 Task: Slide 17 - And These Are Three Columns.
Action: Mouse moved to (37, 97)
Screenshot: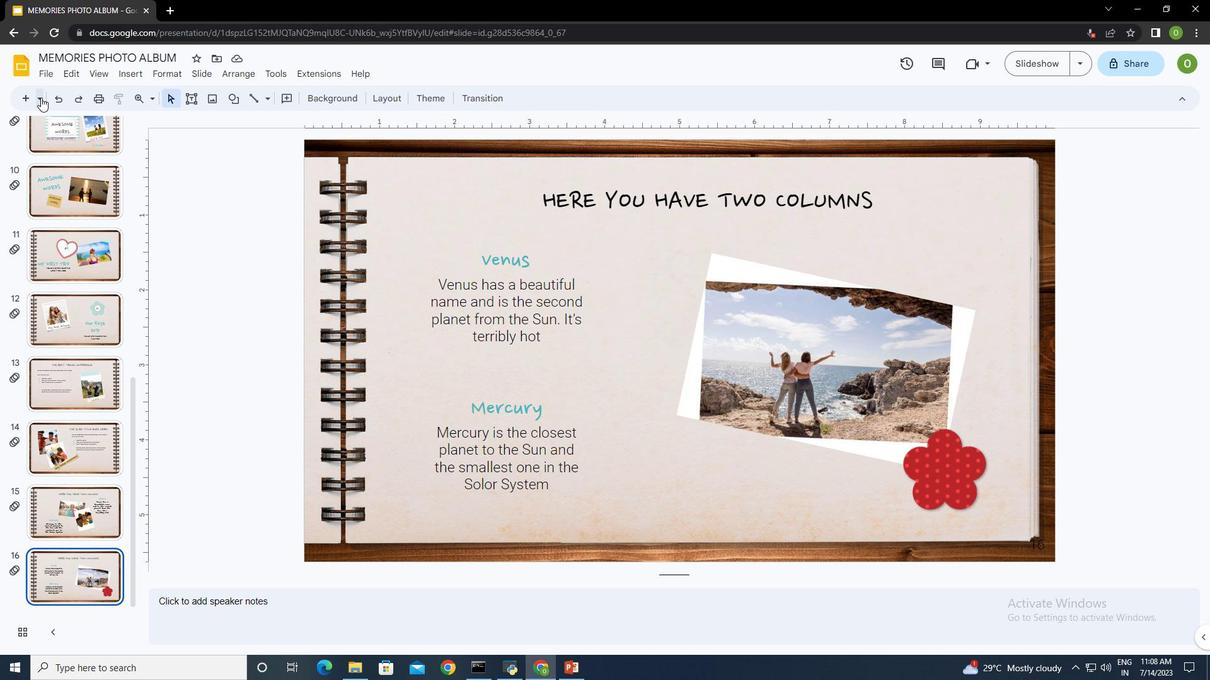 
Action: Mouse pressed left at (37, 97)
Screenshot: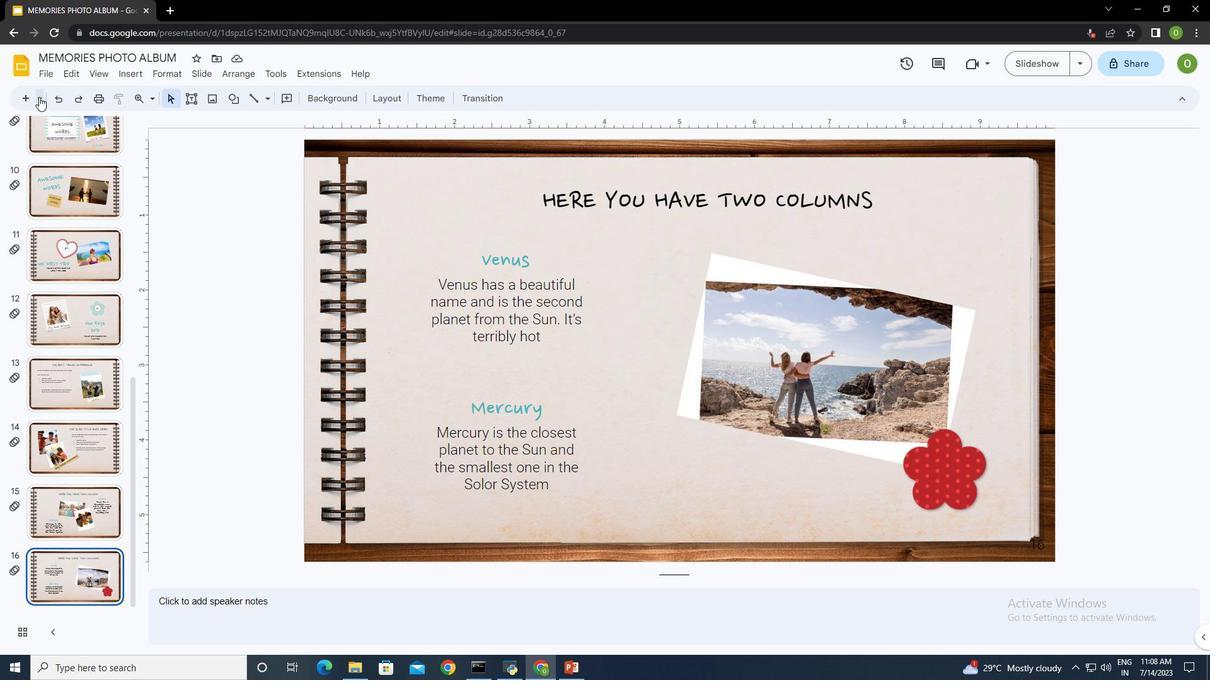 
Action: Mouse moved to (112, 376)
Screenshot: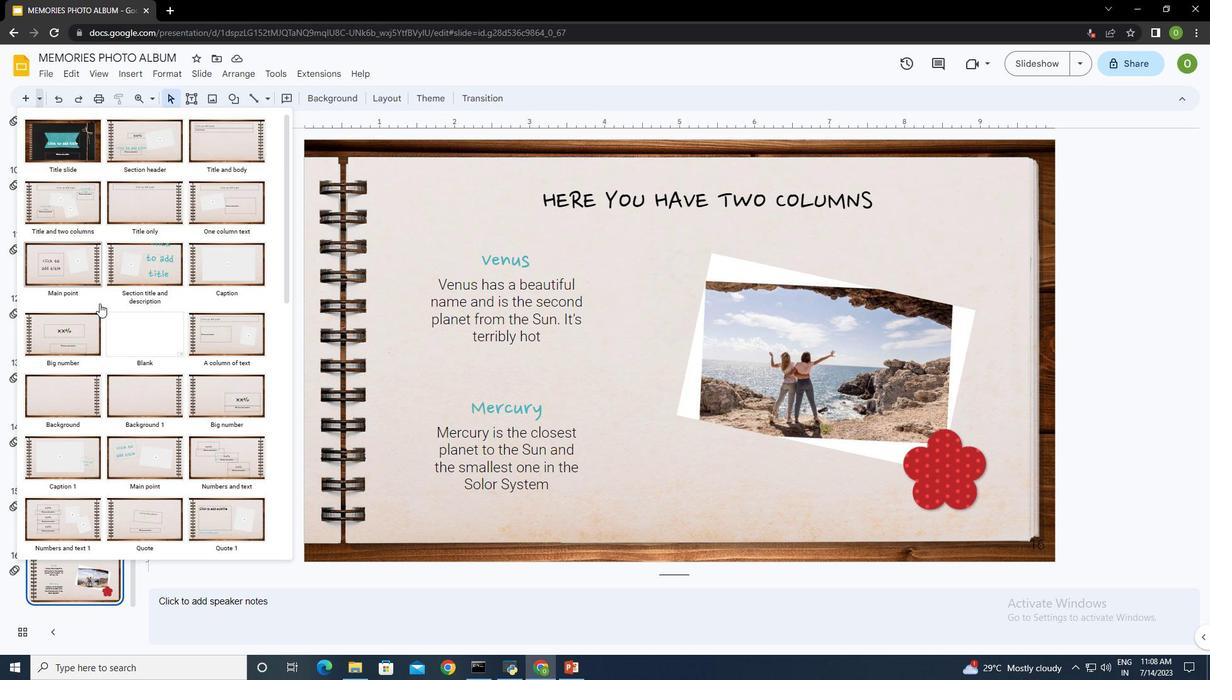 
Action: Mouse scrolled (112, 375) with delta (0, 0)
Screenshot: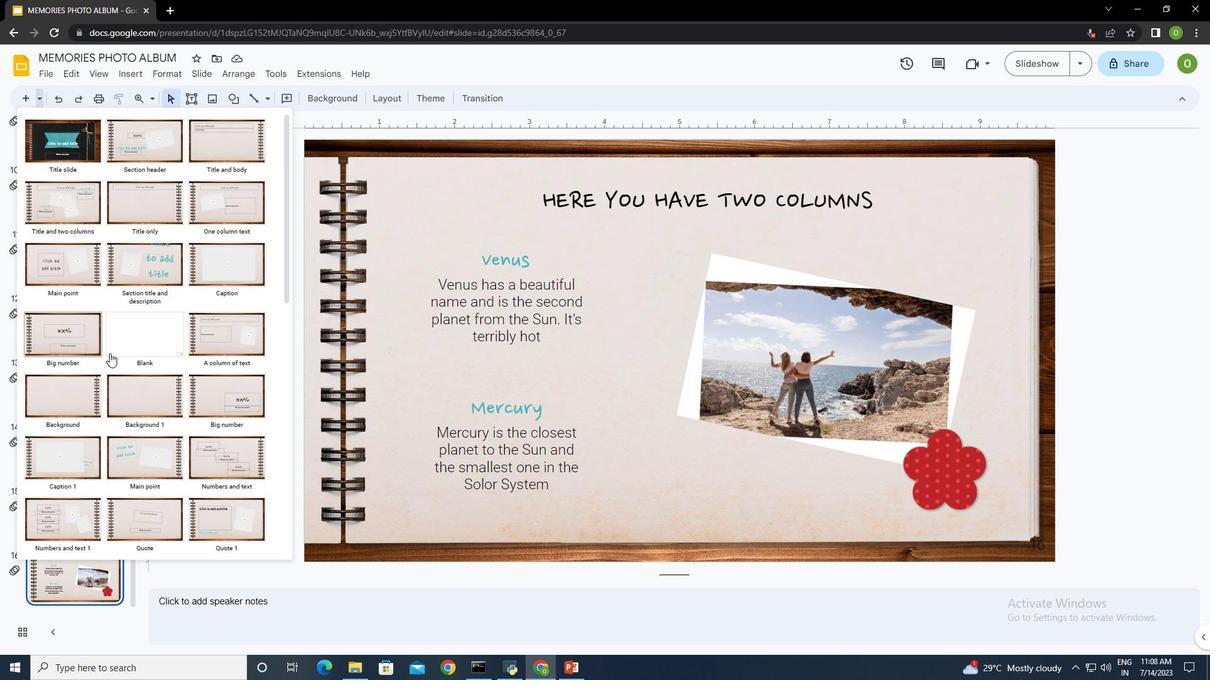 
Action: Mouse moved to (112, 376)
Screenshot: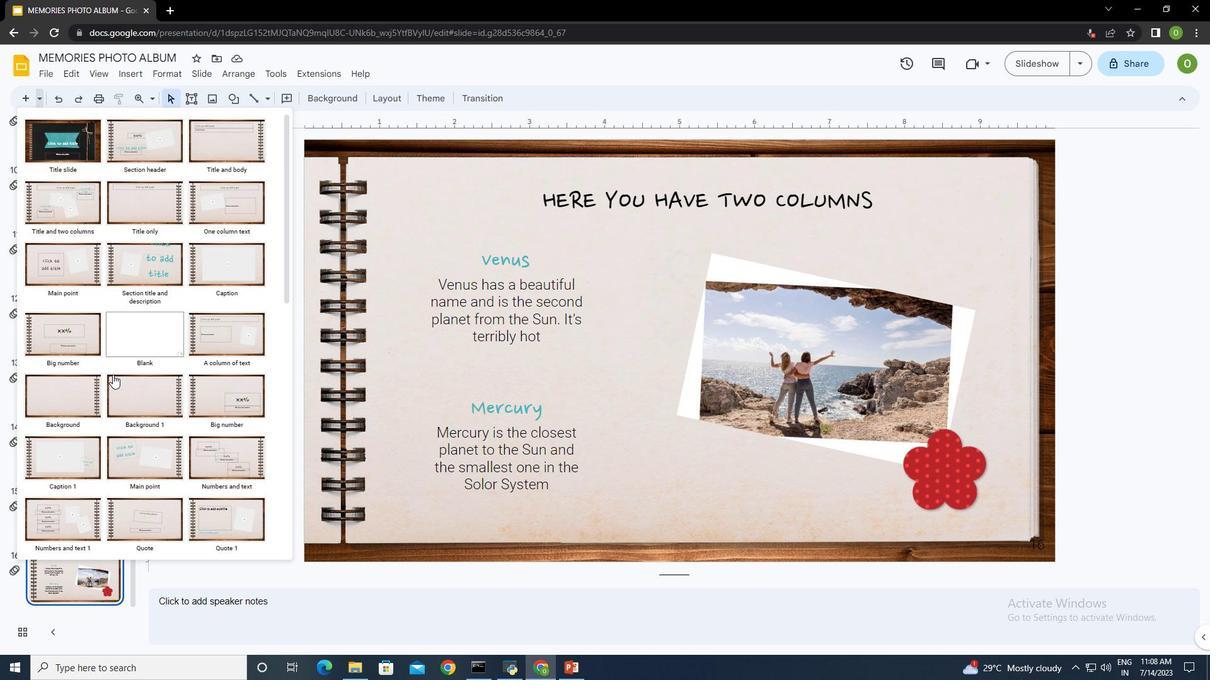 
Action: Mouse scrolled (112, 375) with delta (0, 0)
Screenshot: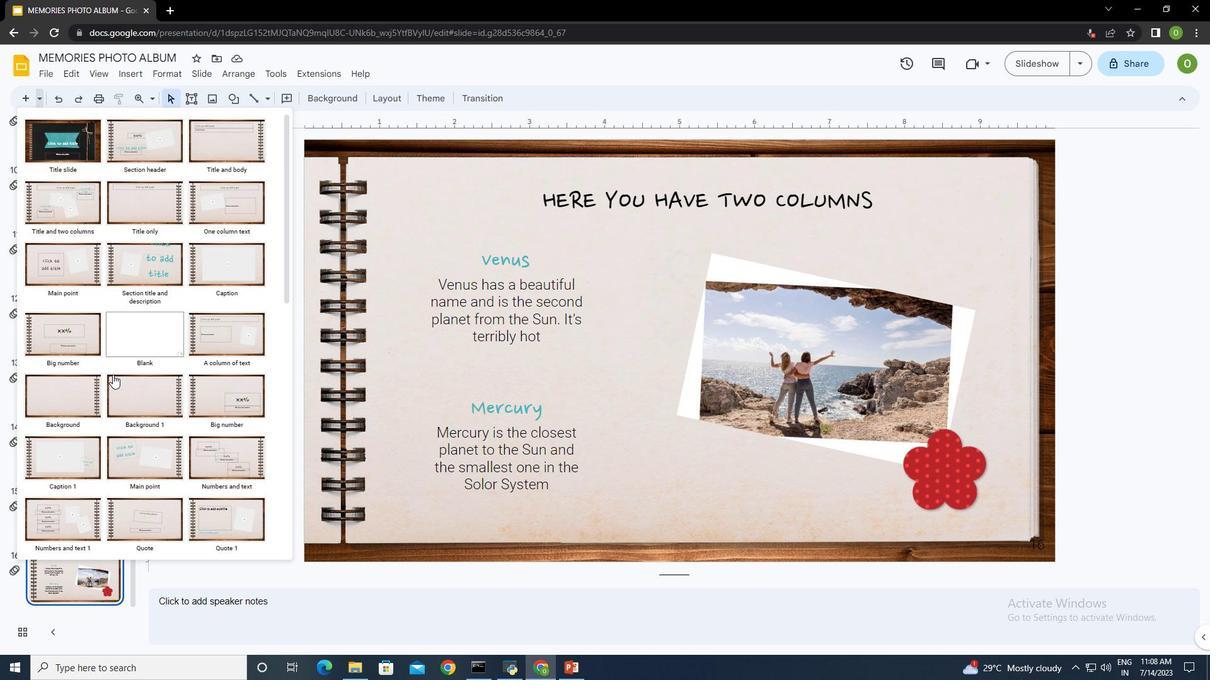 
Action: Mouse moved to (112, 378)
Screenshot: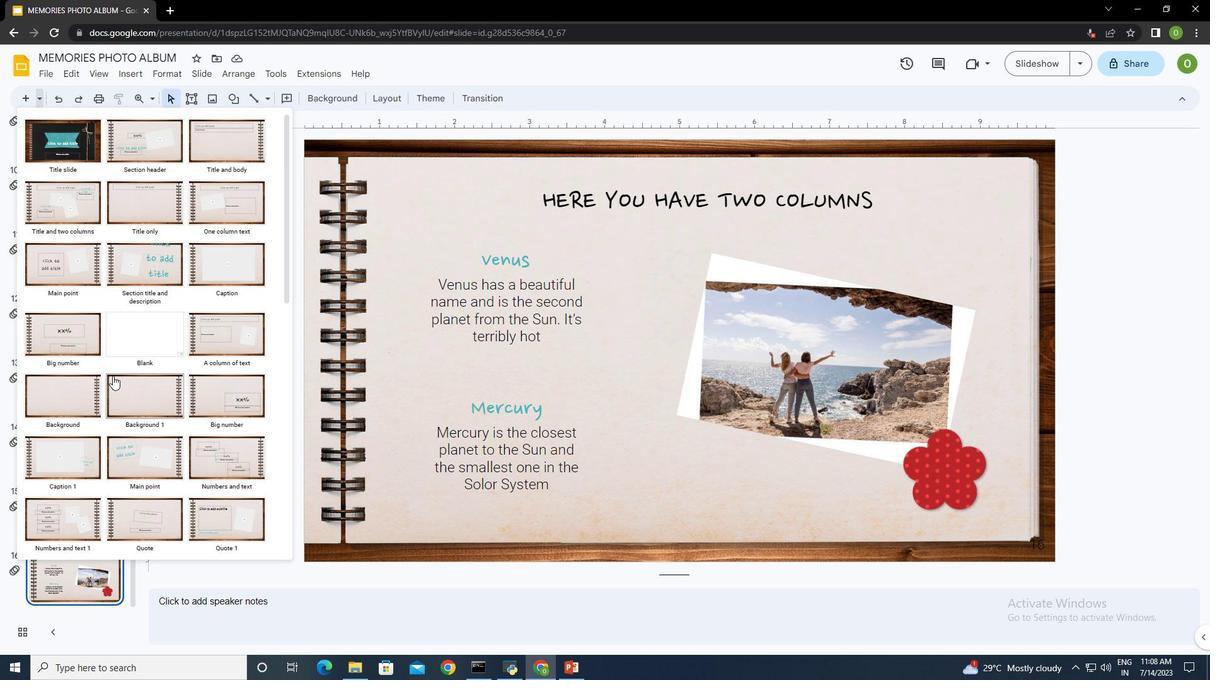 
Action: Mouse scrolled (112, 376) with delta (0, 0)
Screenshot: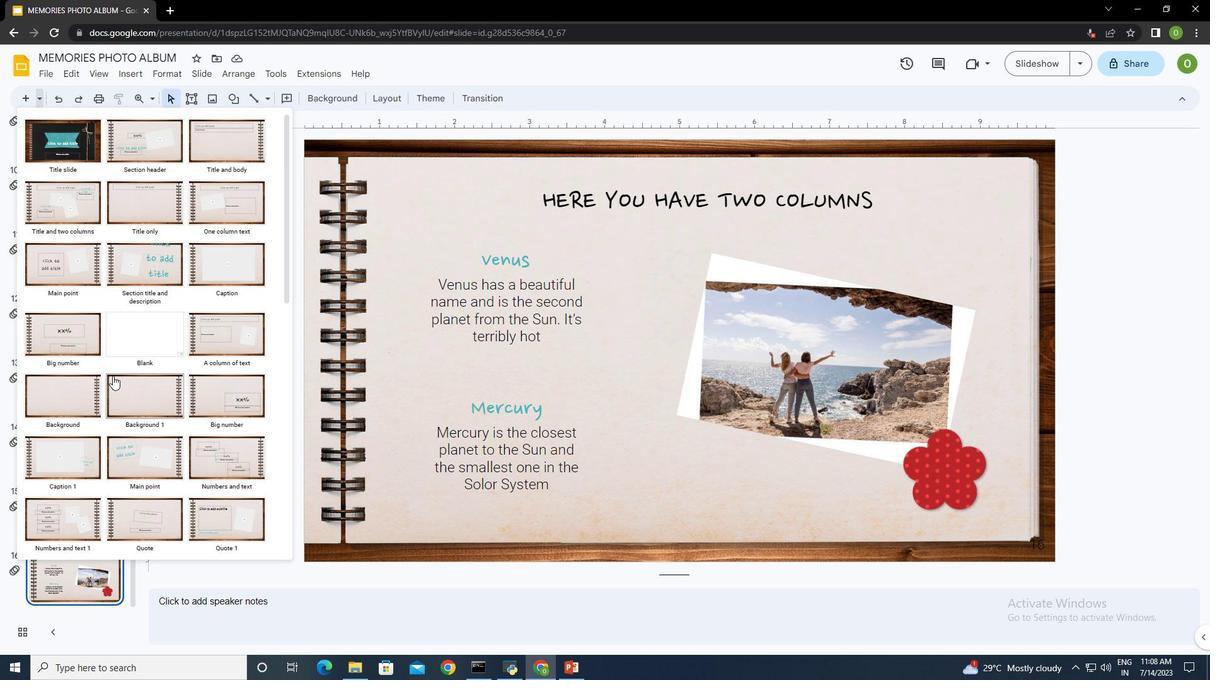 
Action: Mouse moved to (112, 378)
Screenshot: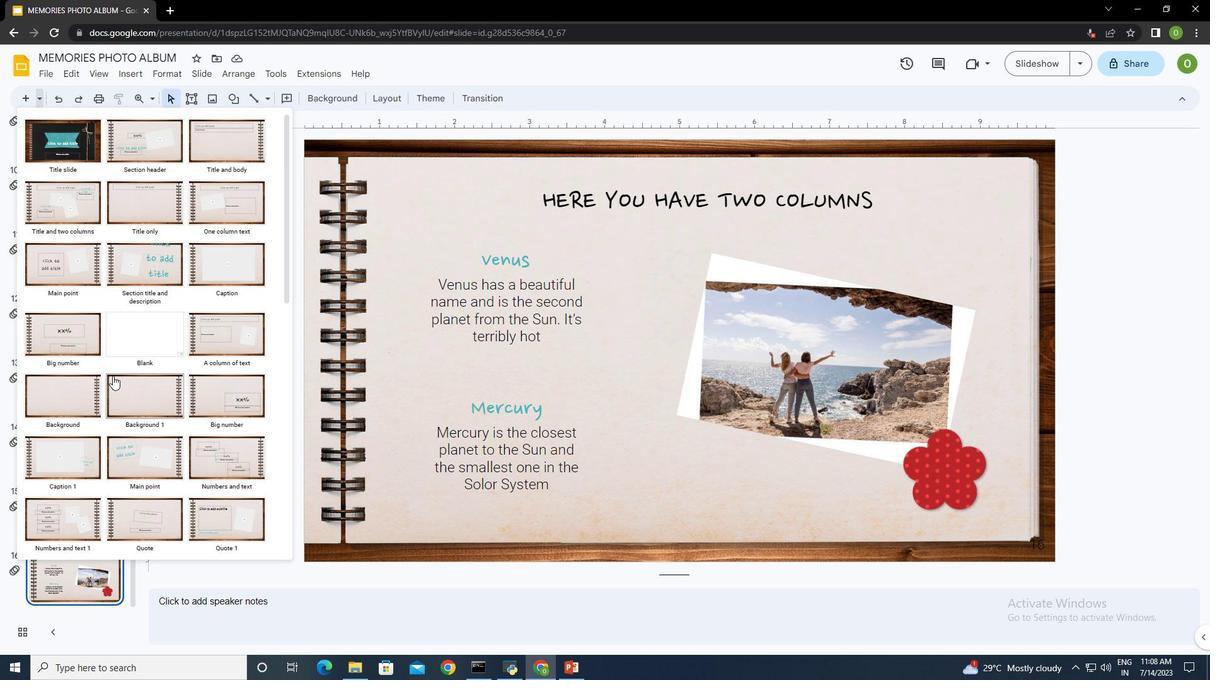 
Action: Mouse scrolled (112, 378) with delta (0, 0)
Screenshot: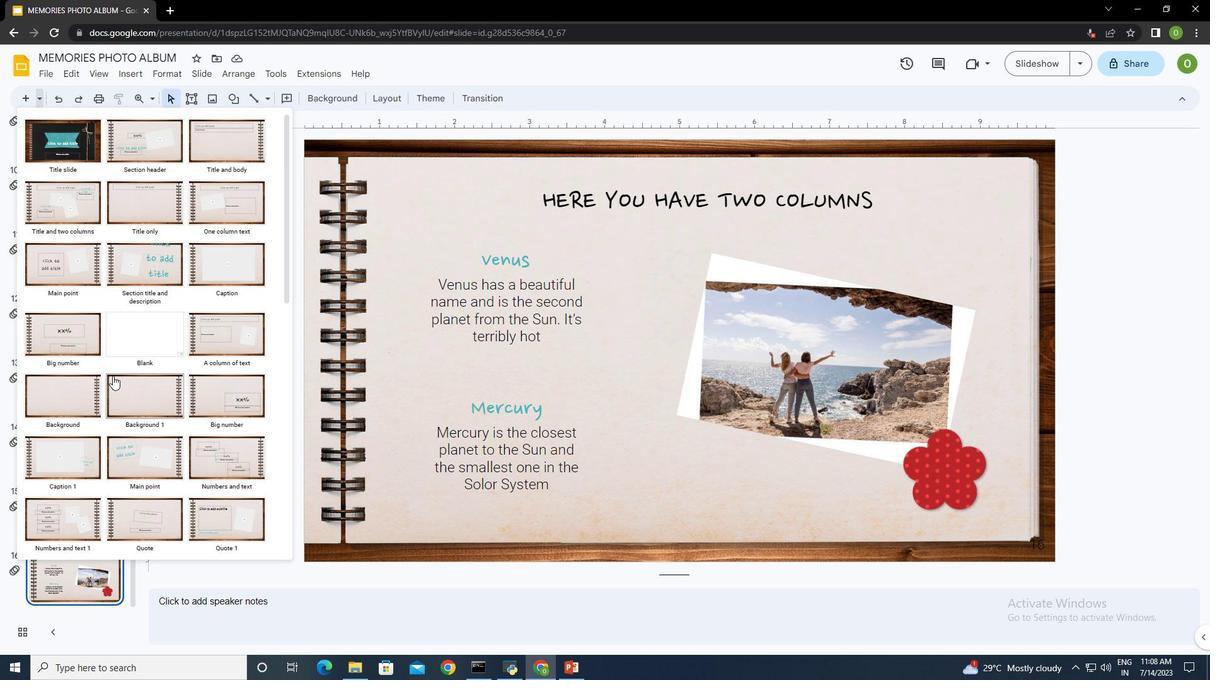 
Action: Mouse moved to (112, 379)
Screenshot: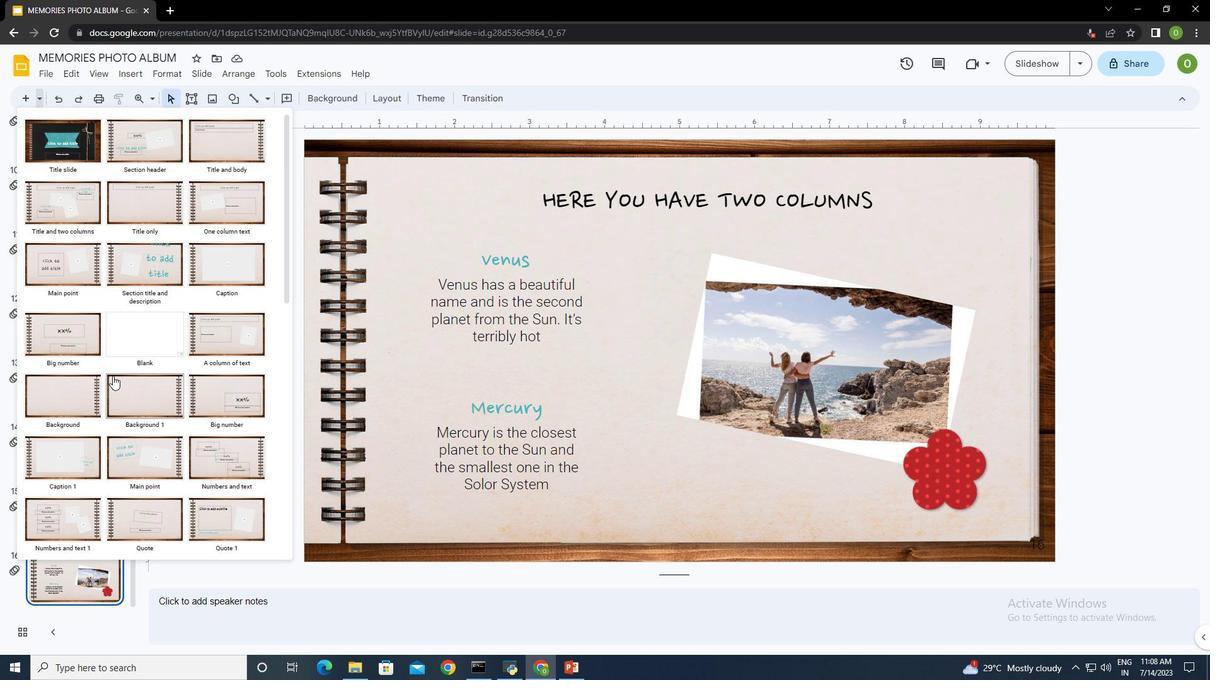 
Action: Mouse scrolled (112, 378) with delta (0, 0)
Screenshot: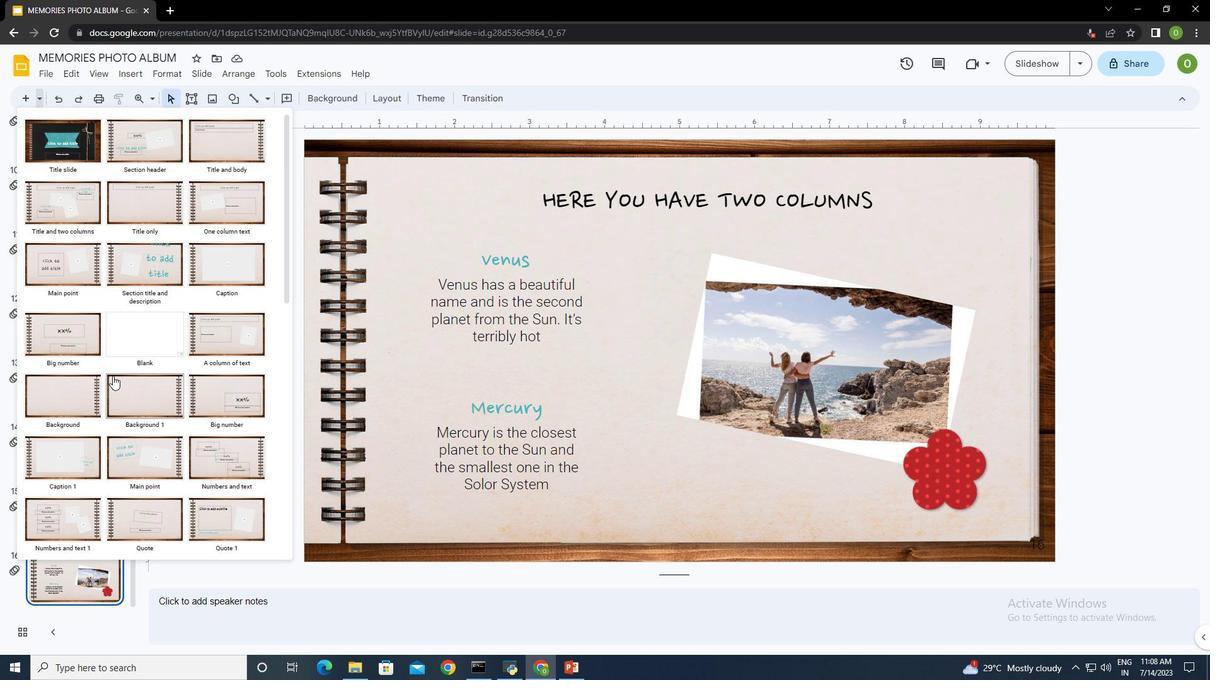 
Action: Mouse moved to (112, 380)
Screenshot: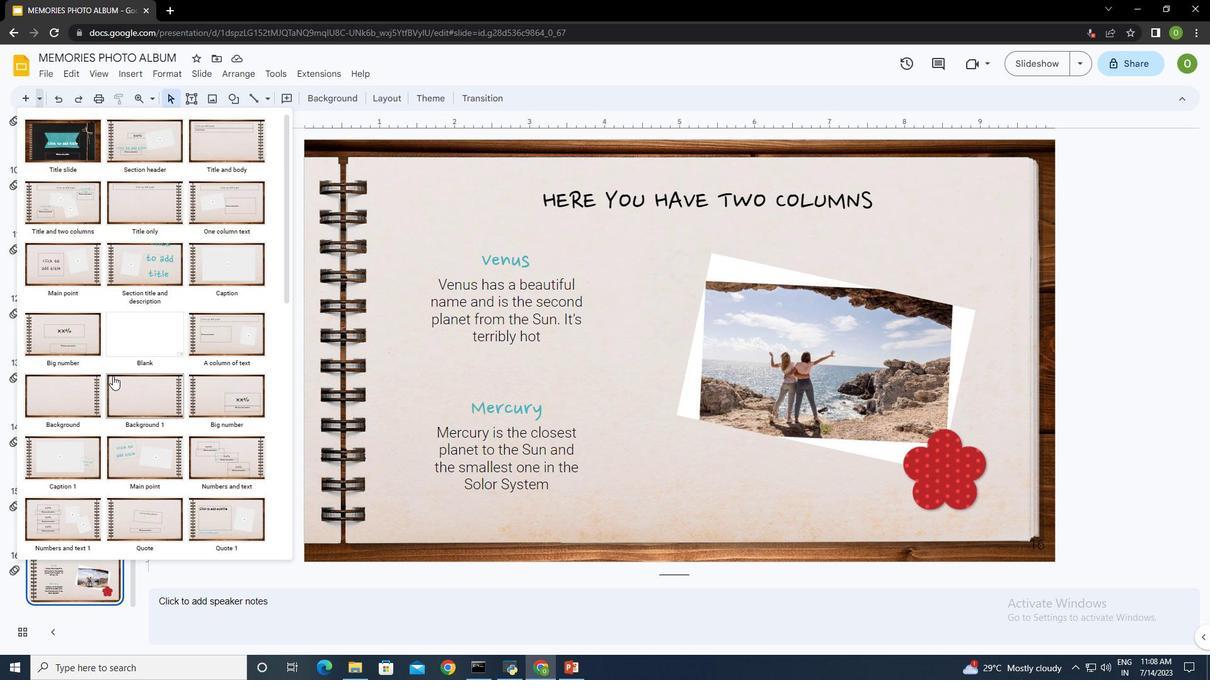 
Action: Mouse scrolled (112, 380) with delta (0, 0)
Screenshot: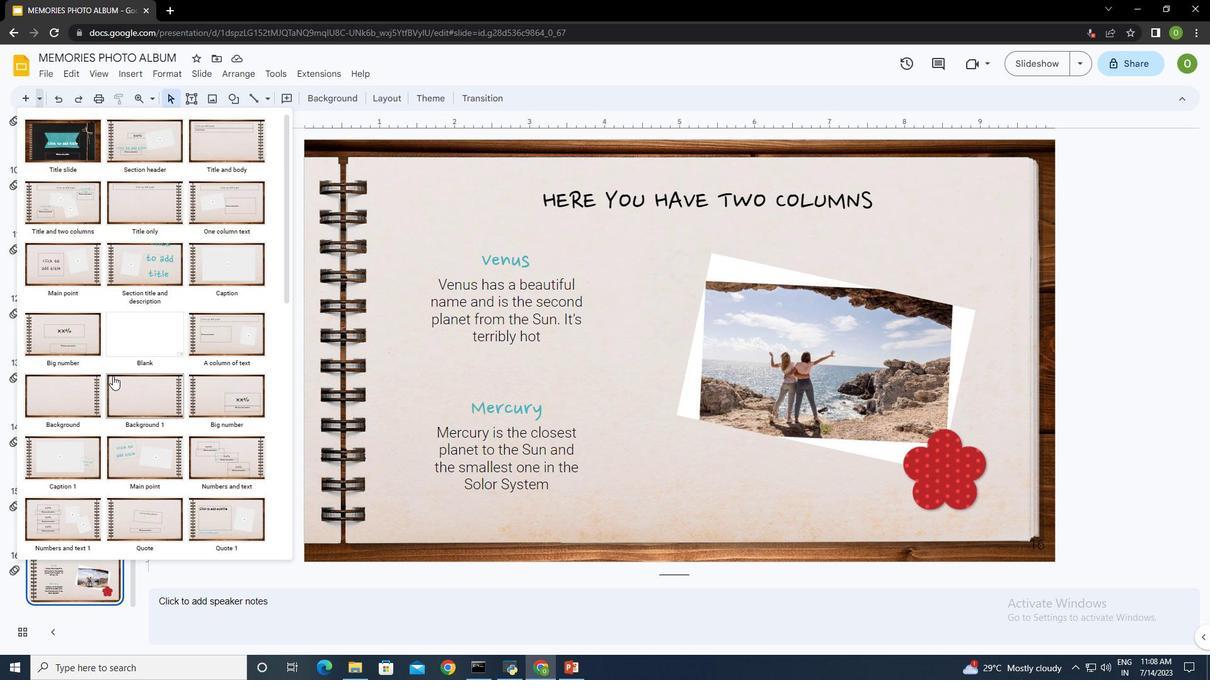 
Action: Mouse moved to (112, 382)
Screenshot: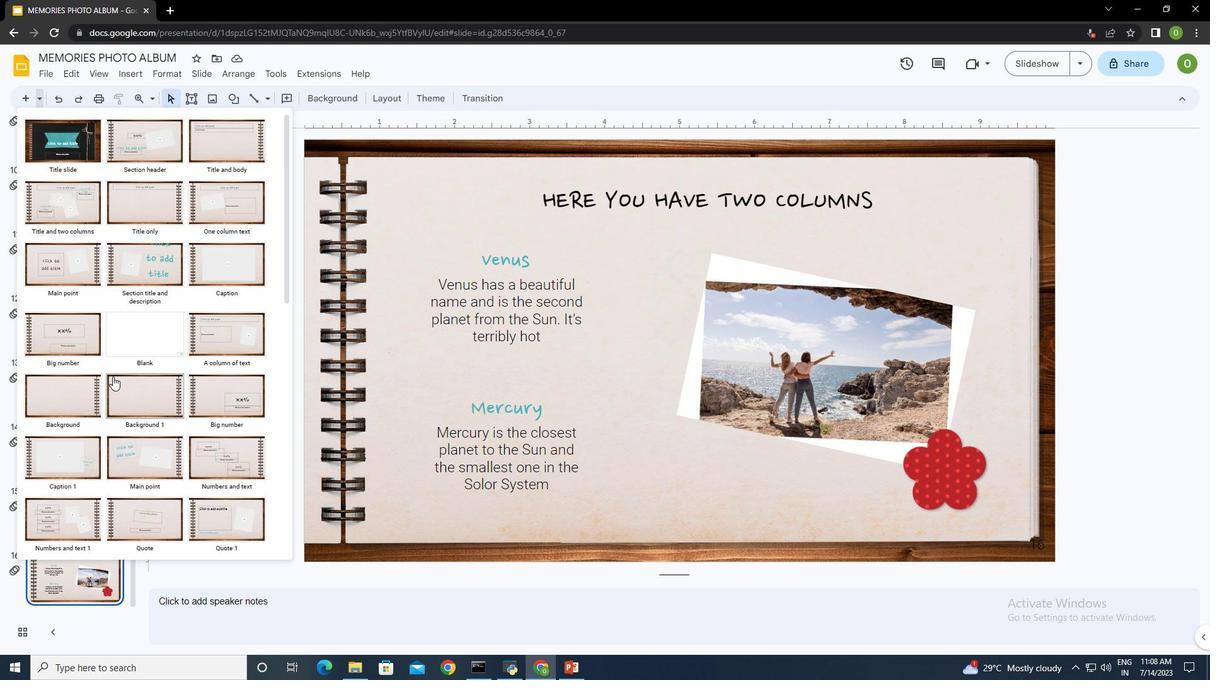 
Action: Mouse scrolled (112, 381) with delta (0, 0)
Screenshot: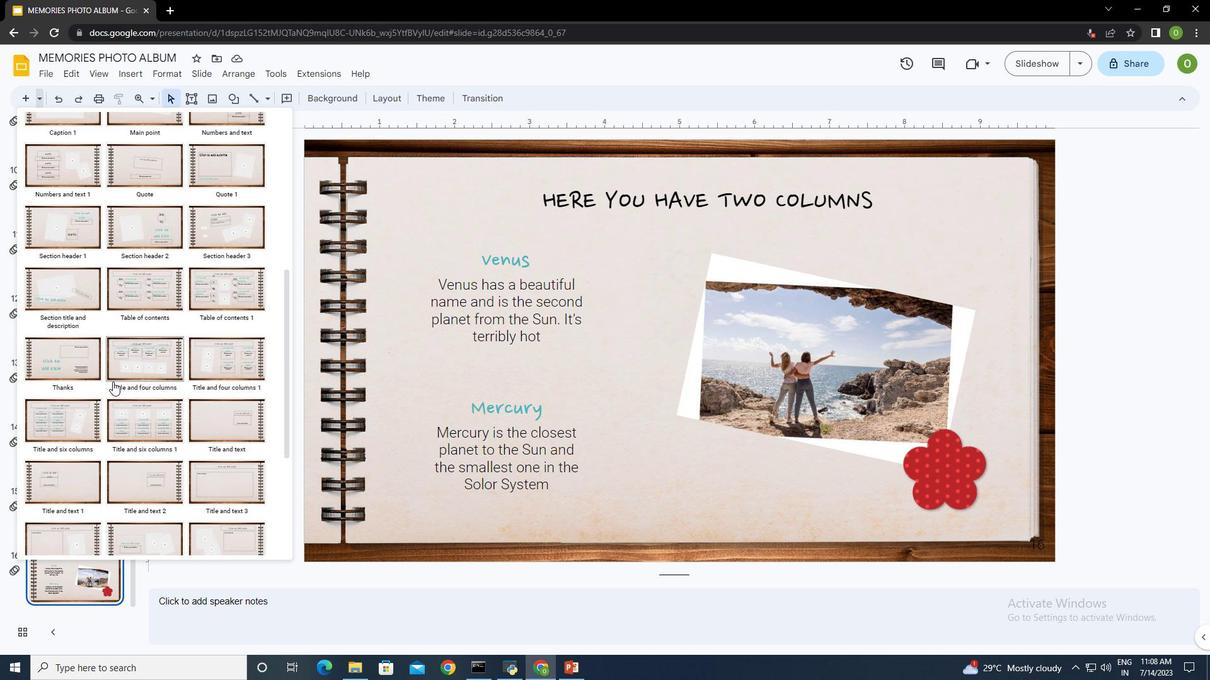 
Action: Mouse scrolled (112, 381) with delta (0, 0)
Screenshot: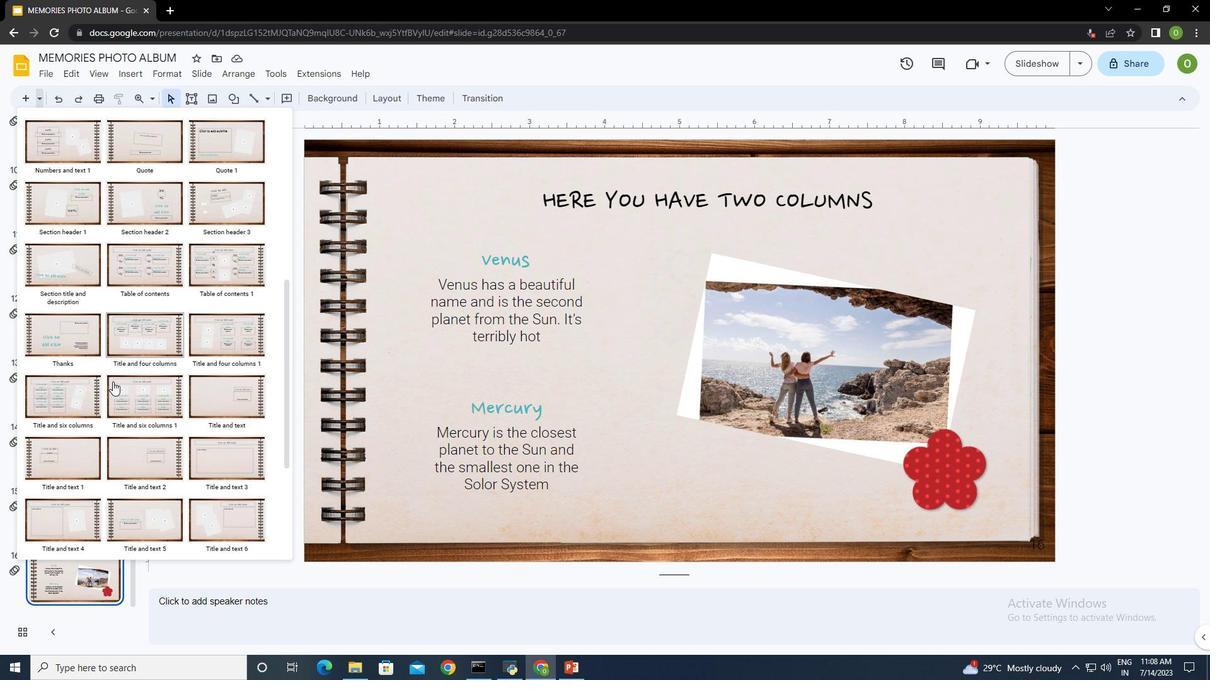 
Action: Mouse scrolled (112, 381) with delta (0, 0)
Screenshot: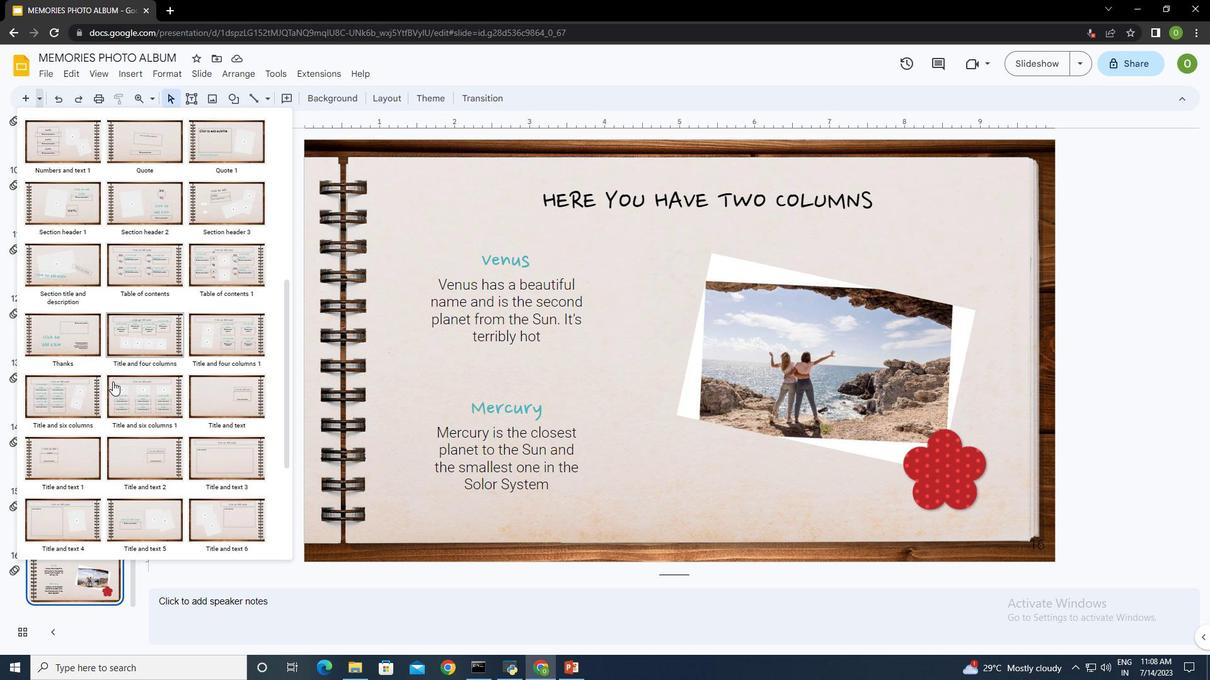 
Action: Mouse scrolled (112, 381) with delta (0, 0)
Screenshot: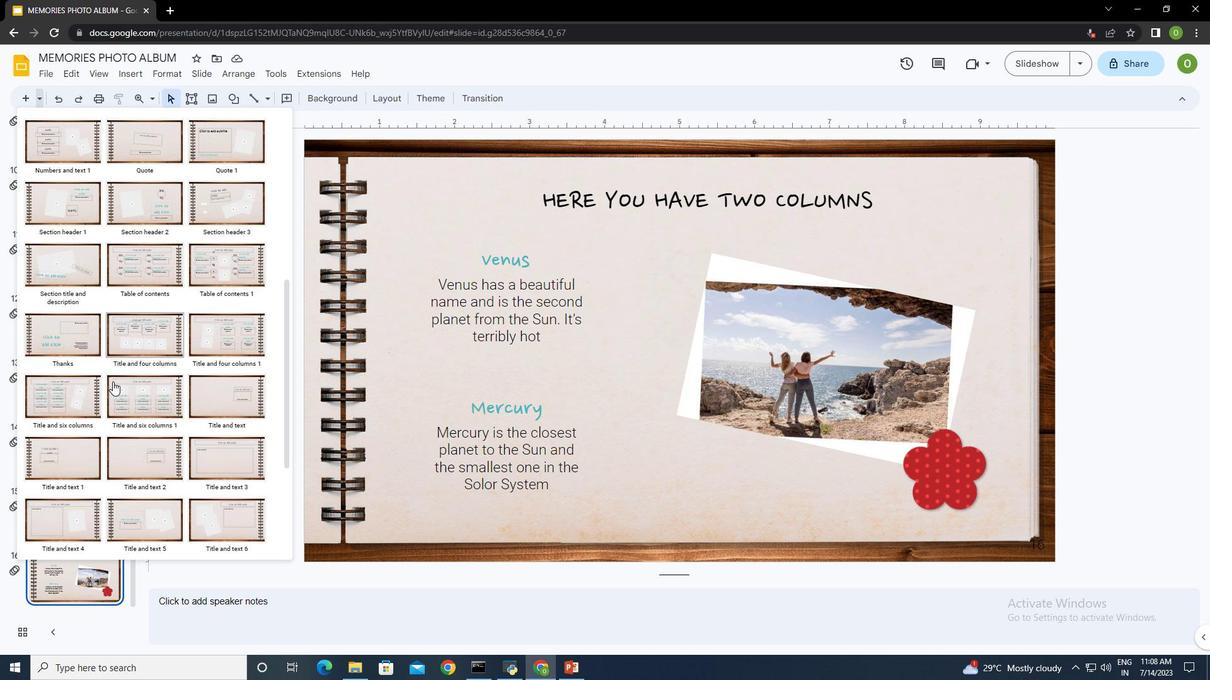
Action: Mouse scrolled (112, 381) with delta (0, 0)
Screenshot: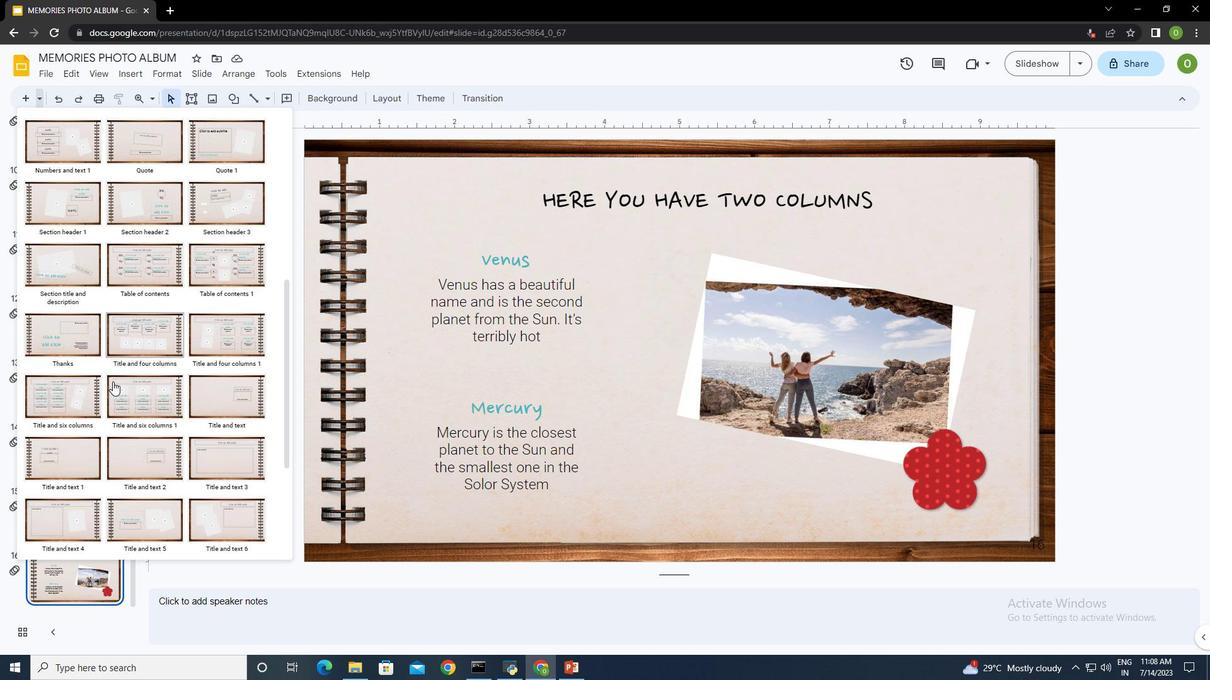 
Action: Mouse scrolled (112, 381) with delta (0, 0)
Screenshot: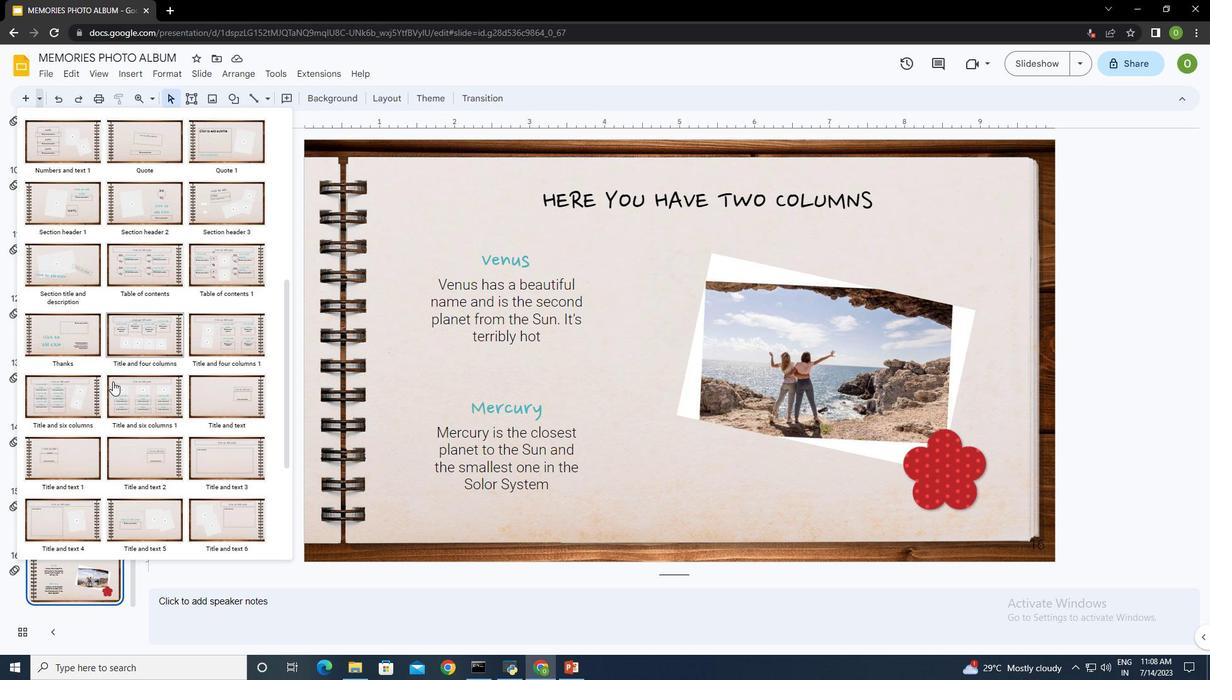 
Action: Mouse scrolled (112, 381) with delta (0, 0)
Screenshot: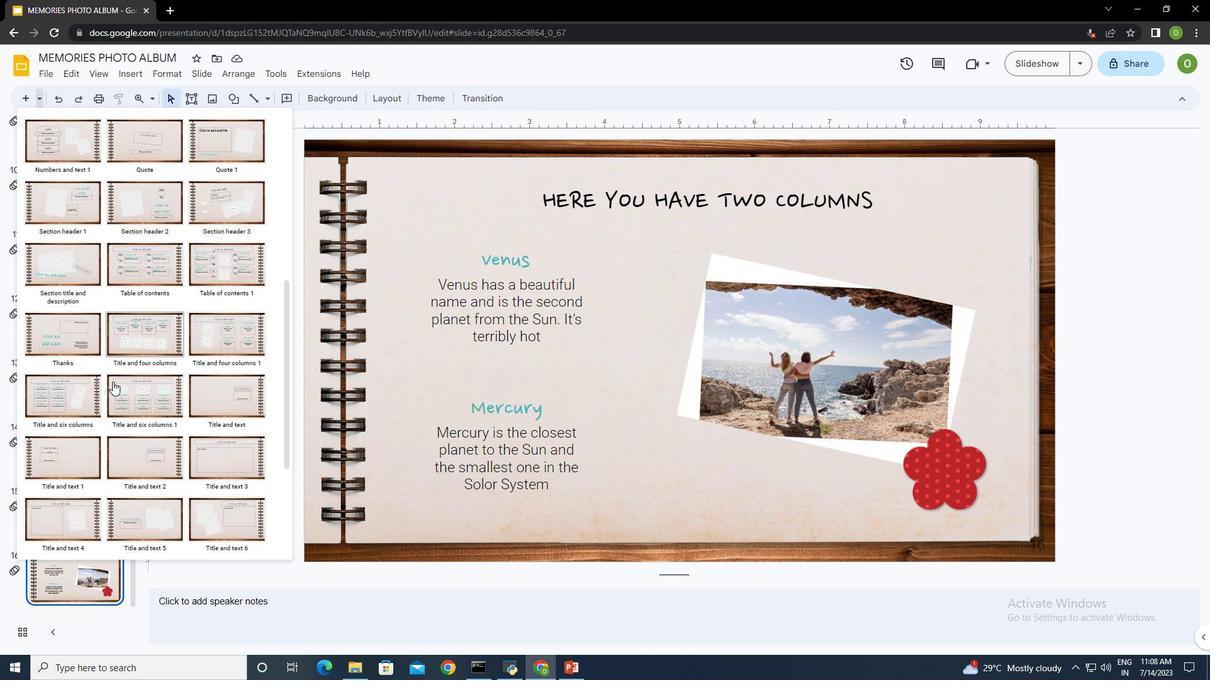 
Action: Mouse moved to (112, 382)
Screenshot: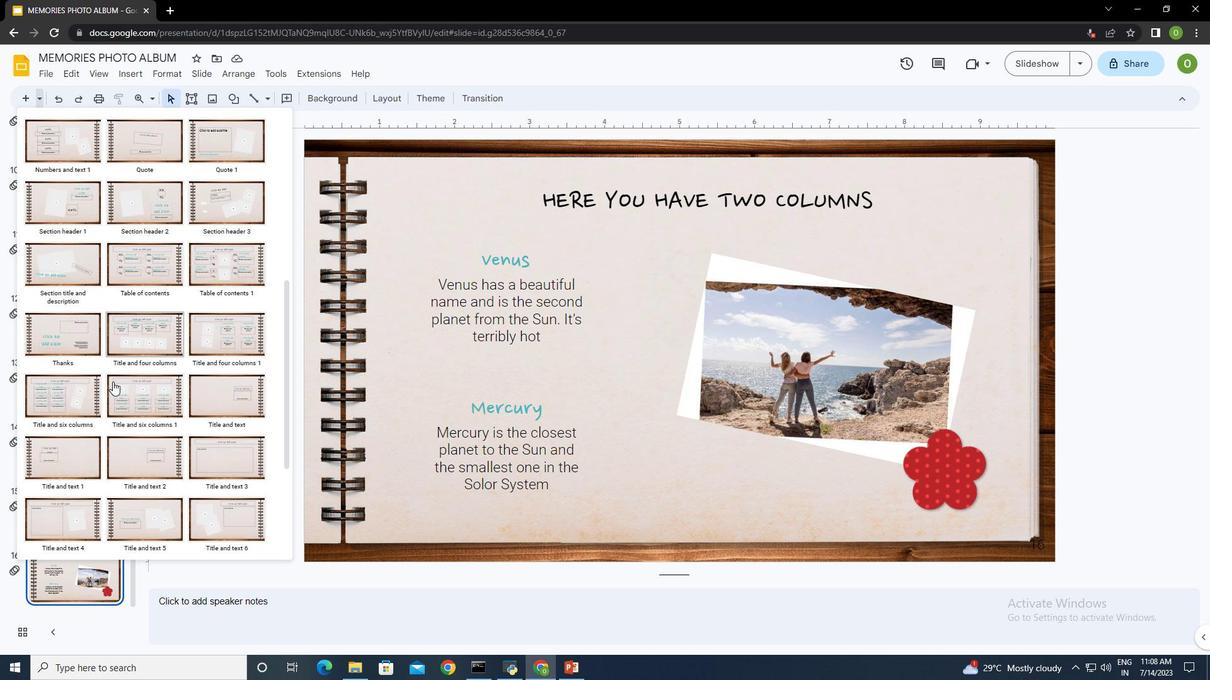 
Action: Mouse scrolled (112, 382) with delta (0, 0)
Screenshot: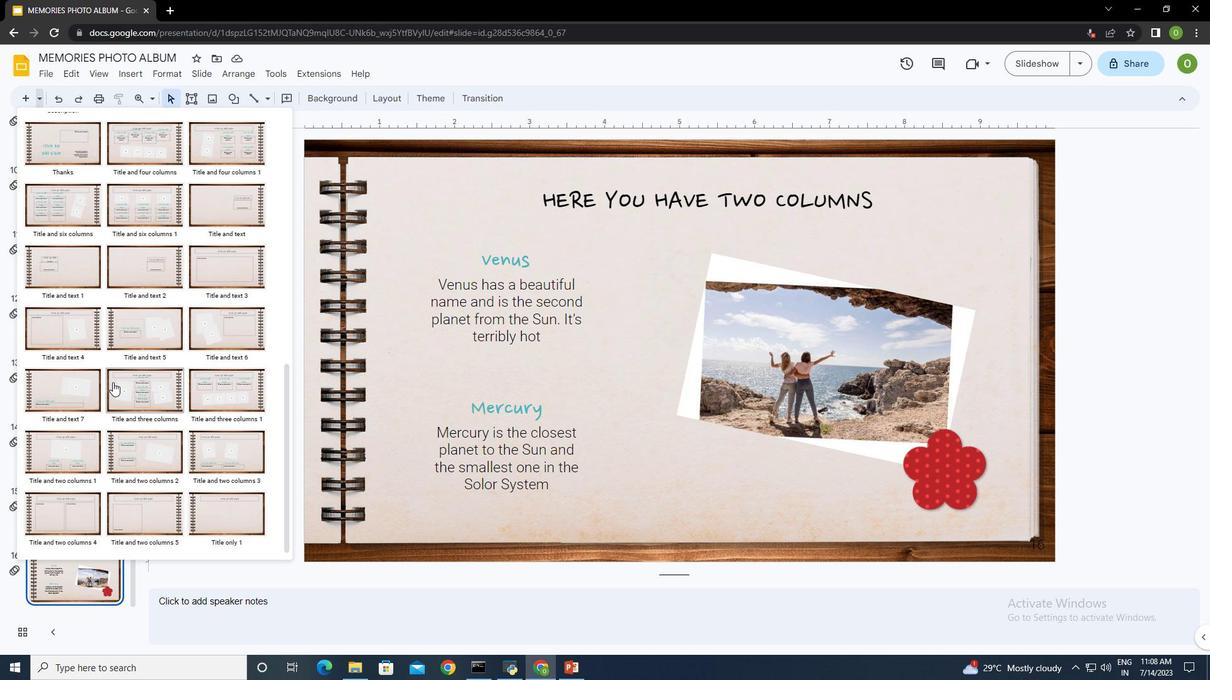 
Action: Mouse scrolled (112, 382) with delta (0, 0)
Screenshot: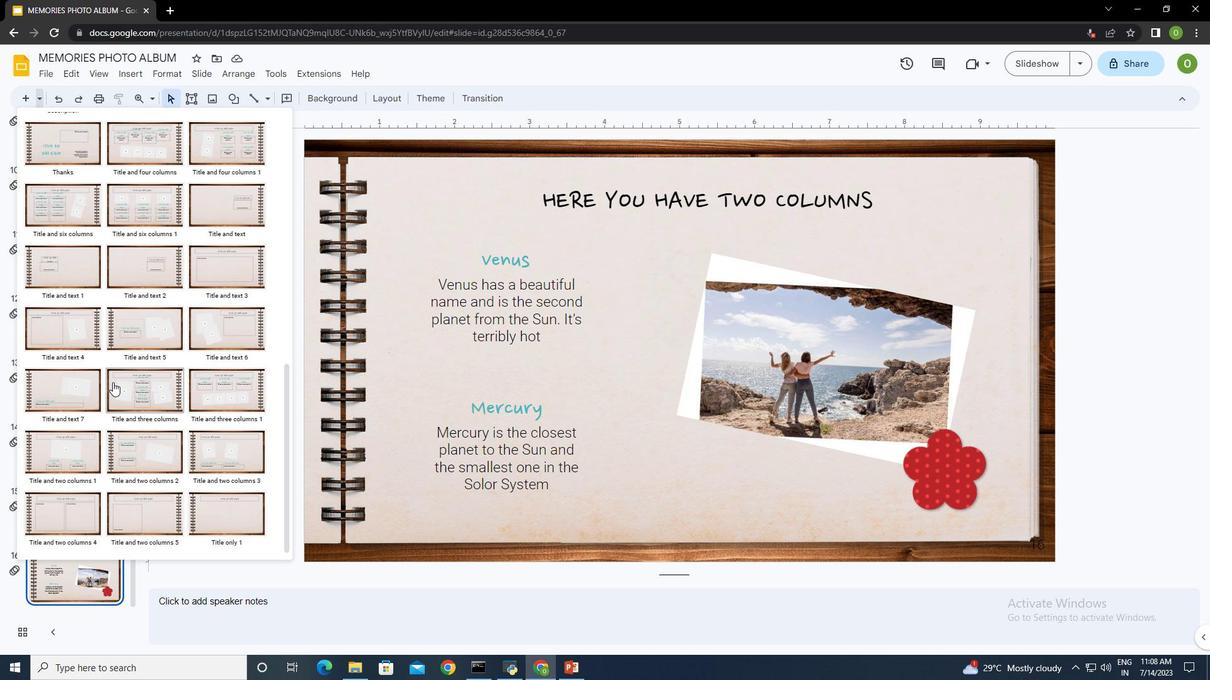 
Action: Mouse scrolled (112, 382) with delta (0, 0)
Screenshot: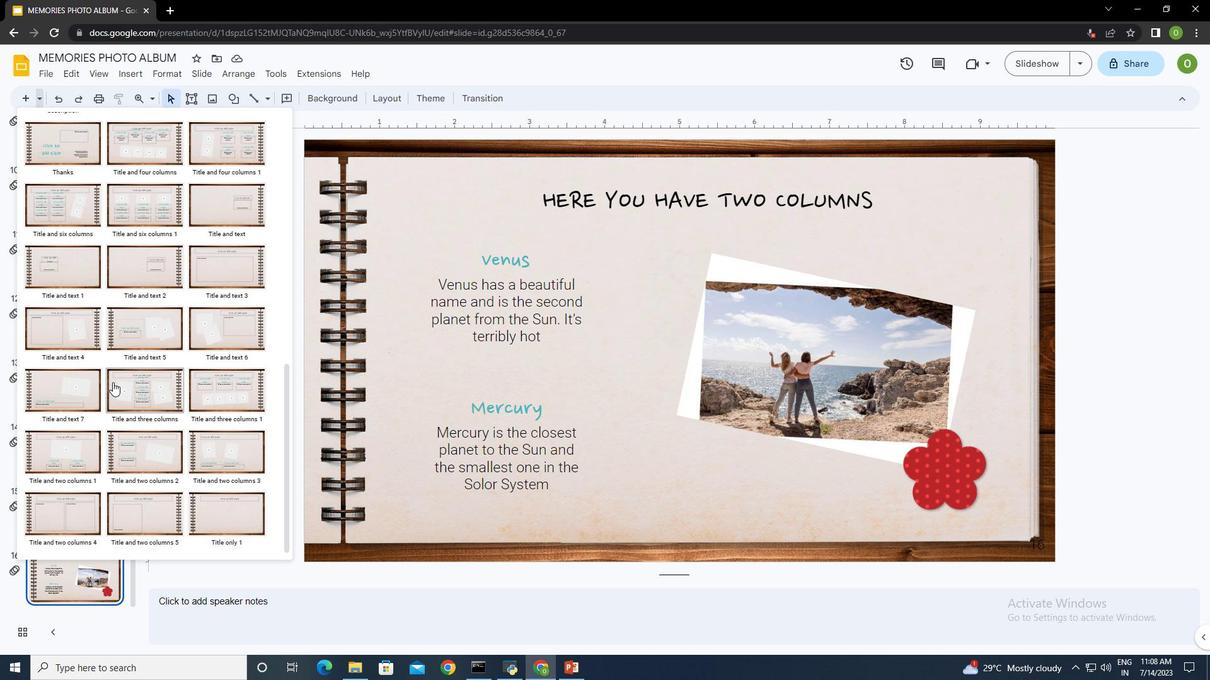 
Action: Mouse scrolled (112, 382) with delta (0, 0)
Screenshot: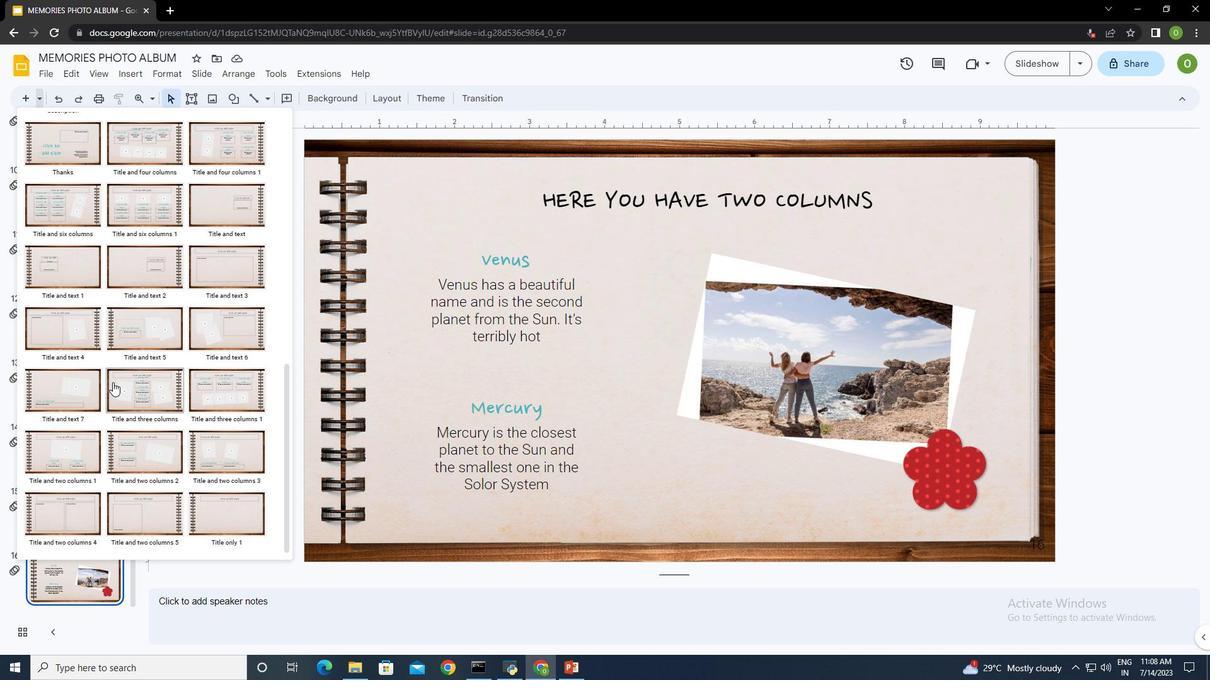 
Action: Mouse scrolled (112, 382) with delta (0, 0)
Screenshot: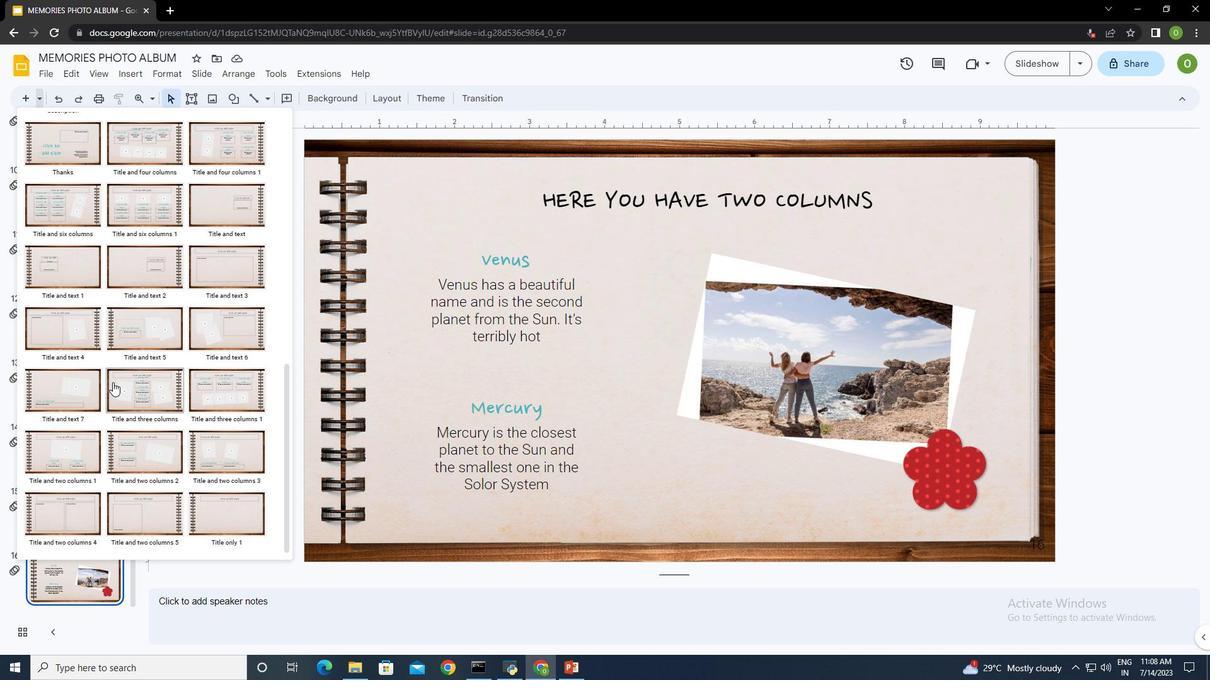 
Action: Mouse moved to (153, 390)
Screenshot: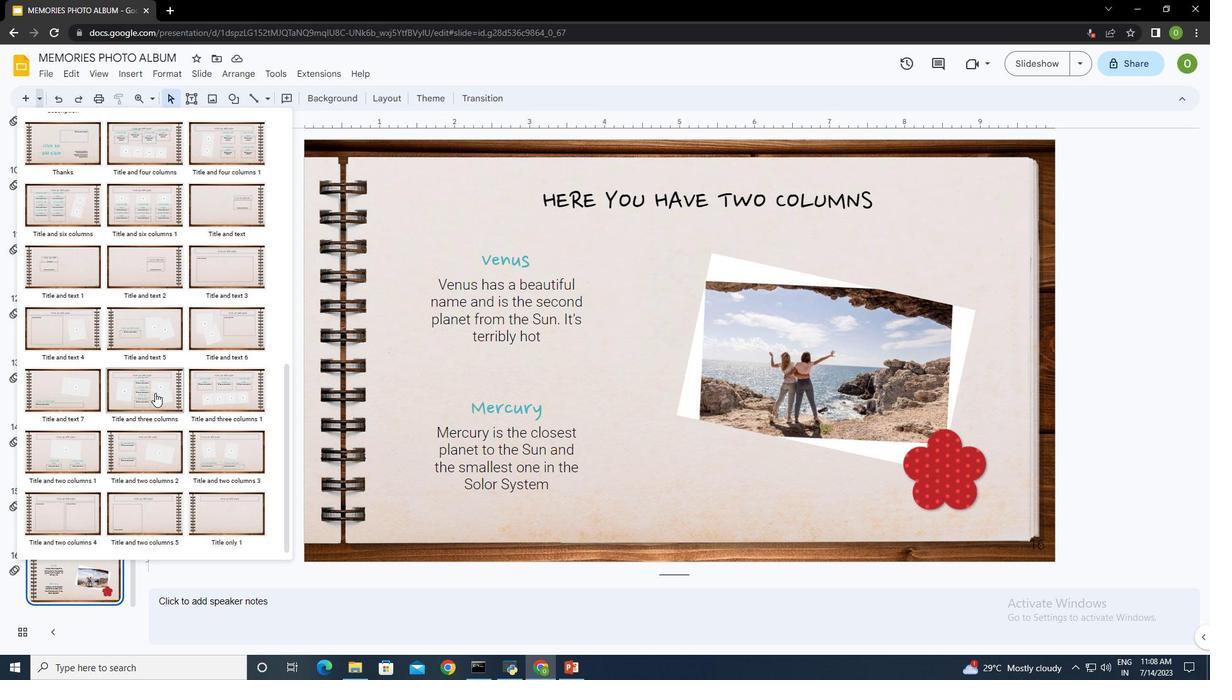 
Action: Mouse pressed left at (153, 390)
Screenshot: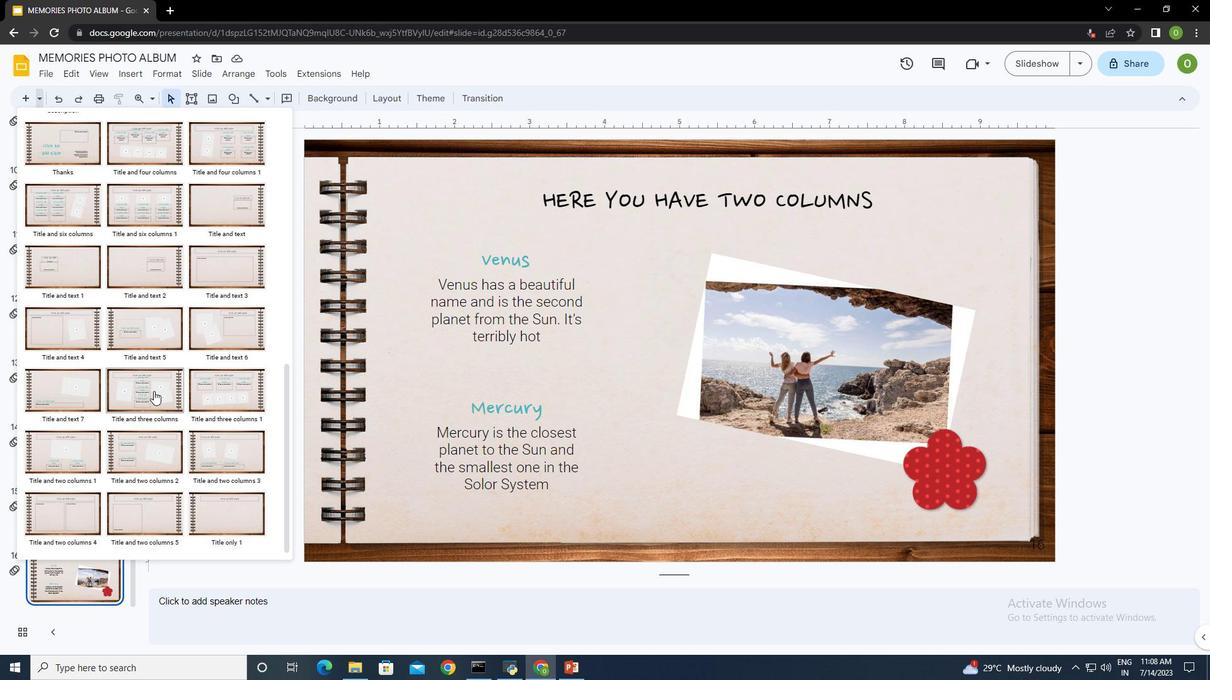 
Action: Mouse moved to (614, 200)
Screenshot: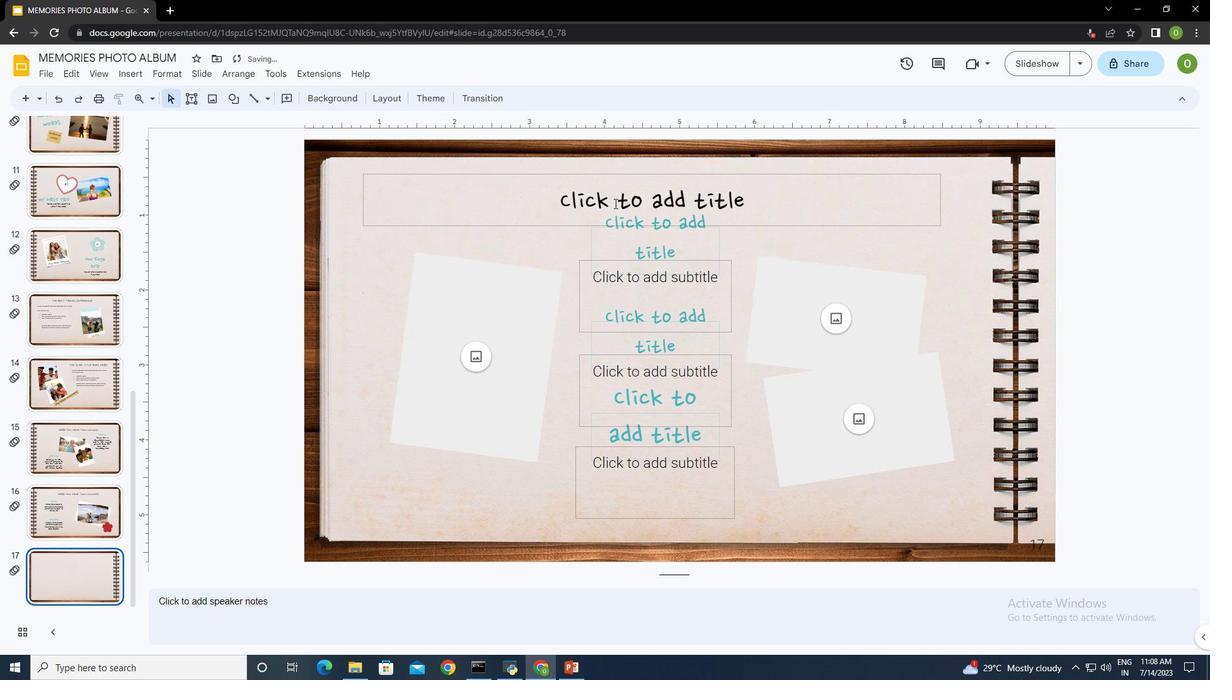 
Action: Mouse pressed left at (614, 200)
Screenshot: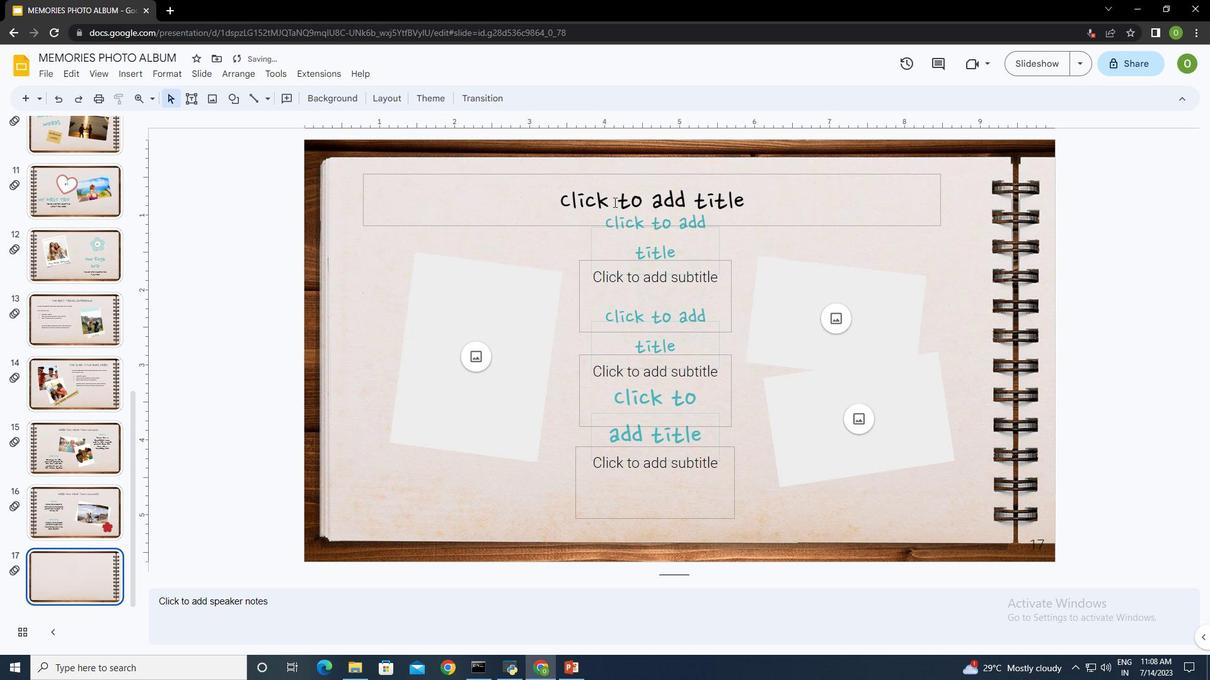 
Action: Mouse moved to (614, 201)
Screenshot: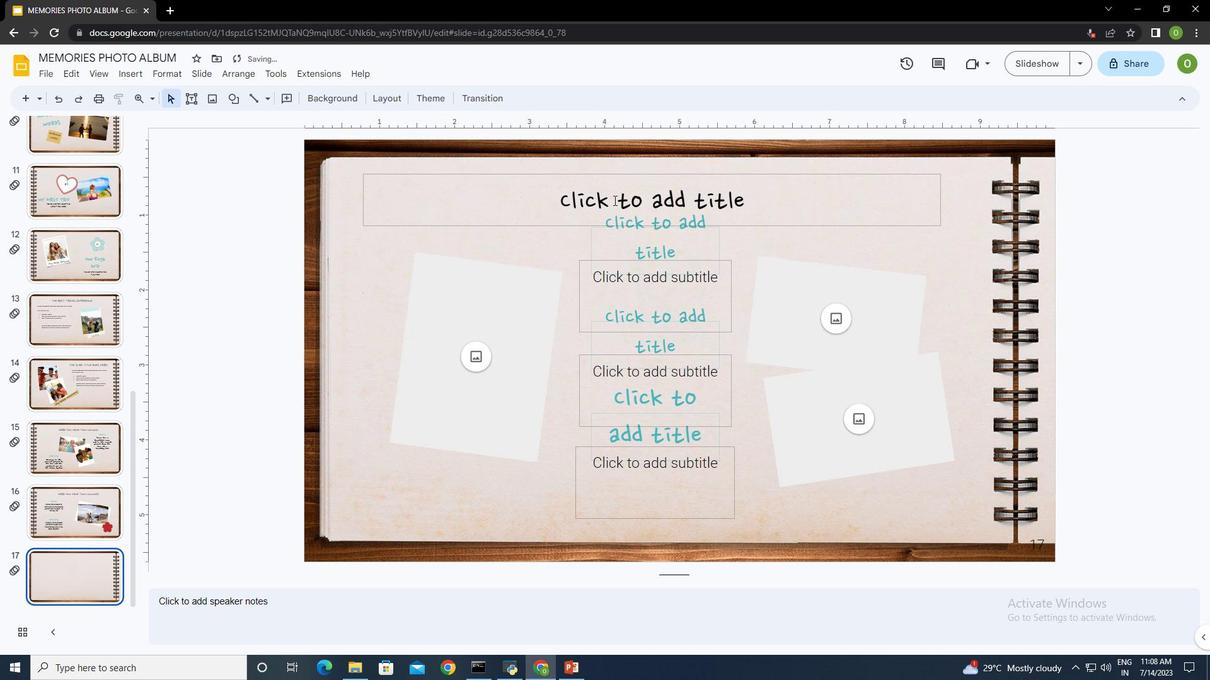 
Action: Key pressed <Key.caps_lock>AND<Key.space>THESE<Key.space>ARE<Key.space>THREE<Key.space>COLUMN
Screenshot: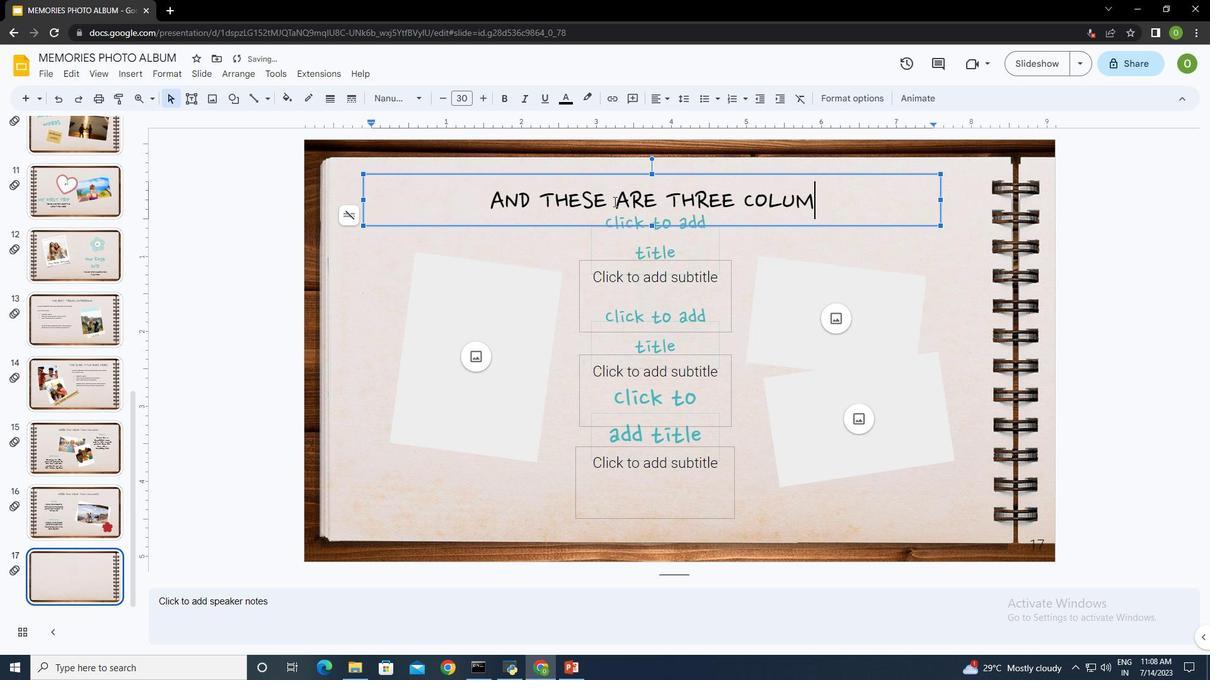 
Action: Mouse moved to (624, 238)
Screenshot: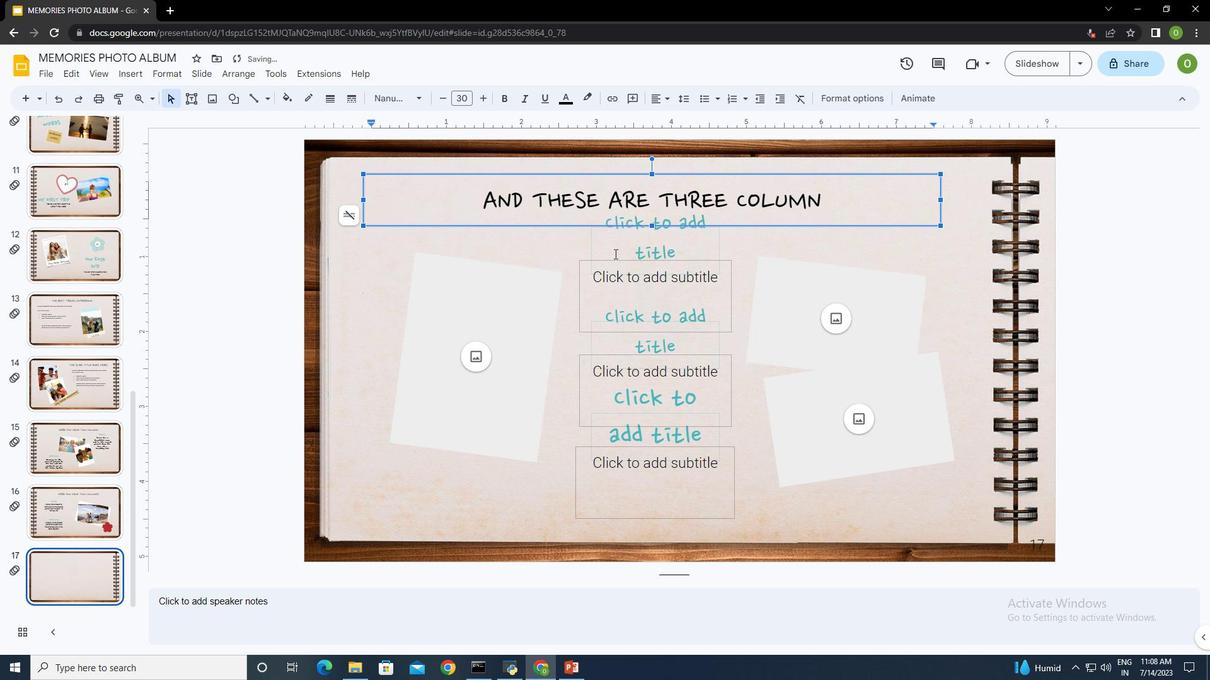 
Action: Mouse pressed left at (624, 238)
Screenshot: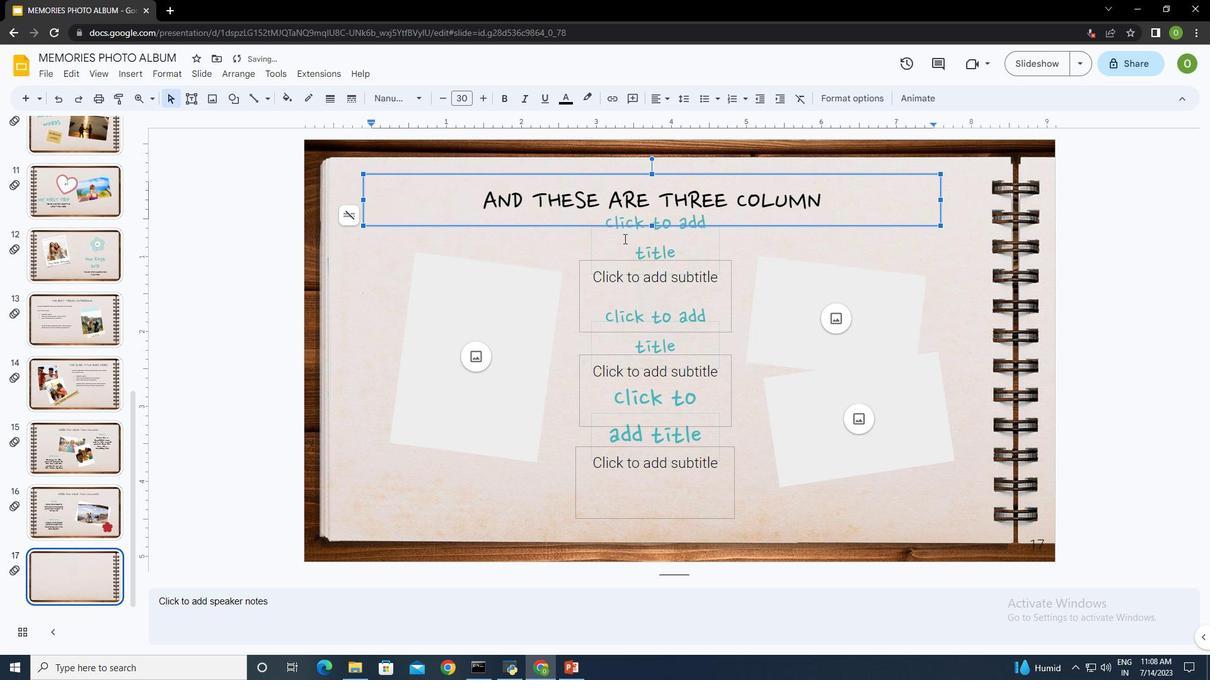 
Action: Key pressed <Key.caps_lock><Key.shift>Satur<Key.backspace>rn<Key.tab><Key.backspace>
Screenshot: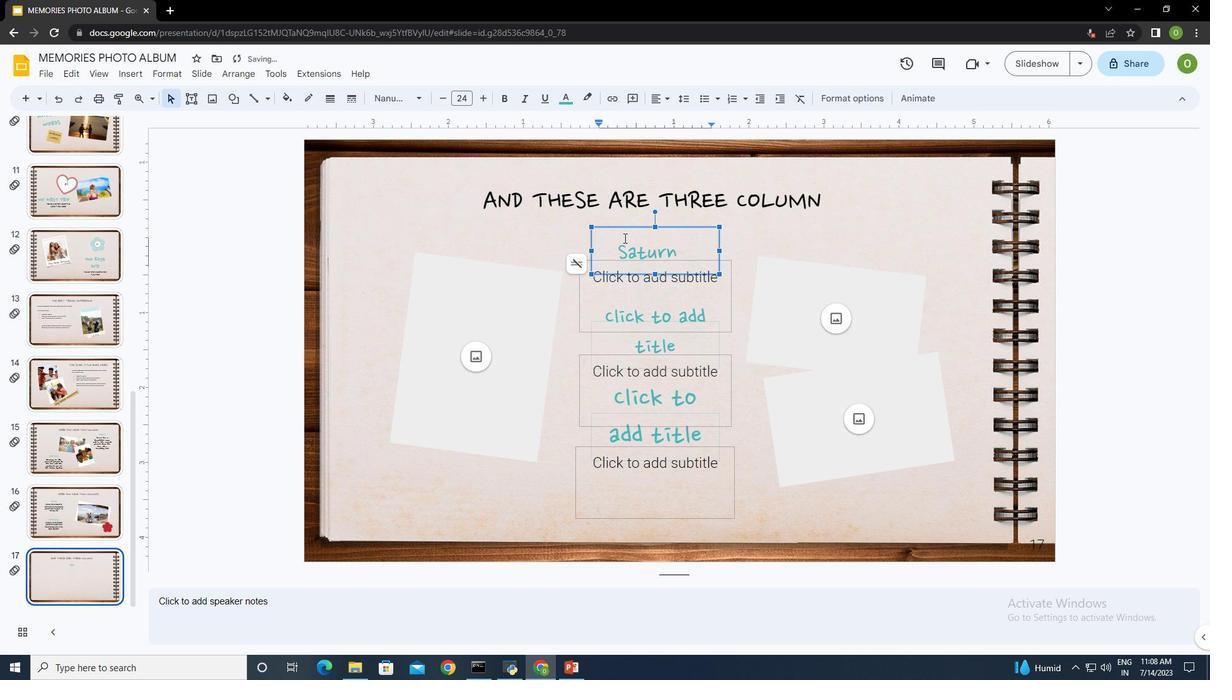 
Action: Mouse moved to (649, 295)
Screenshot: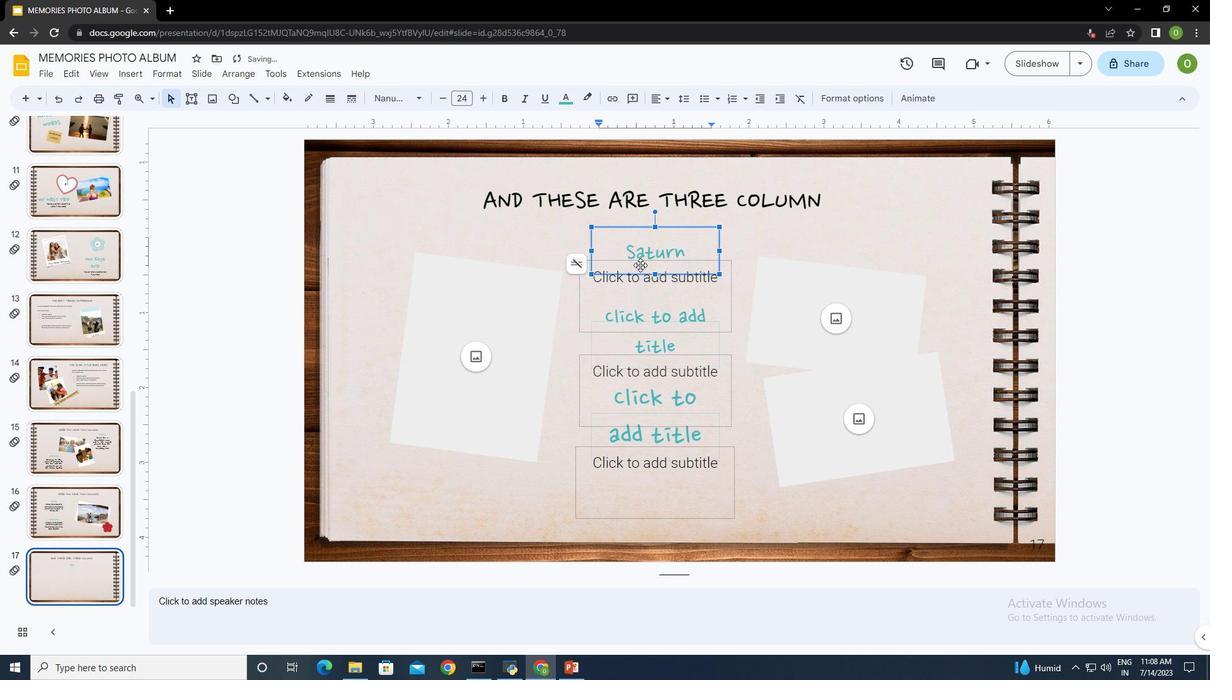 
Action: Mouse pressed left at (649, 295)
Screenshot: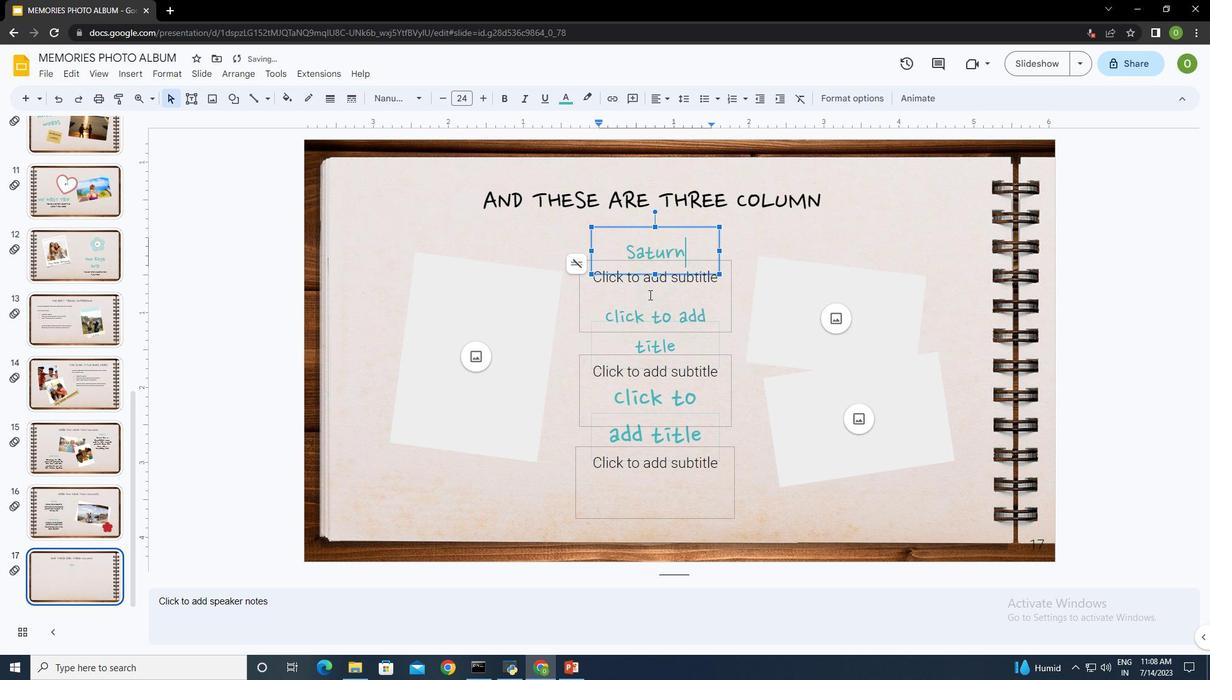
Action: Mouse moved to (648, 286)
Screenshot: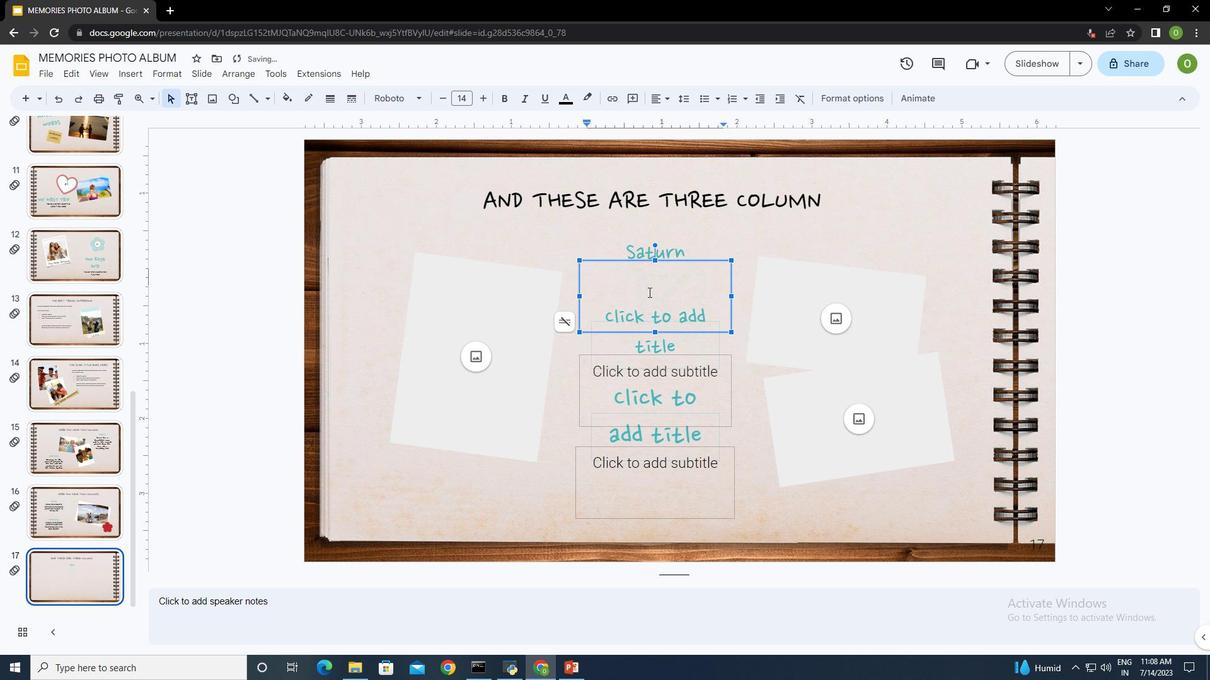 
Action: Key pressed <Key.shift>Saturn<Key.space>is<Key.space>a<Key.space>gas<Key.space>giant<Key.space>with<Key.space>several<Key.space>rings
Screenshot: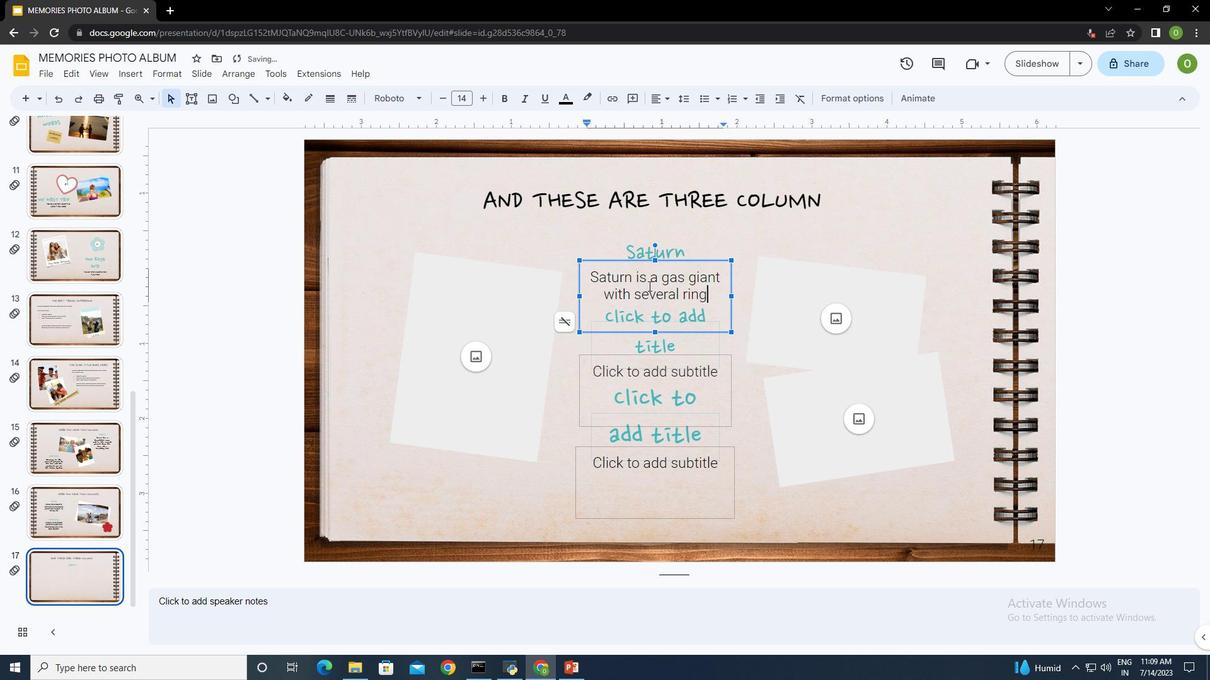 
Action: Mouse moved to (683, 348)
Screenshot: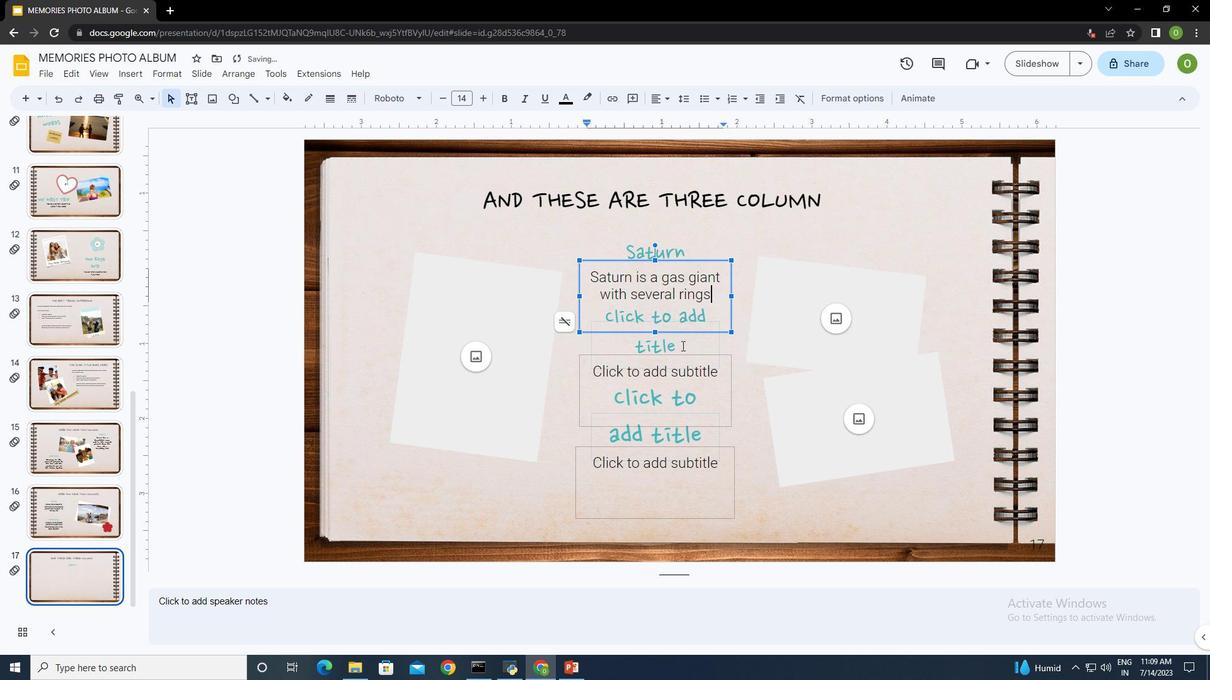 
Action: Mouse pressed left at (683, 348)
Screenshot: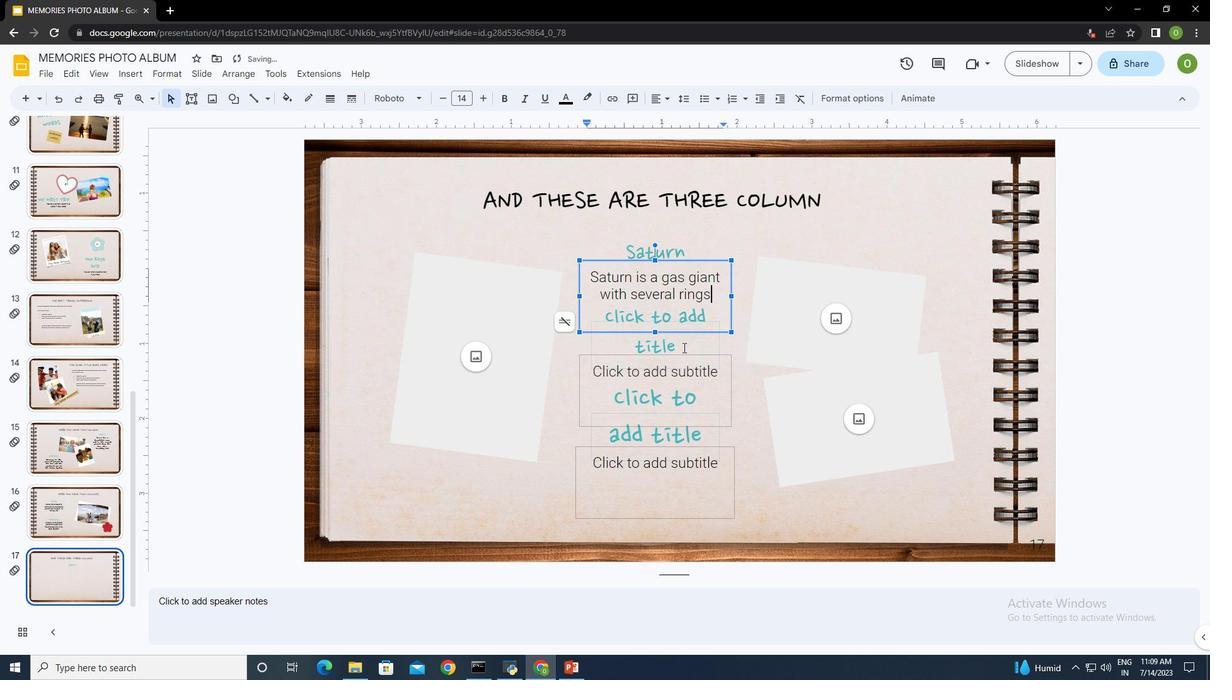 
Action: Mouse moved to (682, 341)
Screenshot: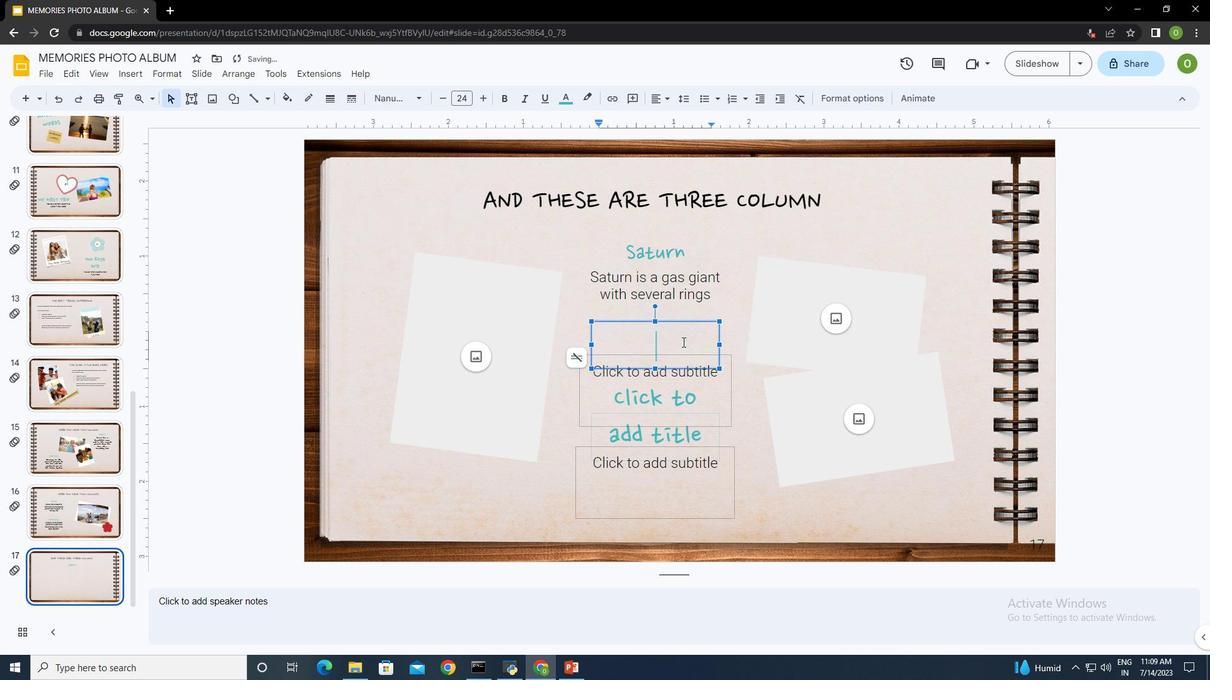 
Action: Key pressed <Key.shift>Mars
Screenshot: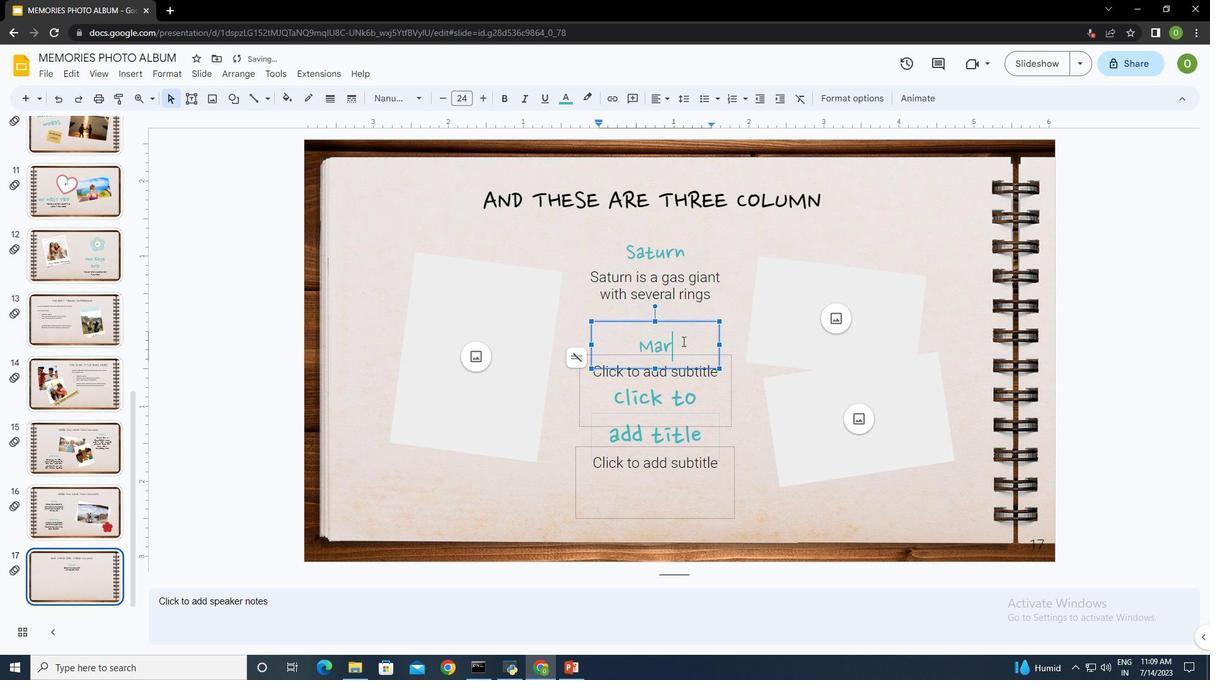 
Action: Mouse moved to (689, 380)
Screenshot: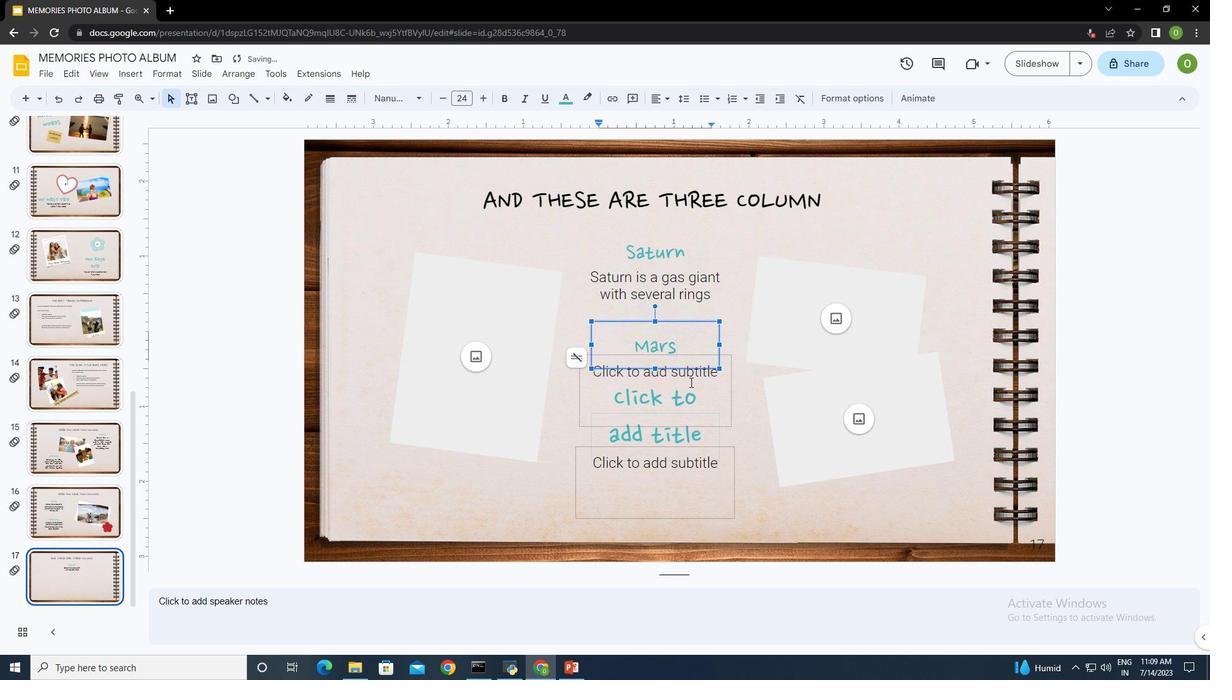
Action: Mouse pressed left at (689, 380)
Screenshot: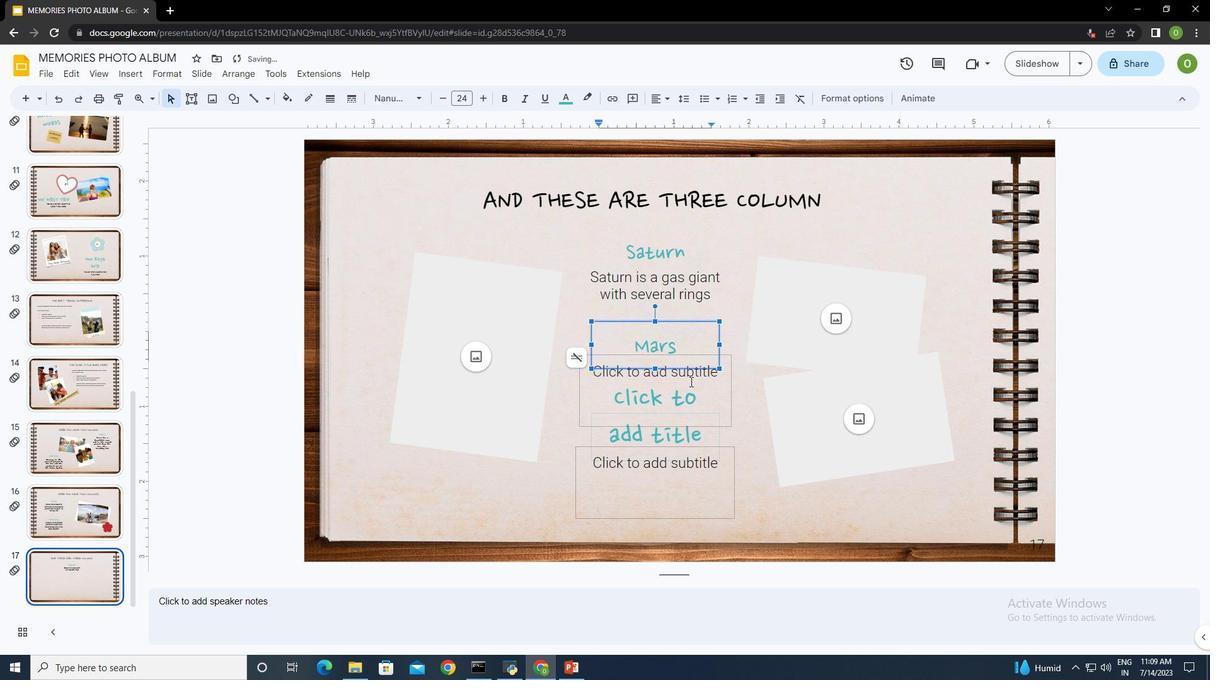 
Action: Key pressed <Key.shift><Key.shift>Despite<Key.space>begin<Key.backspace><Key.backspace><Key.backspace>ing<Key.space>red,<Key.space><Key.shift>Mars<Key.space>is<Key.space>a<Key.space>cold<Key.space>place
Screenshot: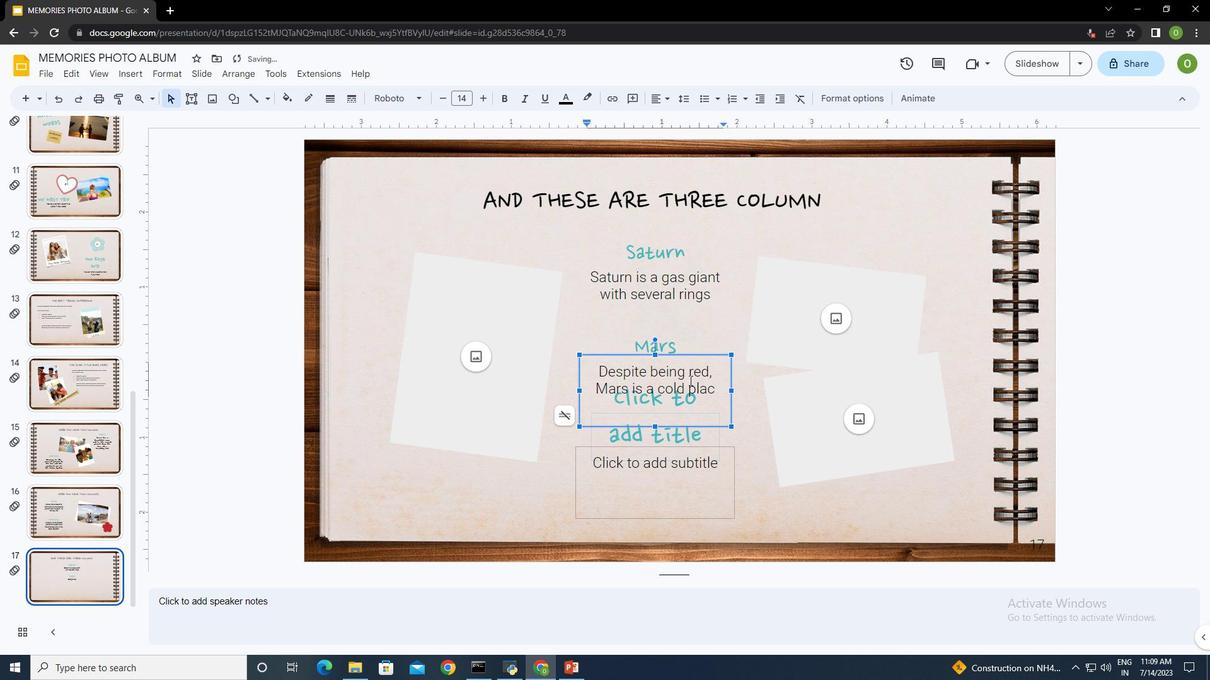 
Action: Mouse moved to (618, 440)
Screenshot: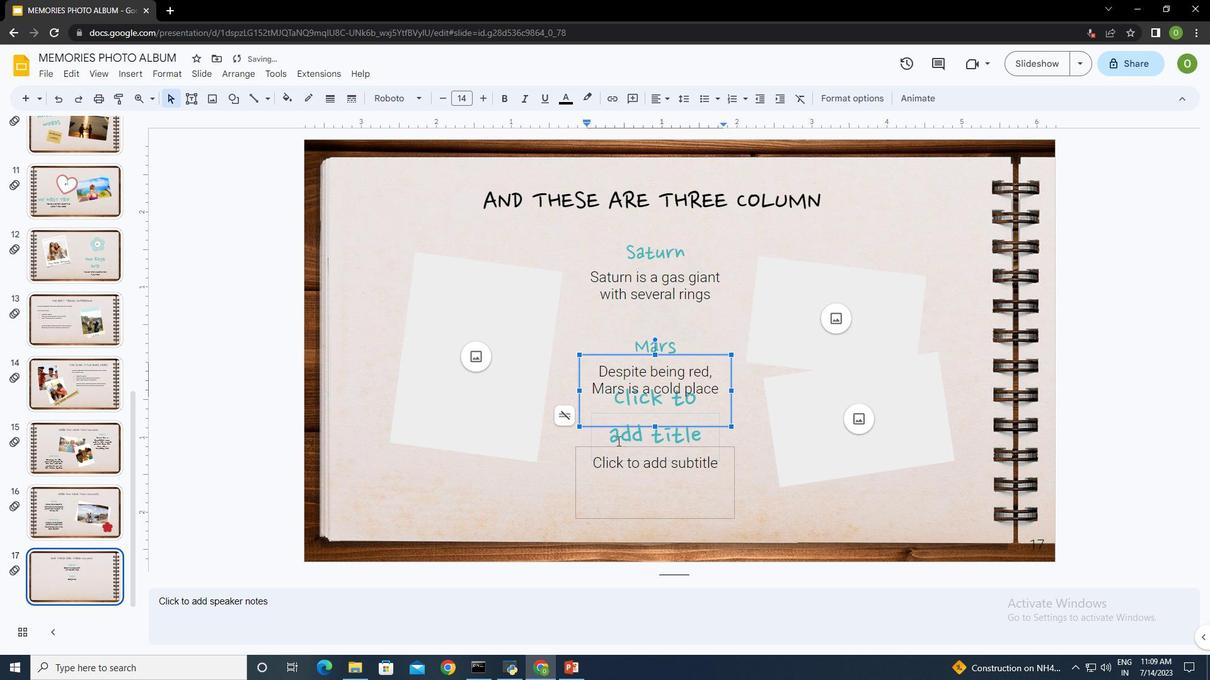
Action: Mouse pressed left at (618, 440)
Screenshot: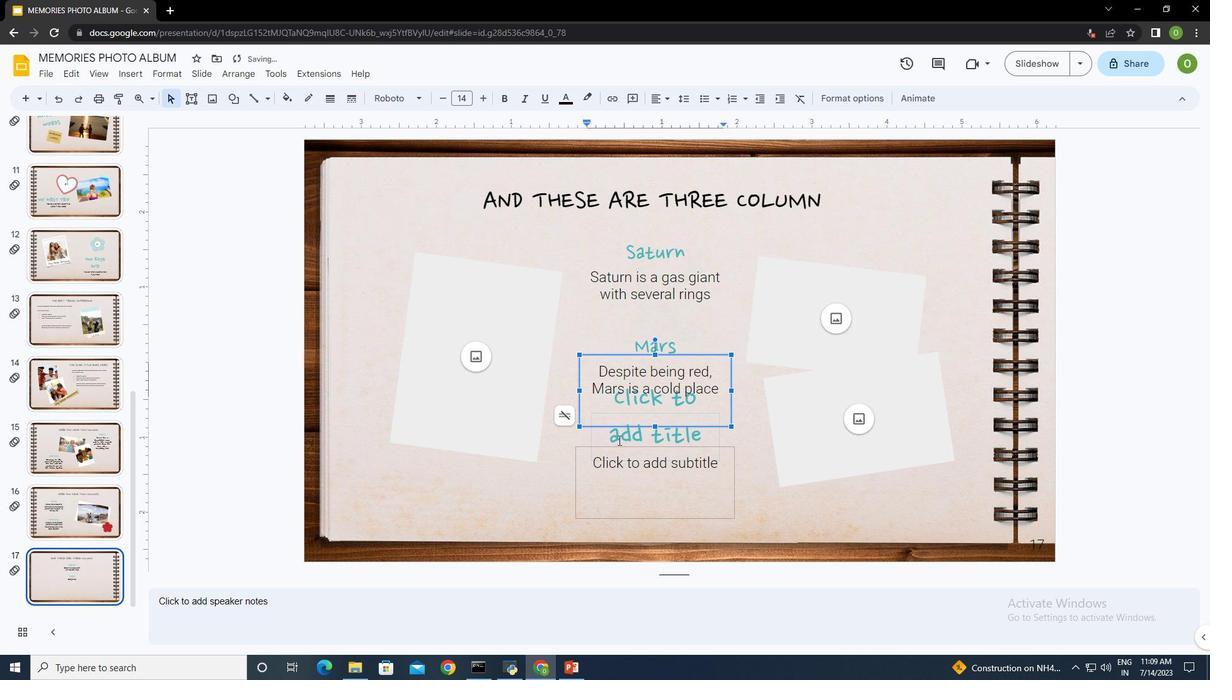 
Action: Mouse moved to (635, 436)
Screenshot: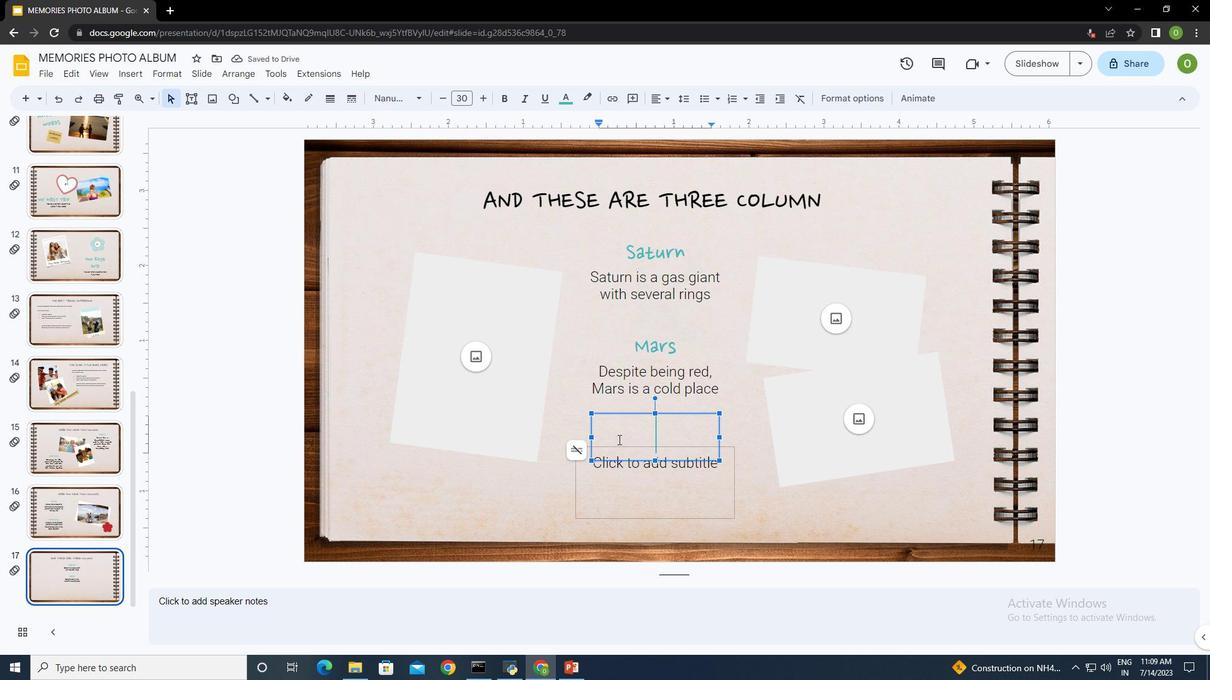 
Action: Key pressed <Key.shift>Jupiter
Screenshot: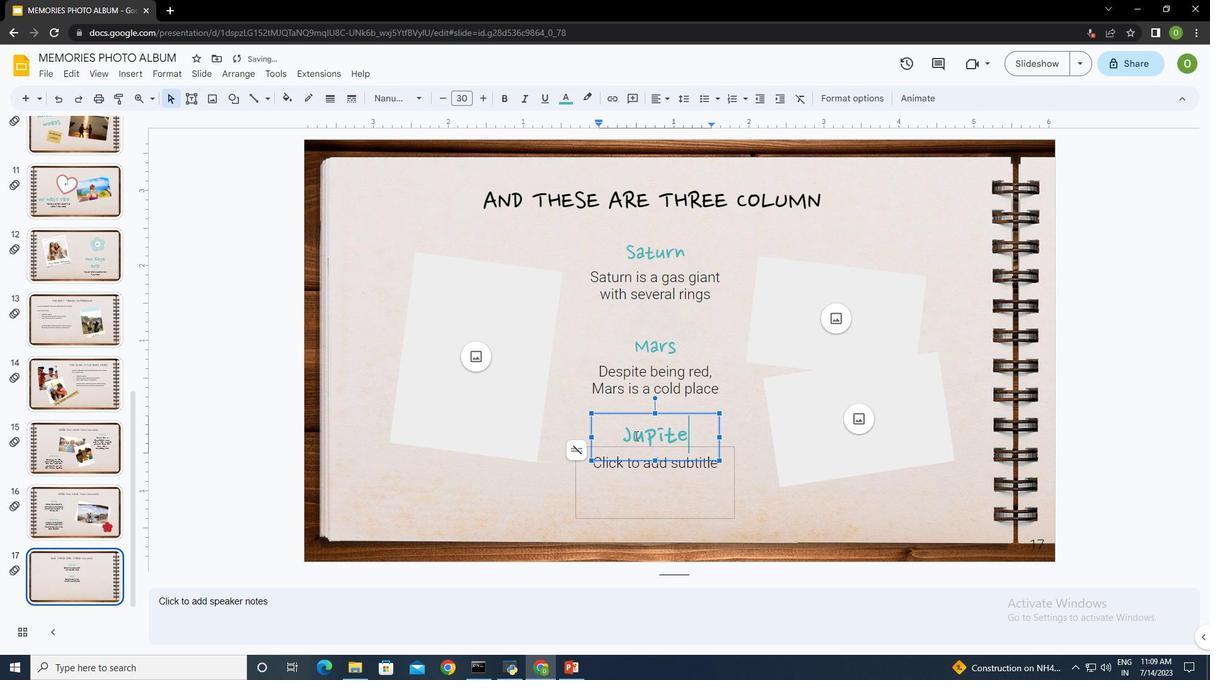 
Action: Mouse moved to (644, 480)
Screenshot: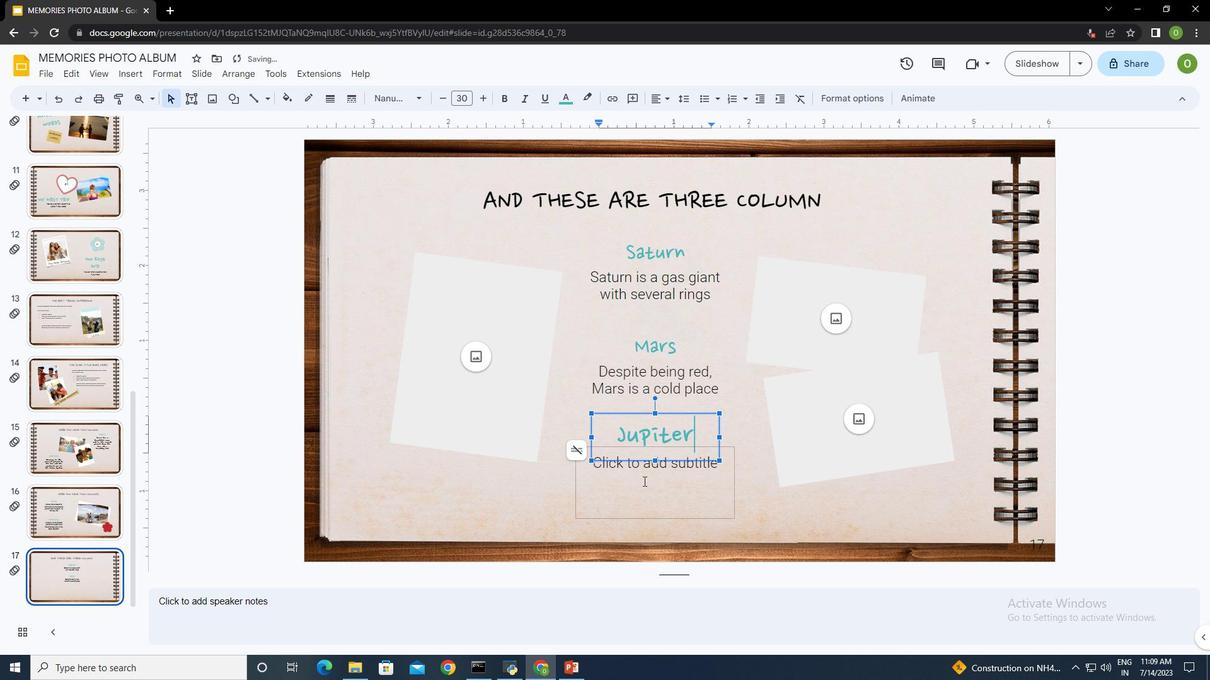 
Action: Mouse pressed left at (644, 480)
Screenshot: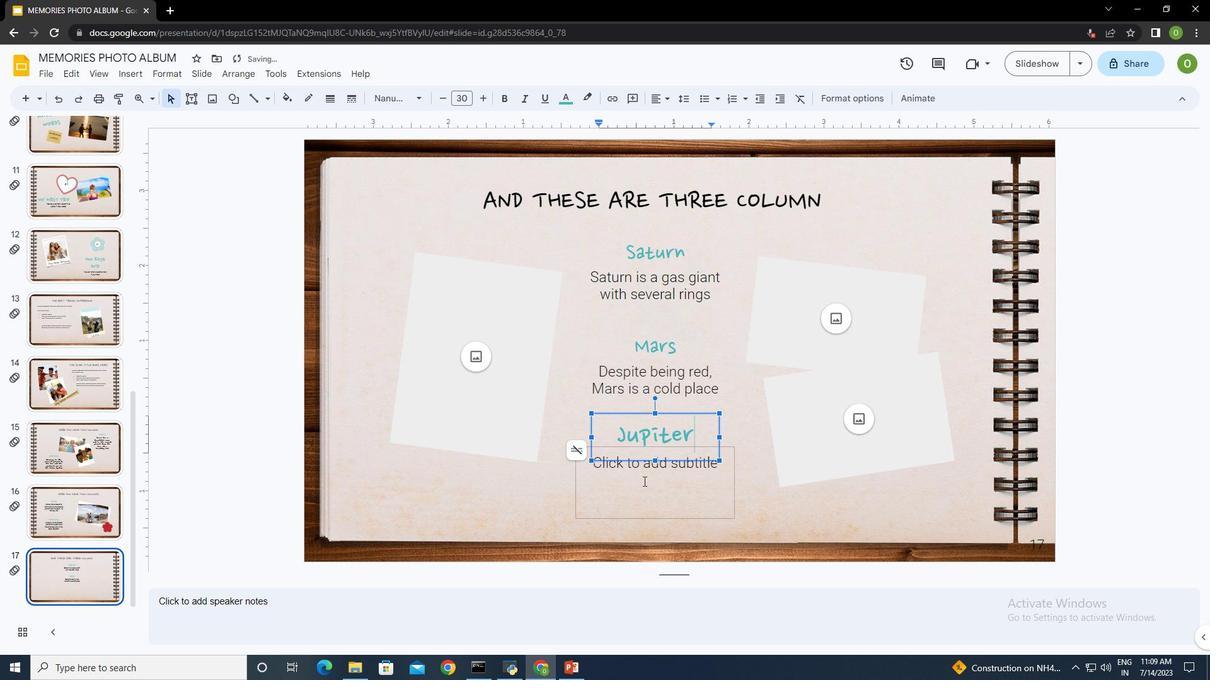 
Action: Key pressed it;<Key.backspace>'s<Key.space>the<Key.space>biggest<Key.space>planet<Key.space>in<Key.space>the<Key.space><Key.shift>Solar<Key.space><Key.shift>System
Screenshot: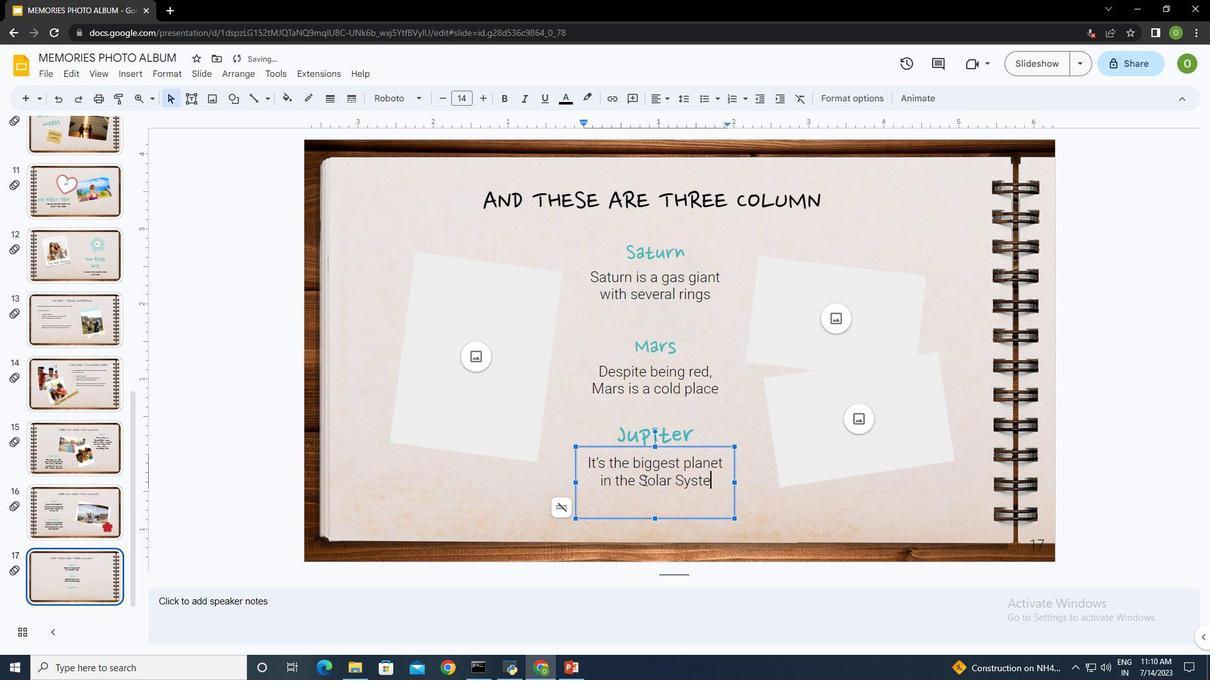 
Action: Mouse moved to (791, 509)
Screenshot: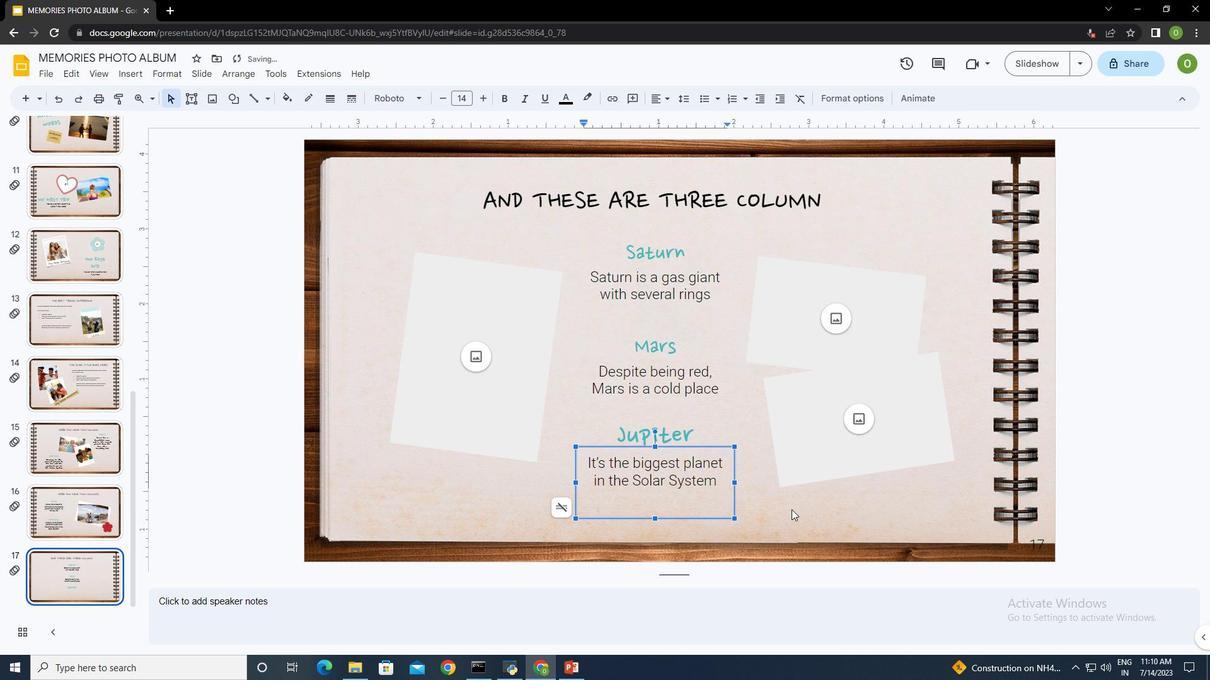 
Action: Mouse pressed left at (791, 509)
Screenshot: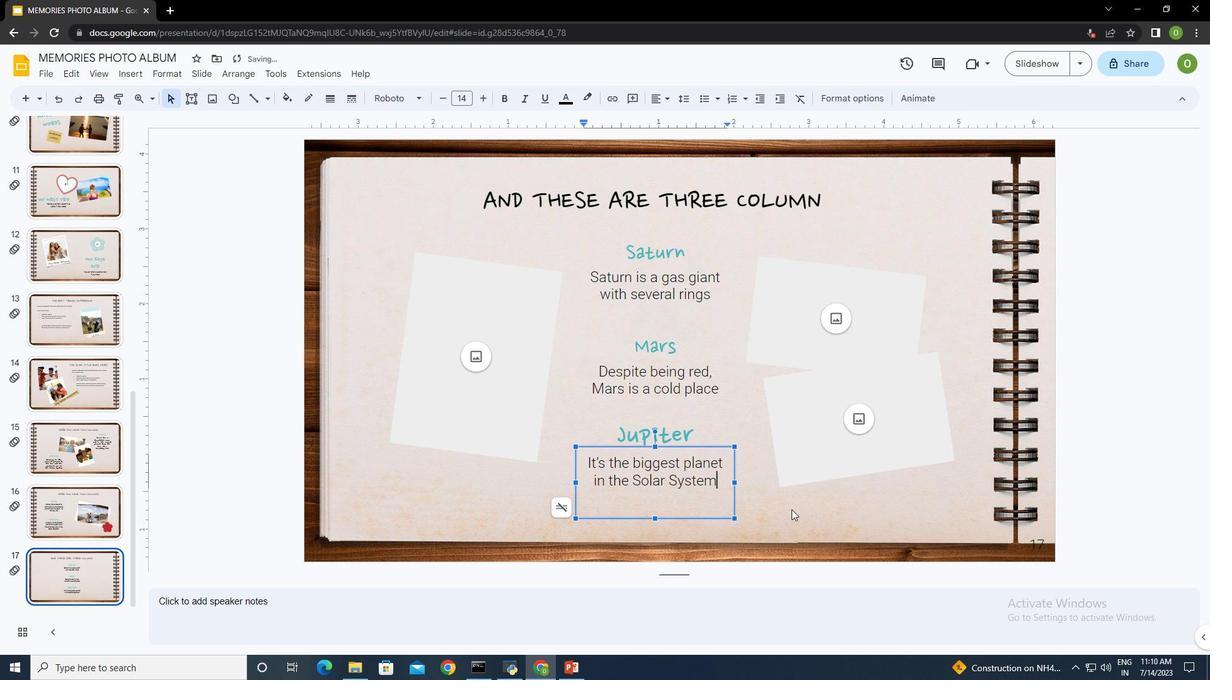 
Action: Mouse moved to (857, 424)
Screenshot: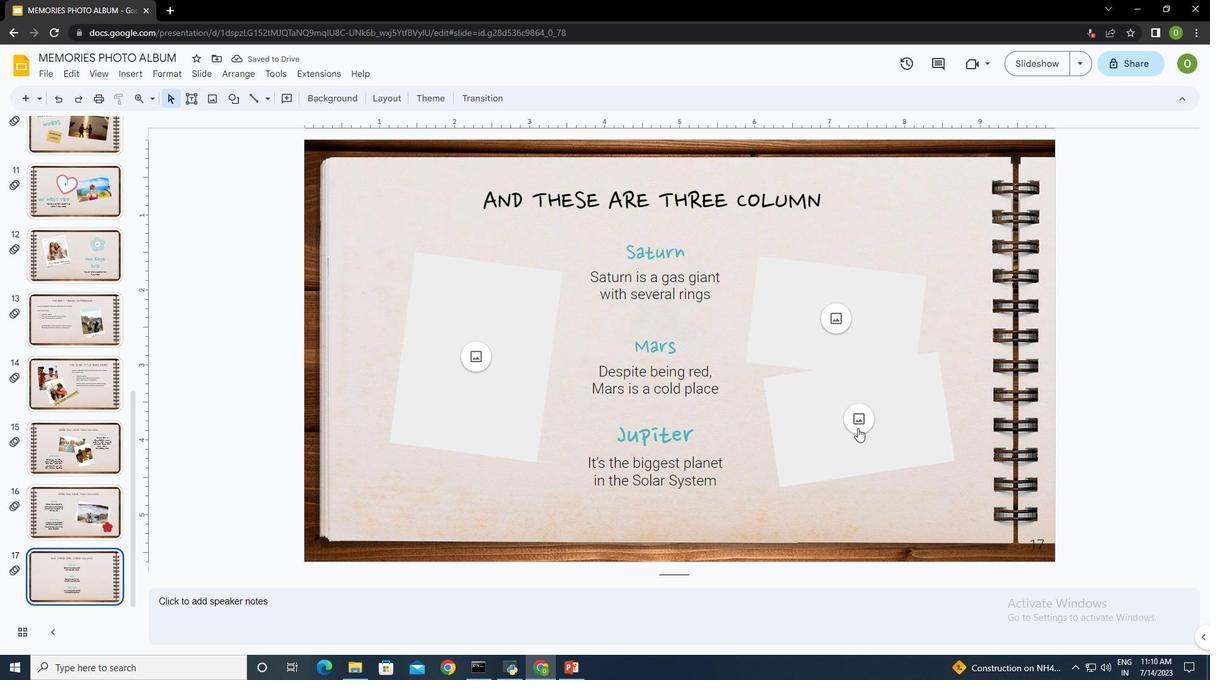 
Action: Mouse pressed left at (857, 424)
Screenshot: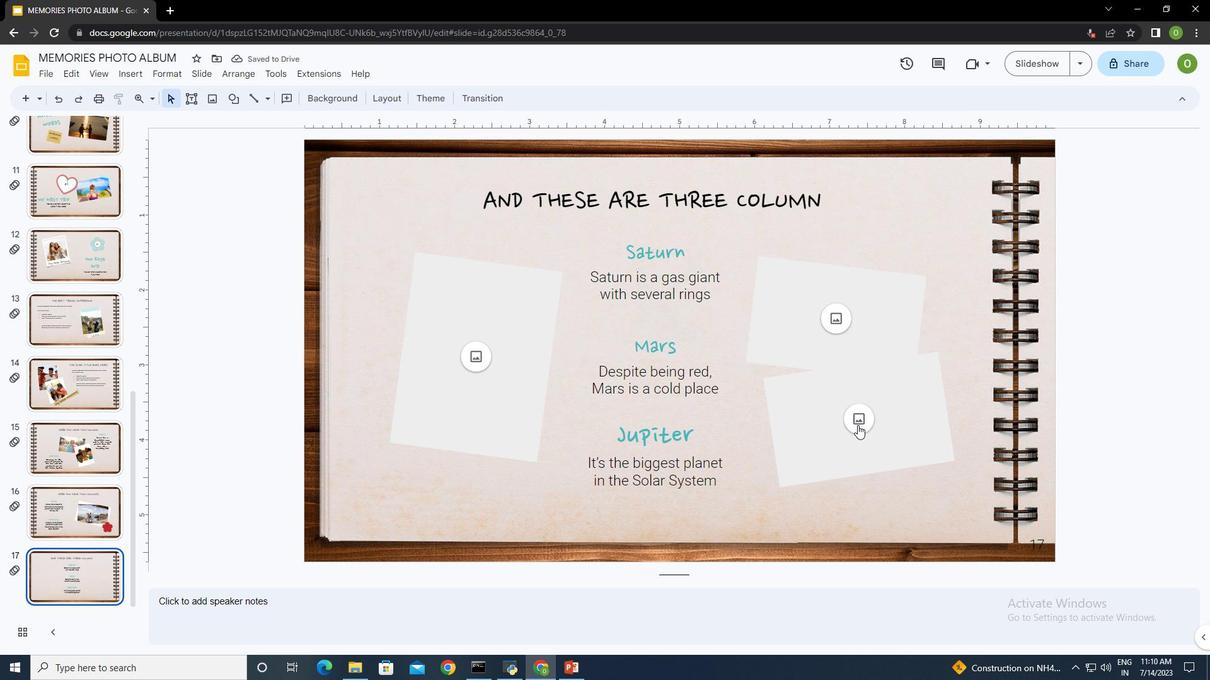 
Action: Mouse moved to (910, 438)
Screenshot: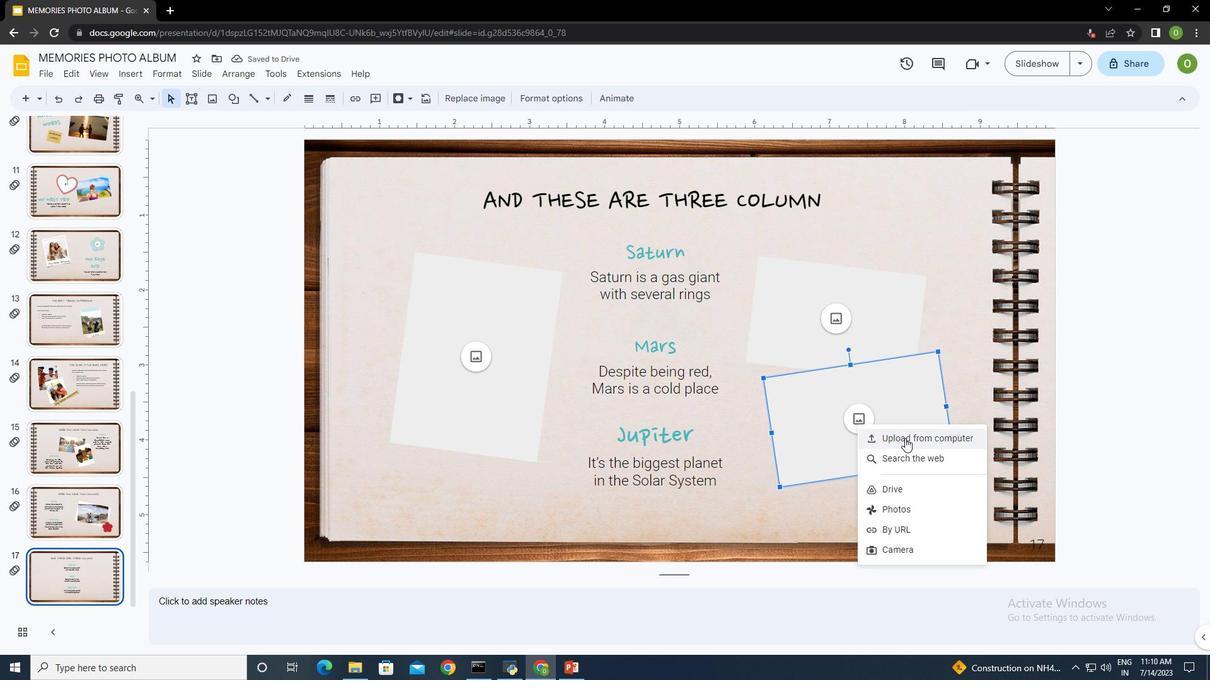 
Action: Mouse pressed left at (910, 438)
Screenshot: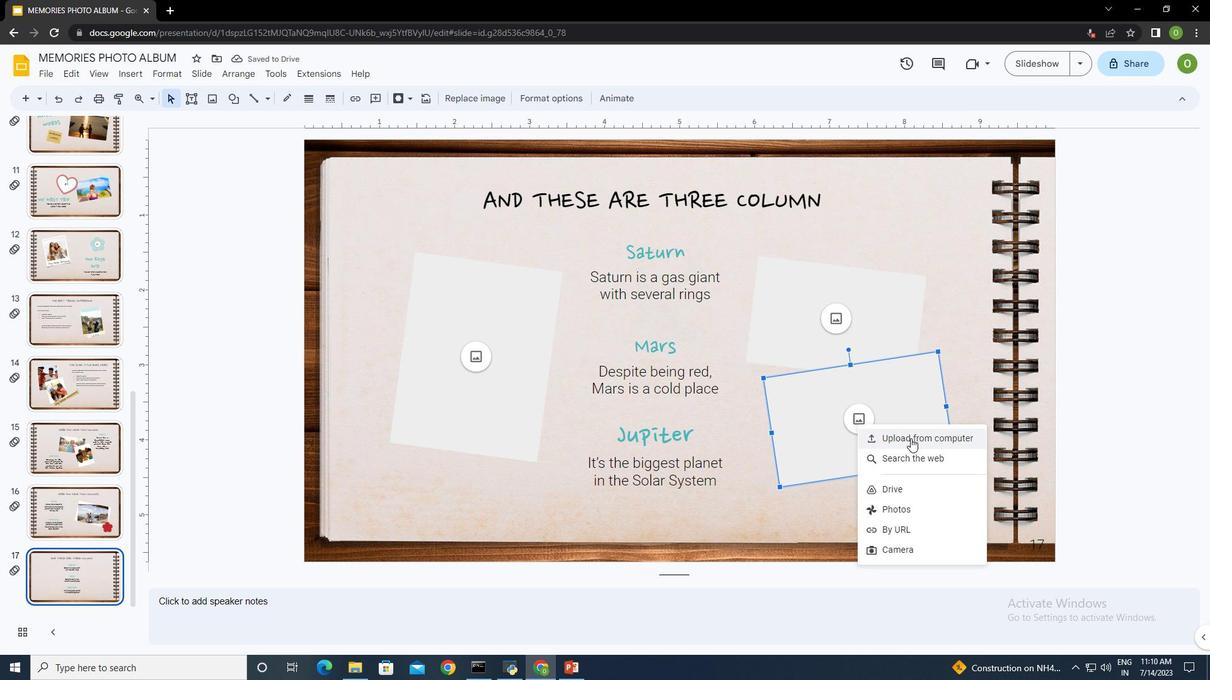
Action: Mouse moved to (273, 186)
Screenshot: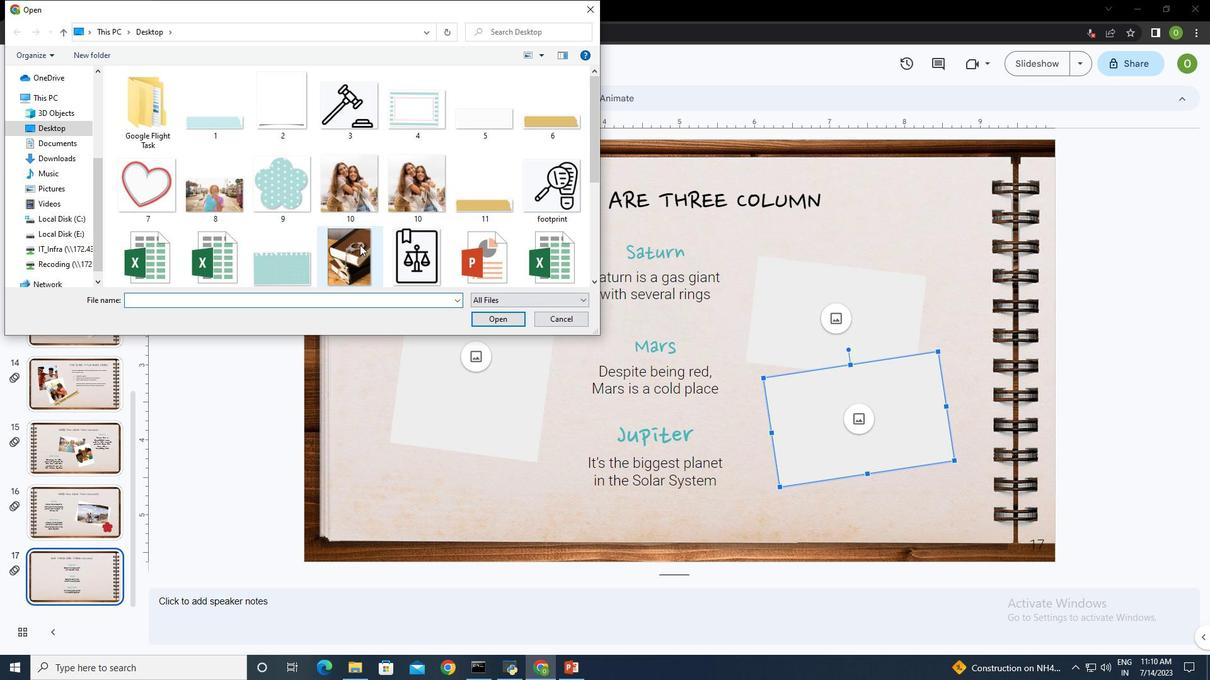 
Action: Mouse scrolled (273, 185) with delta (0, 0)
Screenshot: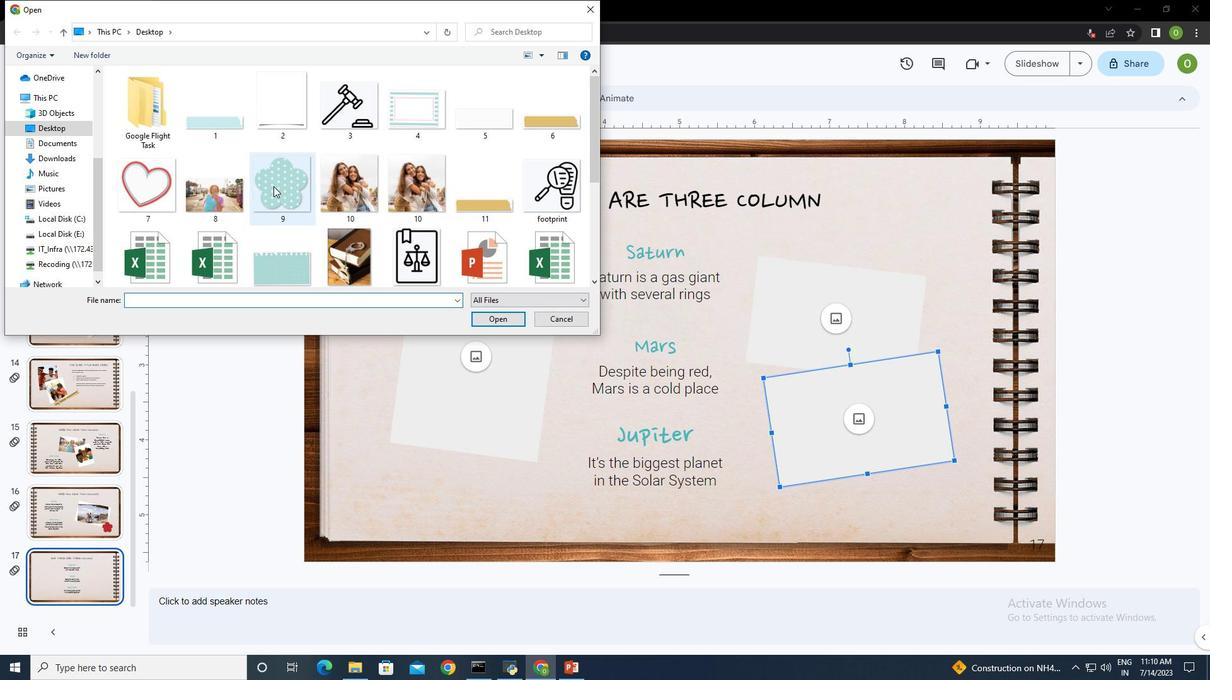 
Action: Mouse scrolled (273, 185) with delta (0, 0)
Screenshot: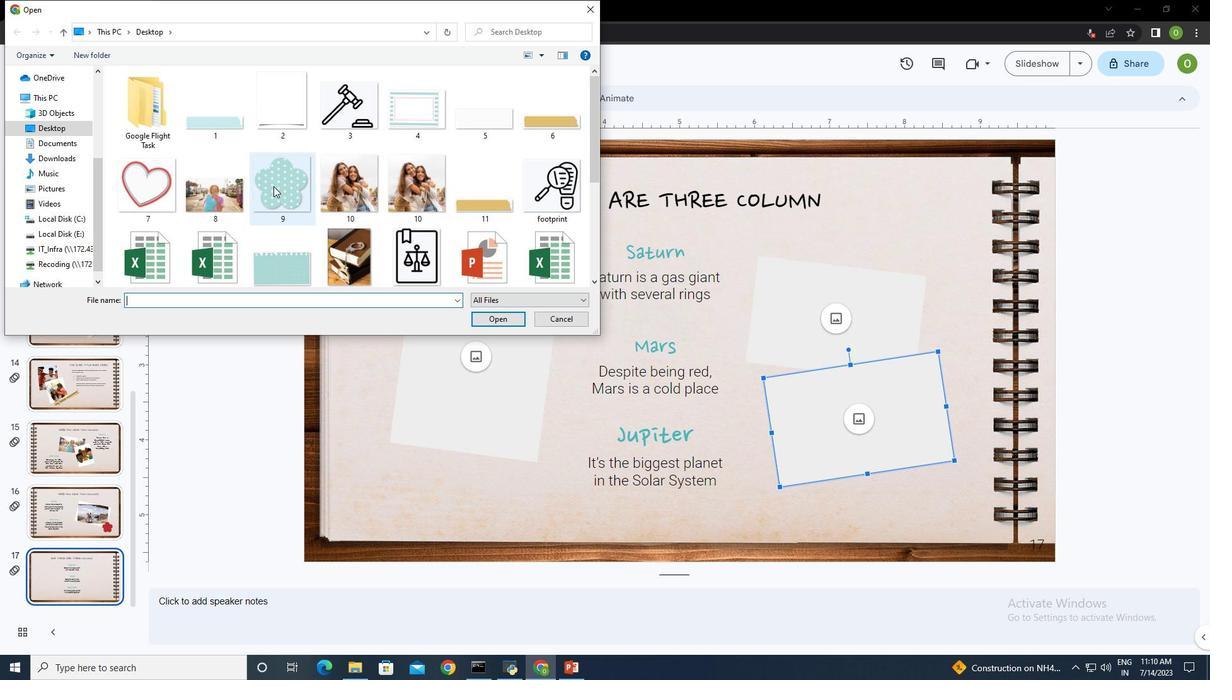 
Action: Mouse scrolled (273, 185) with delta (0, 0)
Screenshot: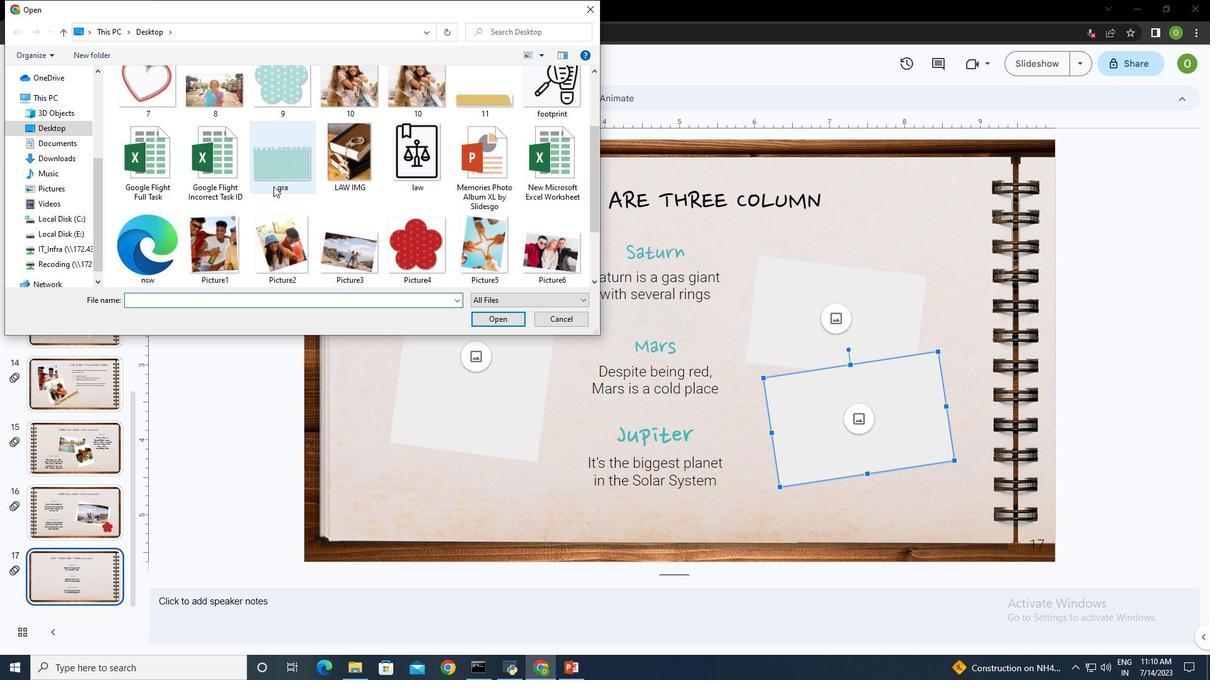 
Action: Mouse scrolled (273, 185) with delta (0, 0)
Screenshot: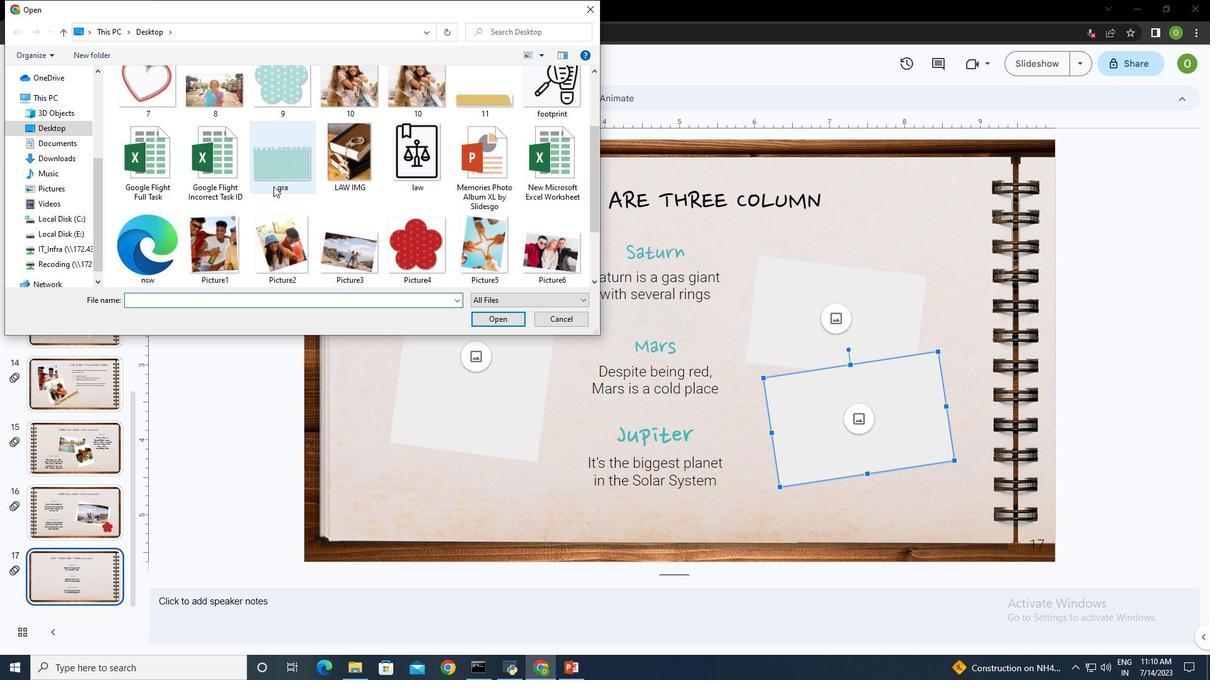 
Action: Mouse moved to (273, 186)
Screenshot: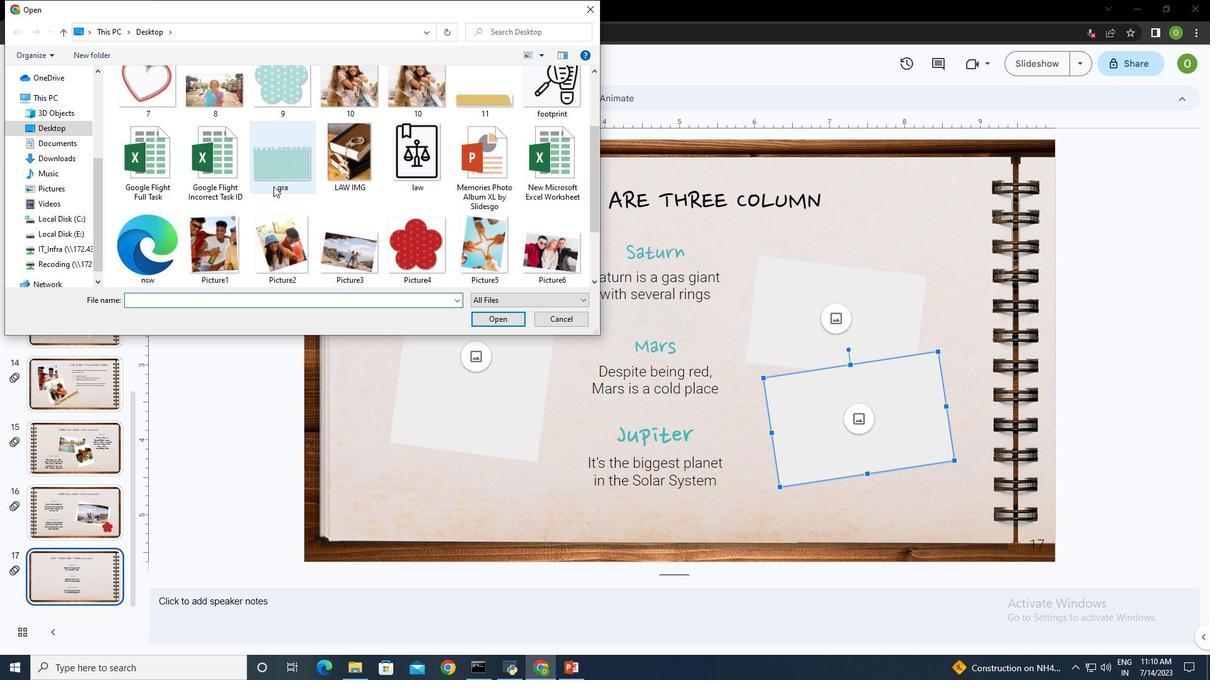 
Action: Mouse scrolled (273, 185) with delta (0, 0)
Screenshot: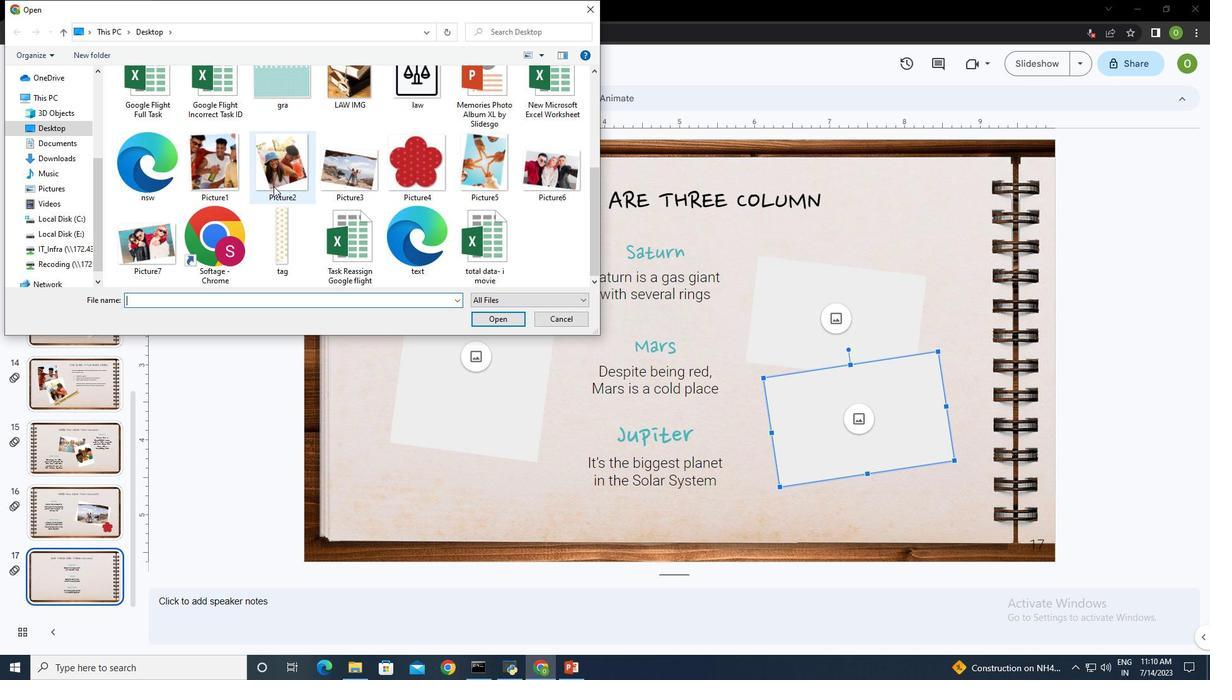 
Action: Mouse scrolled (273, 185) with delta (0, 0)
Screenshot: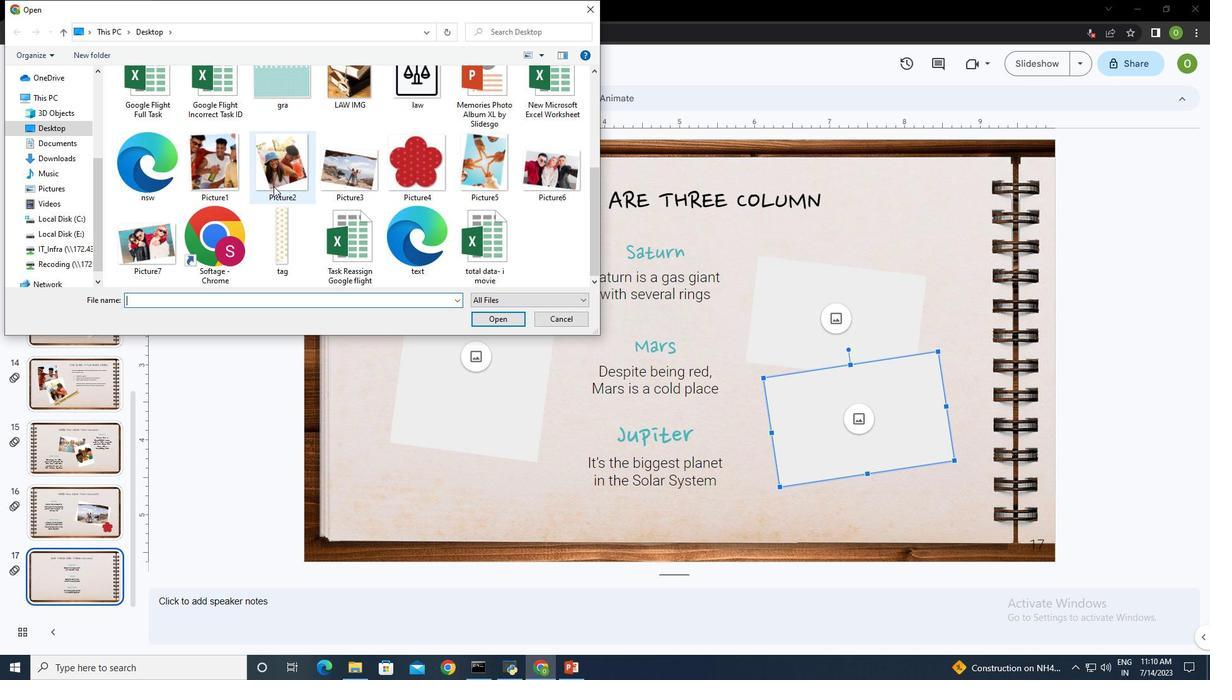 
Action: Mouse scrolled (273, 185) with delta (0, 0)
Screenshot: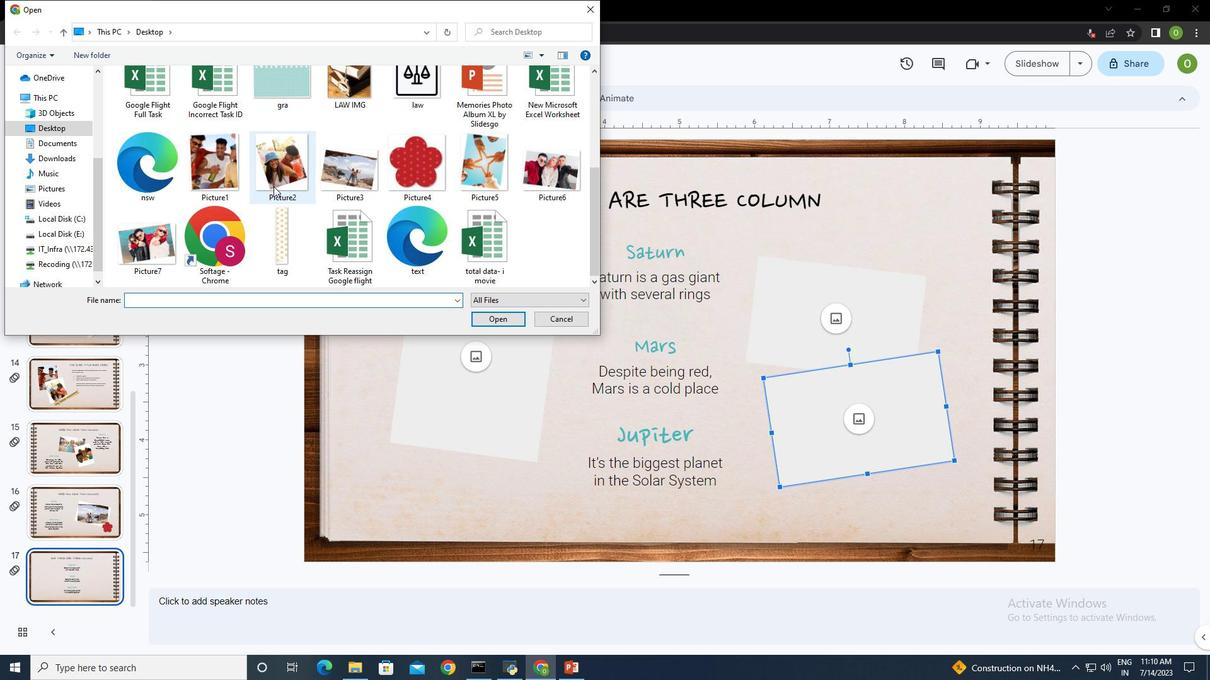 
Action: Mouse moved to (165, 240)
Screenshot: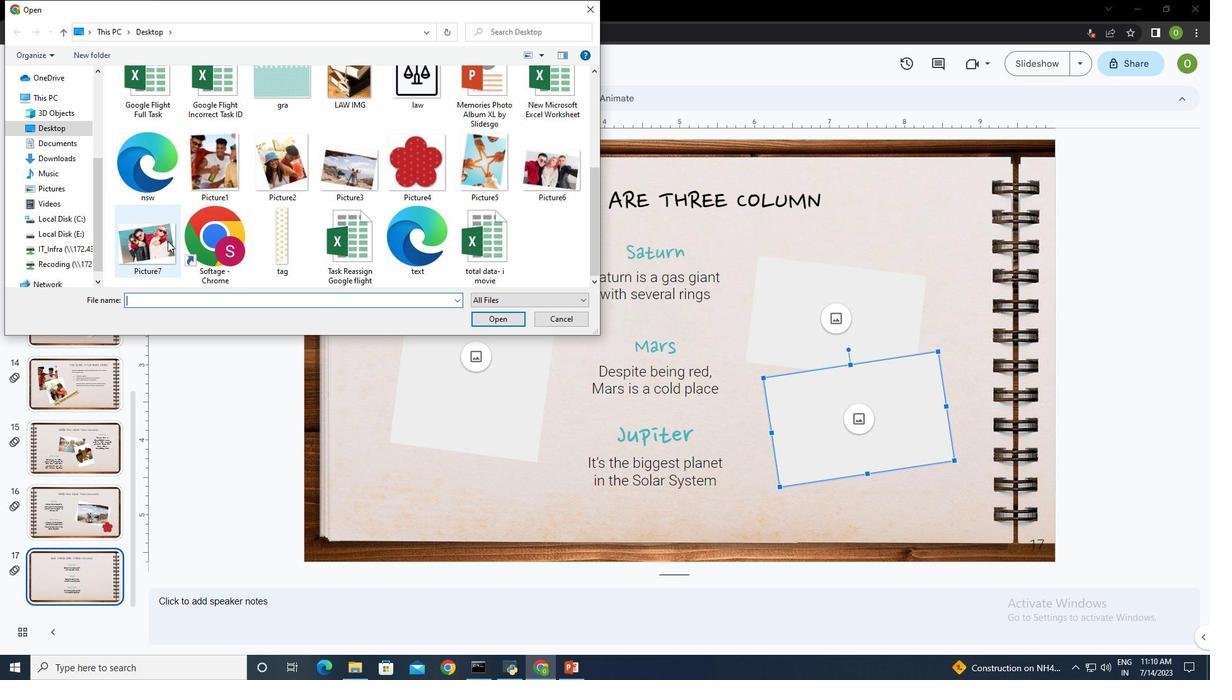 
Action: Mouse pressed left at (165, 240)
Screenshot: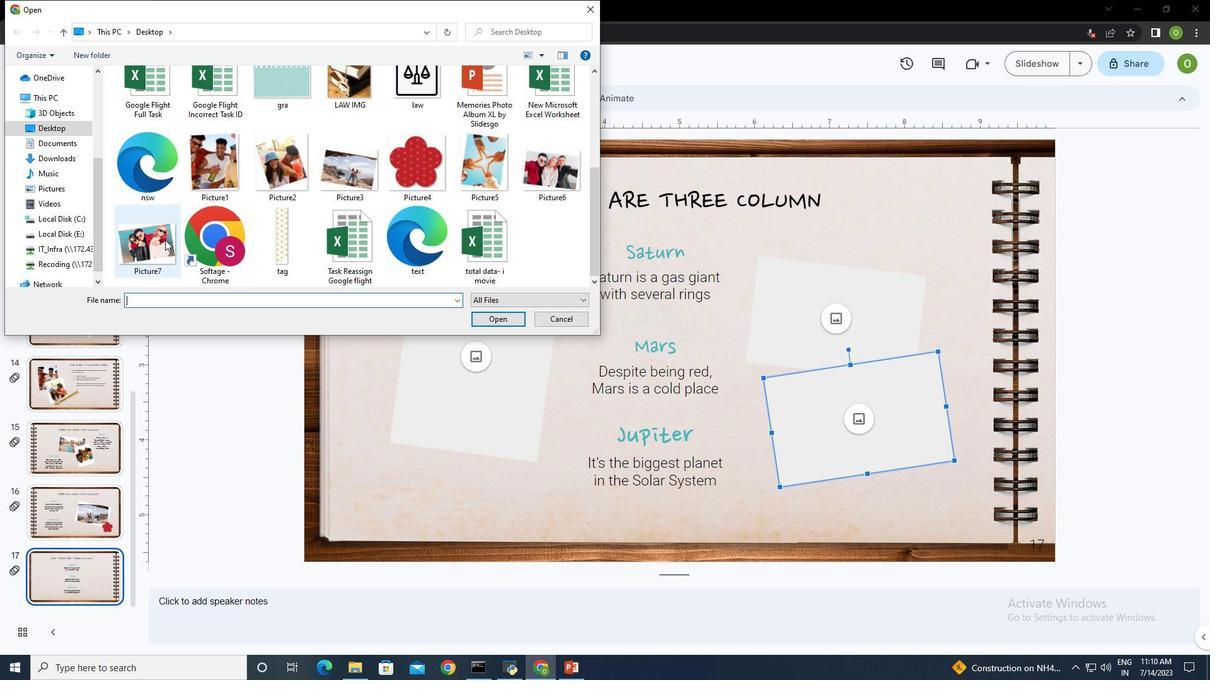 
Action: Mouse moved to (504, 312)
Screenshot: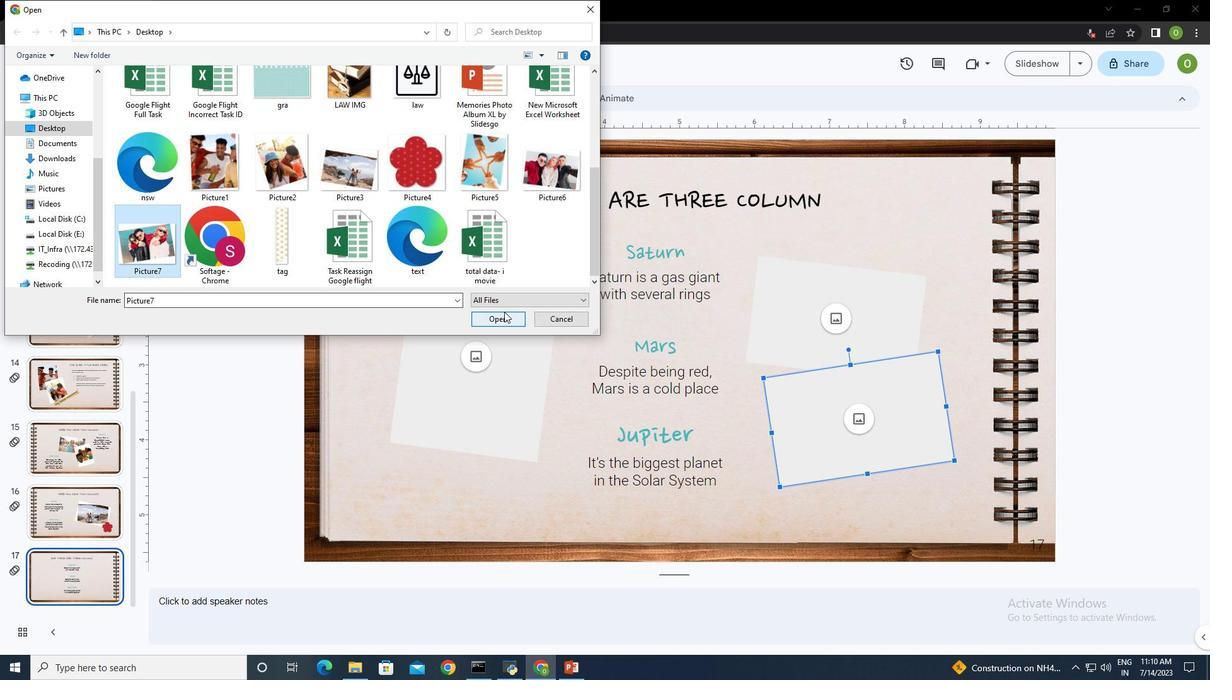 
Action: Mouse pressed left at (504, 312)
Screenshot: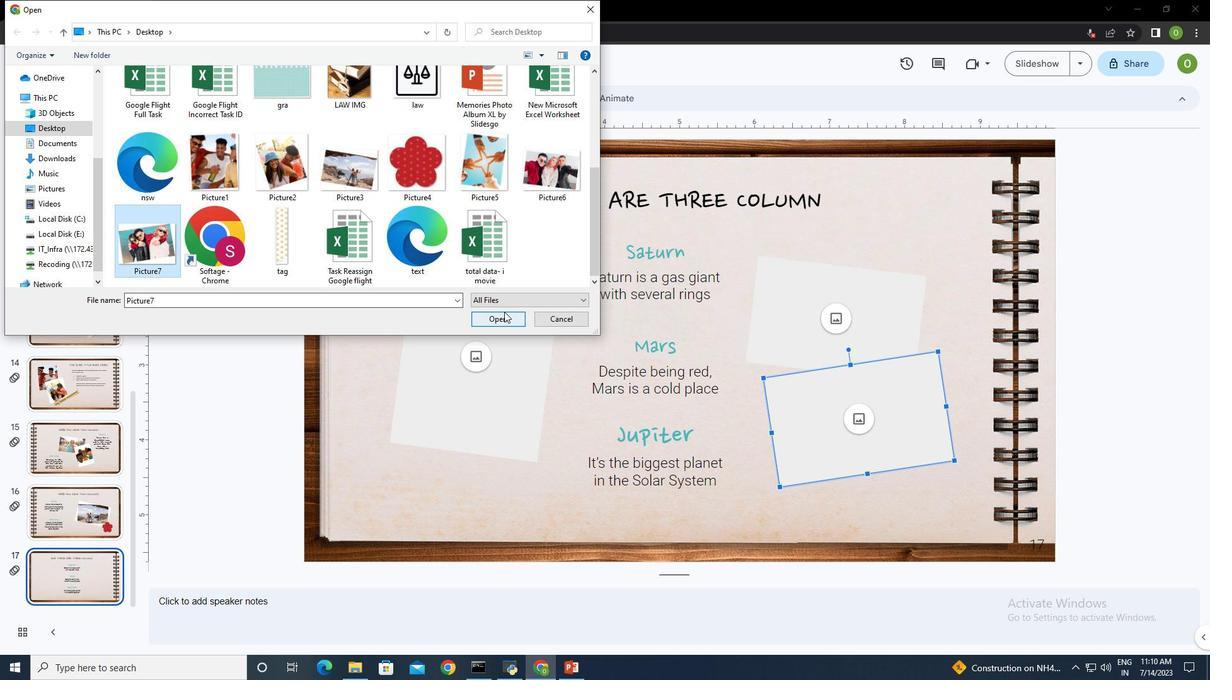 
Action: Mouse moved to (830, 325)
Screenshot: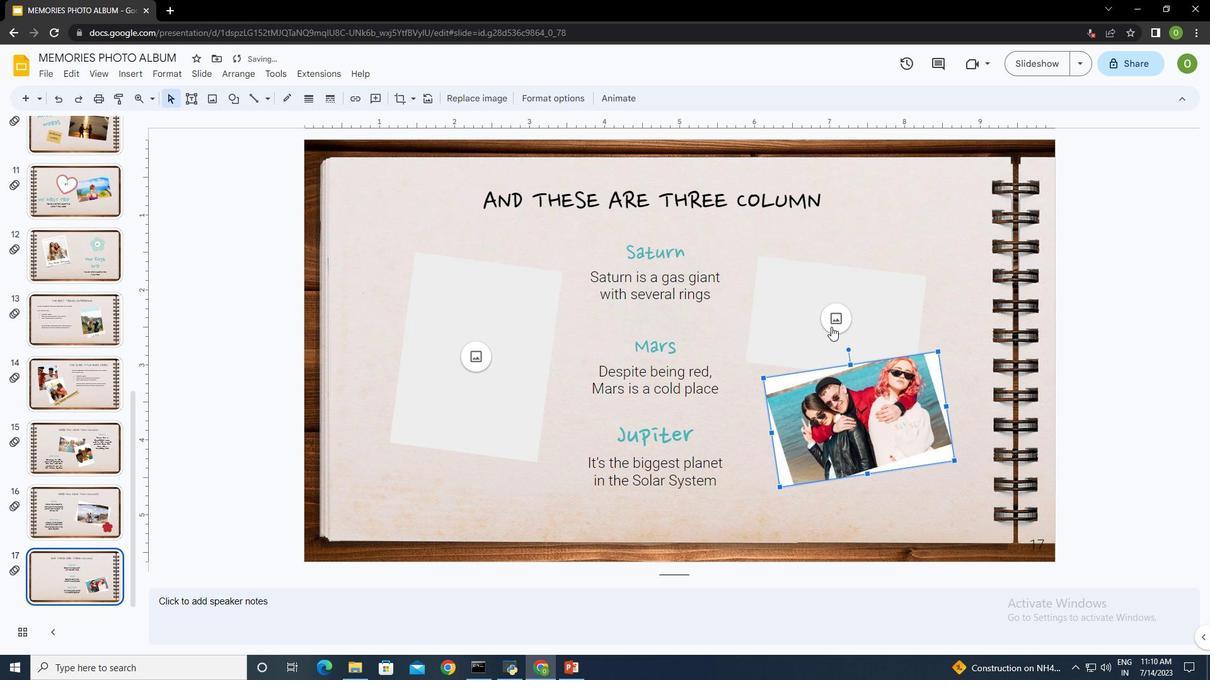 
Action: Mouse pressed left at (830, 325)
Screenshot: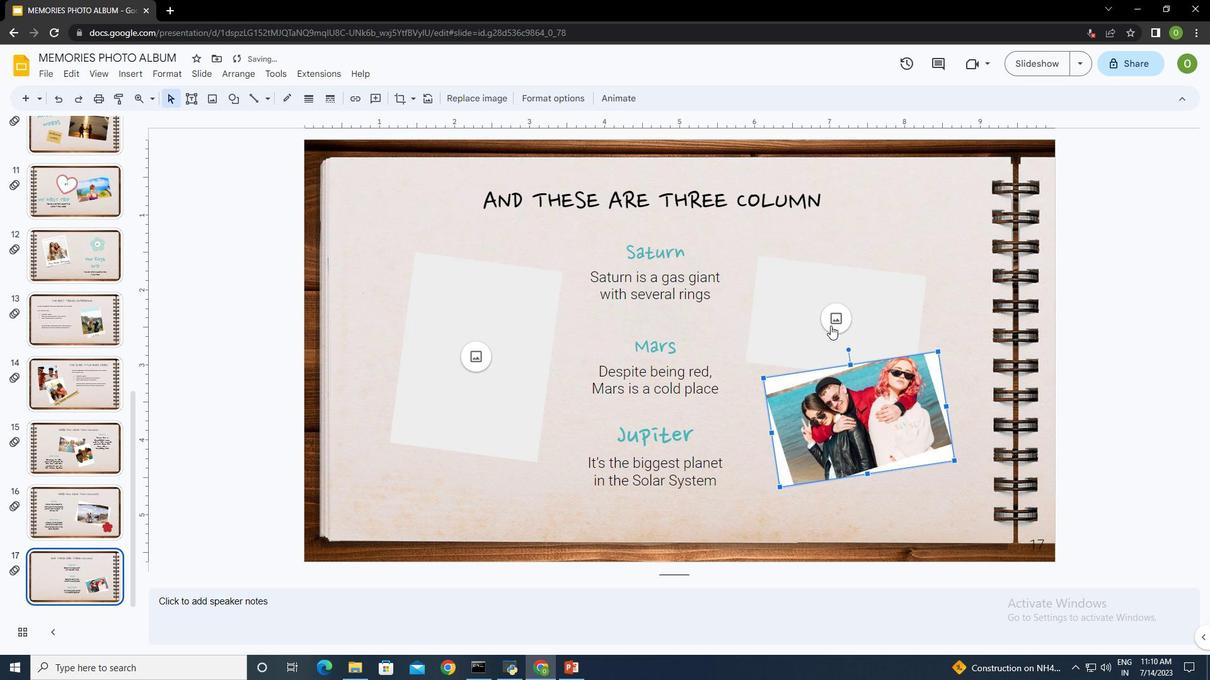 
Action: Mouse moved to (879, 332)
Screenshot: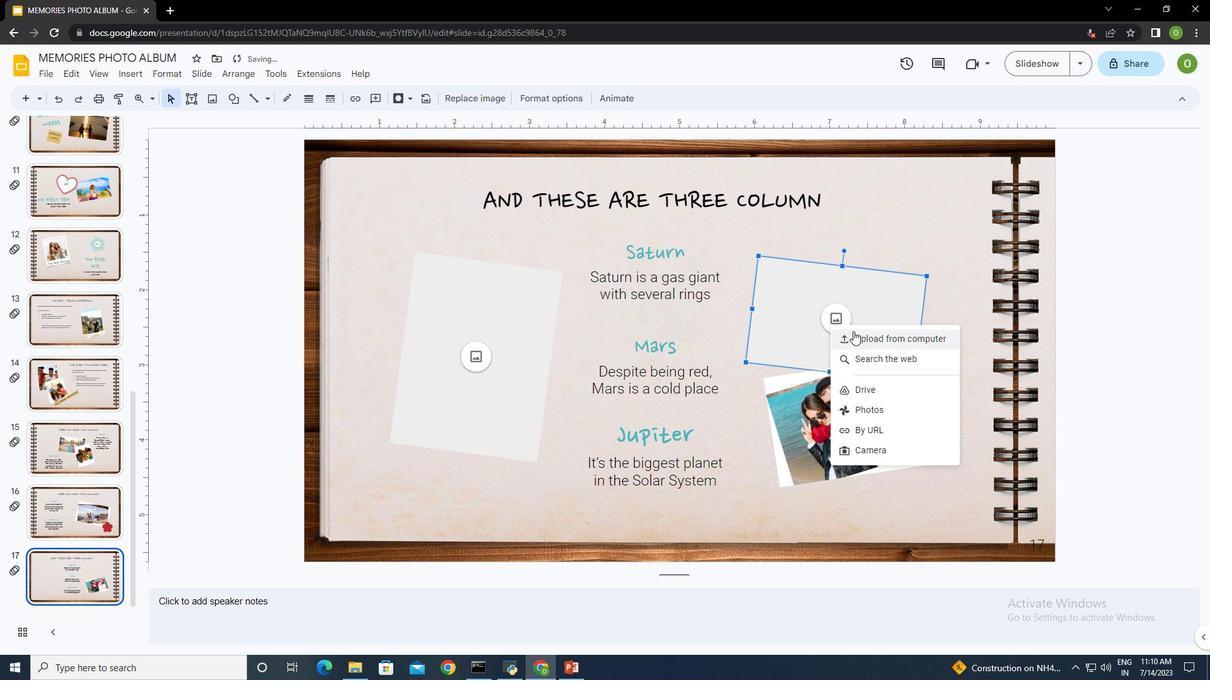 
Action: Mouse pressed left at (879, 332)
Screenshot: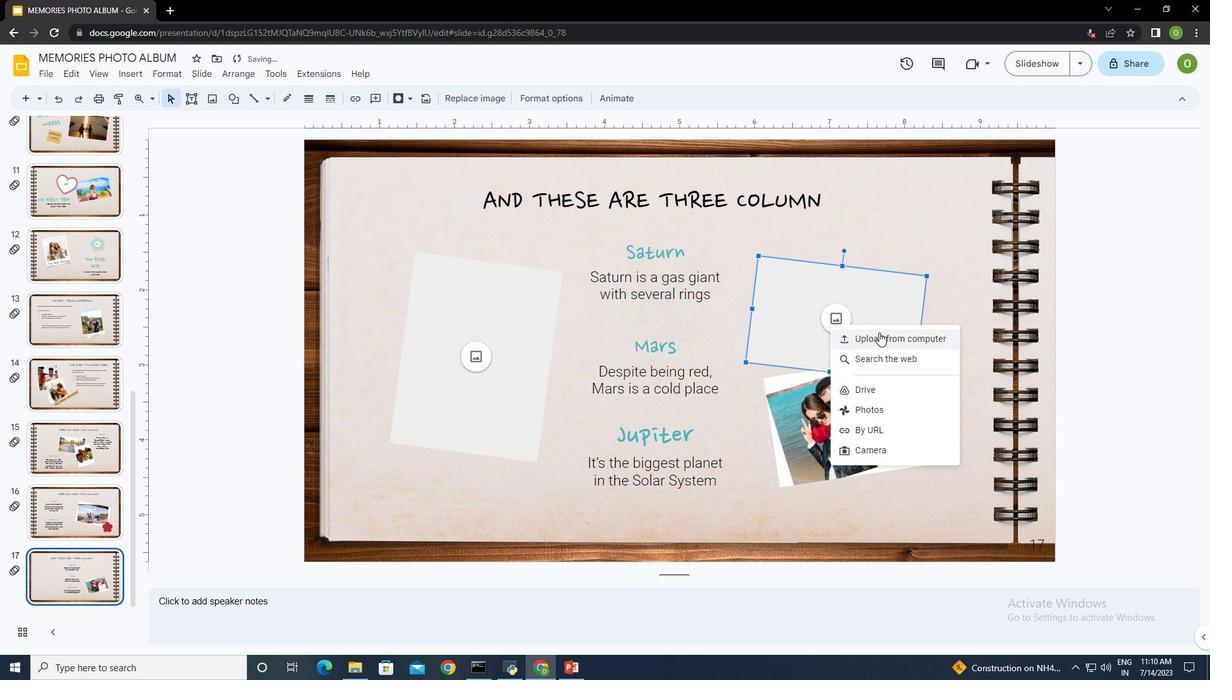 
Action: Mouse moved to (378, 184)
Screenshot: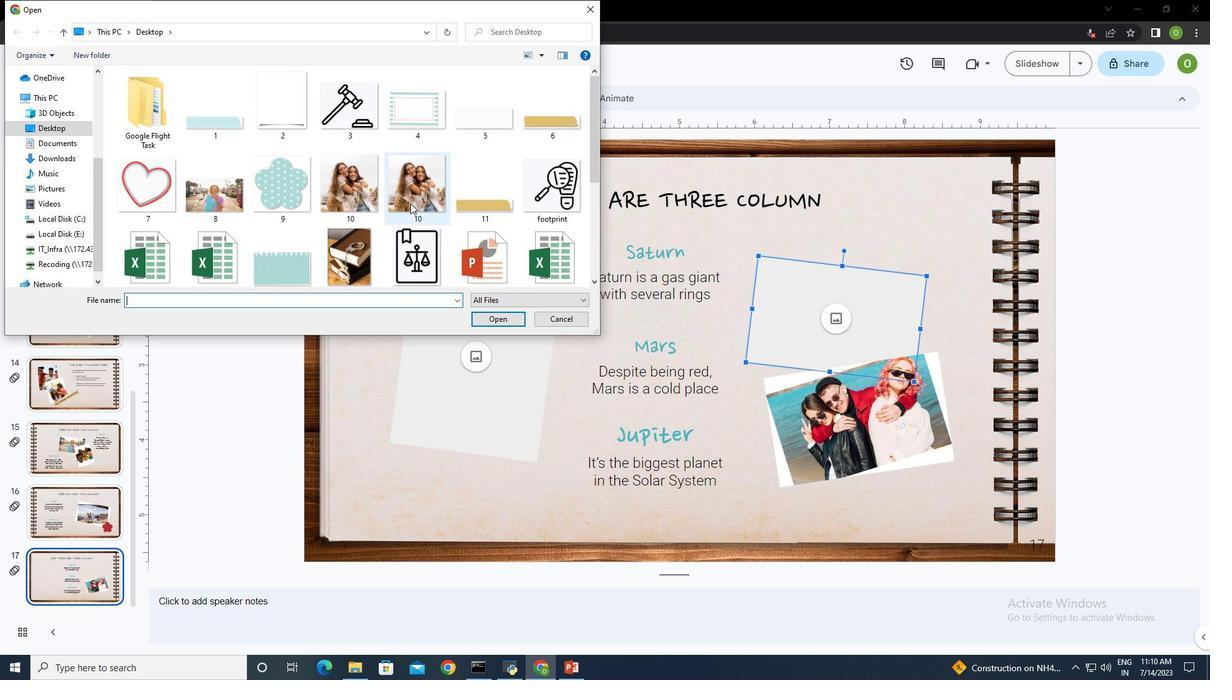 
Action: Mouse scrolled (378, 183) with delta (0, 0)
Screenshot: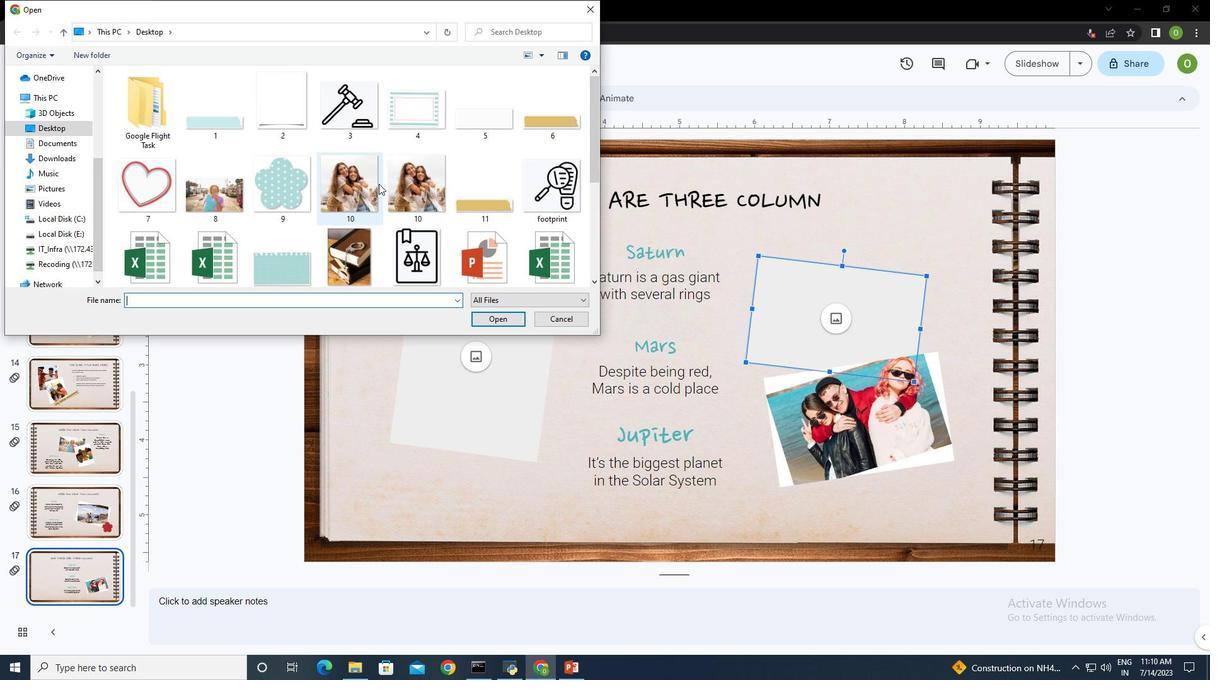 
Action: Mouse scrolled (378, 183) with delta (0, 0)
Screenshot: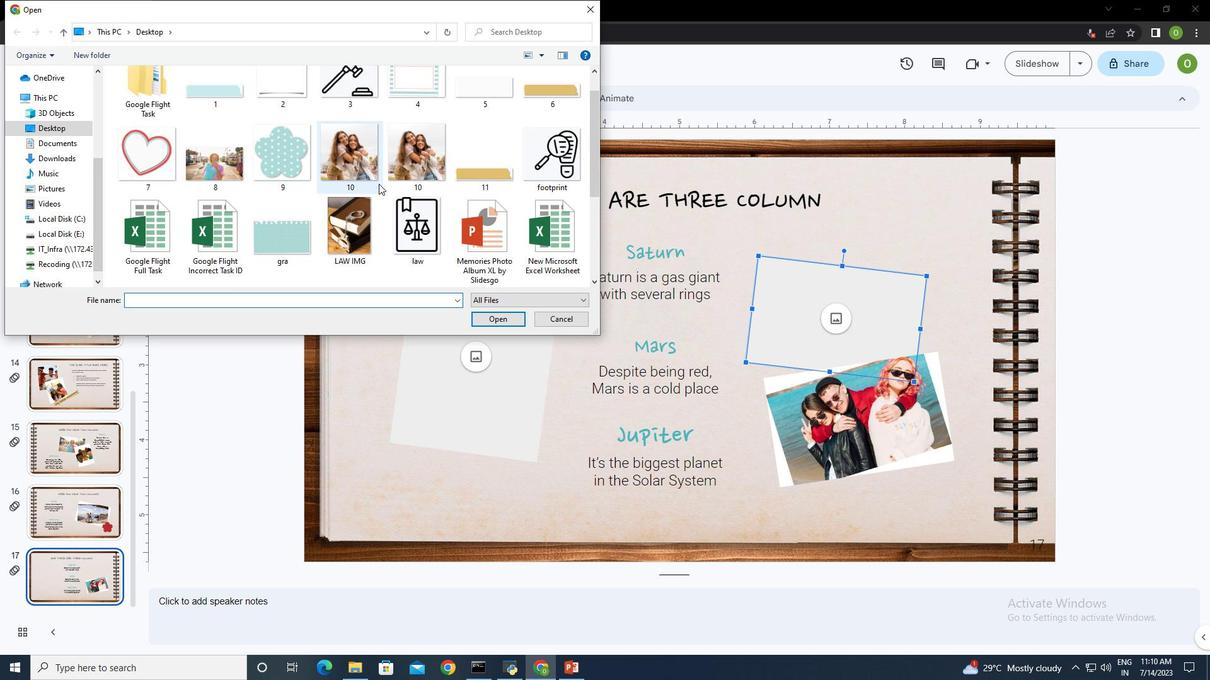 
Action: Mouse scrolled (378, 183) with delta (0, 0)
Screenshot: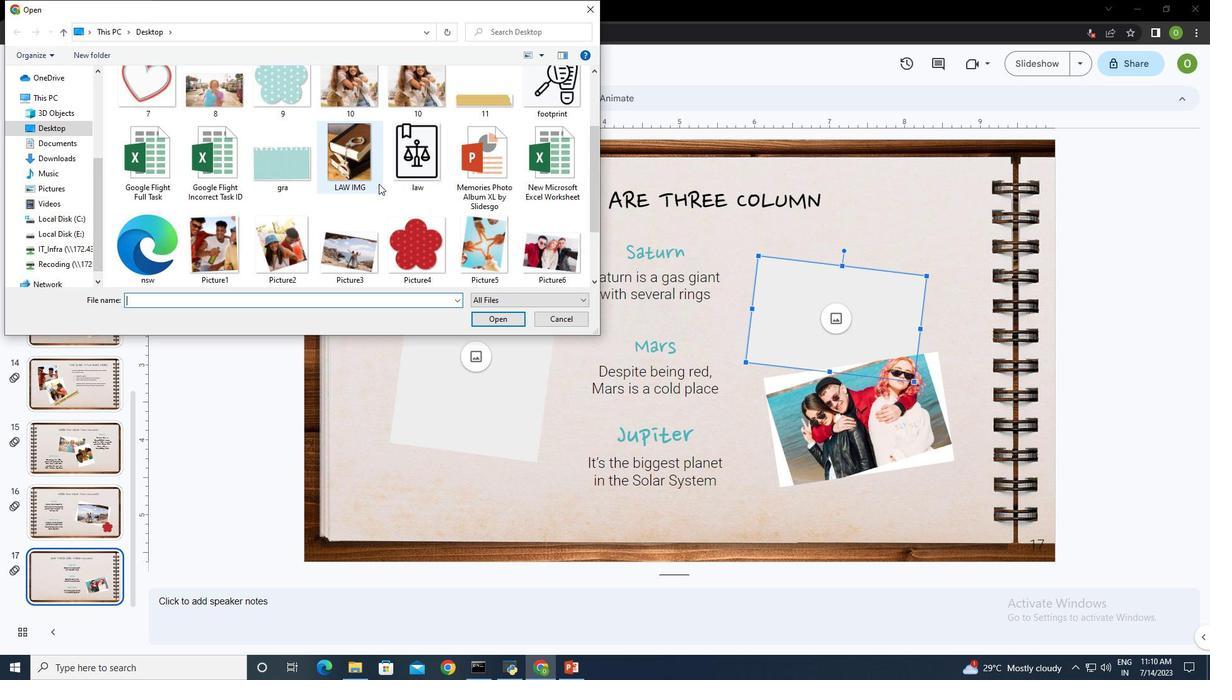 
Action: Mouse scrolled (378, 183) with delta (0, 0)
Screenshot: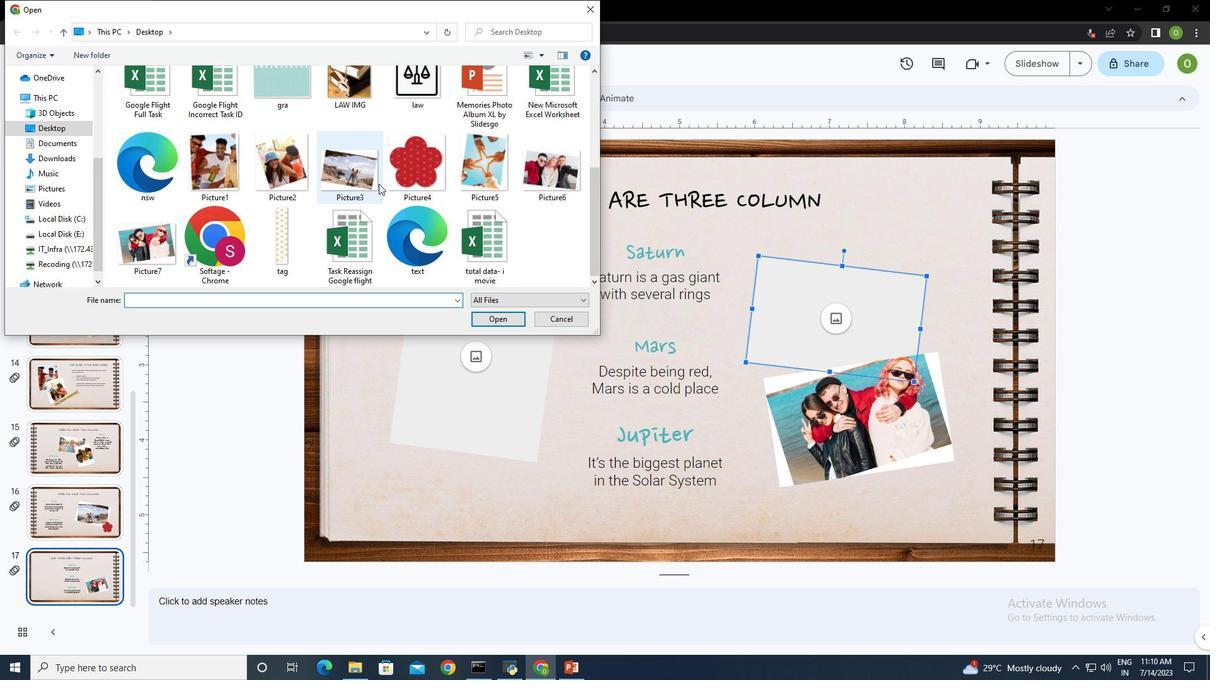 
Action: Mouse scrolled (378, 183) with delta (0, 0)
Screenshot: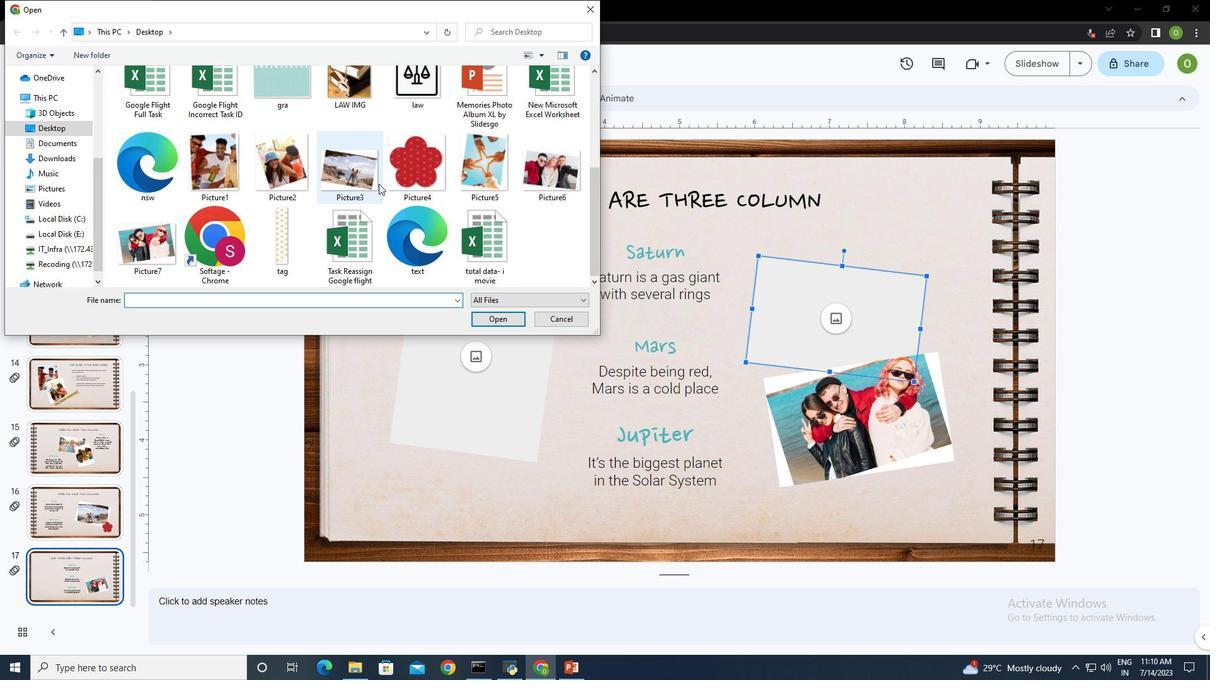 
Action: Mouse moved to (552, 165)
Screenshot: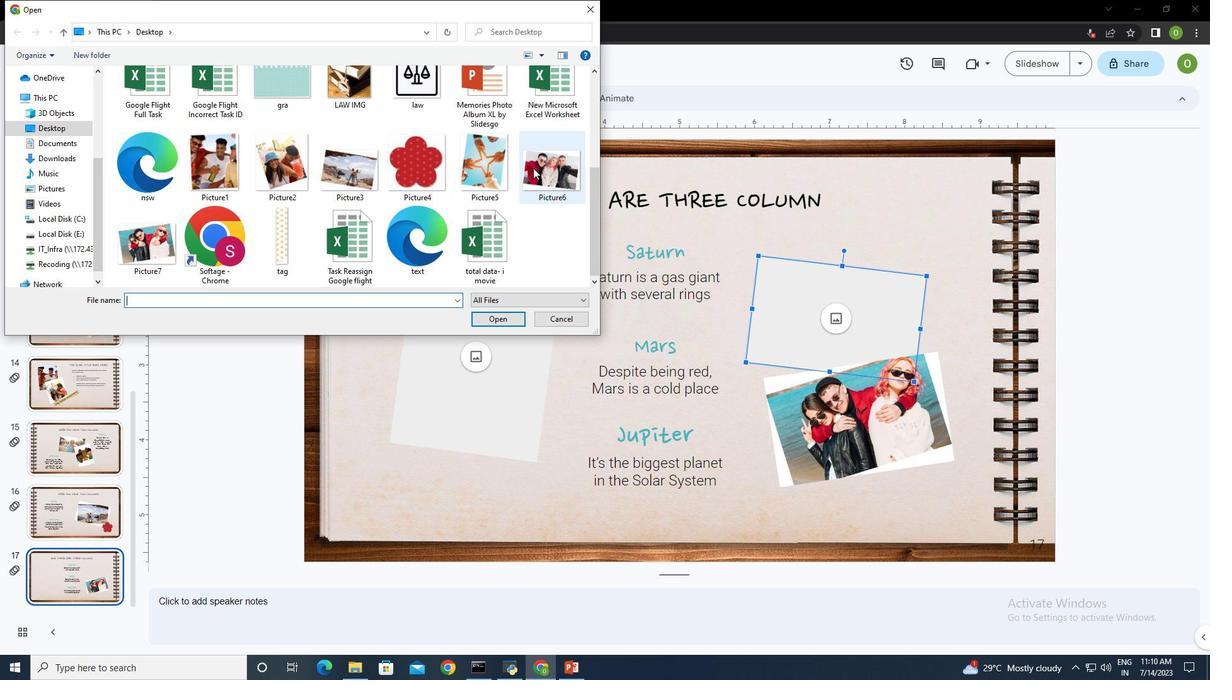 
Action: Mouse pressed left at (552, 165)
Screenshot: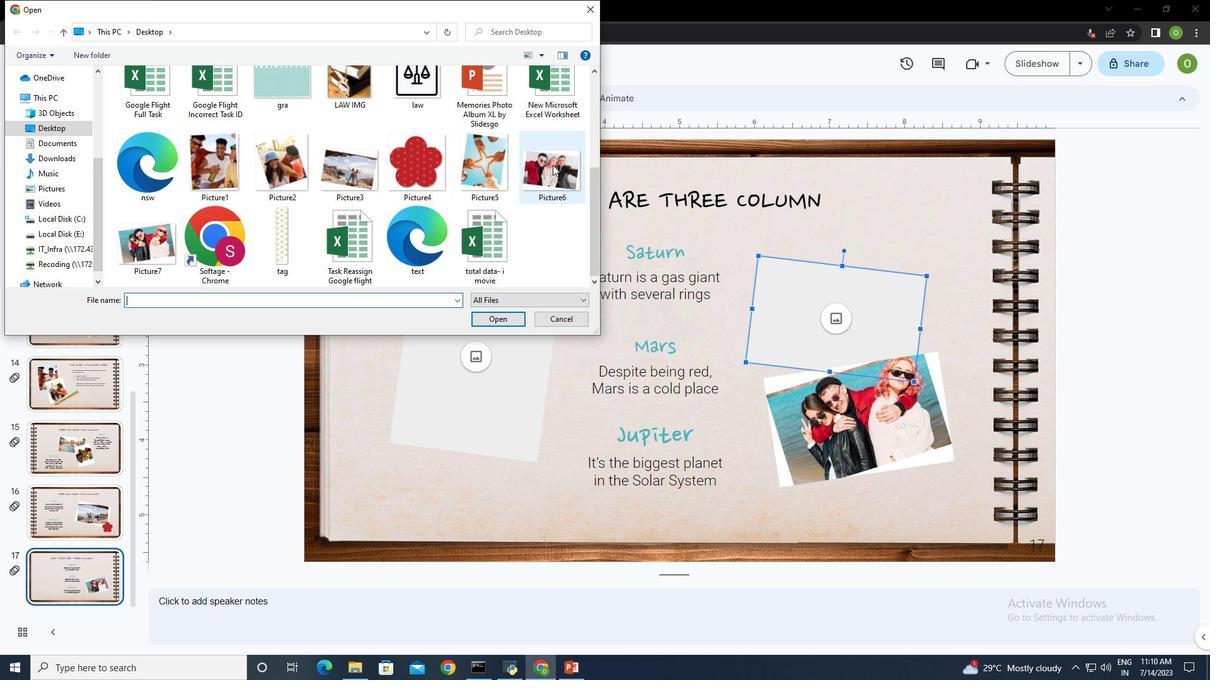 
Action: Mouse moved to (485, 321)
Screenshot: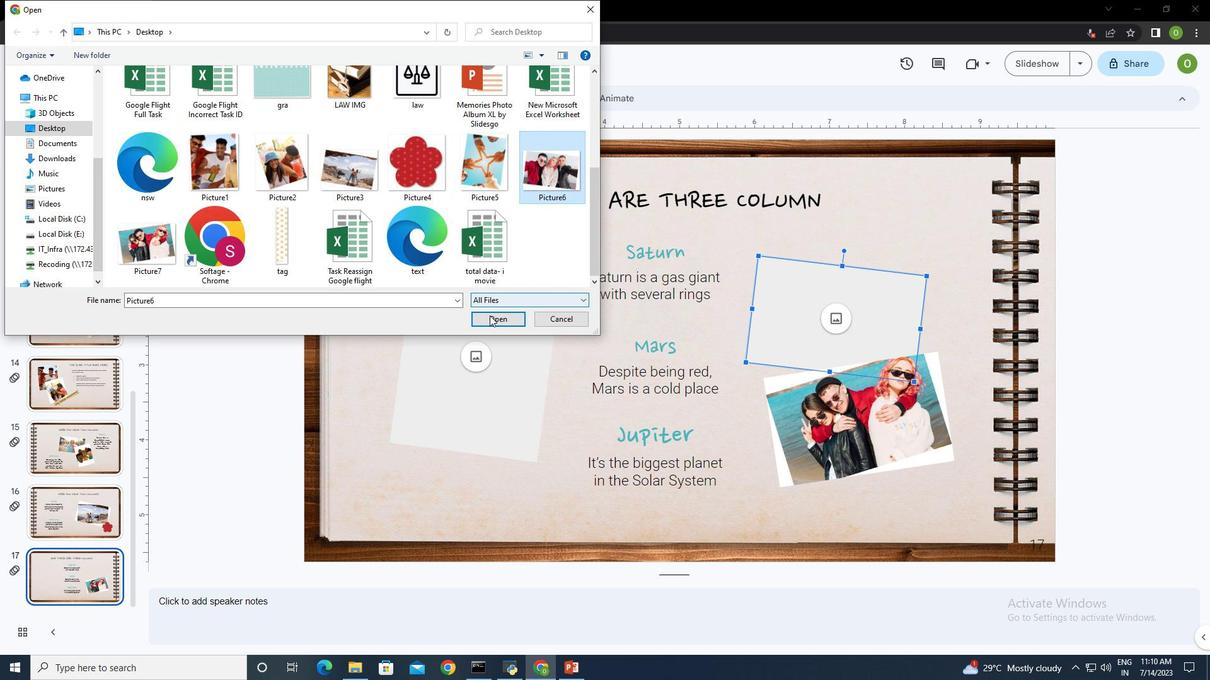 
Action: Mouse pressed left at (485, 321)
Screenshot: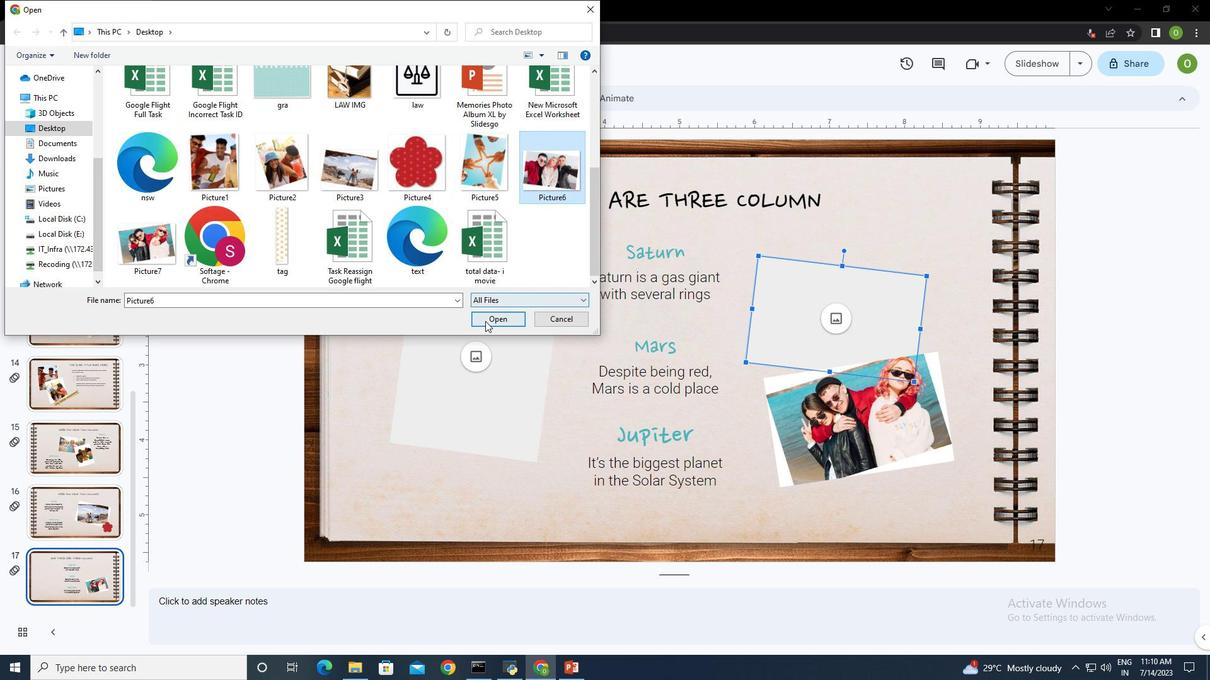 
Action: Mouse moved to (832, 288)
Screenshot: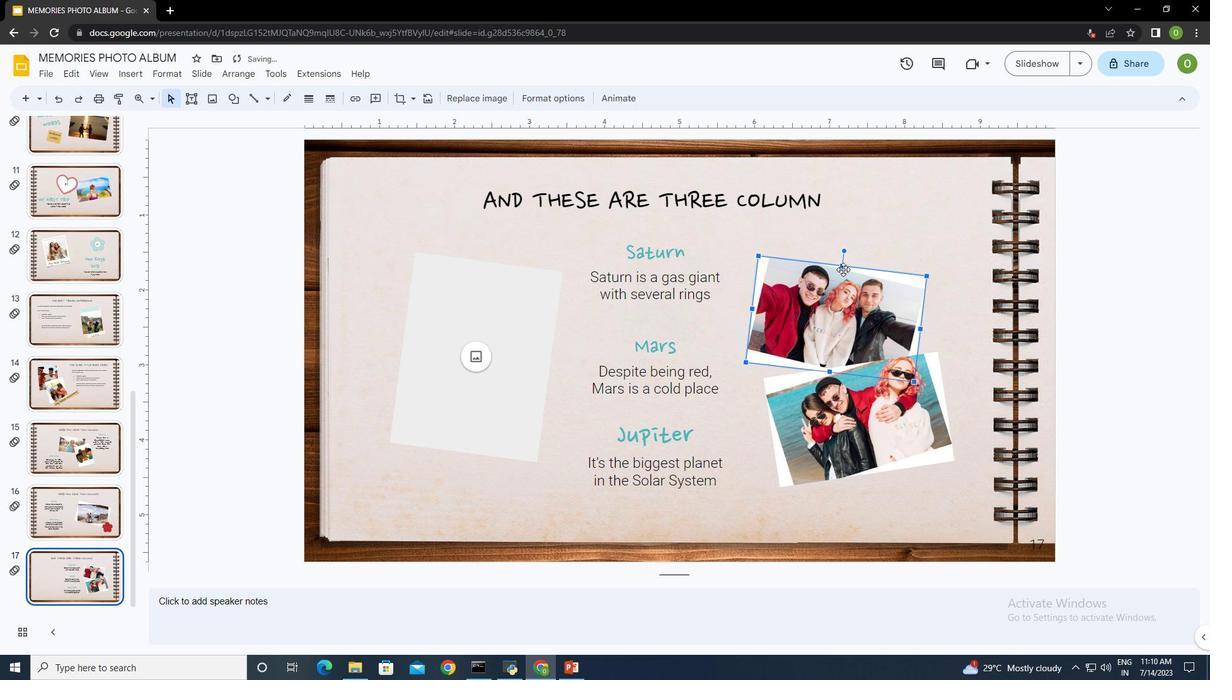 
Action: Mouse pressed left at (832, 288)
Screenshot: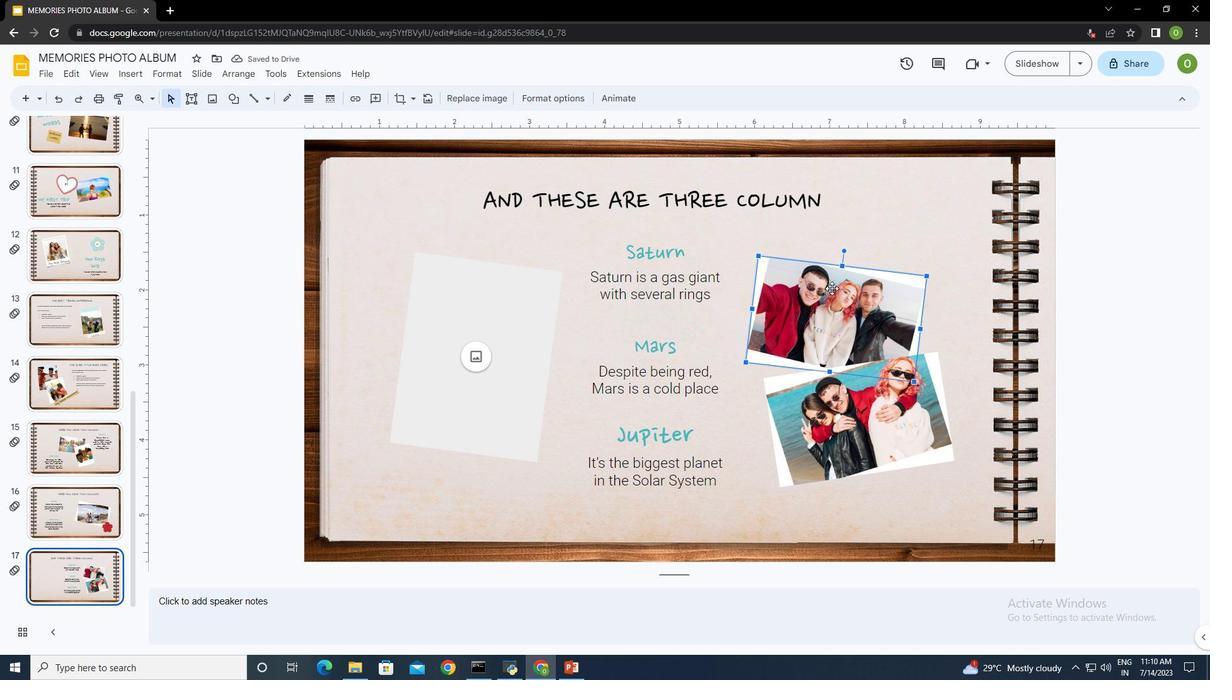 
Action: Mouse moved to (824, 300)
Screenshot: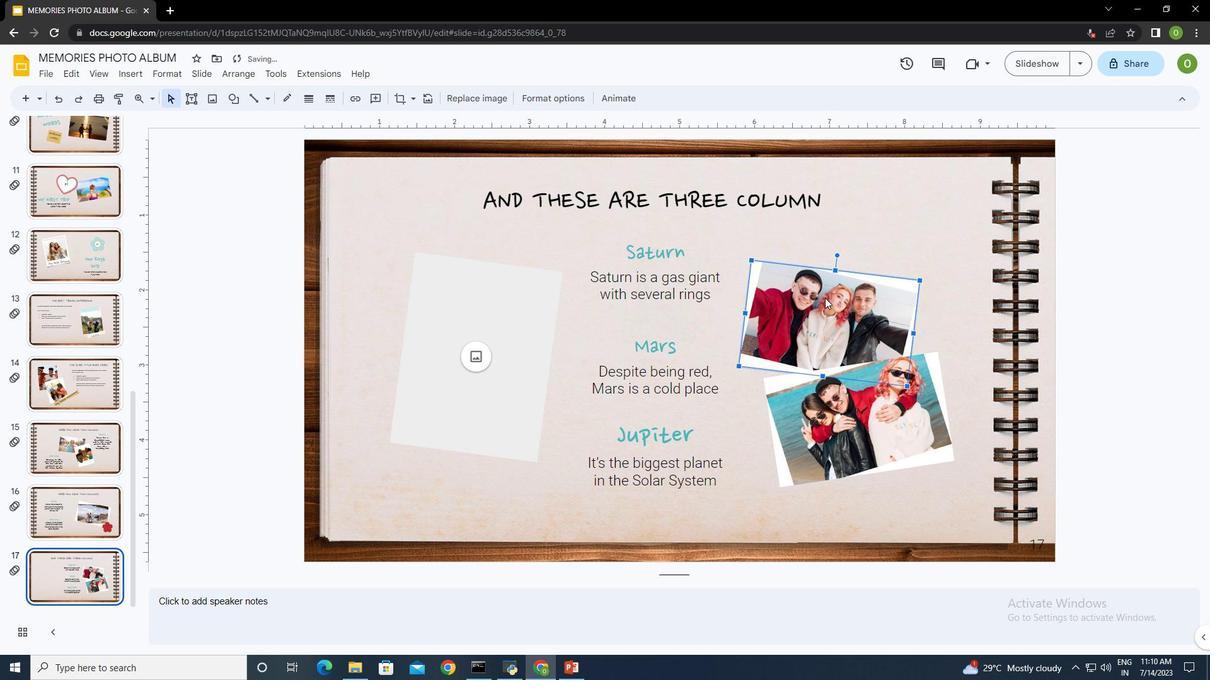 
Action: Mouse pressed left at (824, 300)
Screenshot: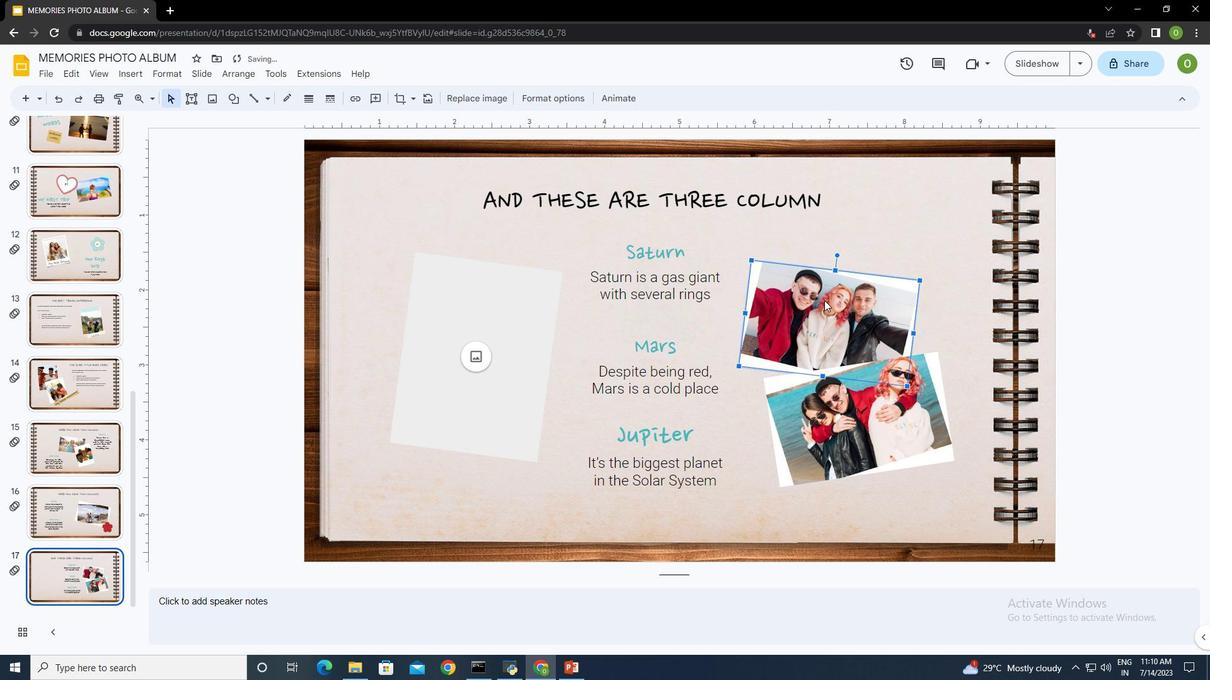 
Action: Mouse moved to (900, 219)
Screenshot: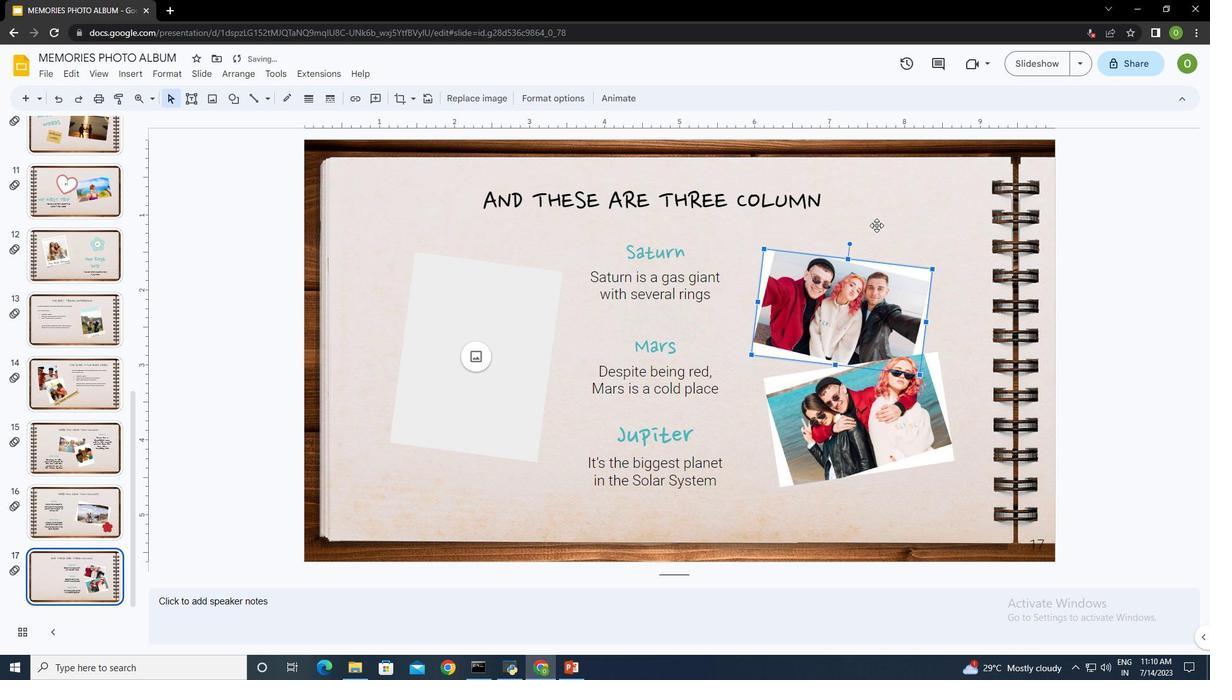 
Action: Mouse pressed left at (900, 219)
Screenshot: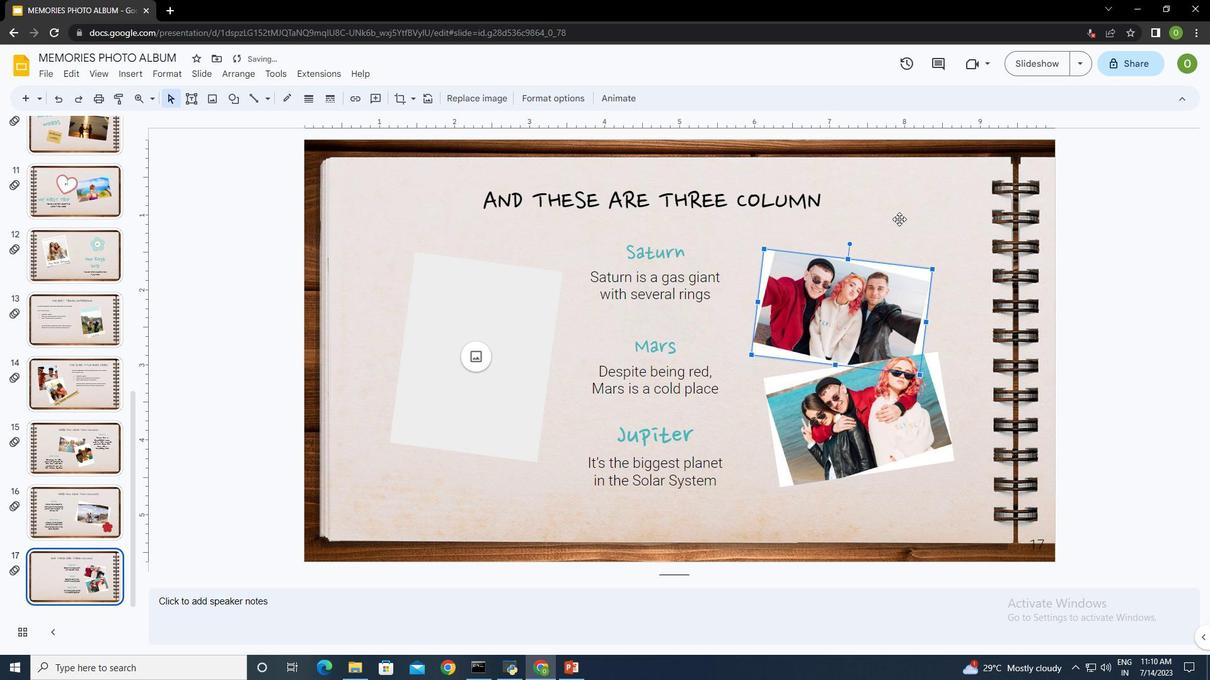 
Action: Mouse moved to (489, 349)
Screenshot: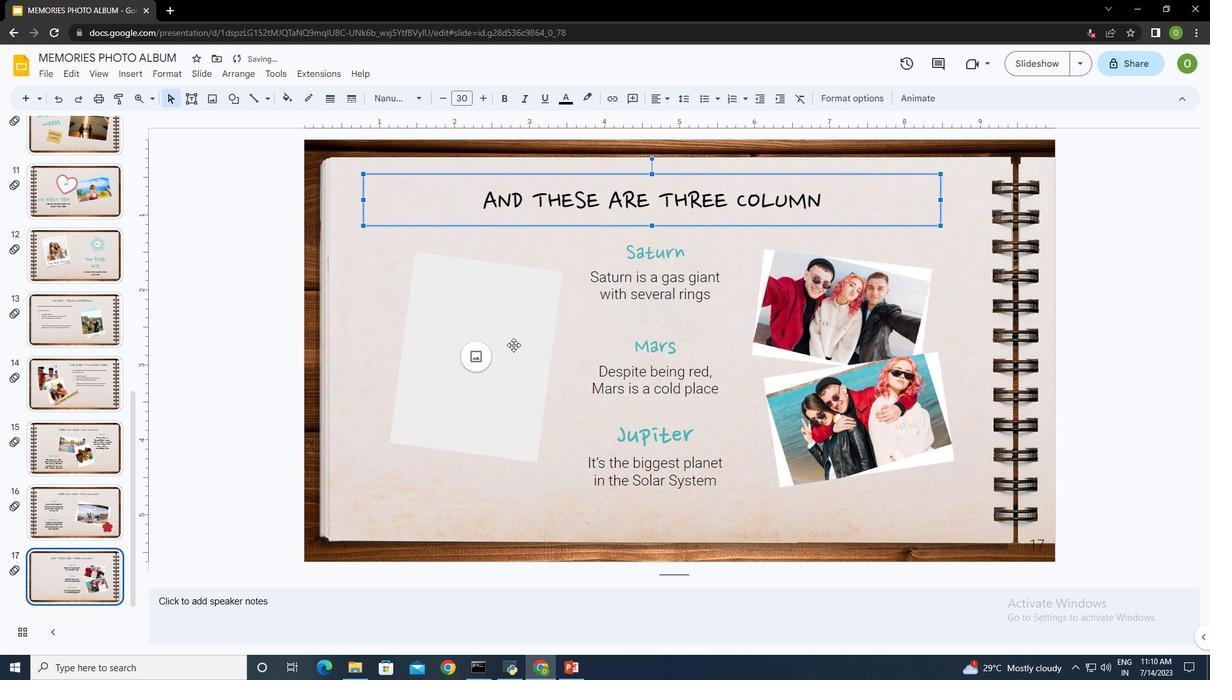 
Action: Mouse pressed left at (489, 349)
Screenshot: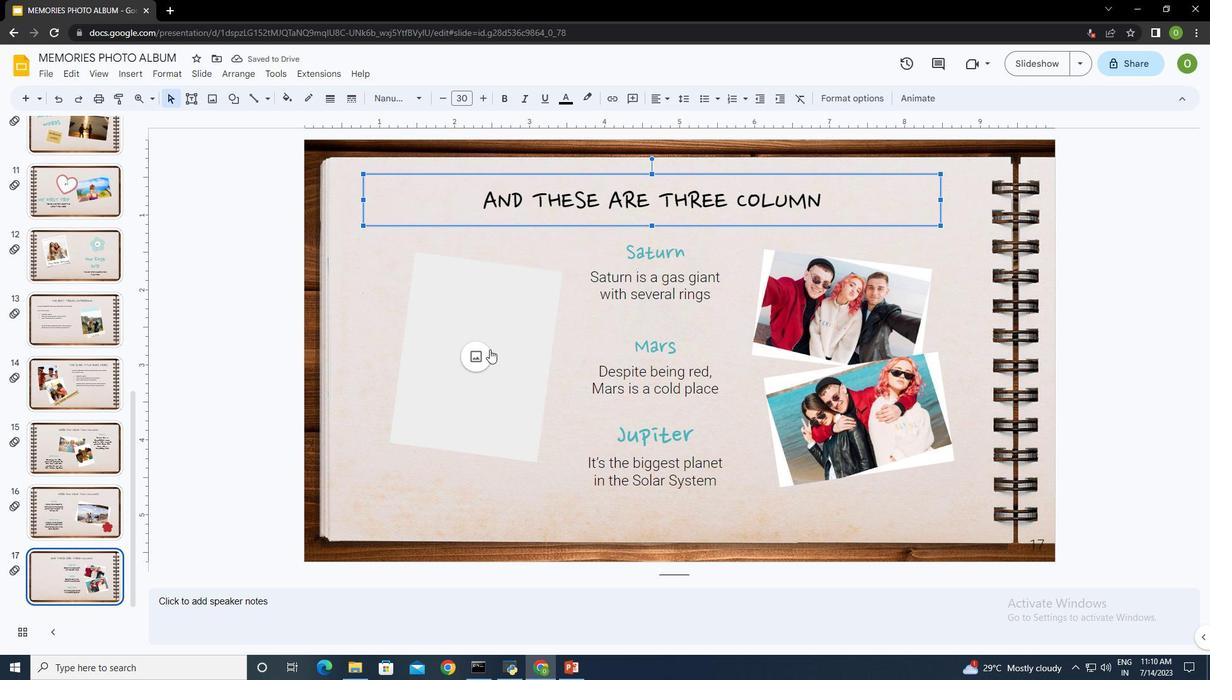 
Action: Mouse moved to (545, 364)
Screenshot: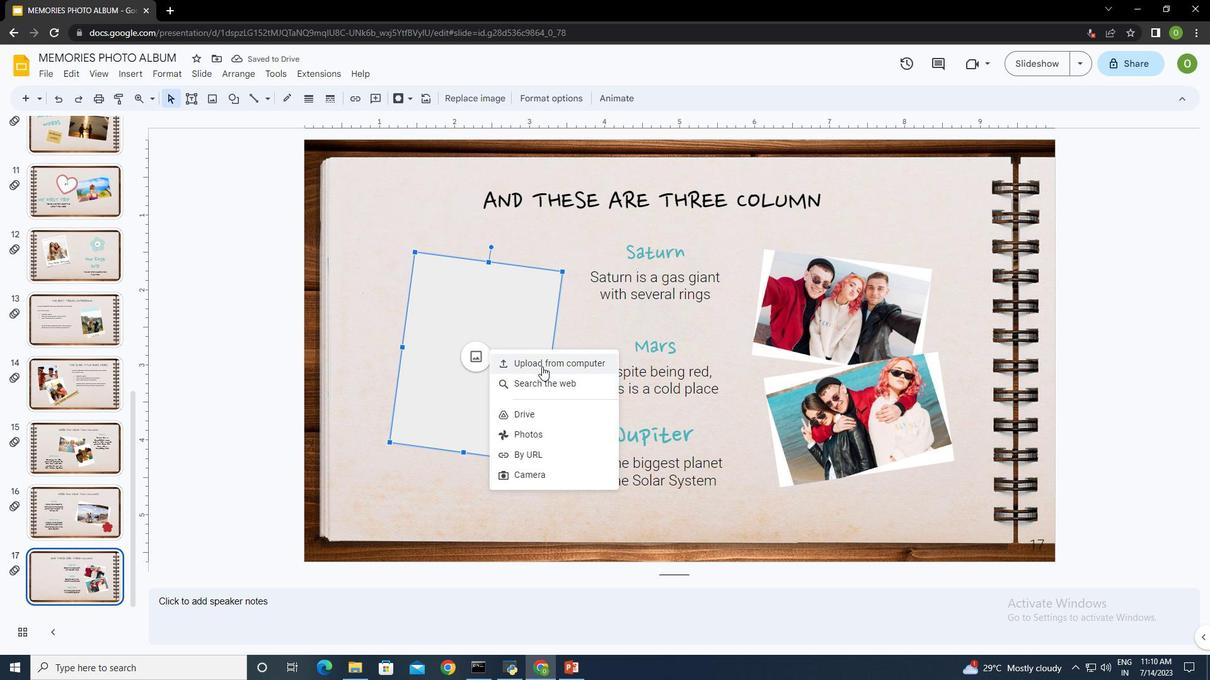 
Action: Mouse pressed left at (545, 364)
Screenshot: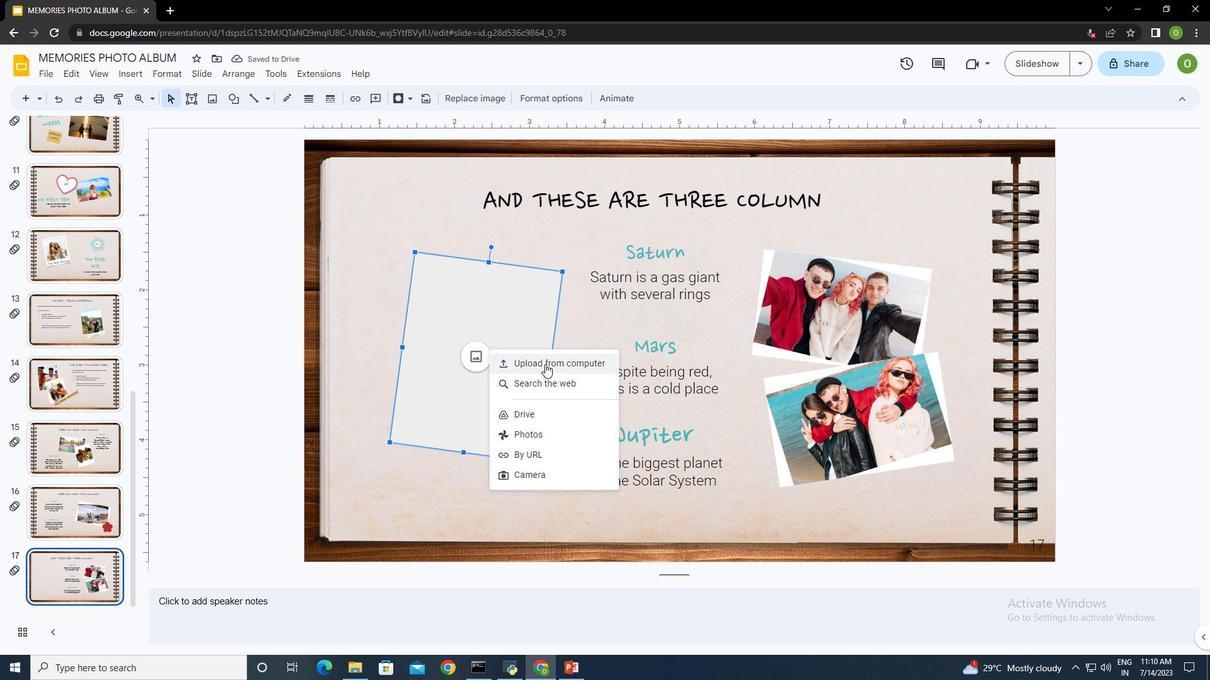 
Action: Mouse moved to (426, 242)
Screenshot: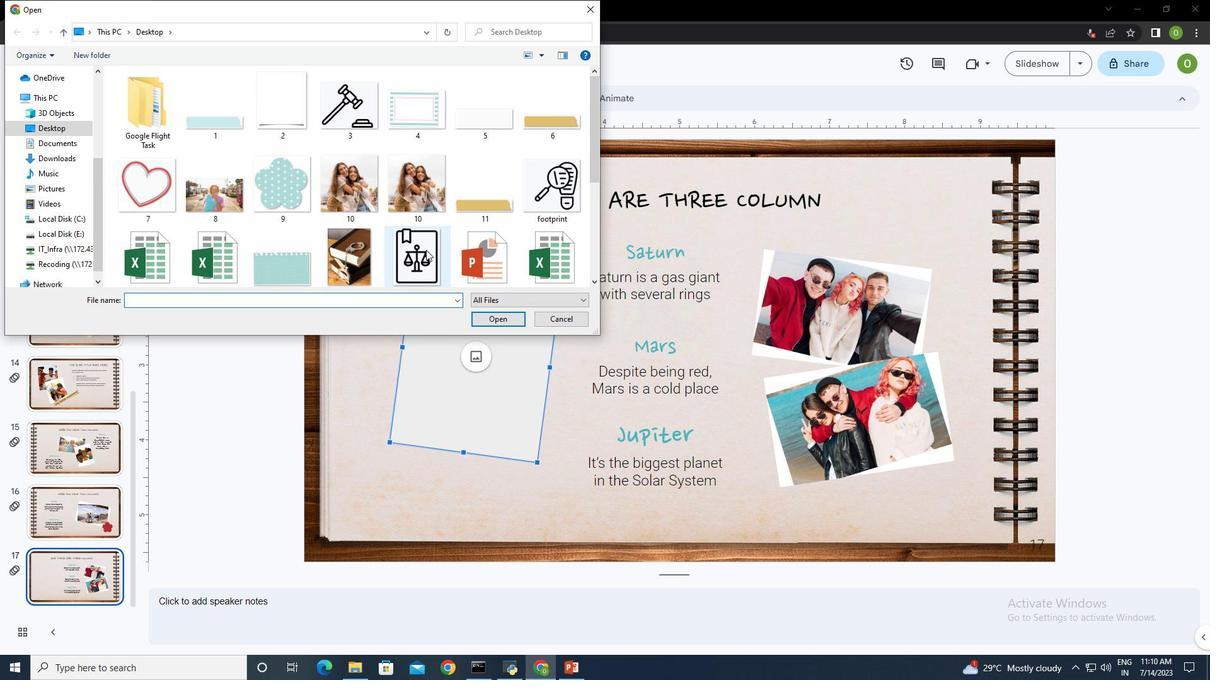 
Action: Mouse scrolled (426, 241) with delta (0, 0)
Screenshot: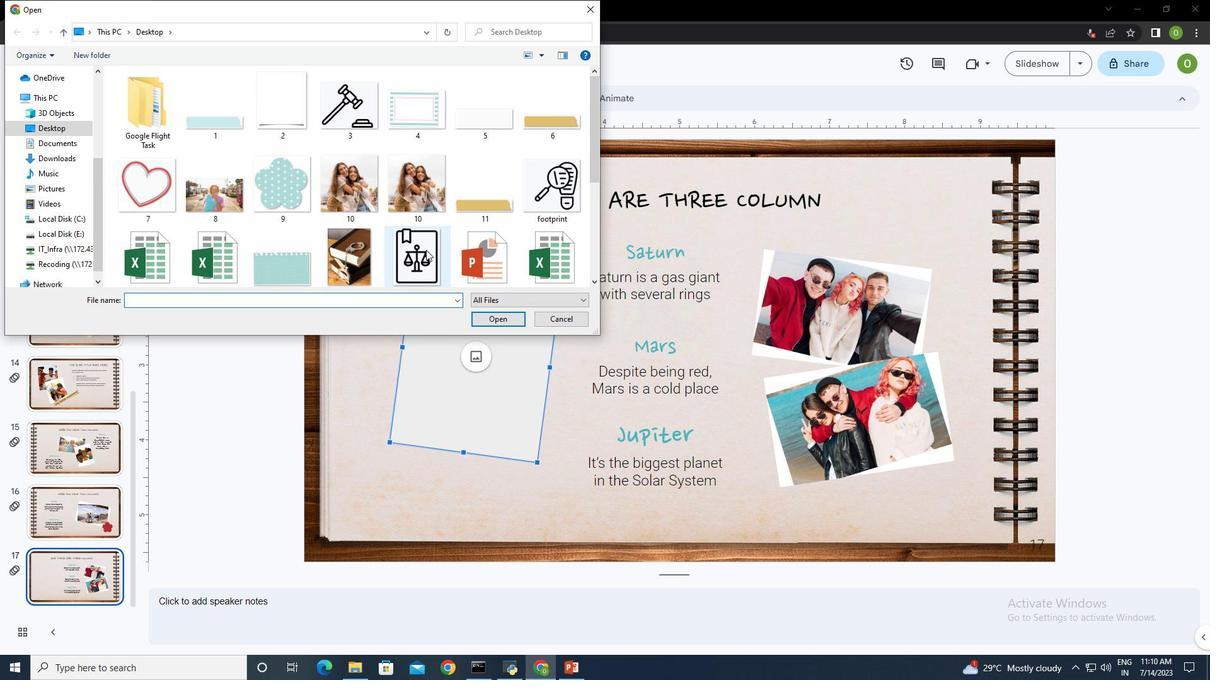 
Action: Mouse scrolled (426, 241) with delta (0, 0)
Screenshot: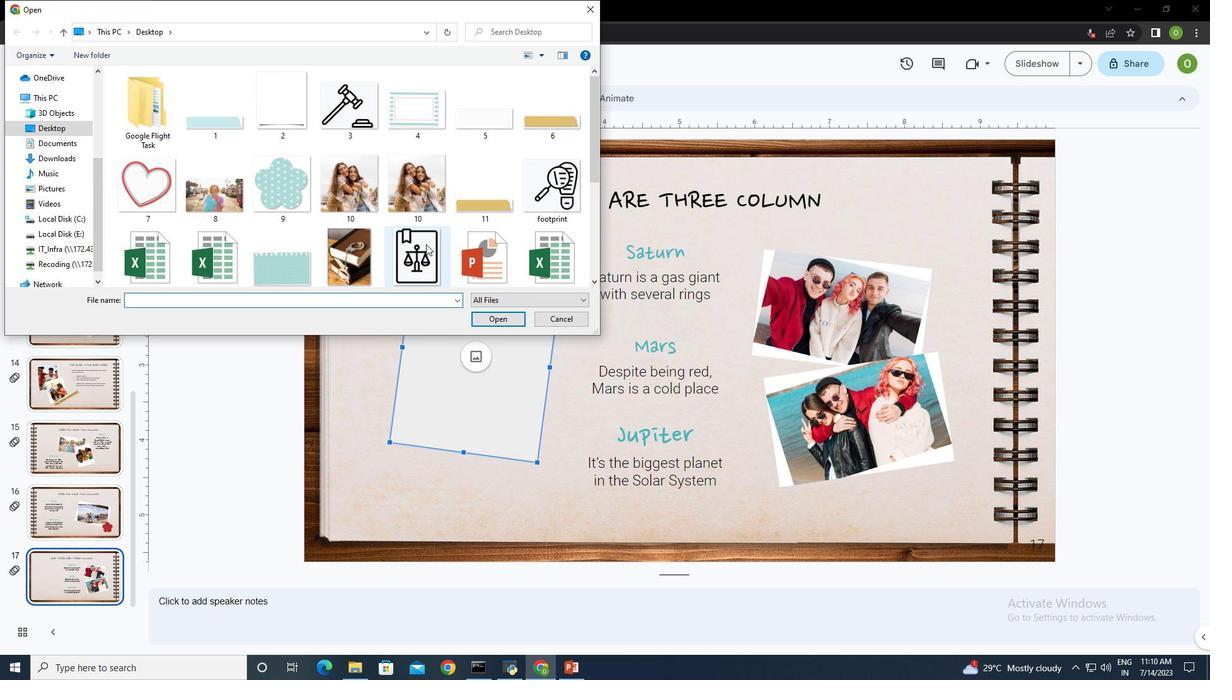 
Action: Mouse scrolled (426, 241) with delta (0, 0)
Screenshot: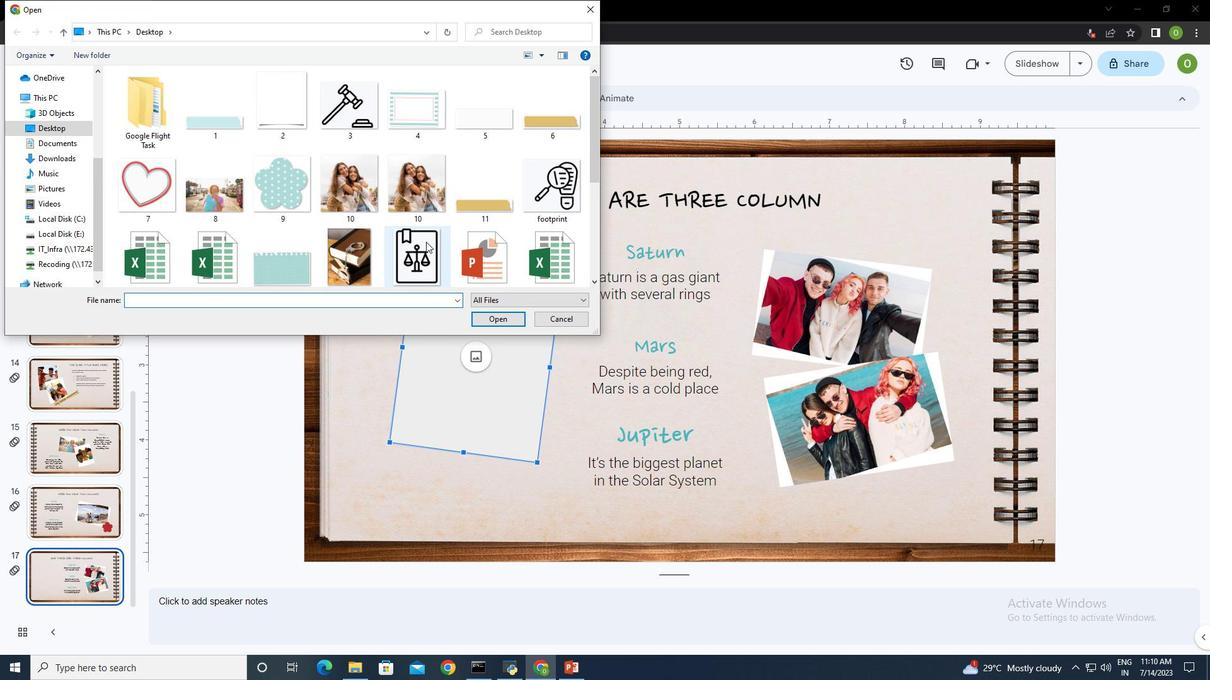 
Action: Mouse scrolled (426, 241) with delta (0, 0)
Screenshot: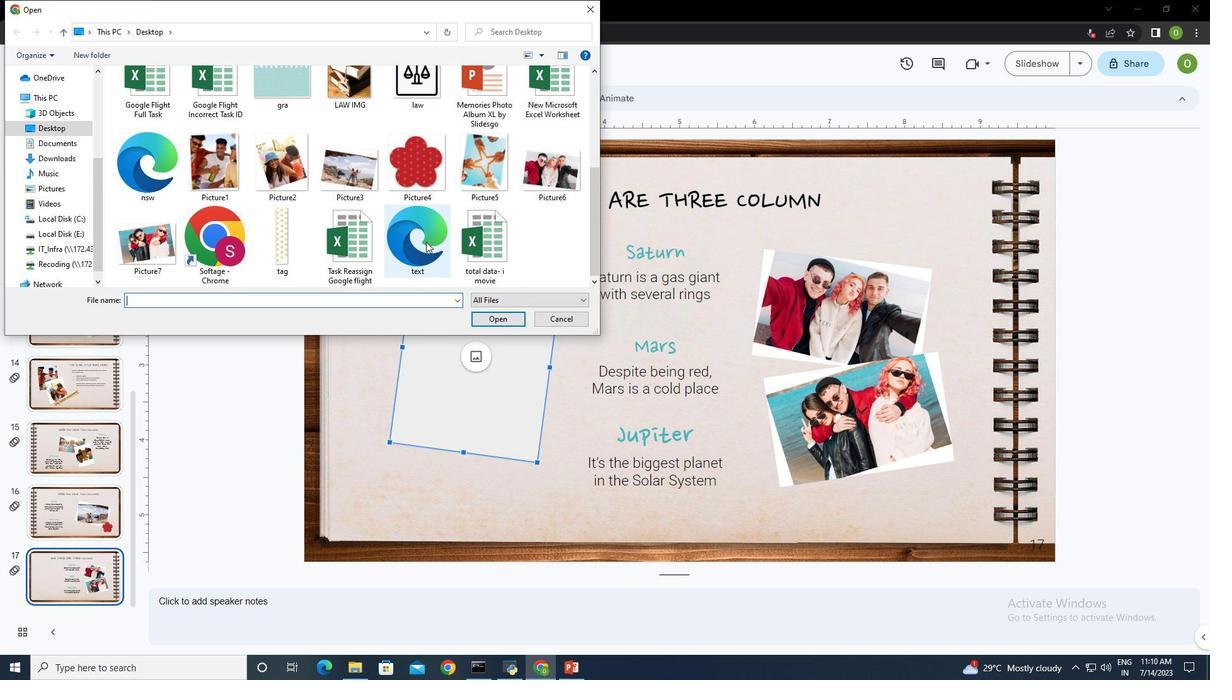 
Action: Mouse scrolled (426, 241) with delta (0, 0)
Screenshot: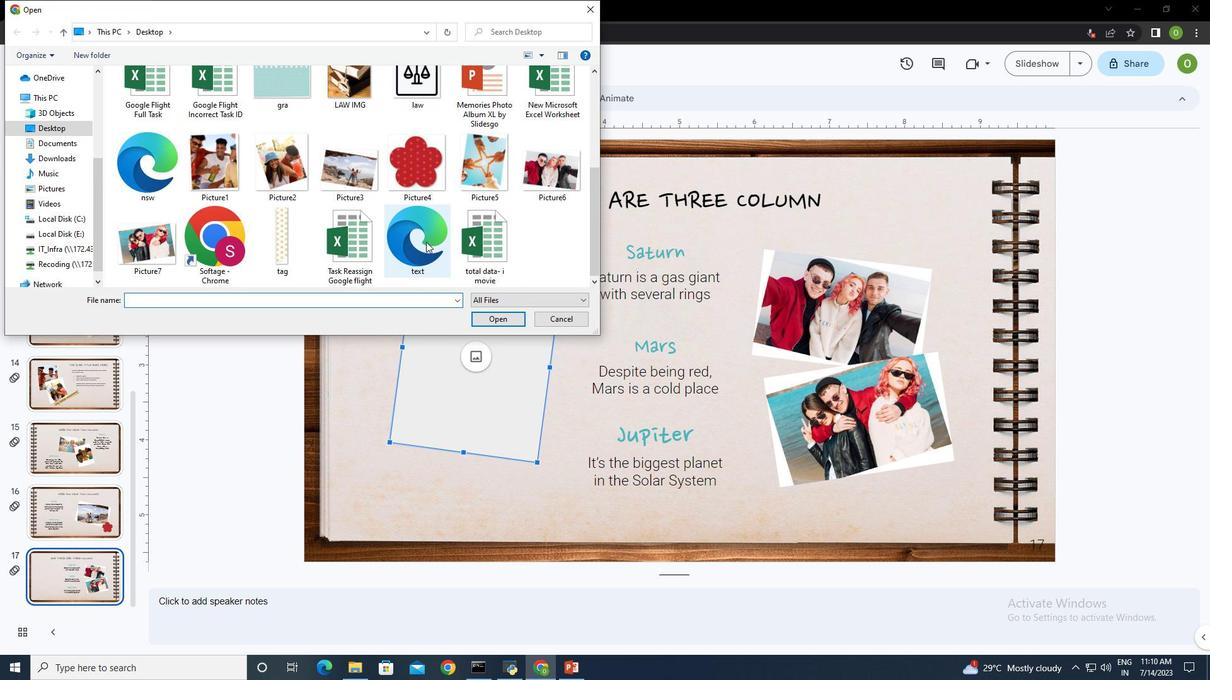 
Action: Mouse moved to (365, 380)
Screenshot: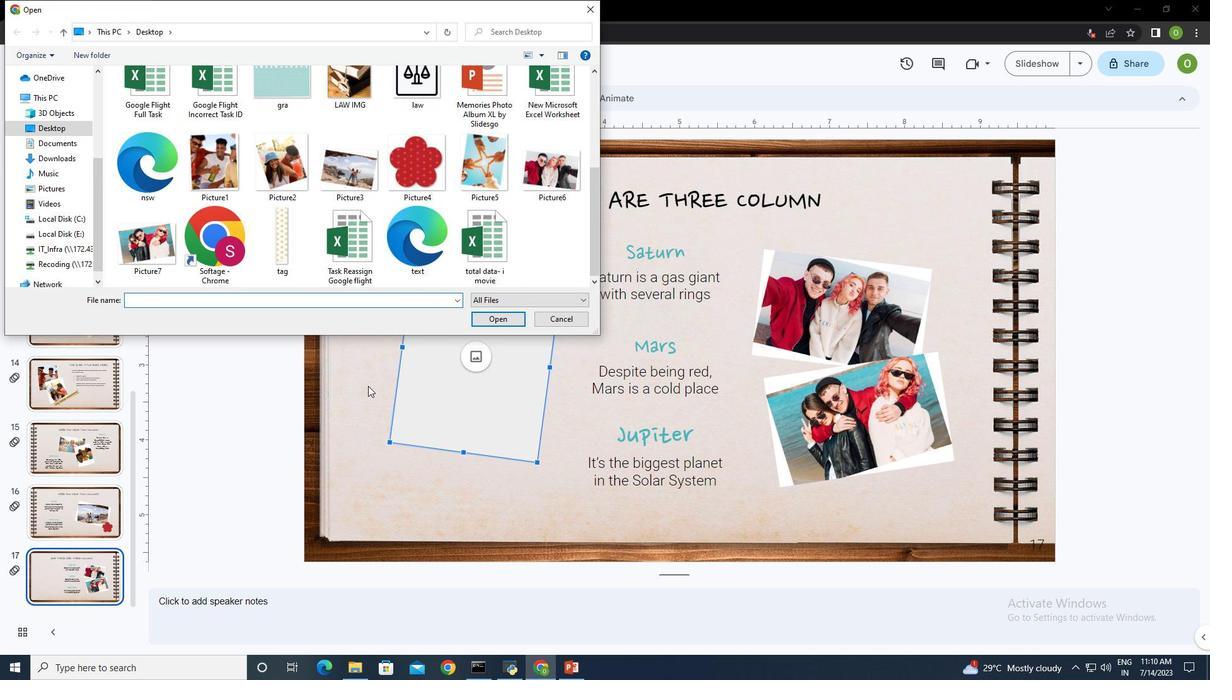 
Action: Mouse pressed left at (365, 380)
Screenshot: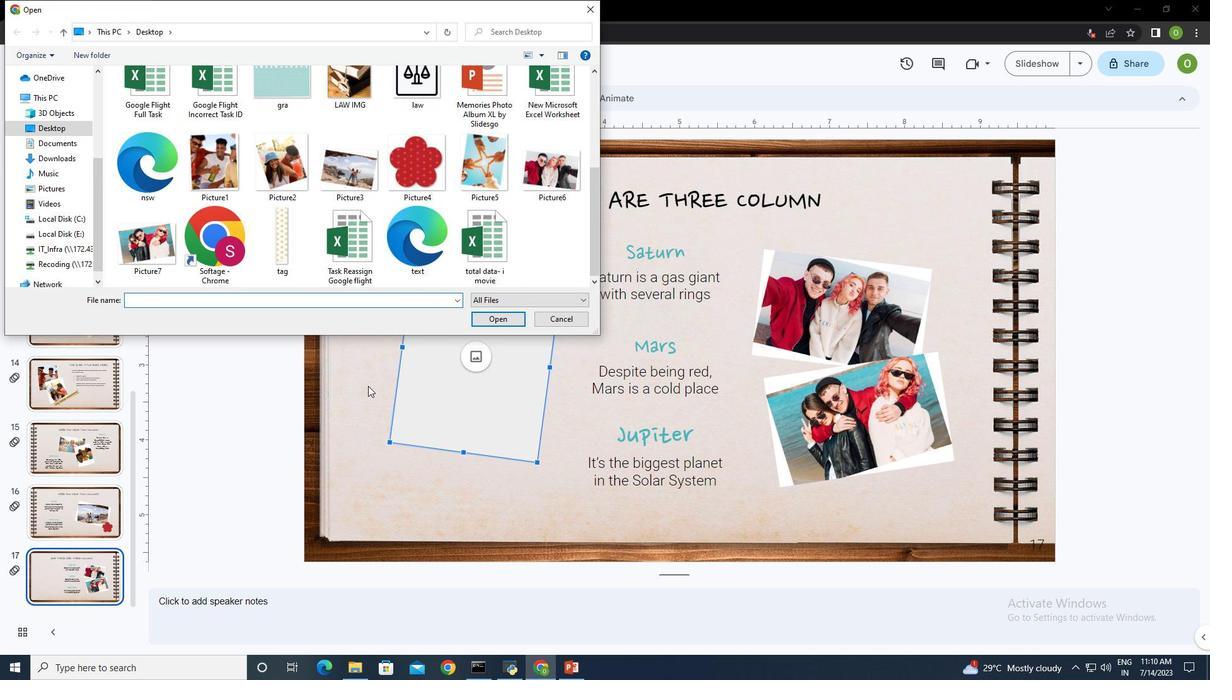 
Action: Mouse moved to (483, 164)
Screenshot: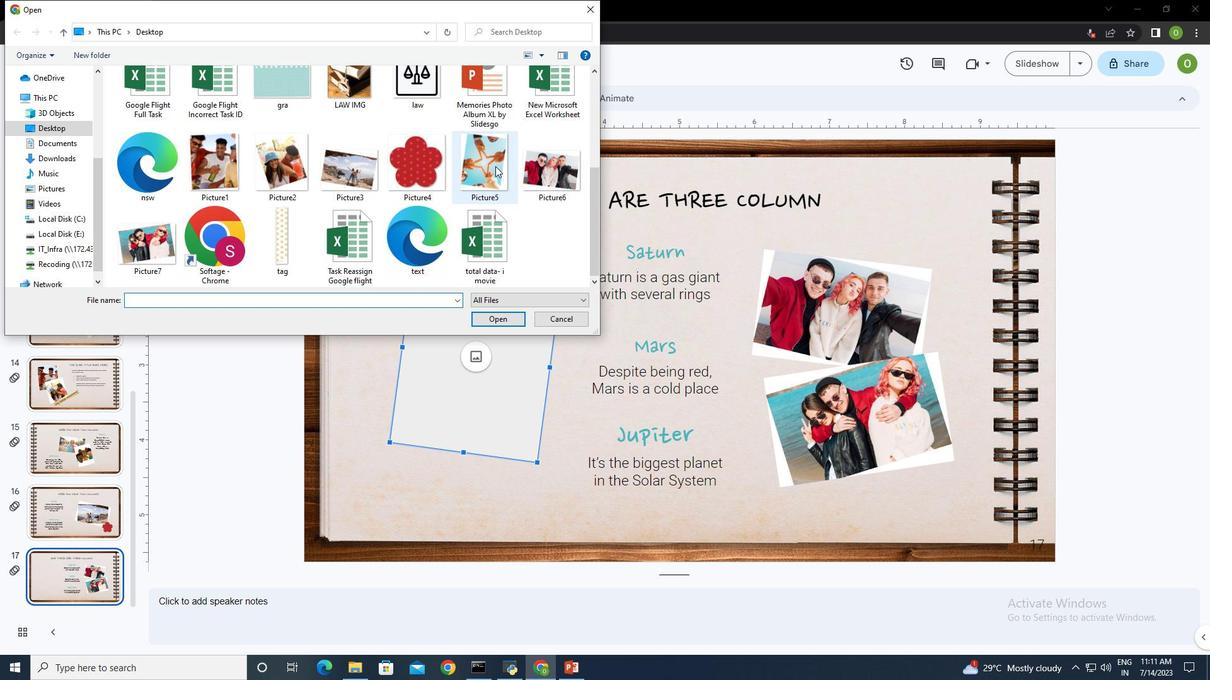
Action: Mouse pressed left at (483, 164)
Screenshot: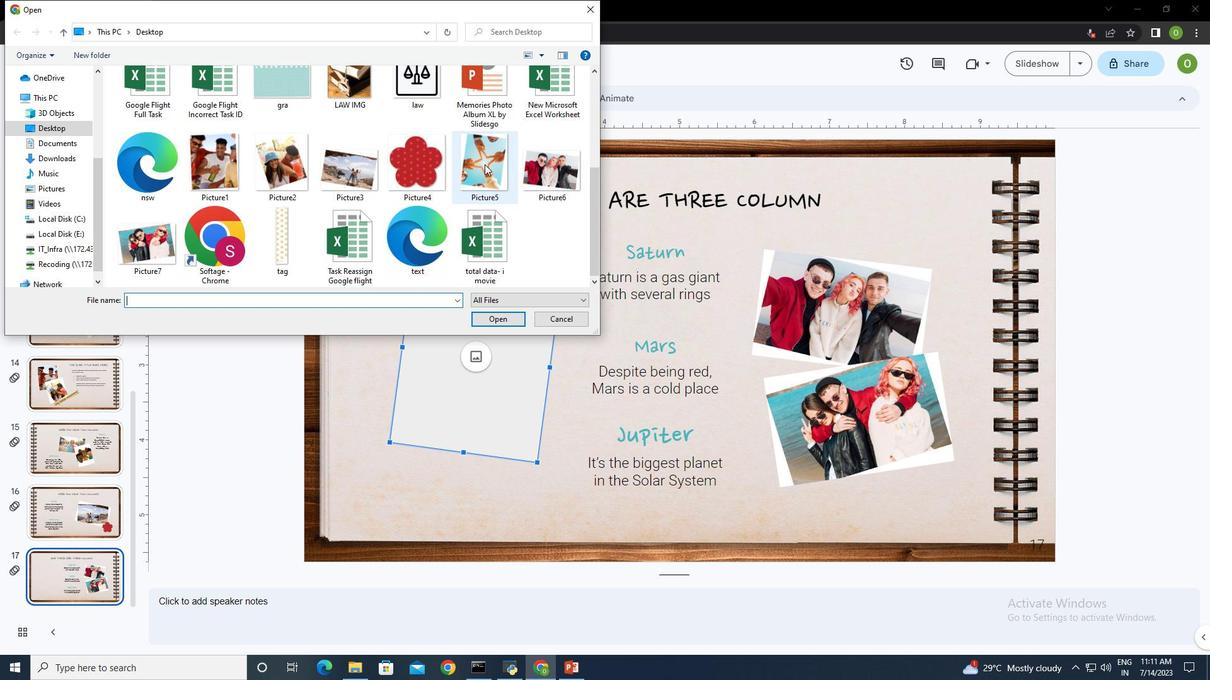 
Action: Mouse moved to (494, 322)
Screenshot: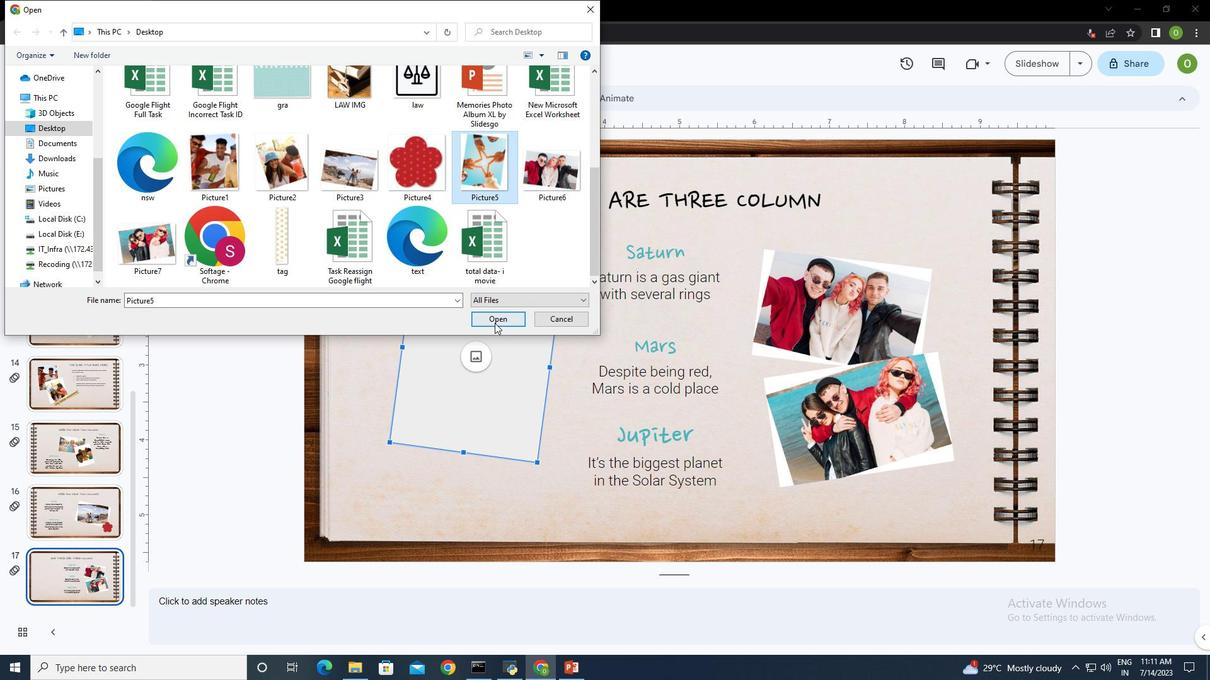 
Action: Mouse pressed left at (494, 322)
Screenshot: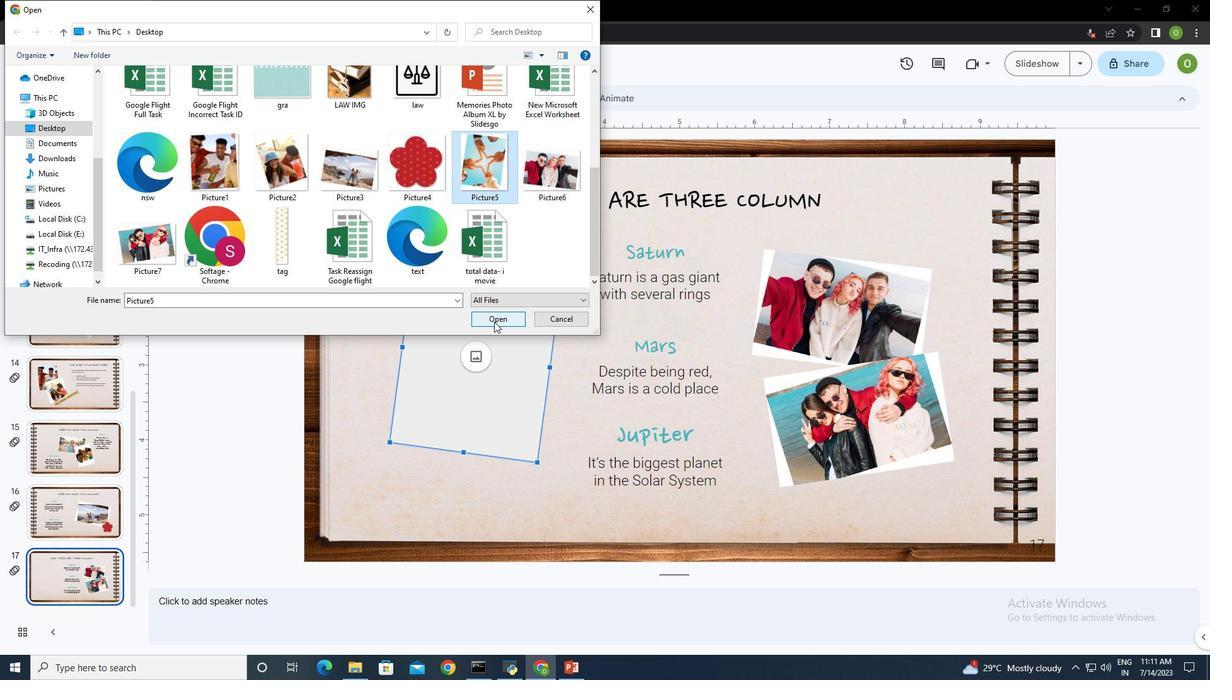 
Action: Mouse moved to (492, 245)
Screenshot: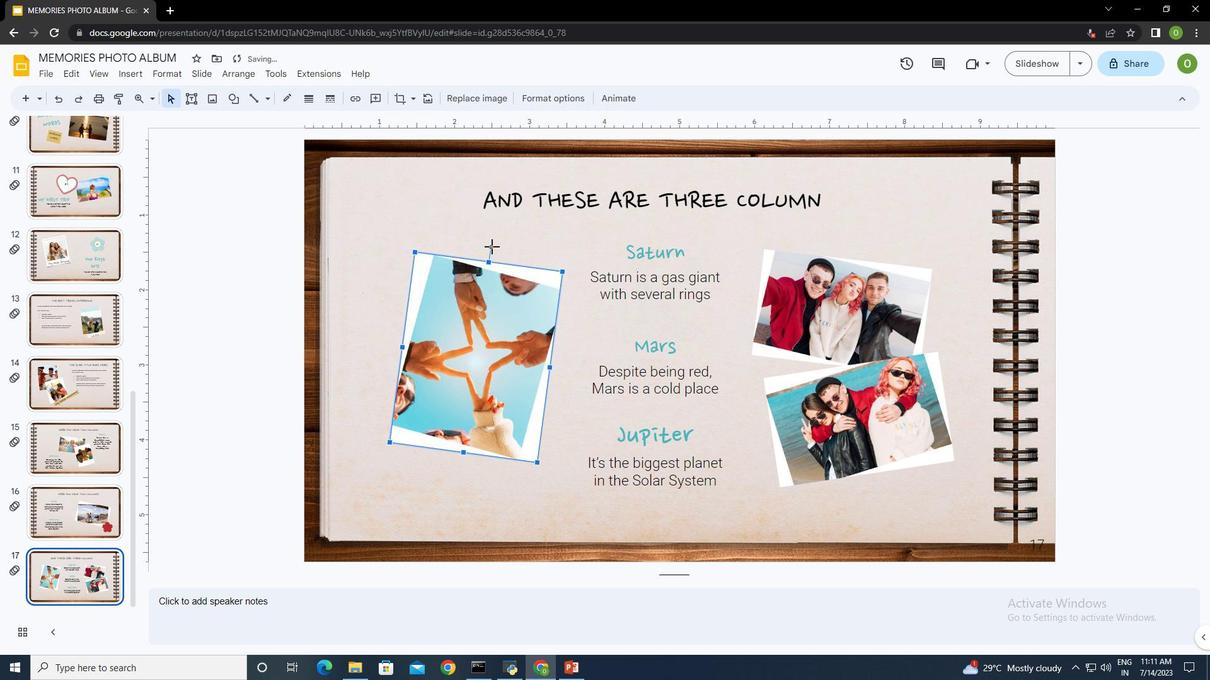 
Action: Mouse pressed left at (492, 245)
Screenshot: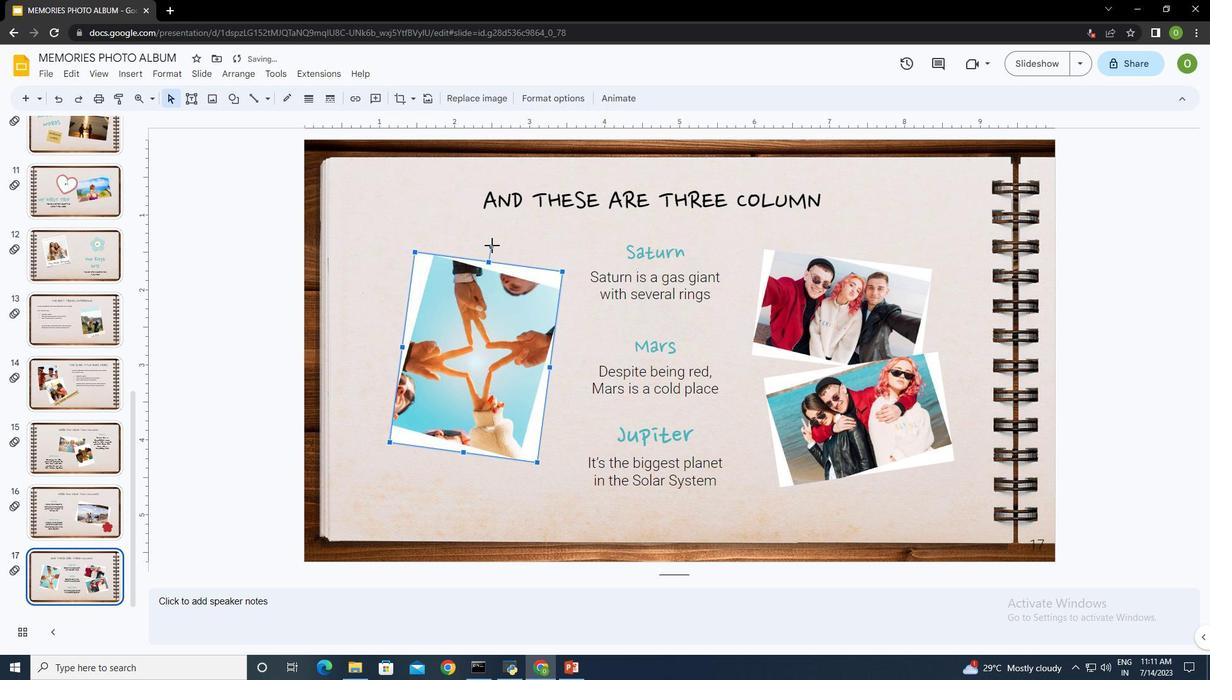 
Action: Mouse moved to (481, 247)
Screenshot: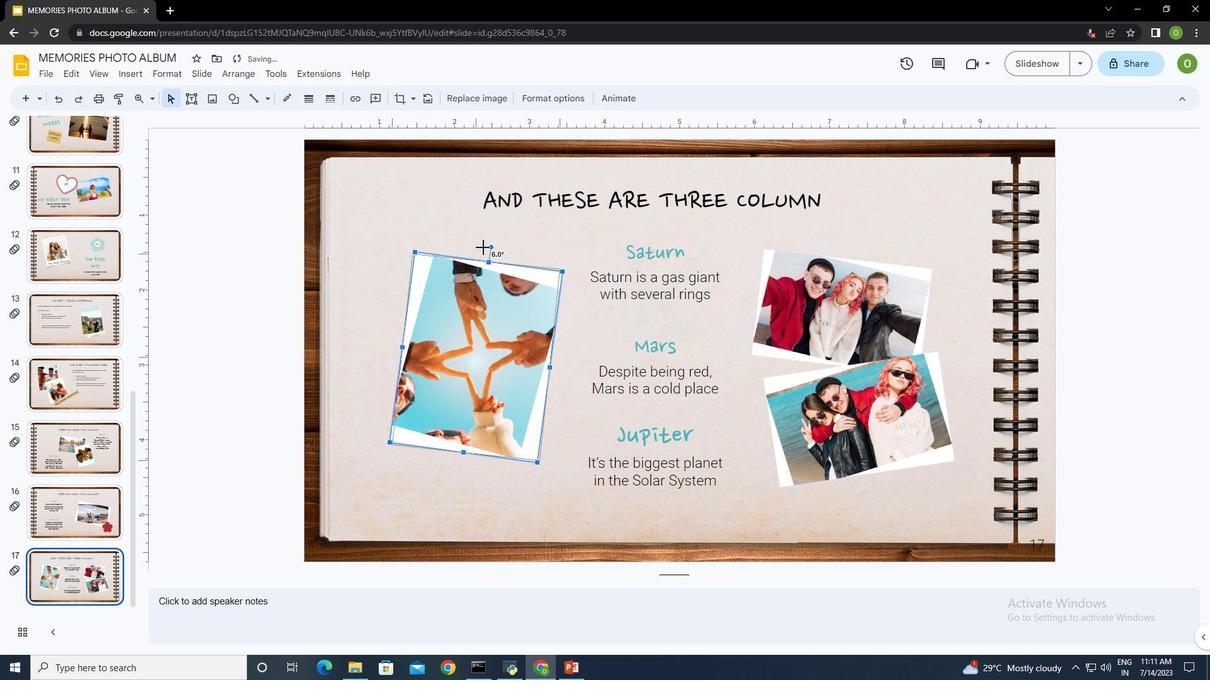 
Action: Mouse pressed left at (481, 247)
Screenshot: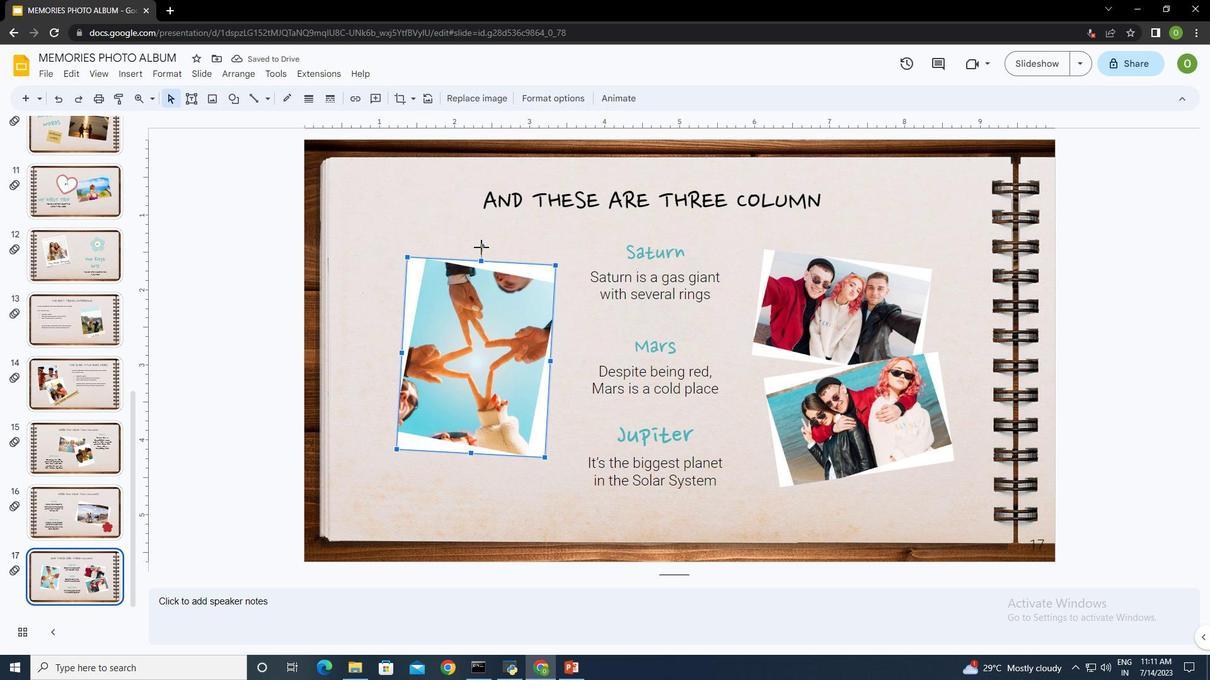 
Action: Mouse moved to (494, 499)
Screenshot: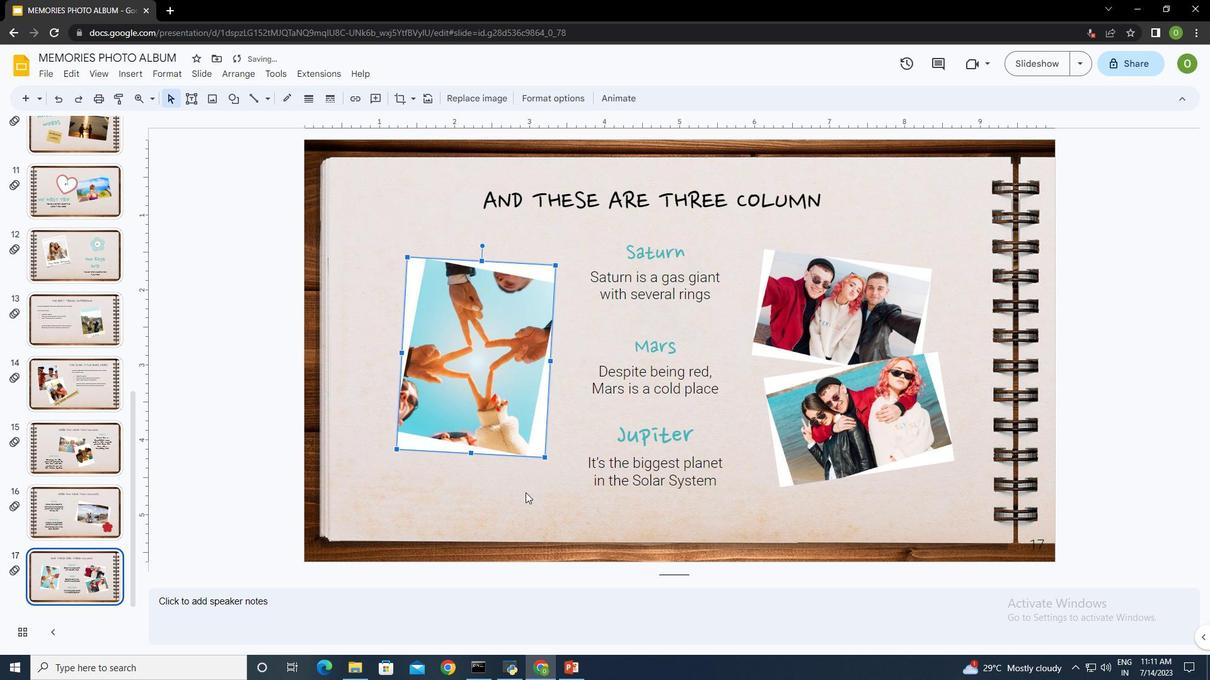 
Action: Mouse pressed left at (494, 499)
Screenshot: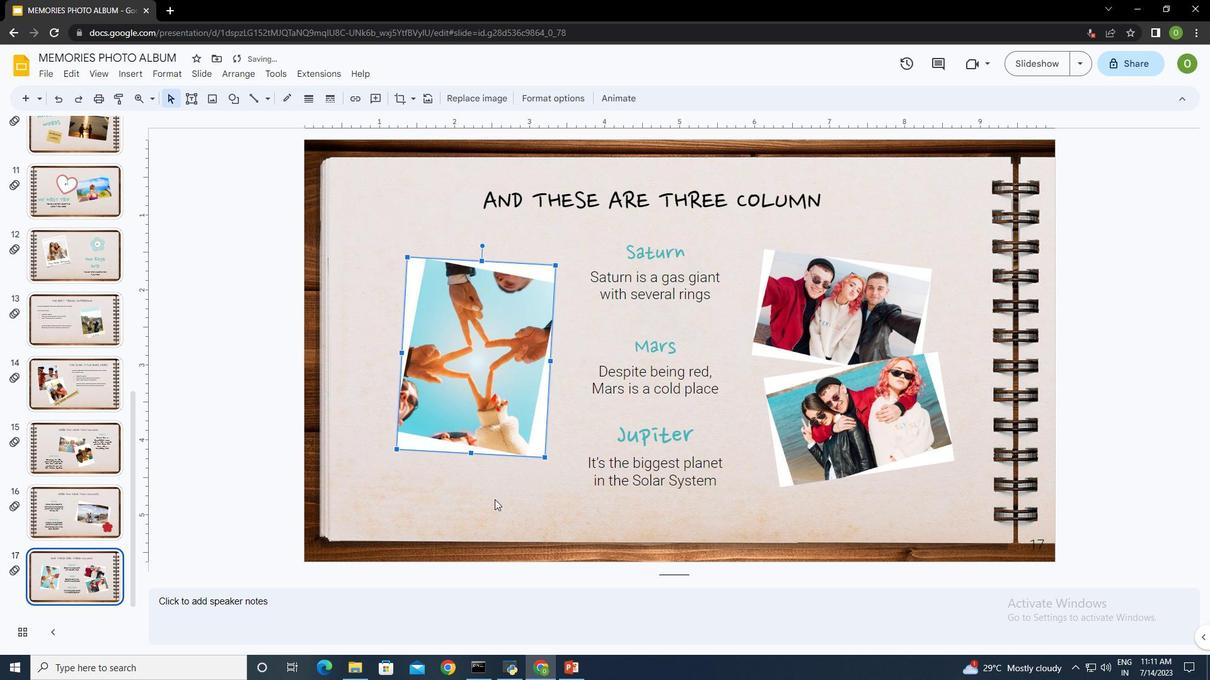 
Action: Mouse moved to (865, 287)
Screenshot: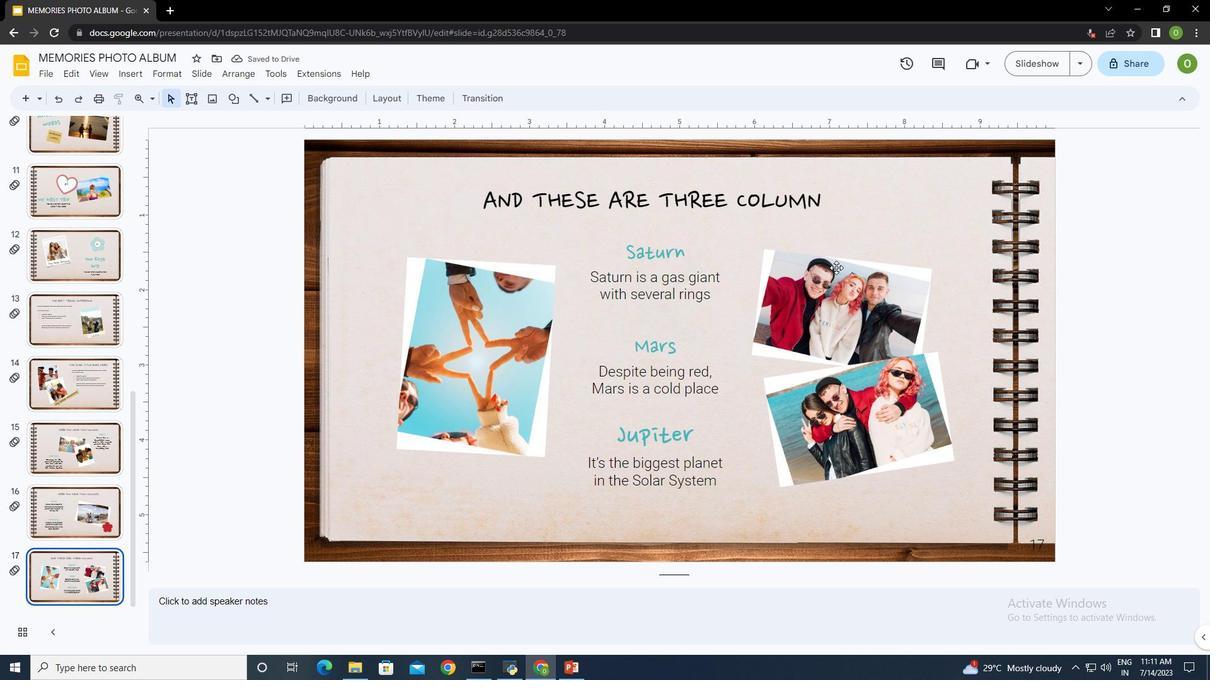 
Action: Mouse pressed left at (865, 287)
Screenshot: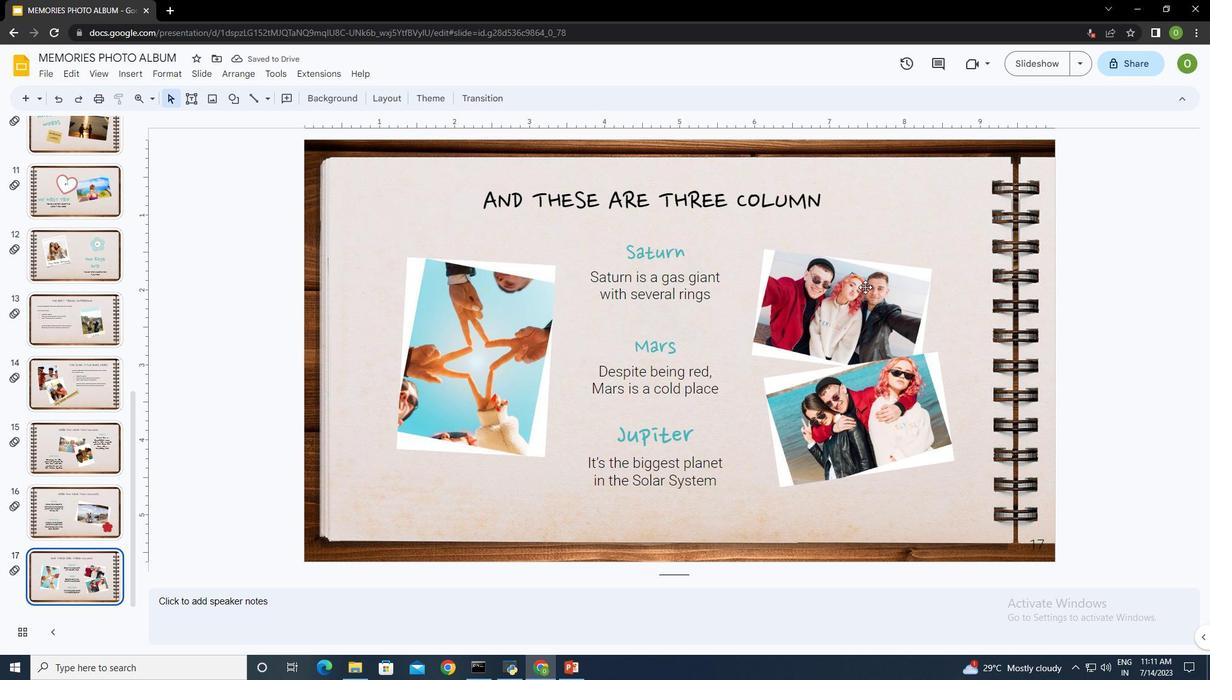 
Action: Mouse moved to (119, 59)
Screenshot: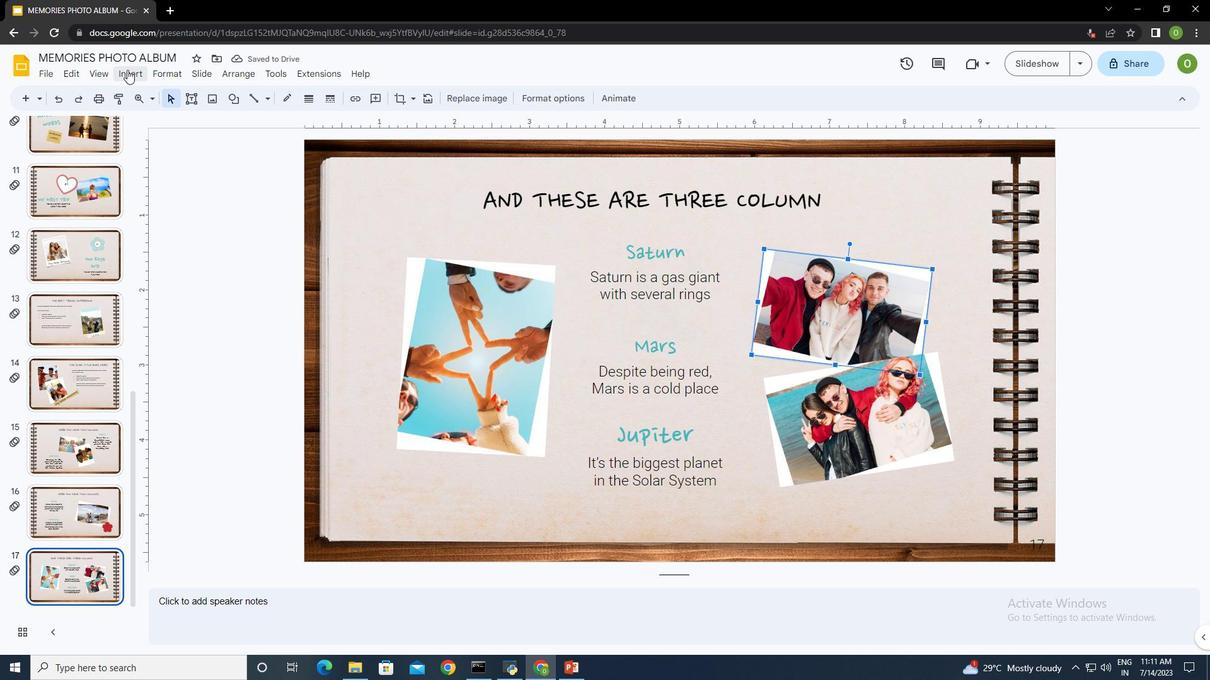 
Action: Mouse pressed left at (119, 59)
Screenshot: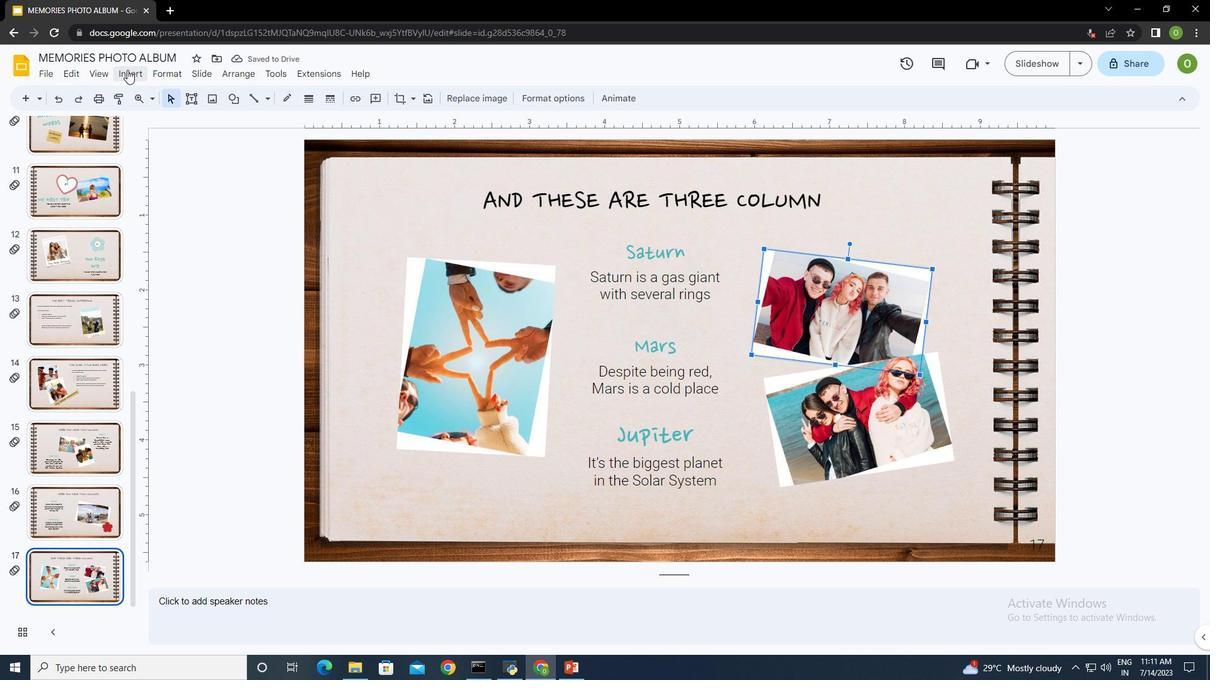 
Action: Mouse moved to (127, 74)
Screenshot: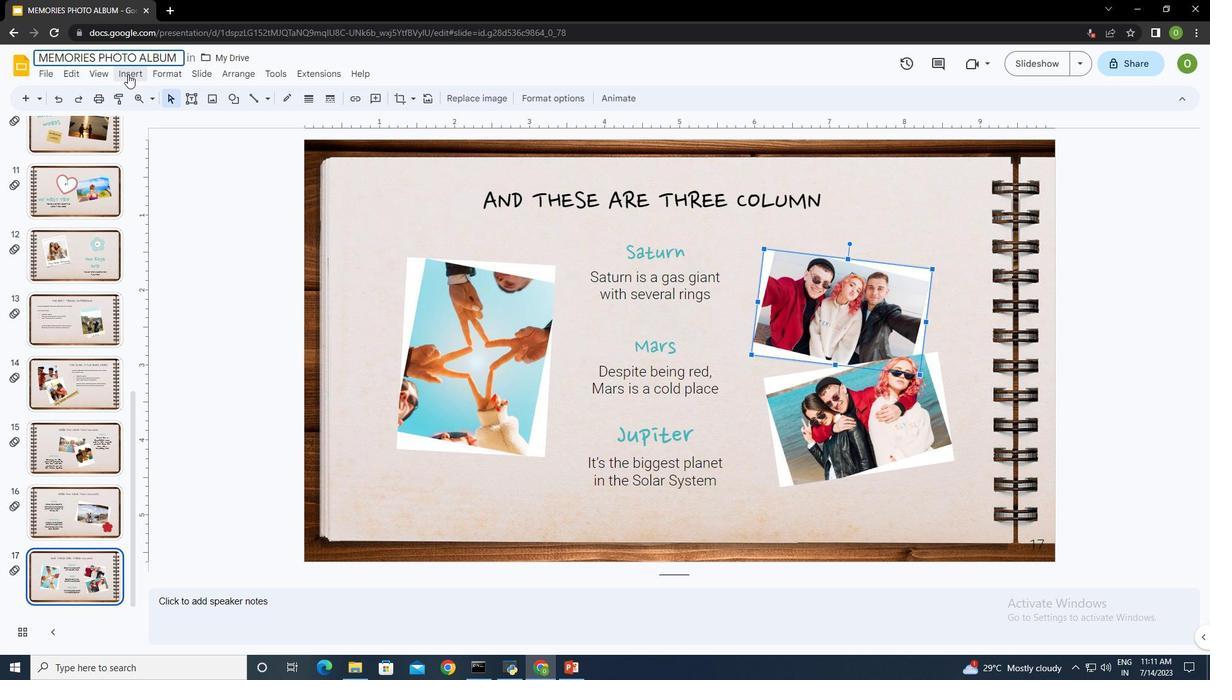 
Action: Mouse pressed left at (127, 74)
Screenshot: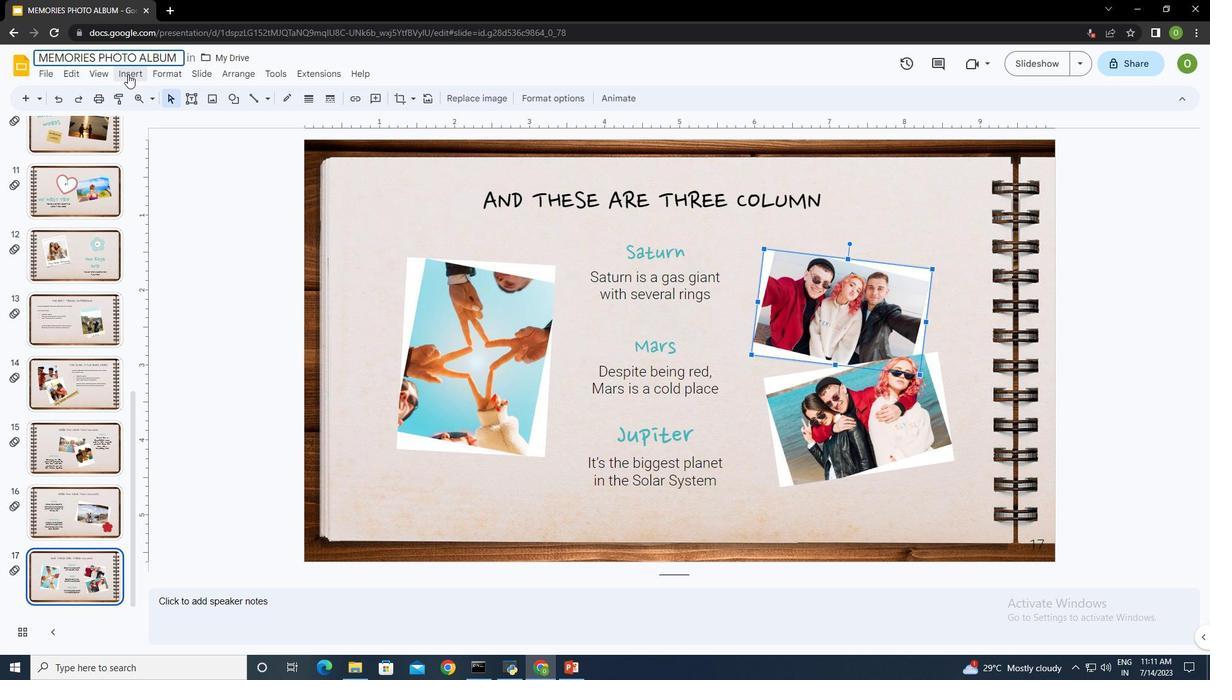 
Action: Mouse moved to (402, 98)
Screenshot: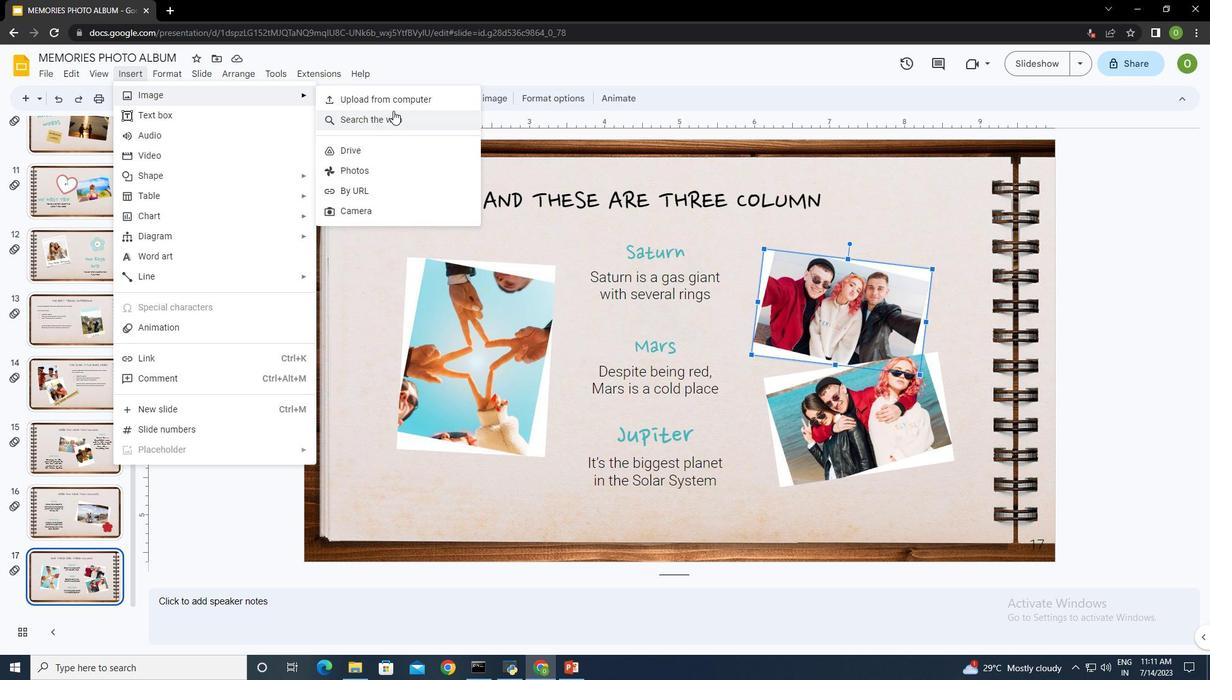 
Action: Mouse pressed left at (402, 98)
Screenshot: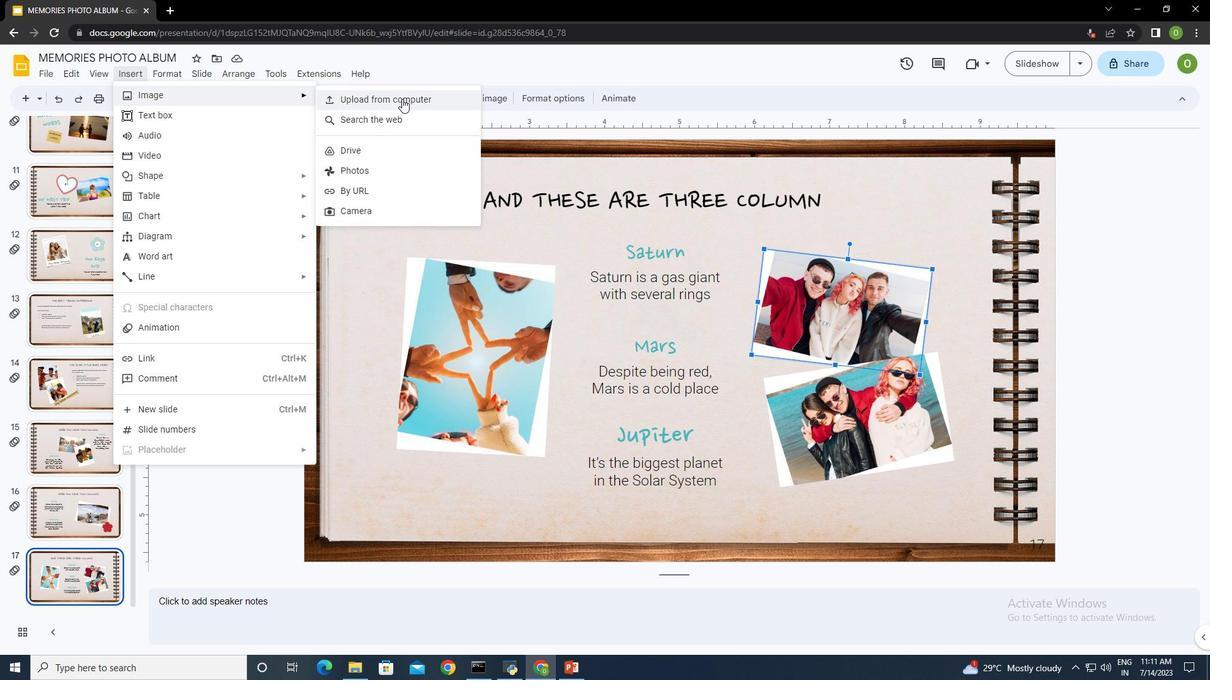 
Action: Mouse moved to (557, 112)
Screenshot: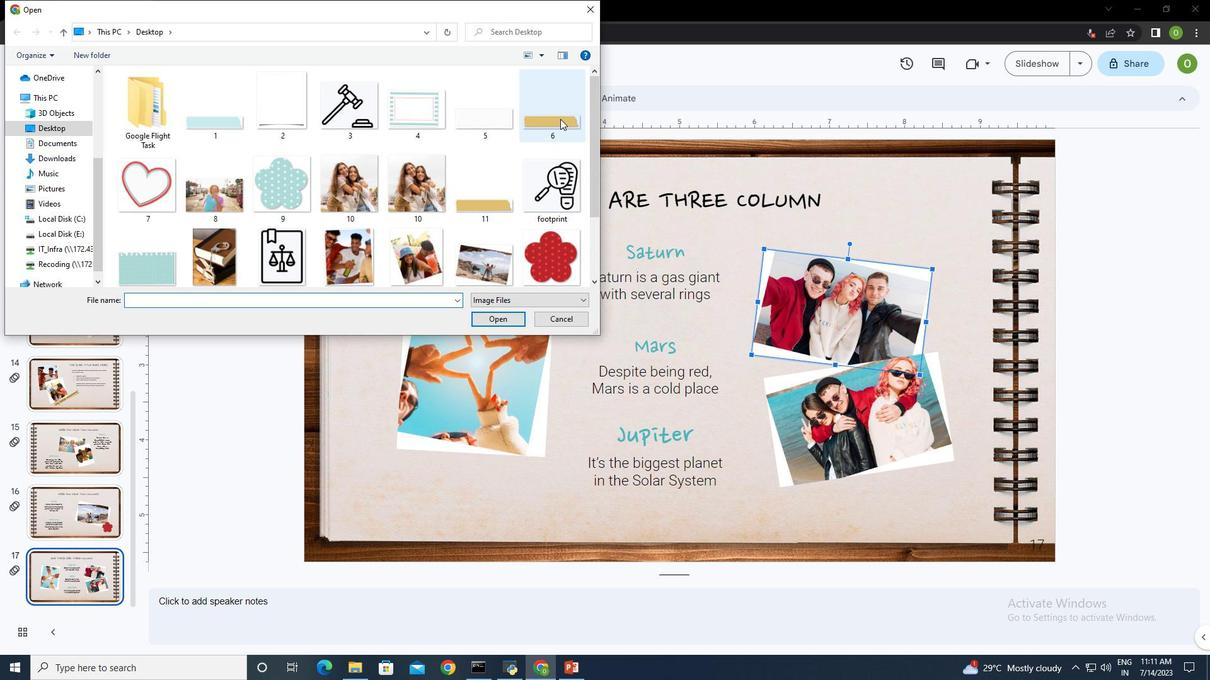 
Action: Mouse pressed left at (557, 112)
Screenshot: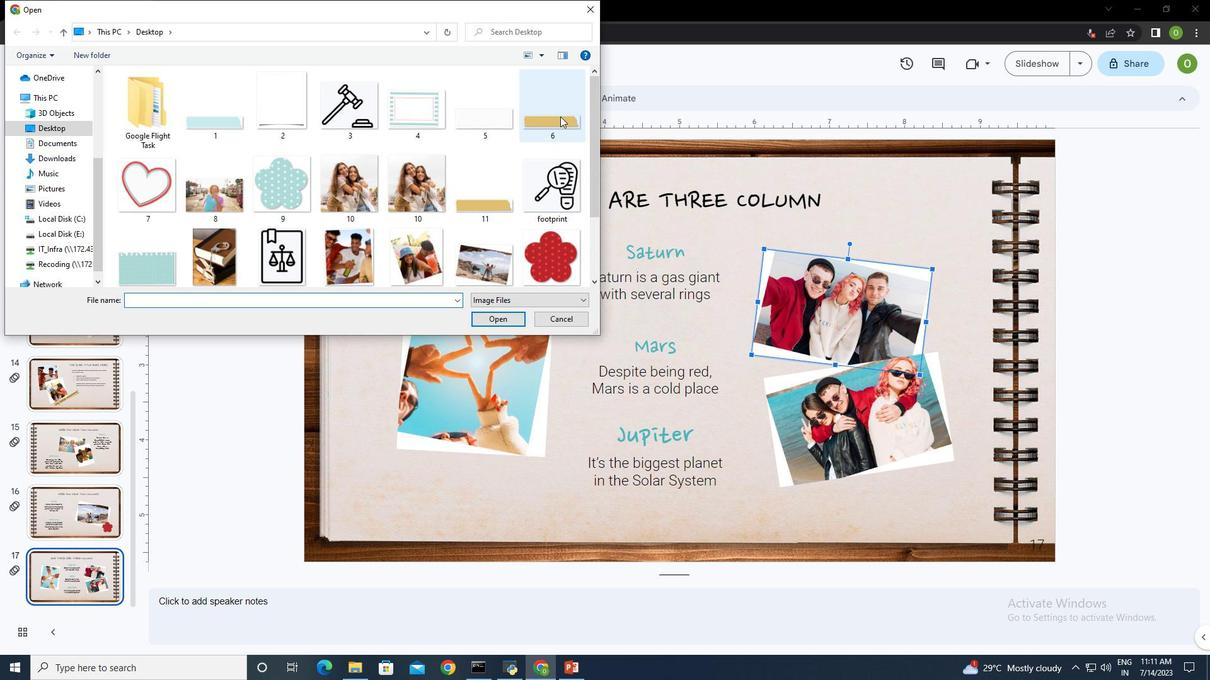 
Action: Mouse moved to (504, 320)
Screenshot: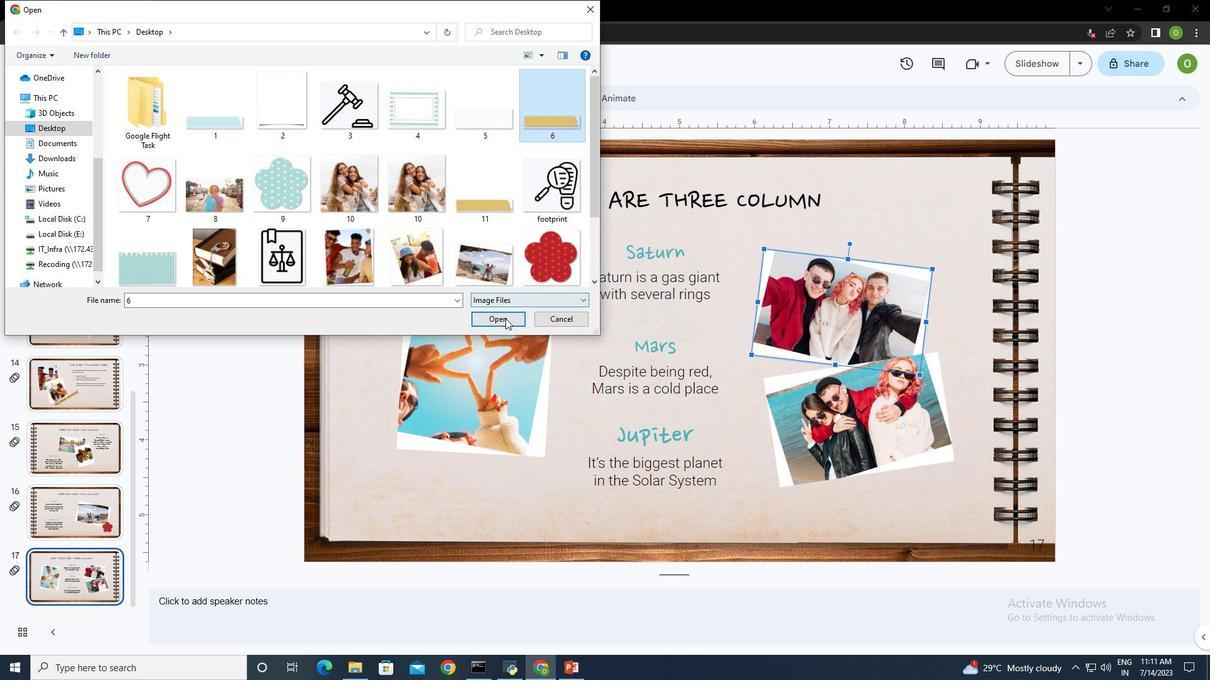 
Action: Mouse pressed left at (504, 320)
Screenshot: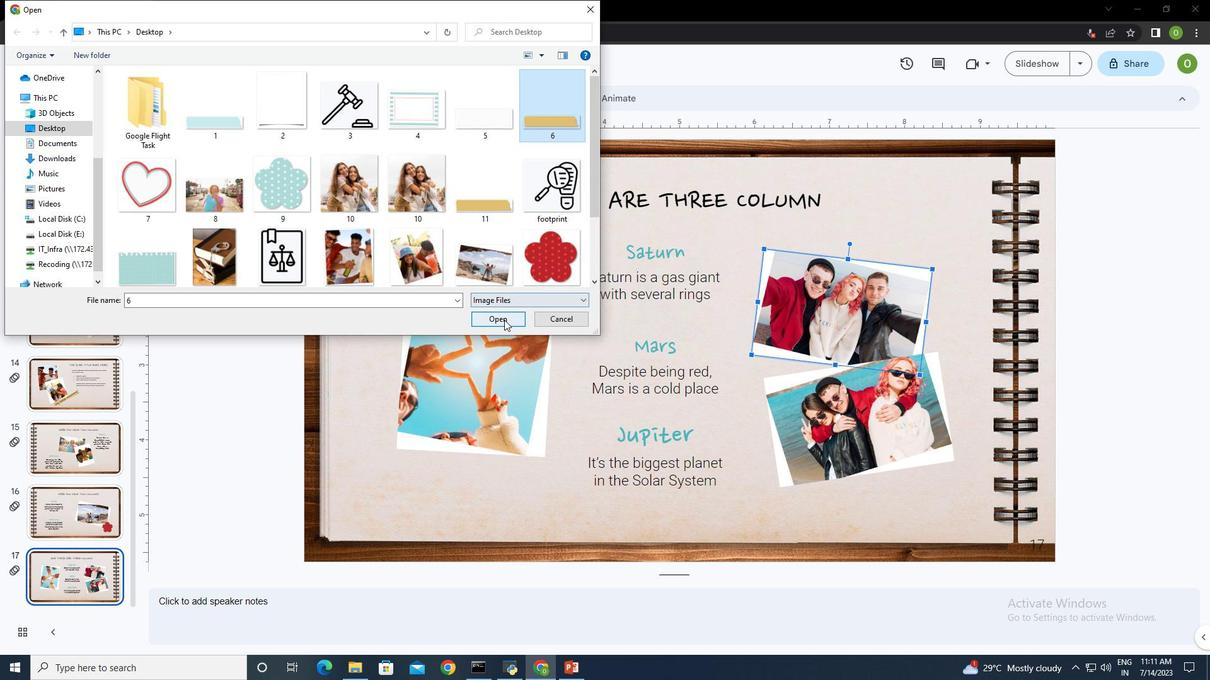 
Action: Mouse moved to (412, 488)
Screenshot: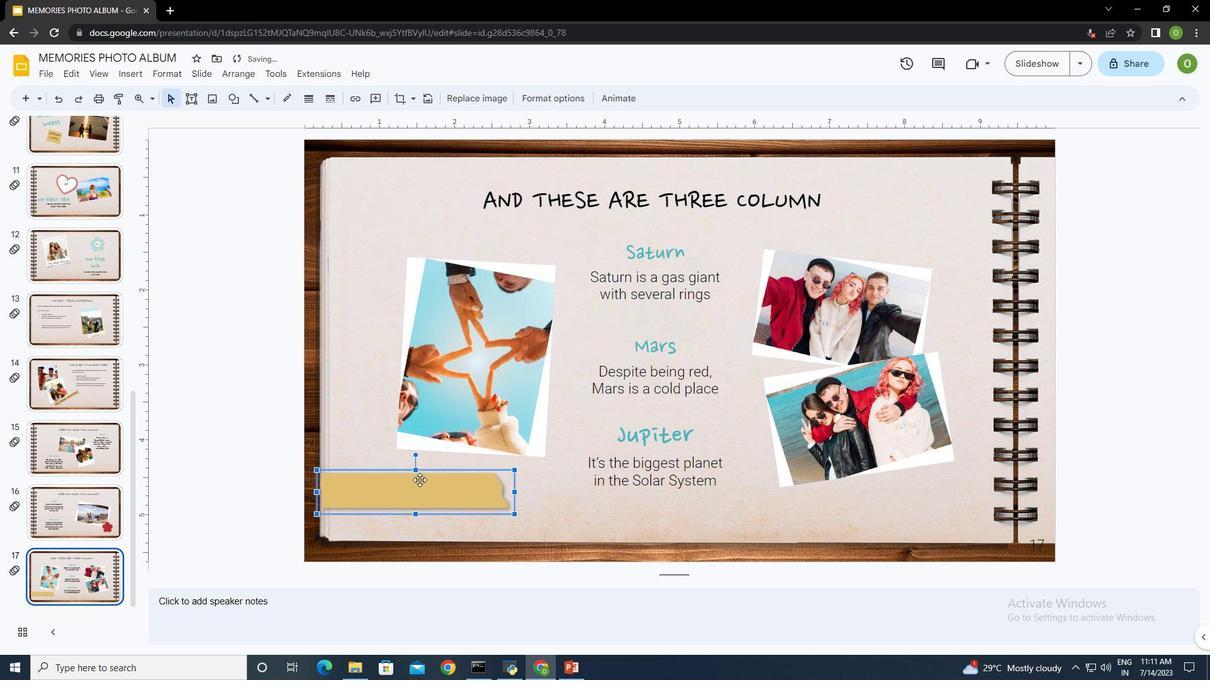 
Action: Mouse pressed left at (412, 488)
Screenshot: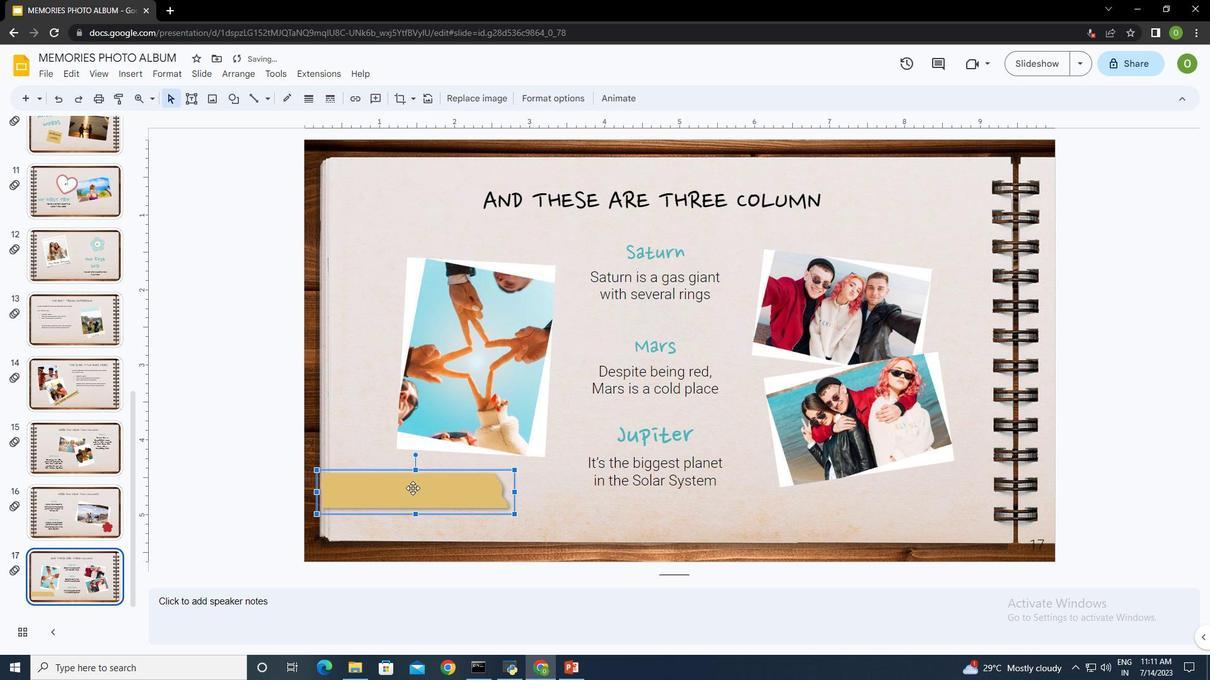 
Action: Mouse moved to (963, 262)
Screenshot: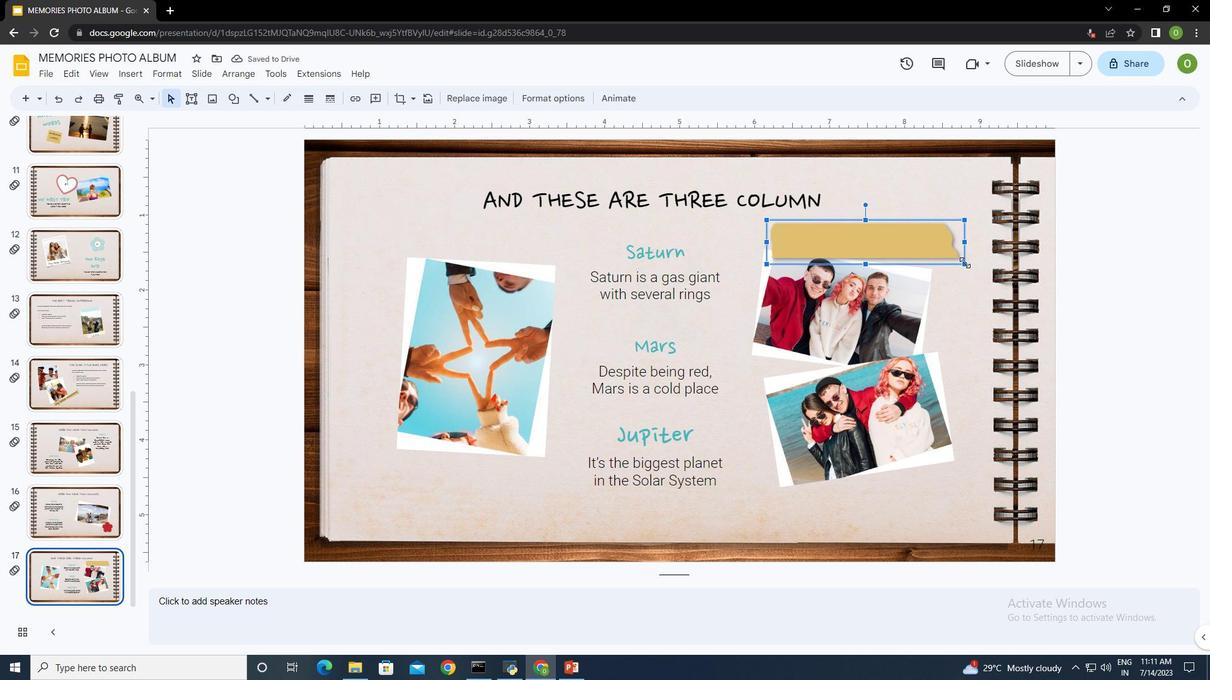 
Action: Mouse pressed left at (963, 262)
Screenshot: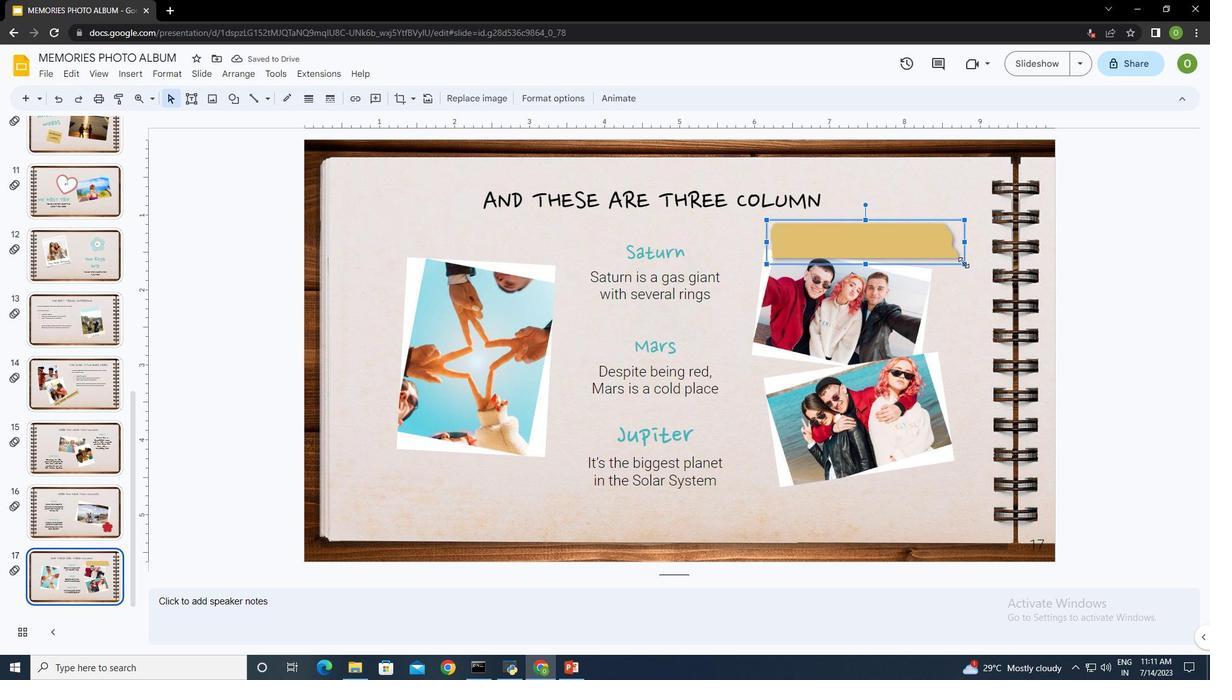 
Action: Mouse moved to (823, 230)
Screenshot: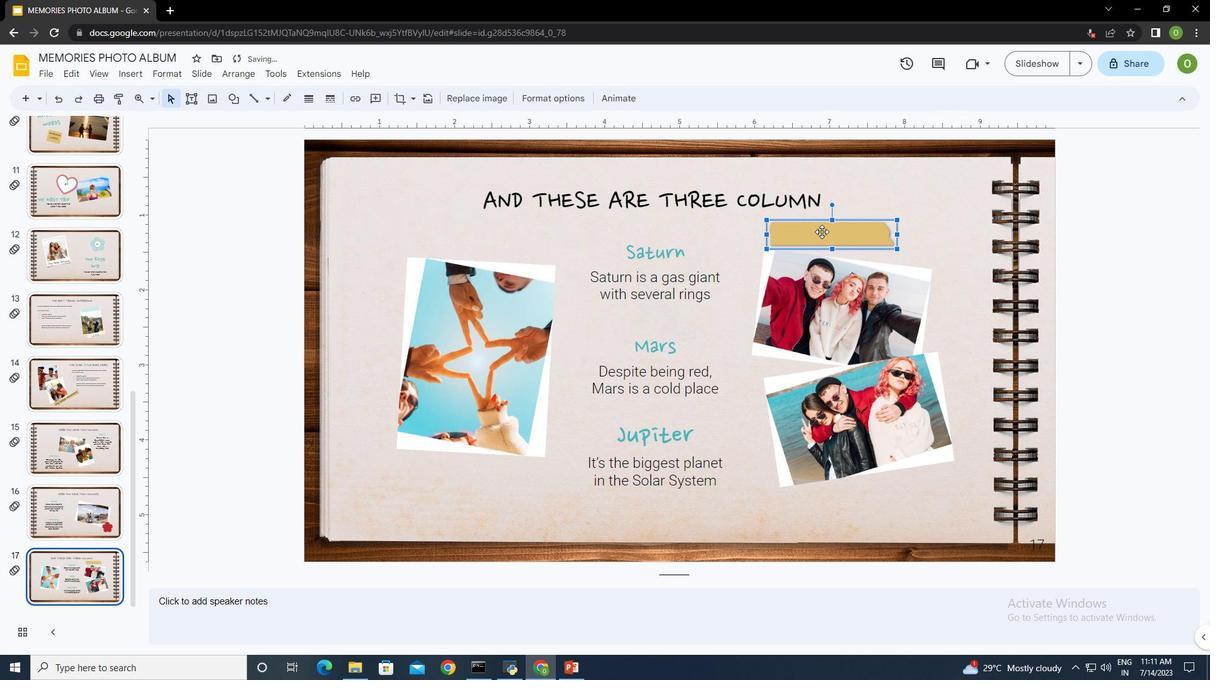 
Action: Mouse pressed left at (823, 230)
Screenshot: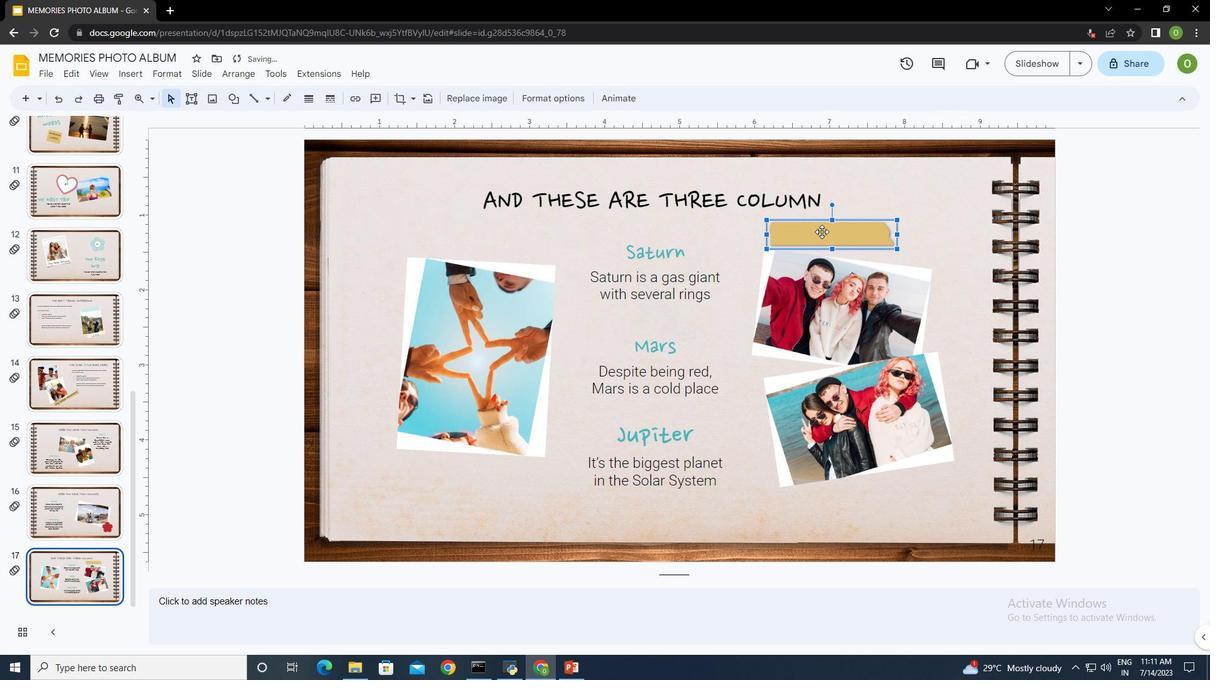
Action: Mouse moved to (901, 220)
Screenshot: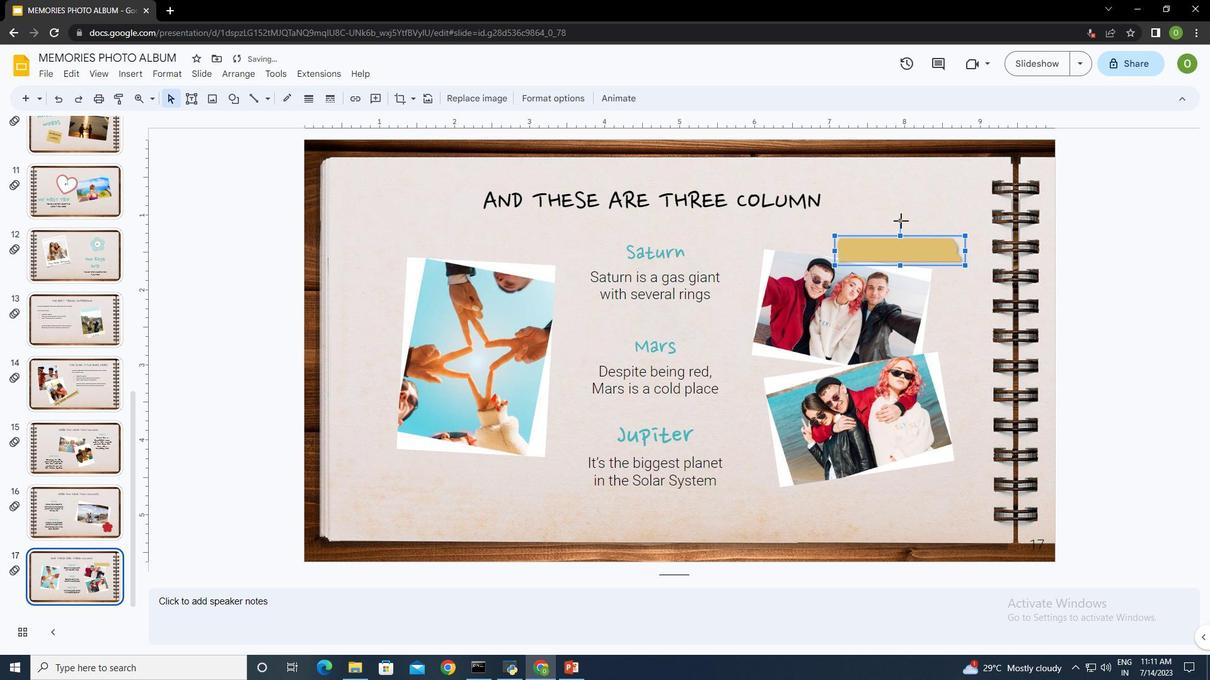 
Action: Mouse pressed left at (901, 220)
Screenshot: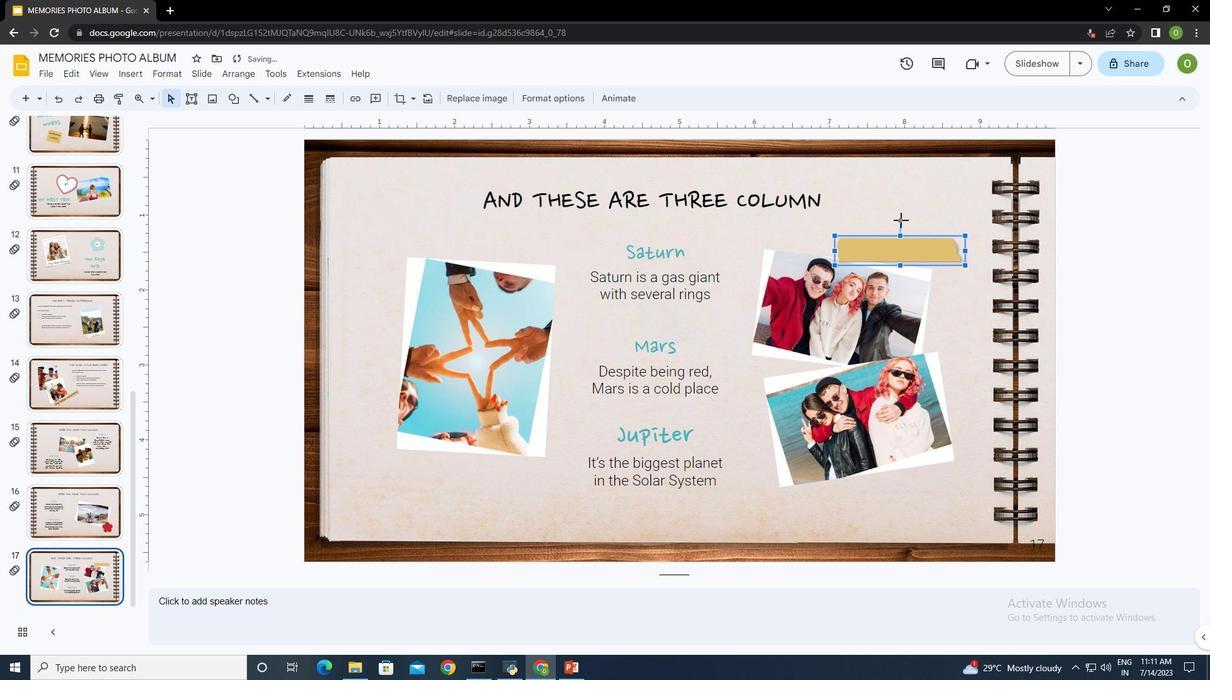 
Action: Mouse moved to (897, 251)
Screenshot: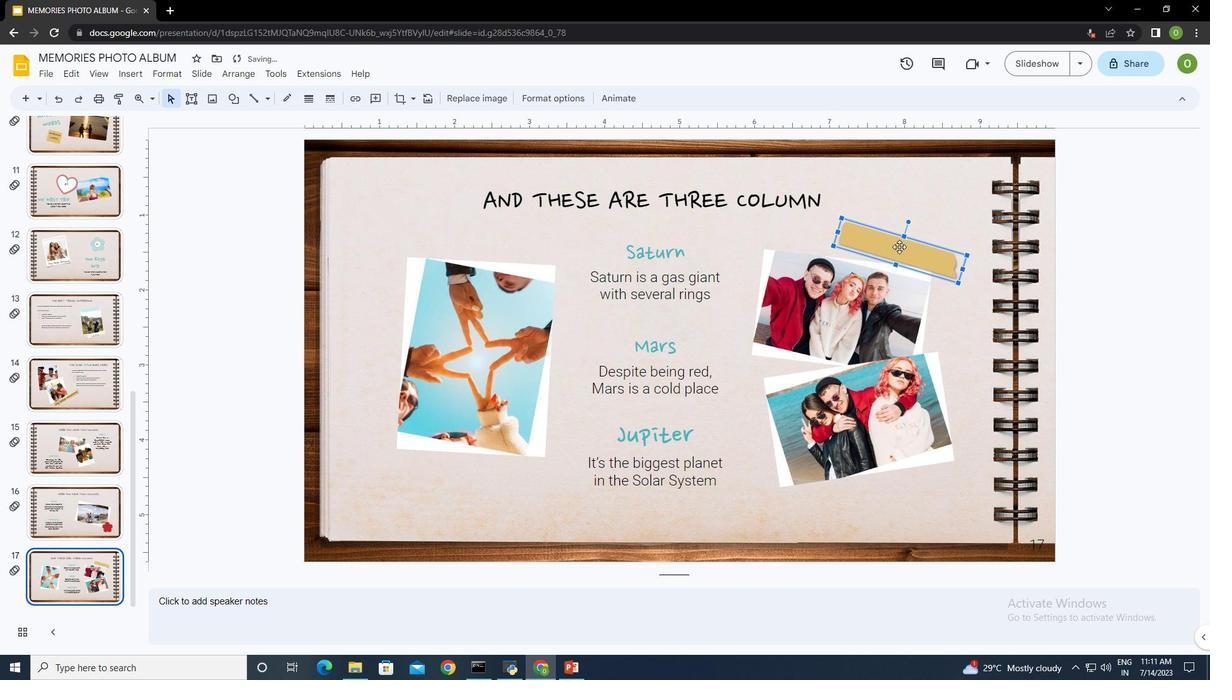 
Action: Mouse pressed left at (897, 251)
Screenshot: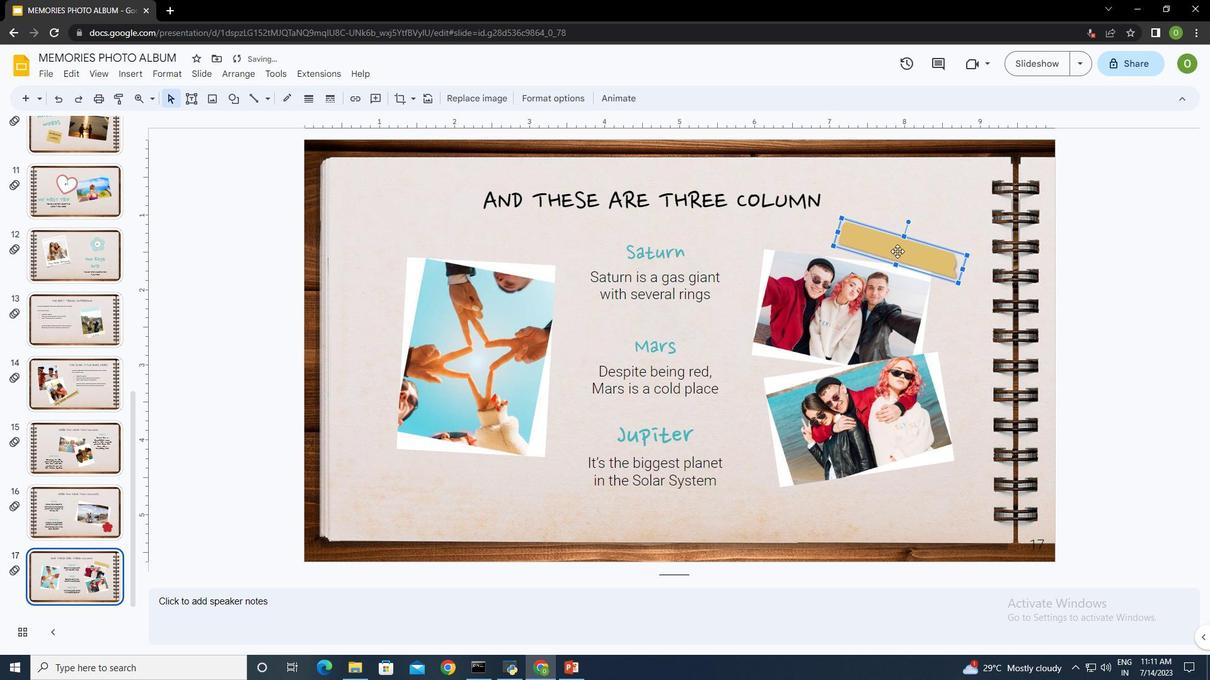 
Action: Mouse moved to (897, 255)
Screenshot: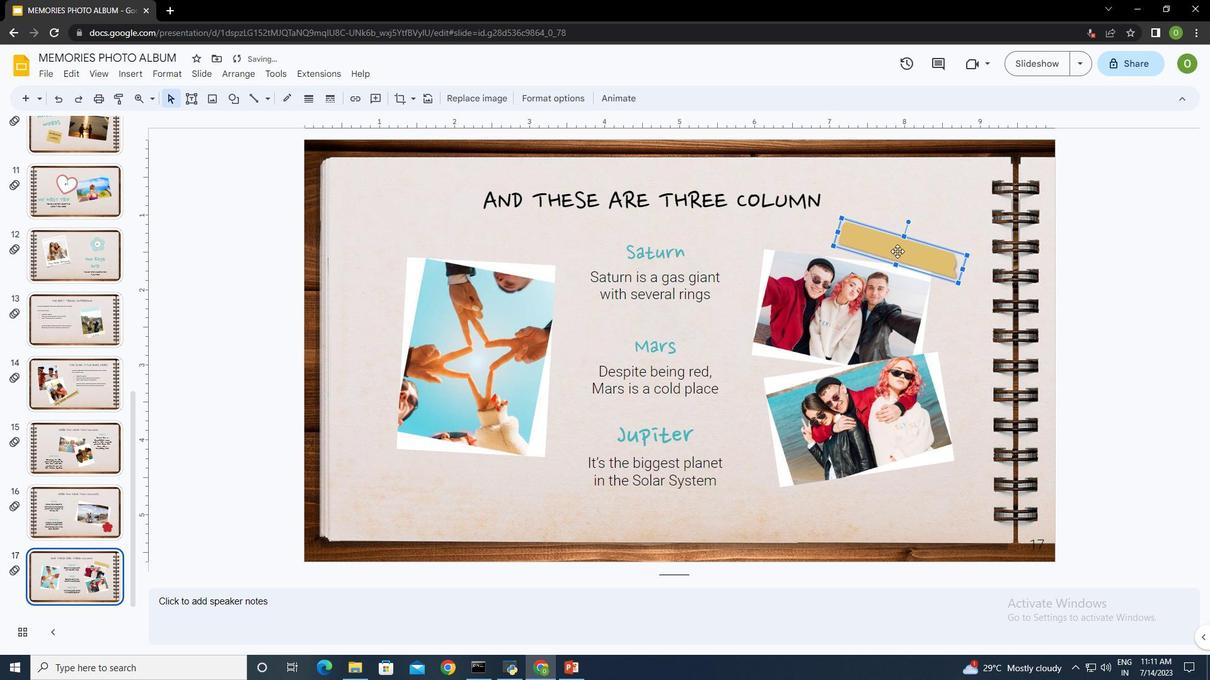 
Action: Mouse pressed left at (897, 255)
Screenshot: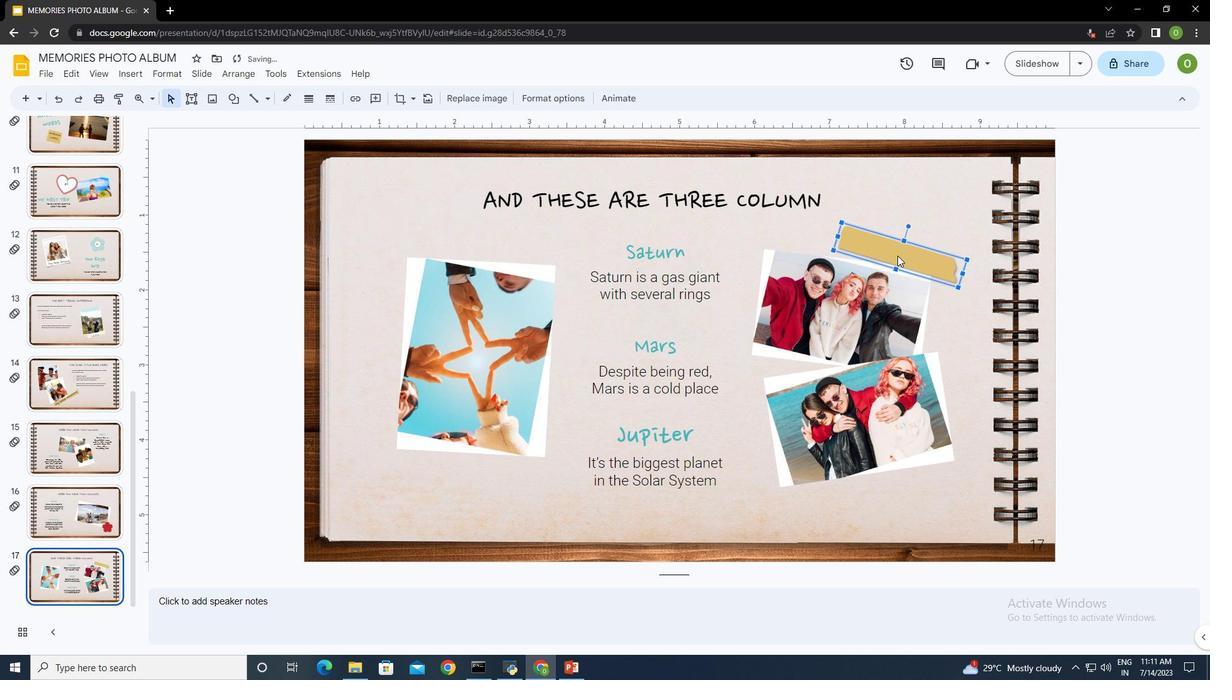 
Action: Mouse moved to (964, 262)
Screenshot: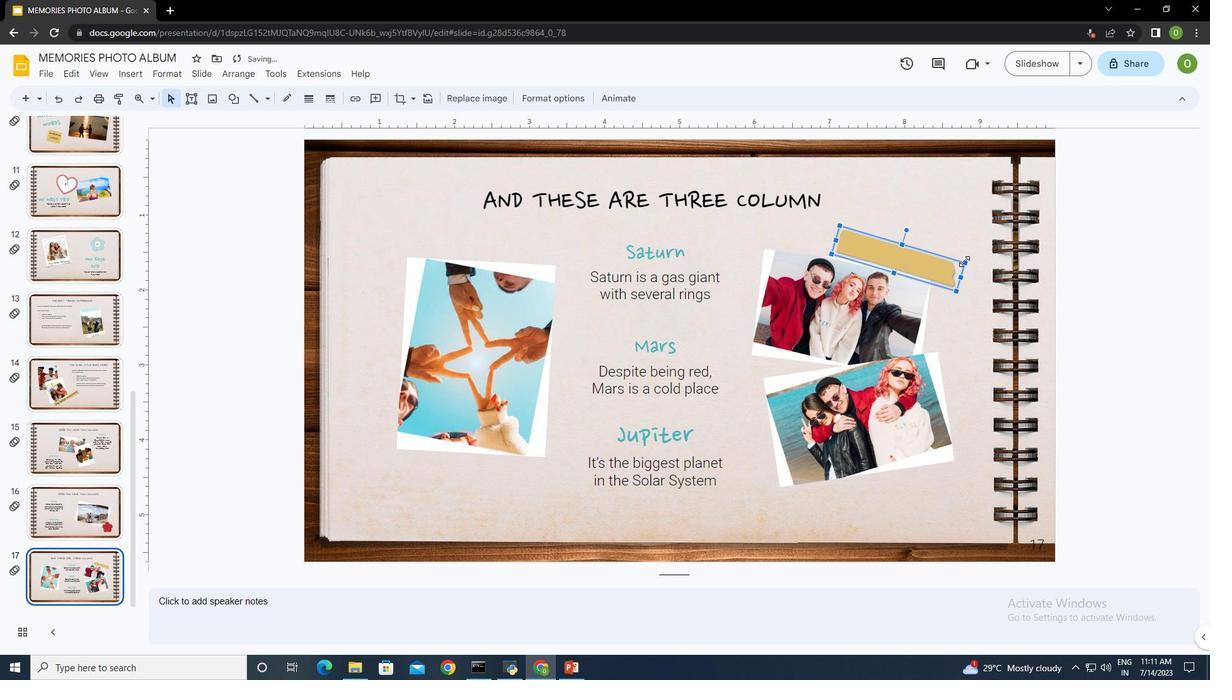 
Action: Mouse pressed left at (964, 262)
Screenshot: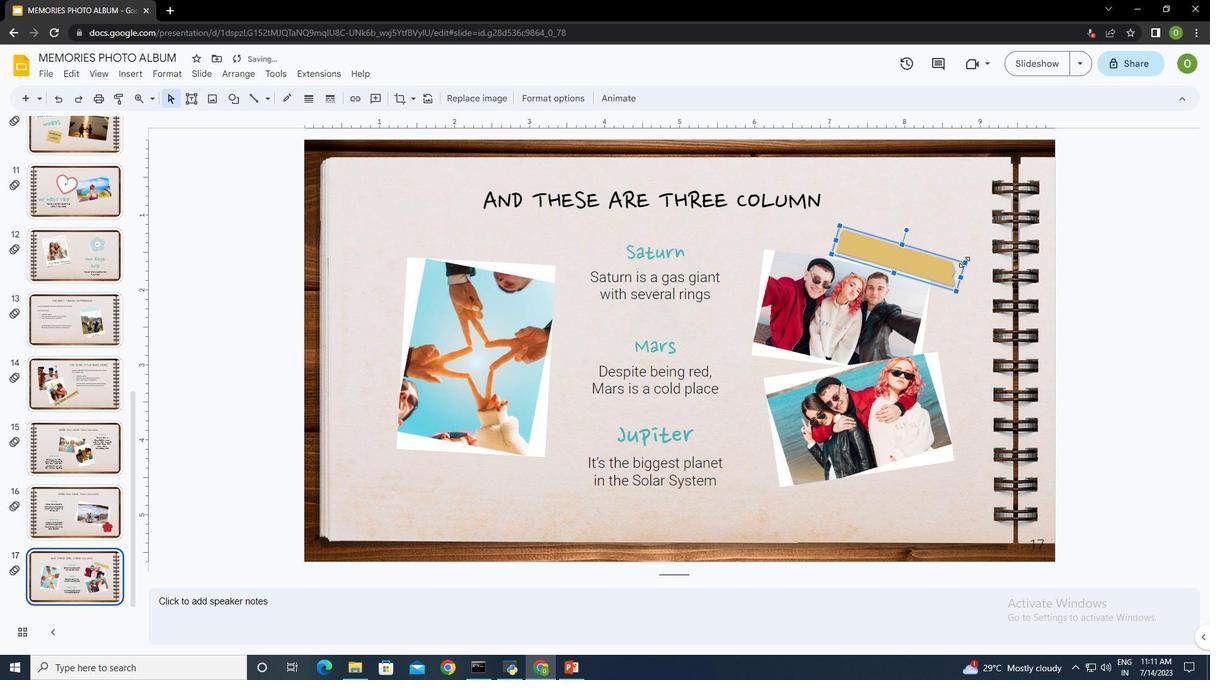 
Action: Mouse moved to (897, 261)
Screenshot: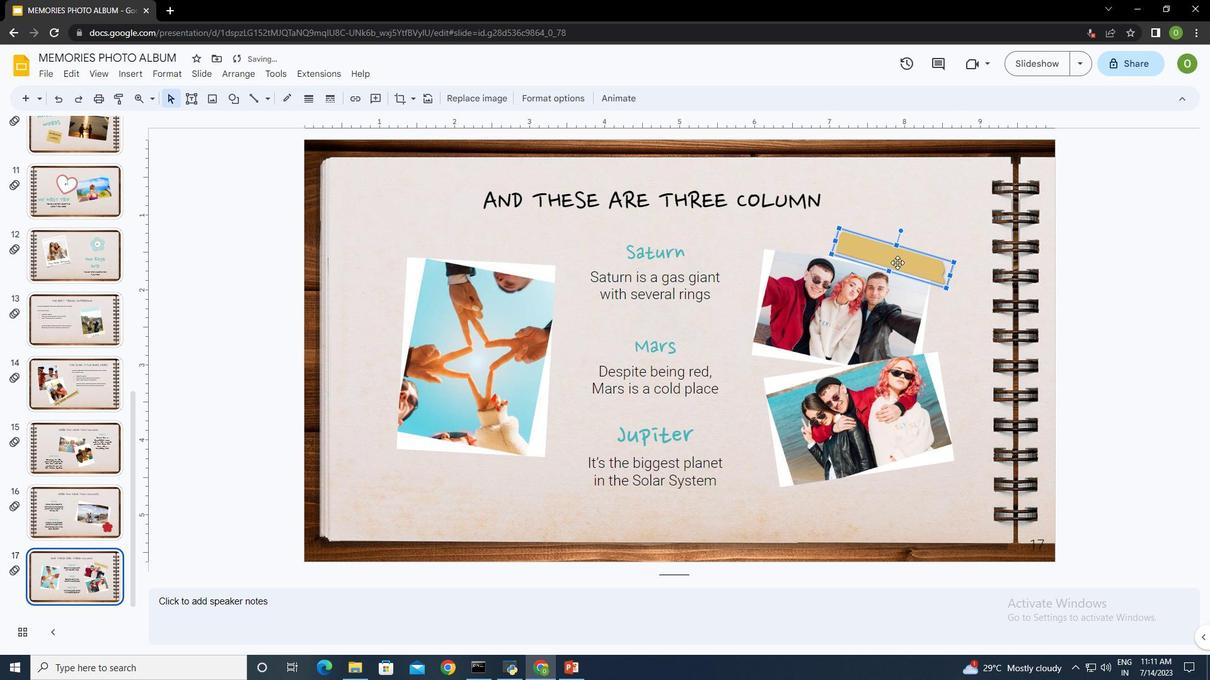 
Action: Mouse pressed left at (897, 261)
Screenshot: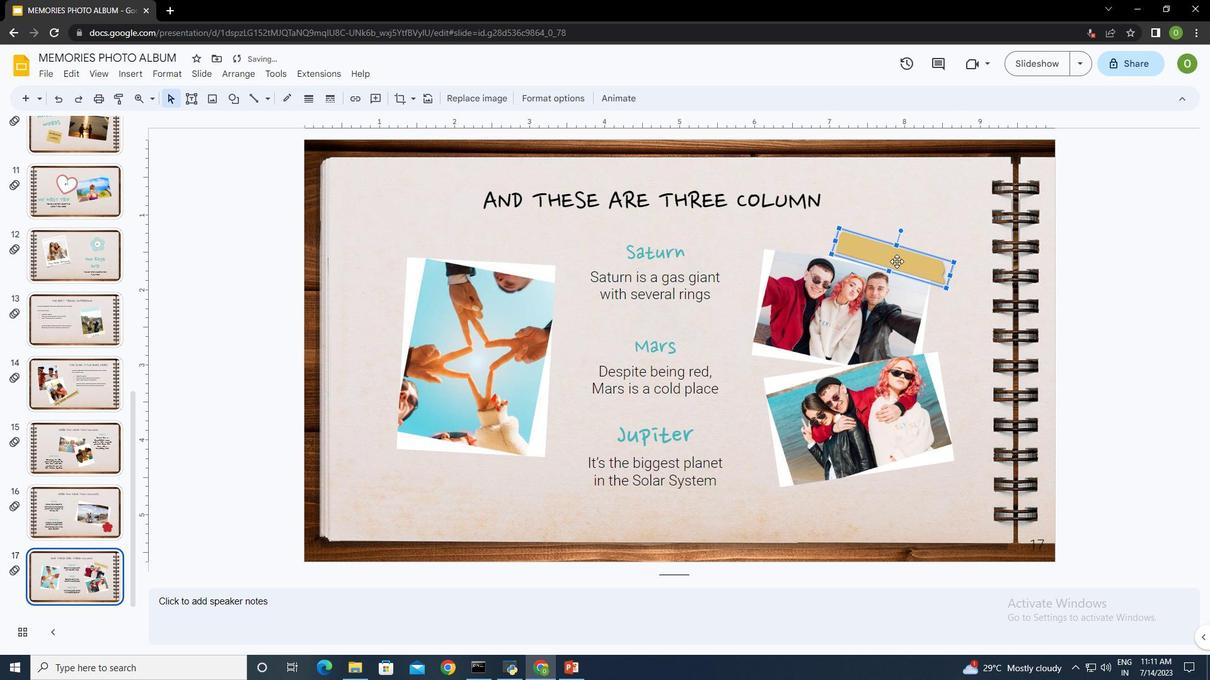
Action: Mouse moved to (868, 499)
Screenshot: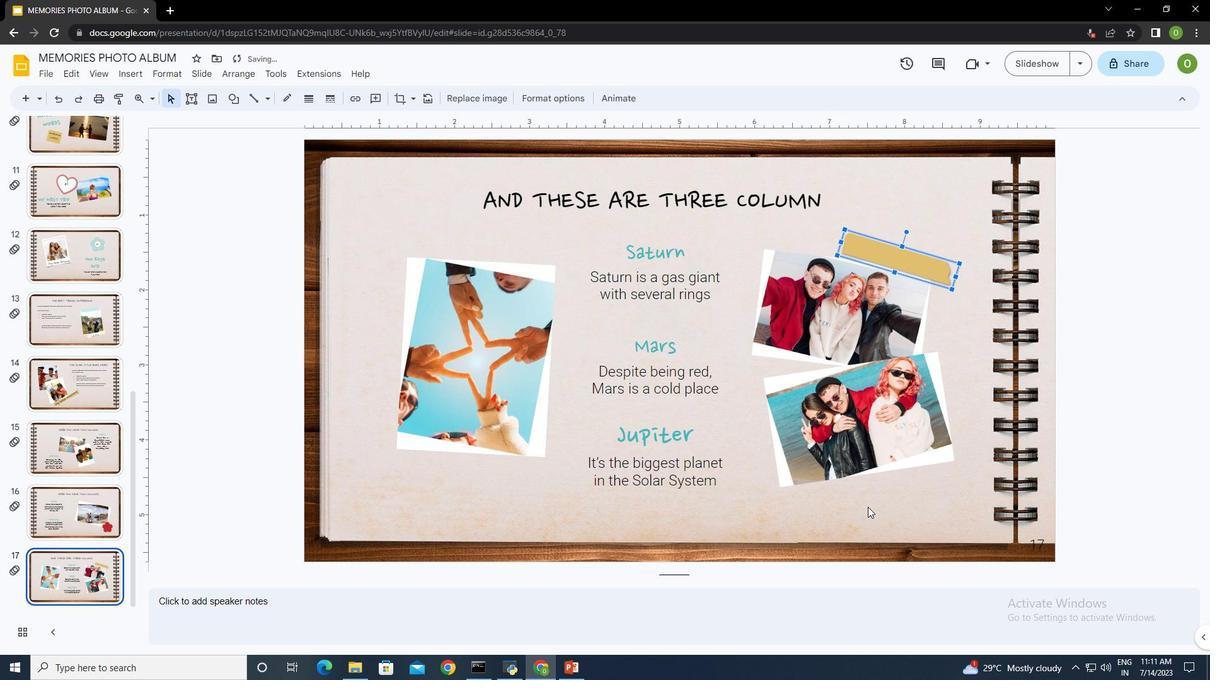 
Action: Mouse pressed left at (868, 499)
Screenshot: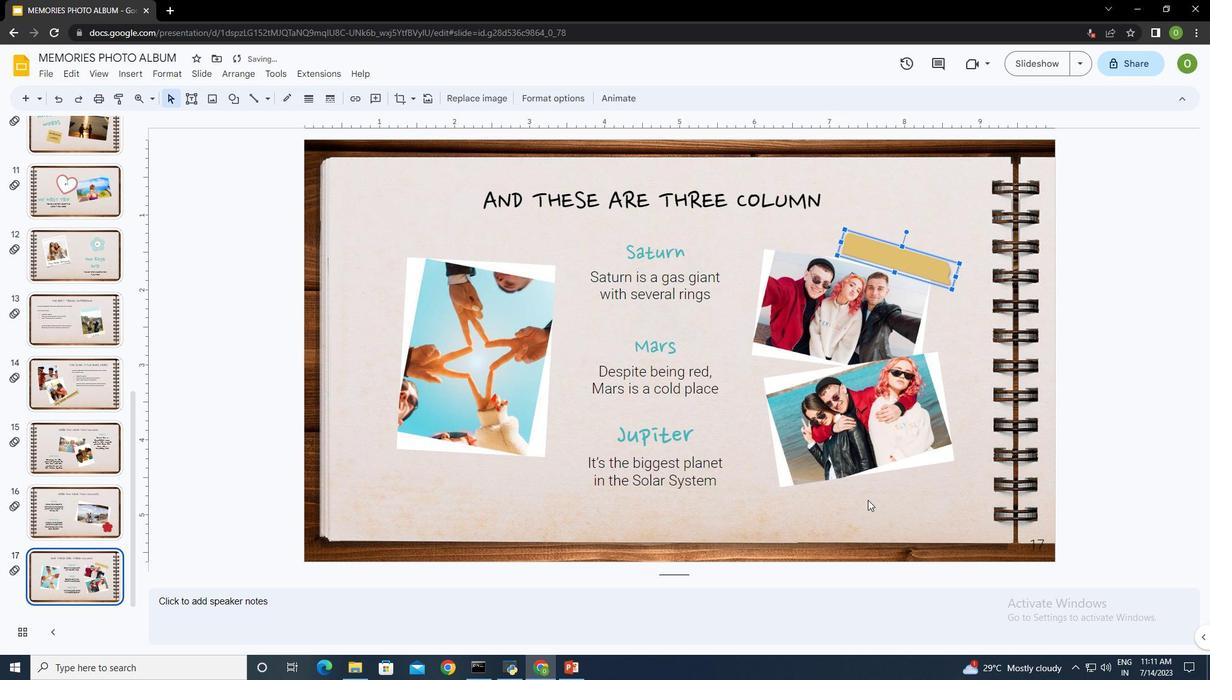 
Action: Mouse moved to (414, 272)
Screenshot: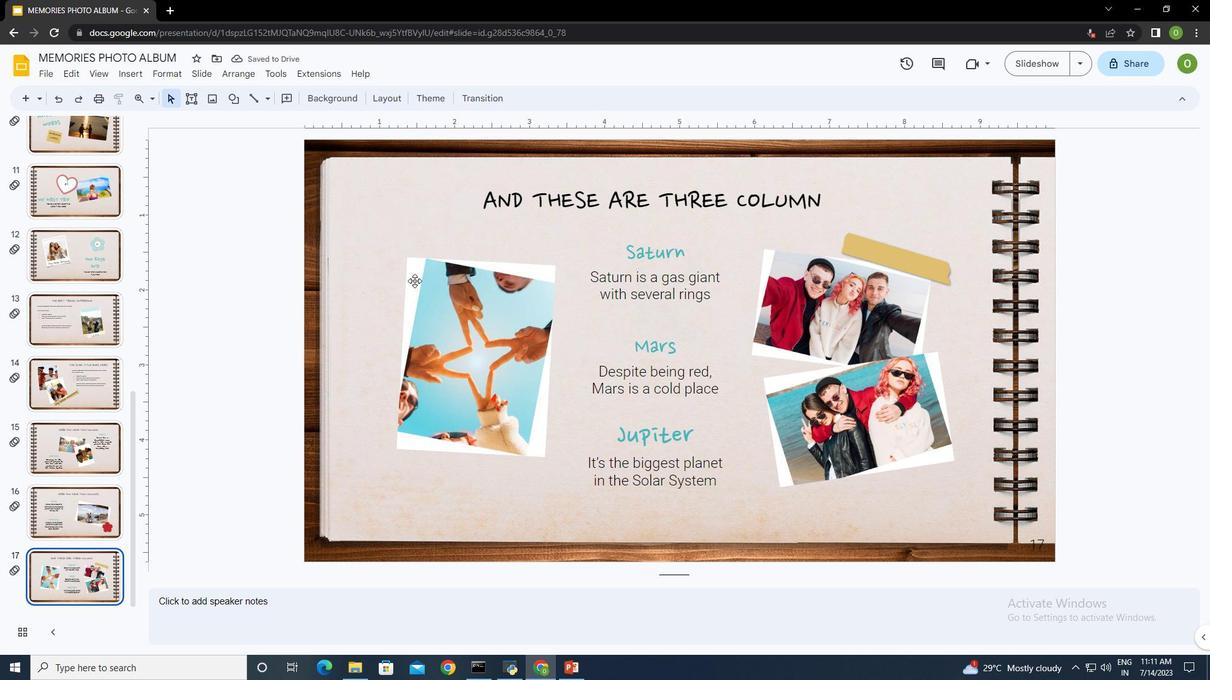 
Action: Mouse pressed left at (414, 272)
Screenshot: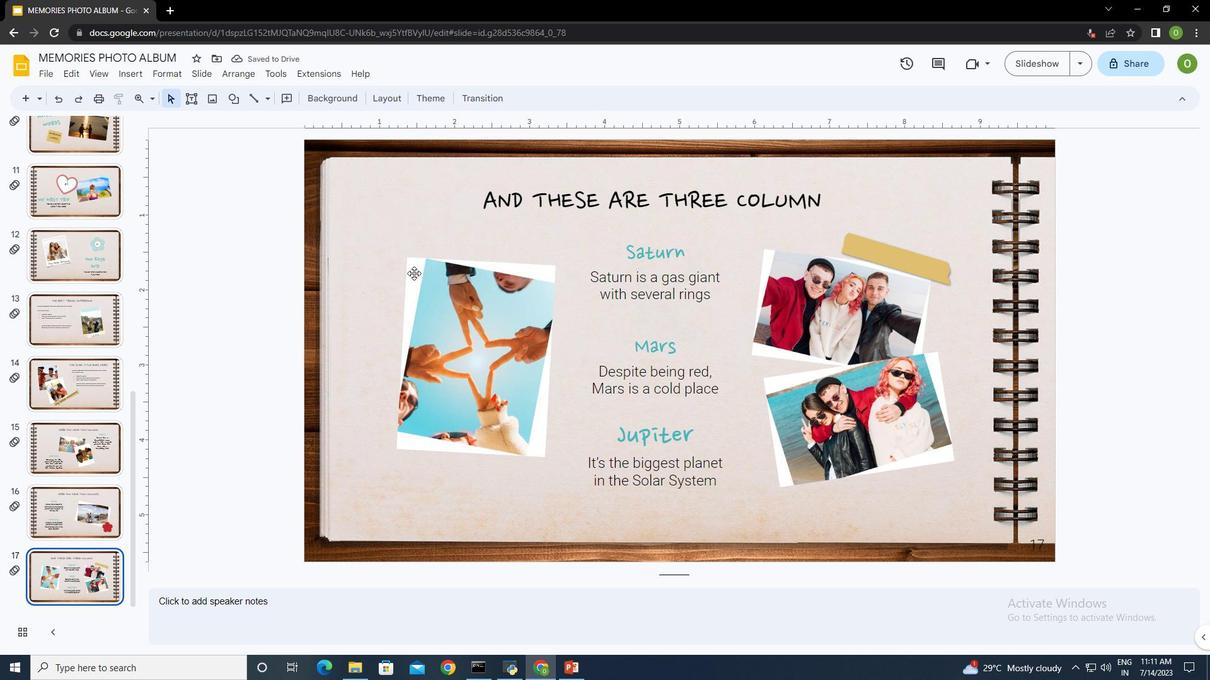 
Action: Mouse moved to (386, 251)
Screenshot: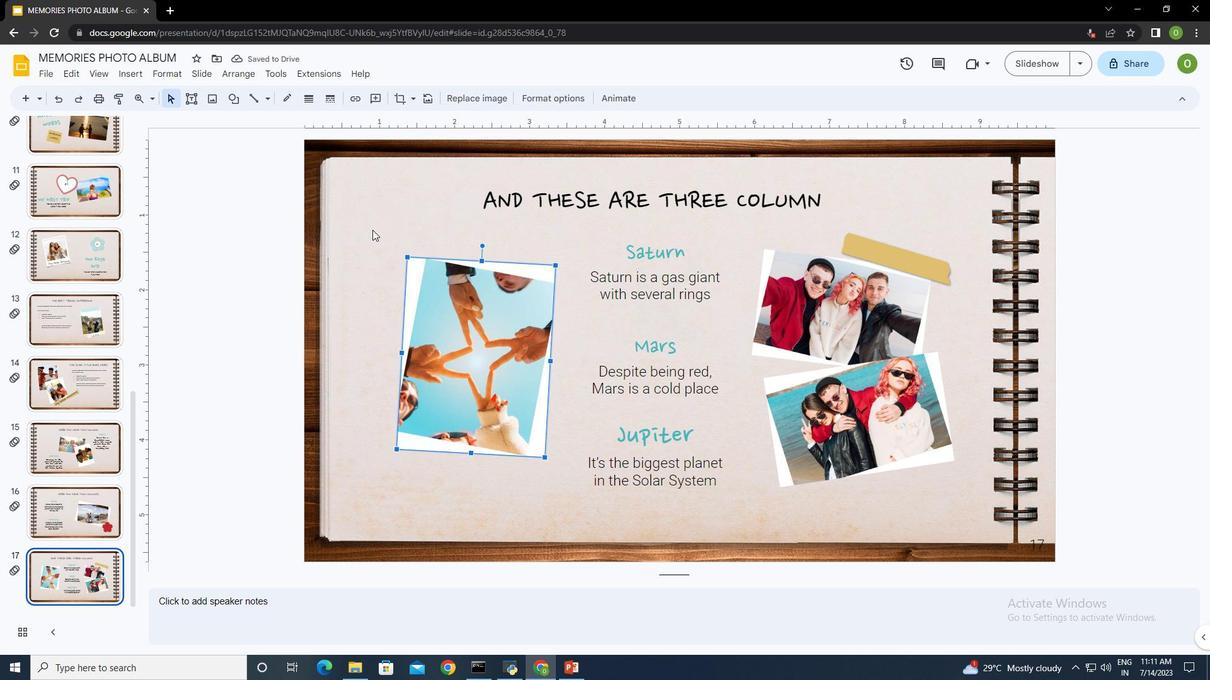 
Action: Mouse pressed left at (386, 251)
Screenshot: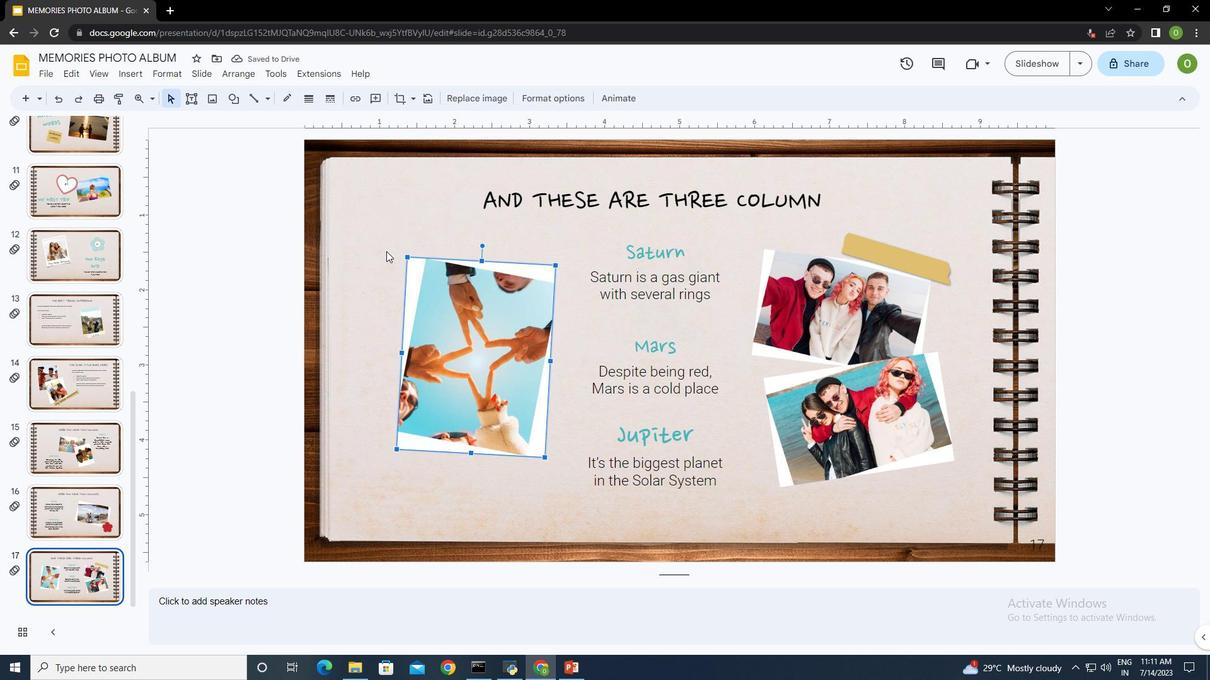 
Action: Mouse moved to (127, 69)
Screenshot: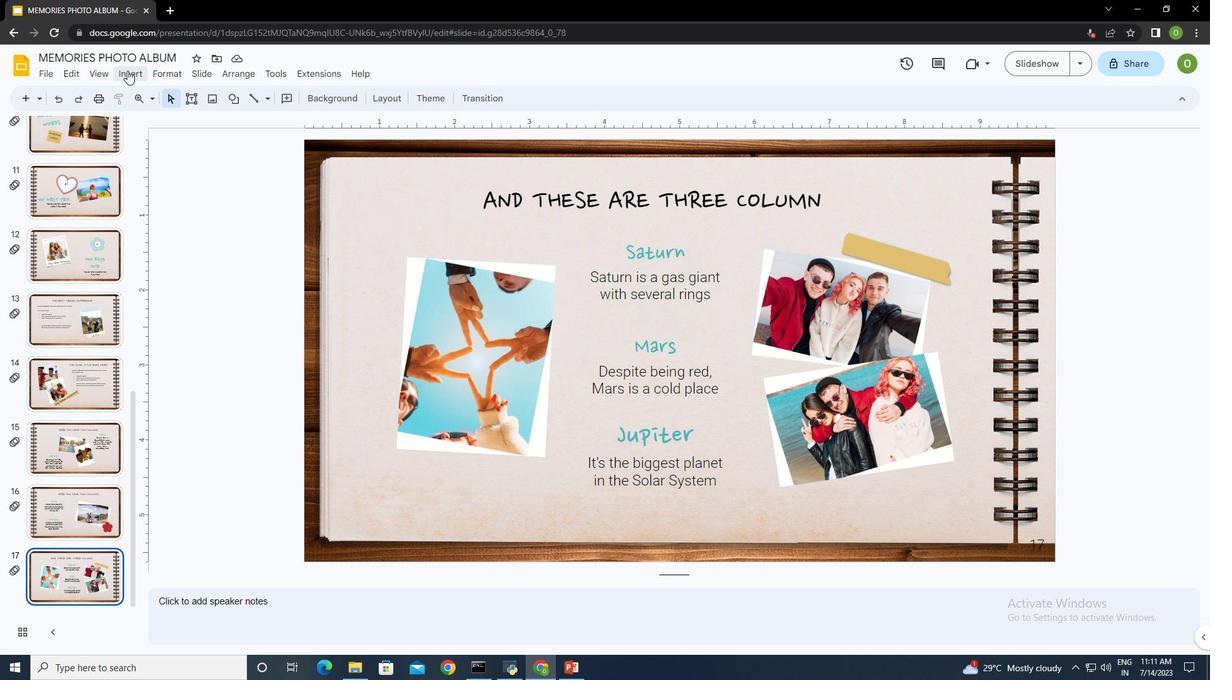 
Action: Mouse pressed left at (127, 69)
Screenshot: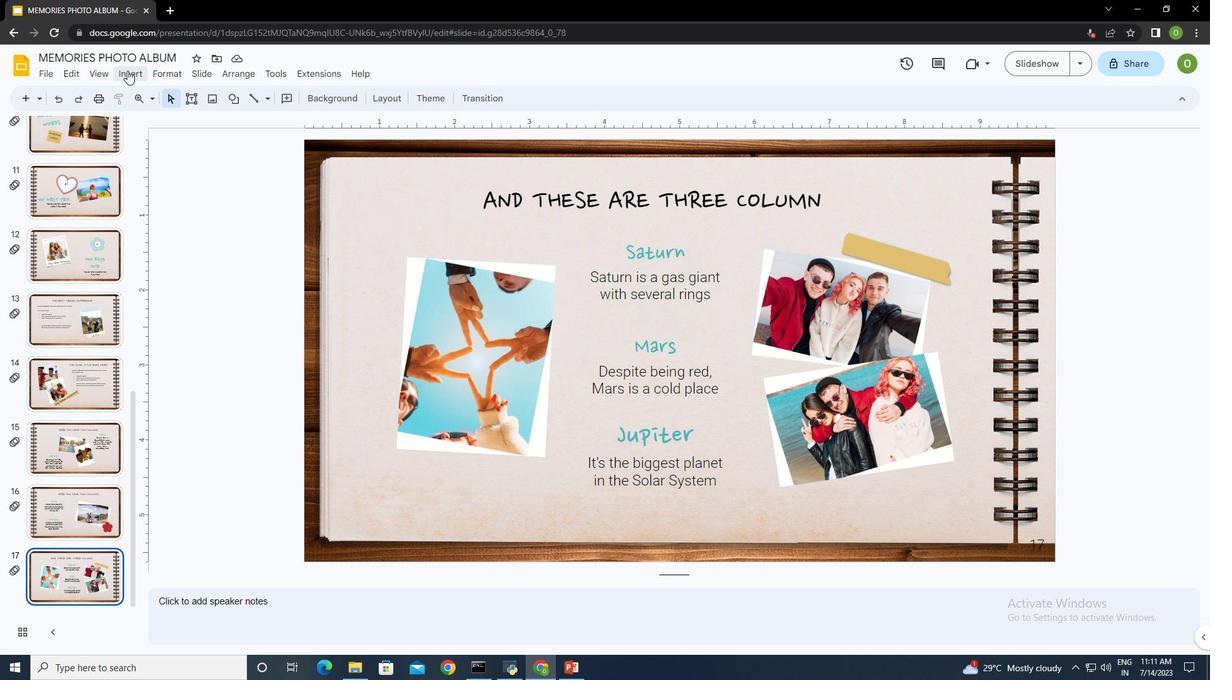 
Action: Mouse moved to (385, 102)
Screenshot: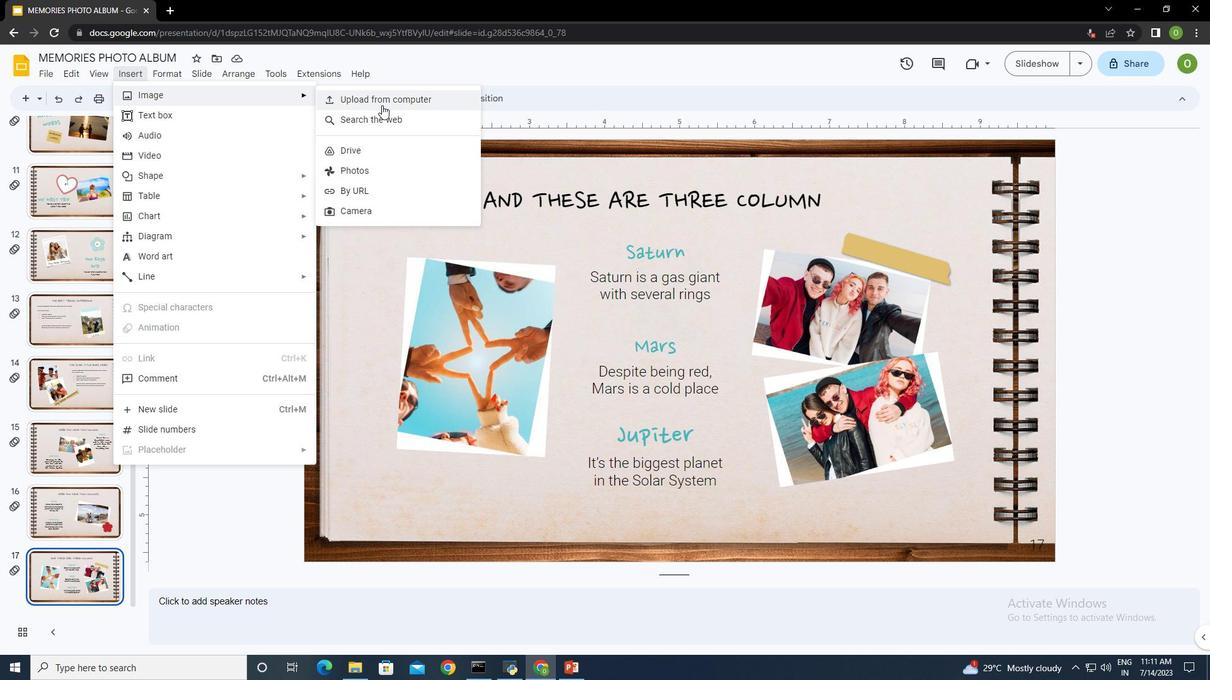 
Action: Mouse pressed left at (385, 102)
Screenshot: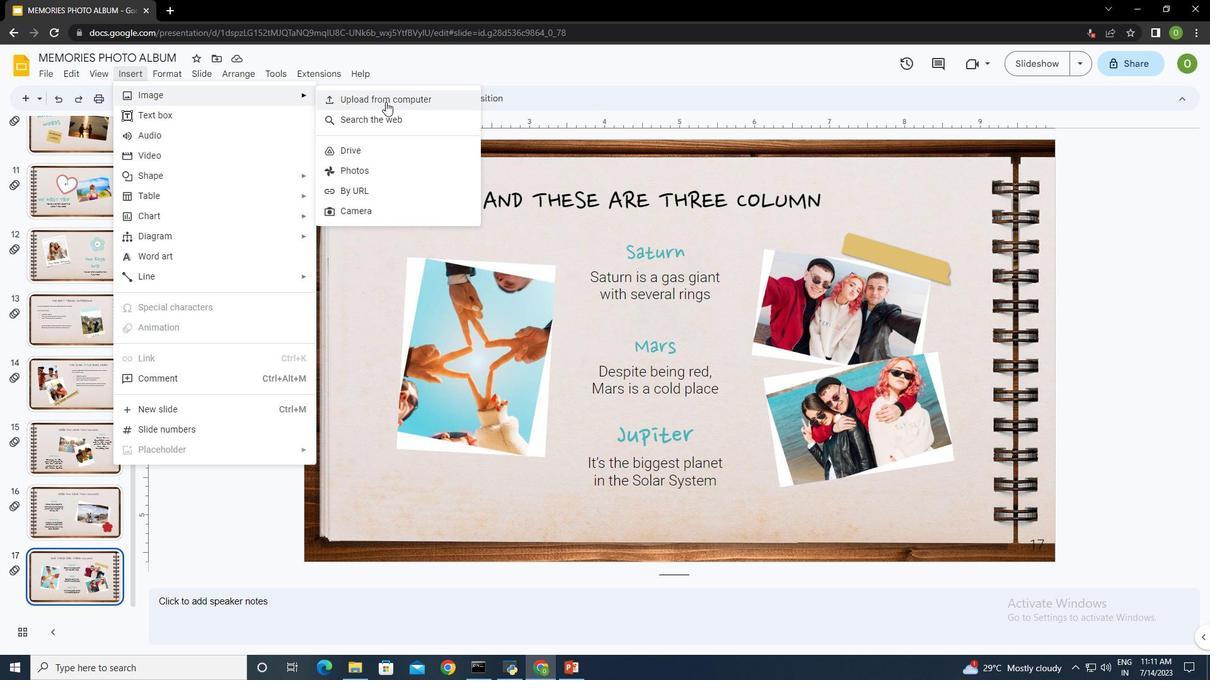 
Action: Mouse moved to (336, 171)
Screenshot: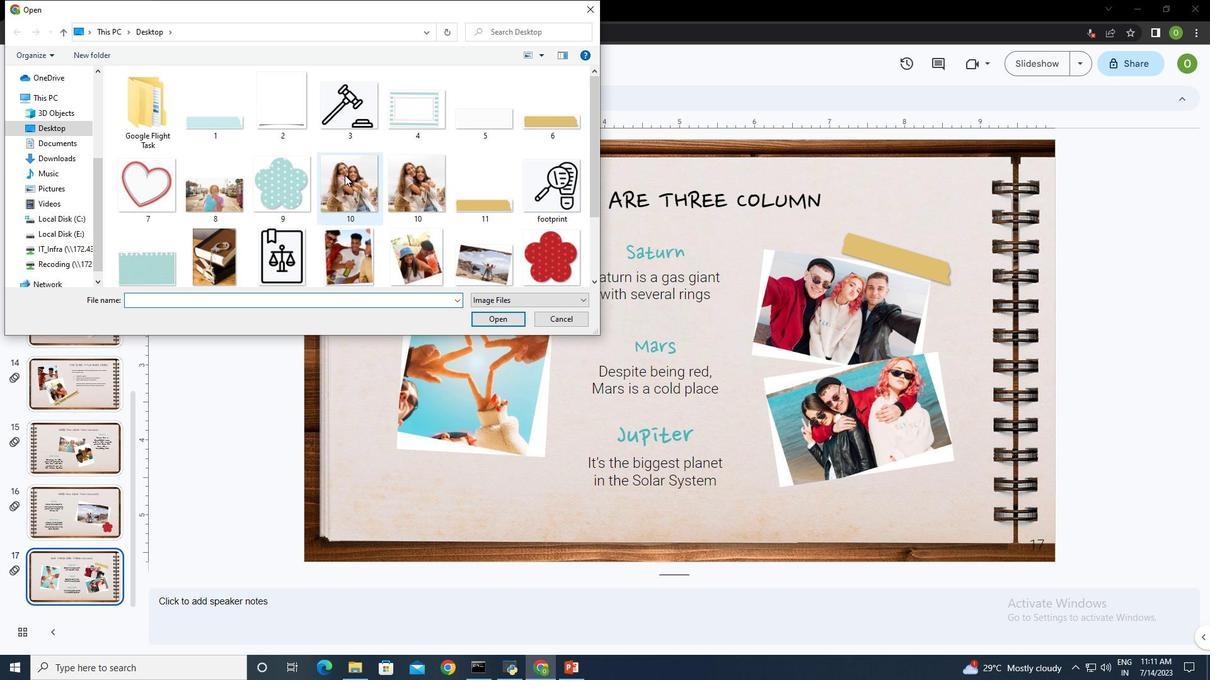 
Action: Mouse scrolled (336, 170) with delta (0, 0)
Screenshot: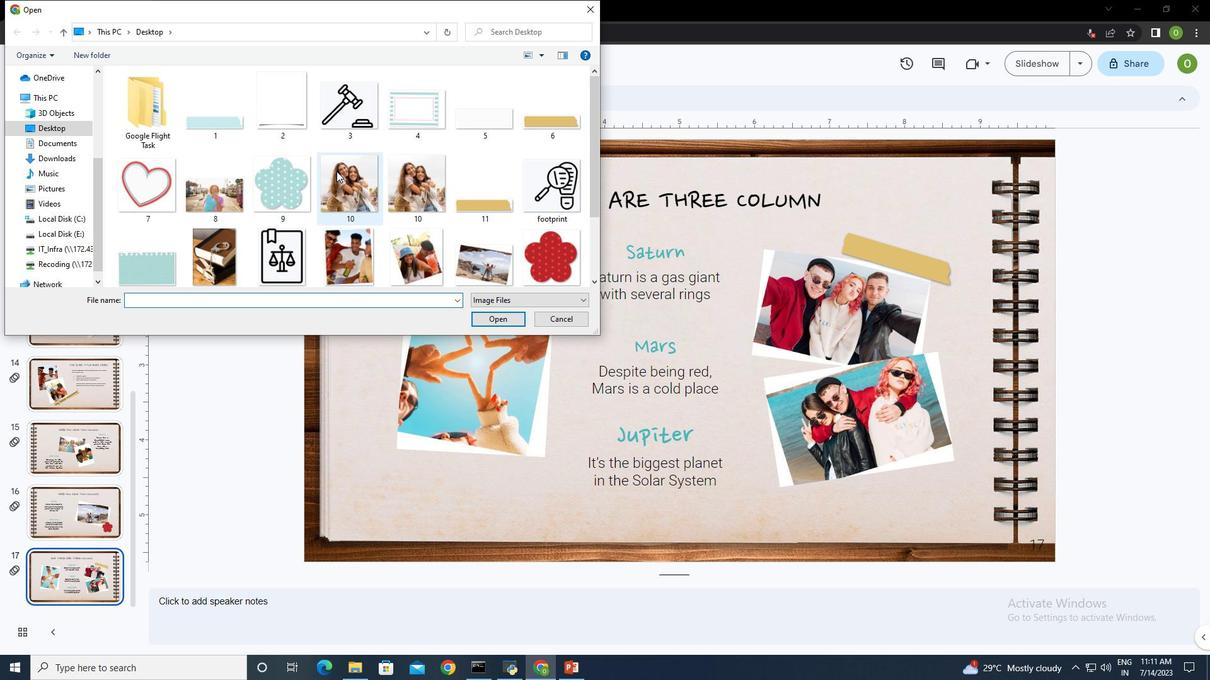 
Action: Mouse scrolled (336, 170) with delta (0, 0)
Screenshot: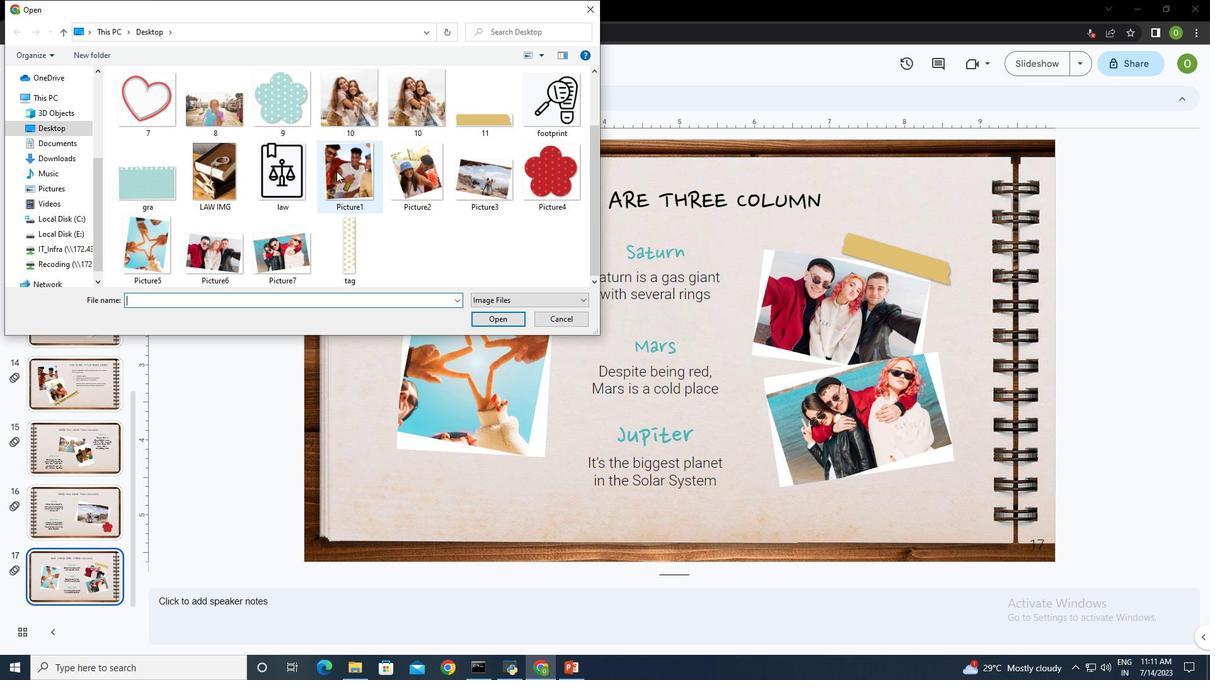 
Action: Mouse scrolled (336, 172) with delta (0, 0)
Screenshot: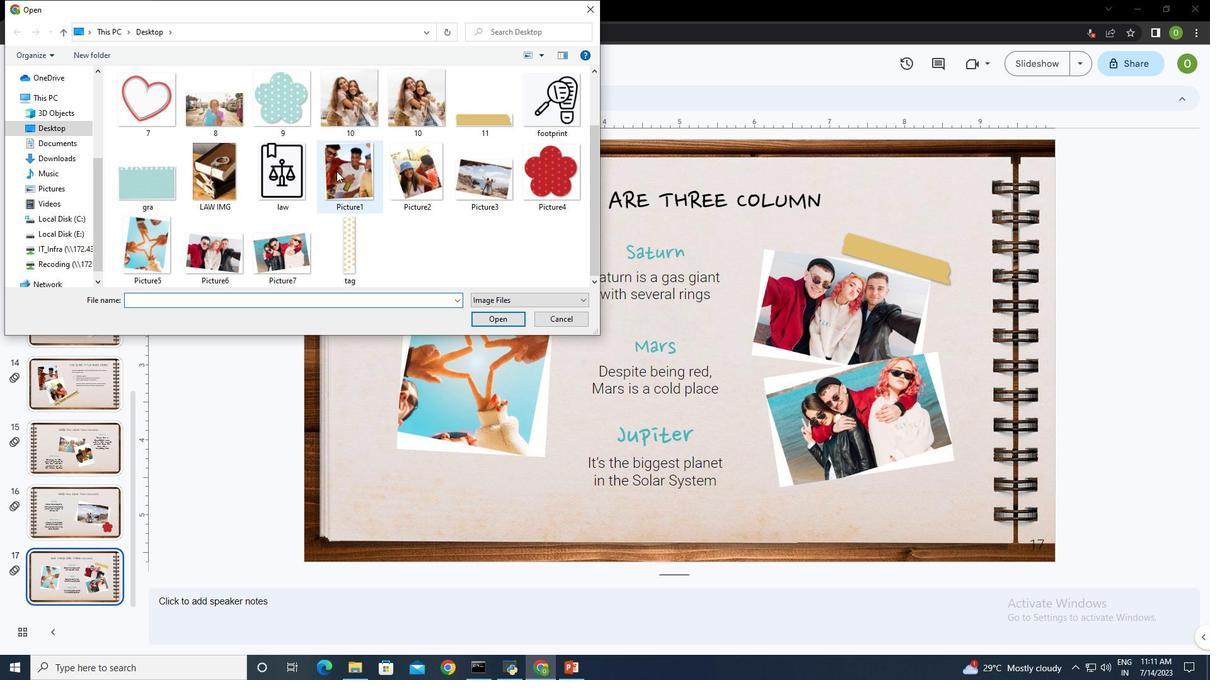 
Action: Mouse scrolled (336, 172) with delta (0, 0)
Screenshot: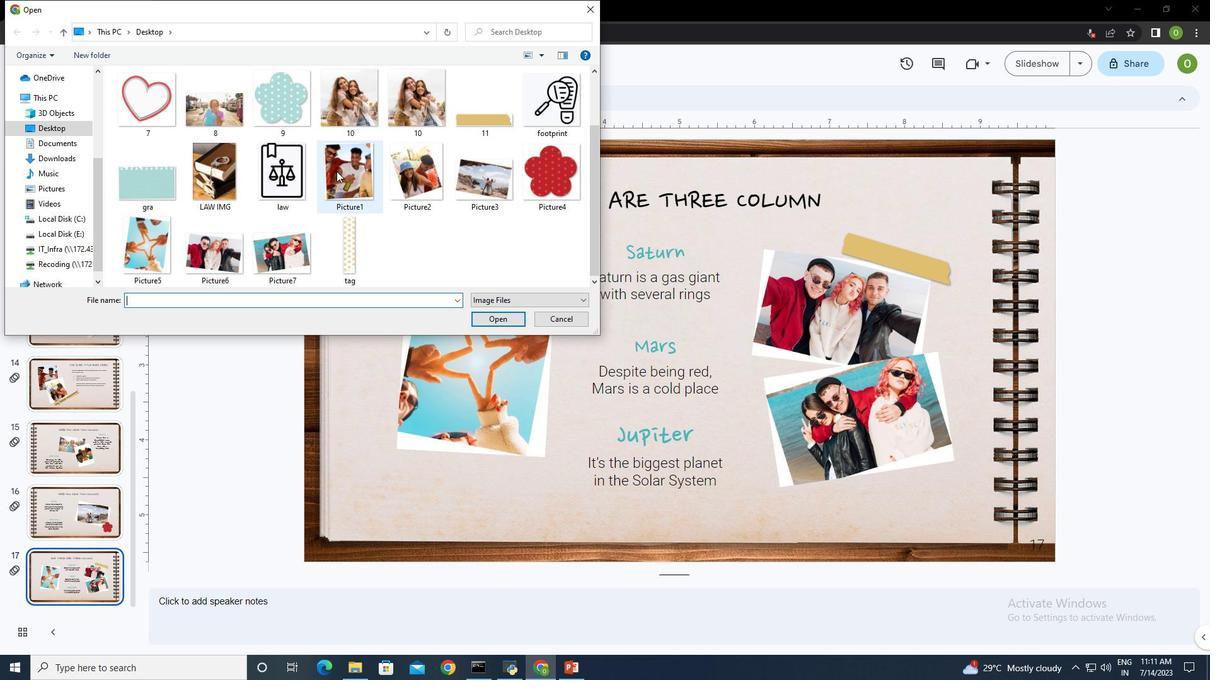 
Action: Mouse scrolled (336, 172) with delta (0, 0)
Screenshot: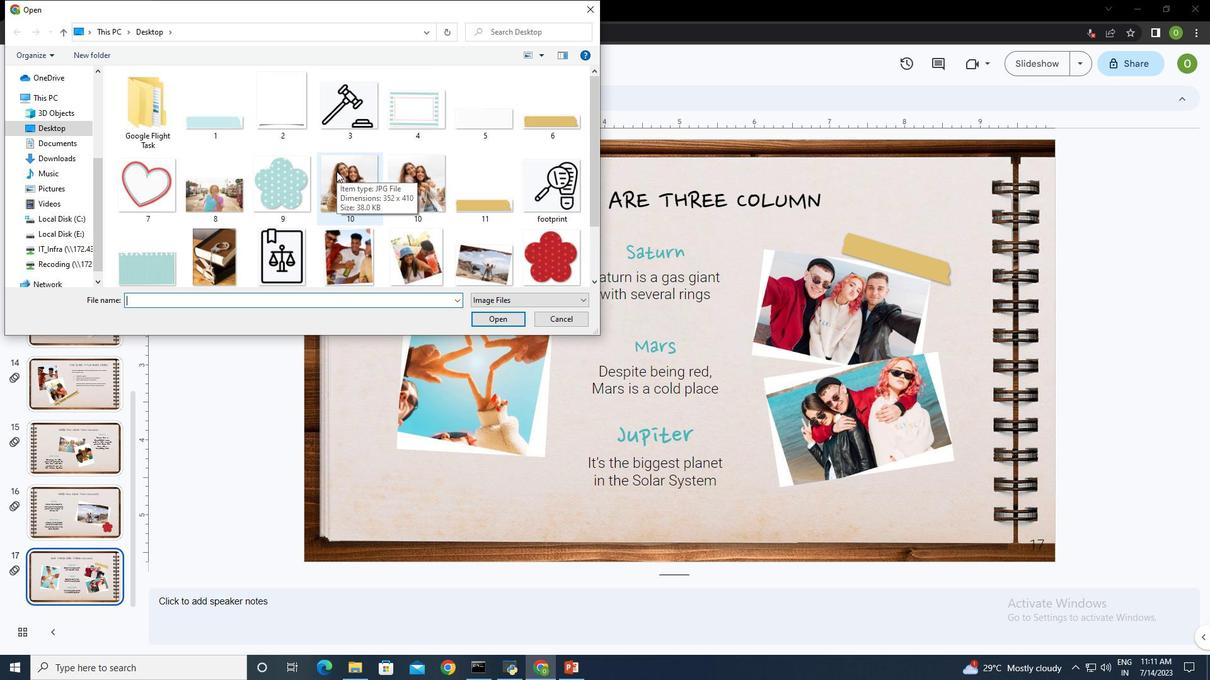 
Action: Mouse scrolled (336, 172) with delta (0, 0)
Screenshot: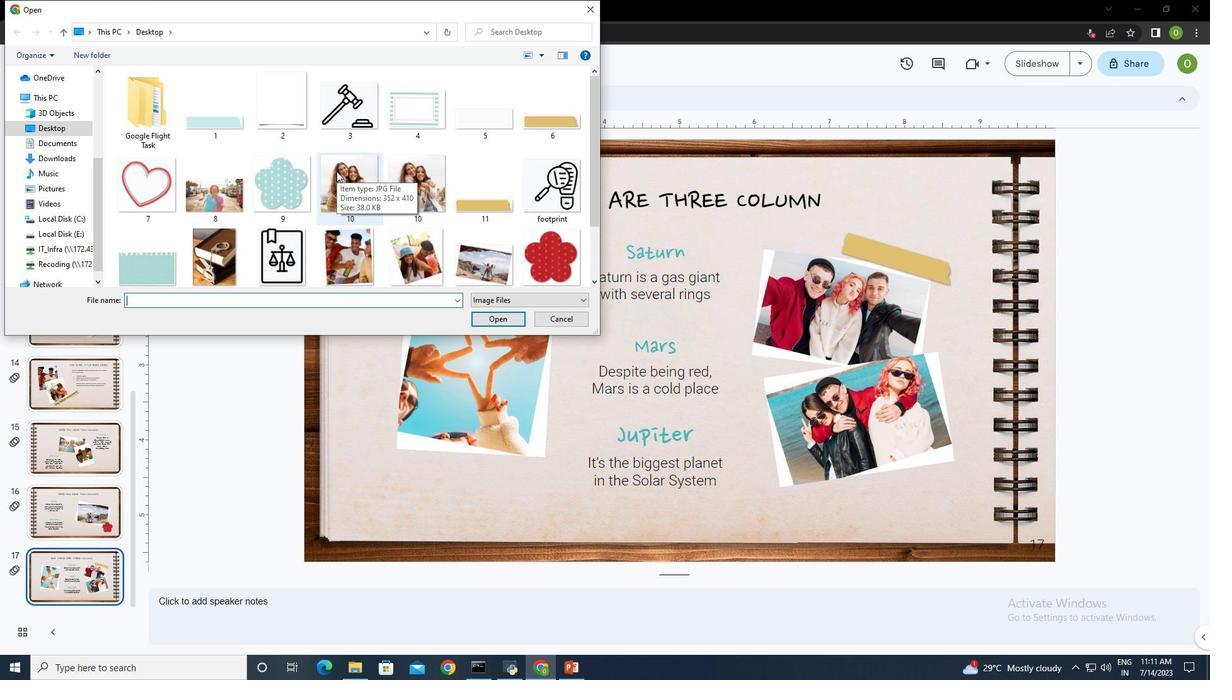 
Action: Mouse moved to (477, 114)
Screenshot: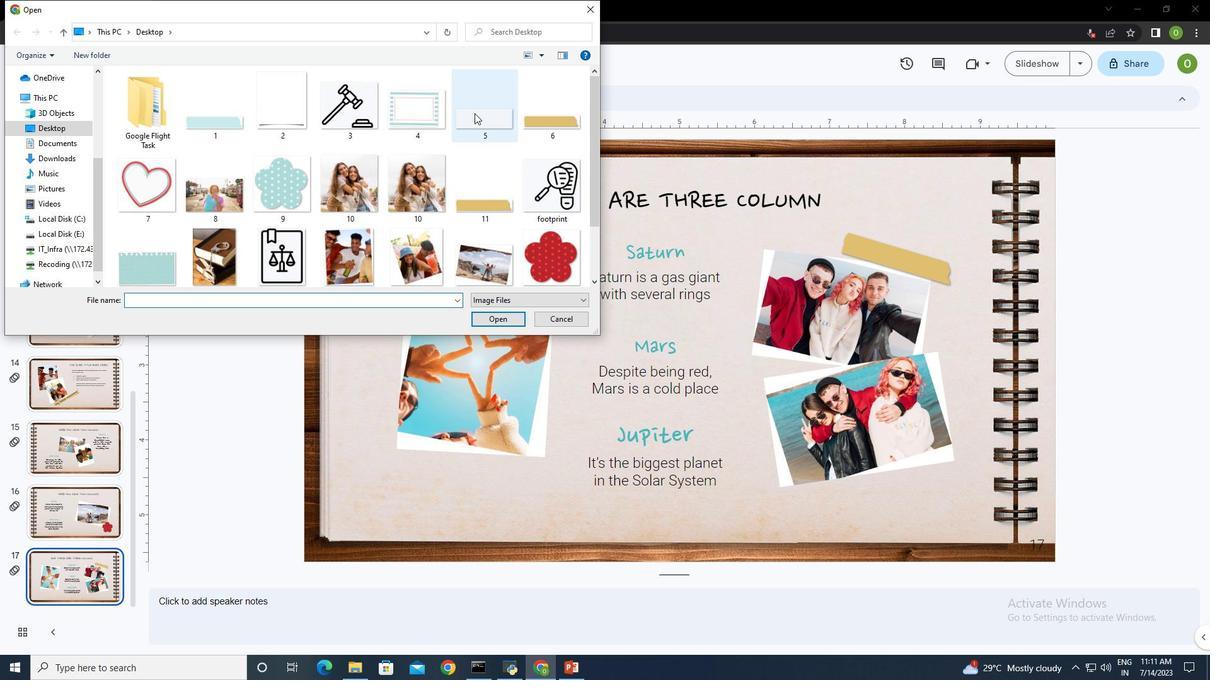 
Action: Mouse pressed left at (477, 114)
Screenshot: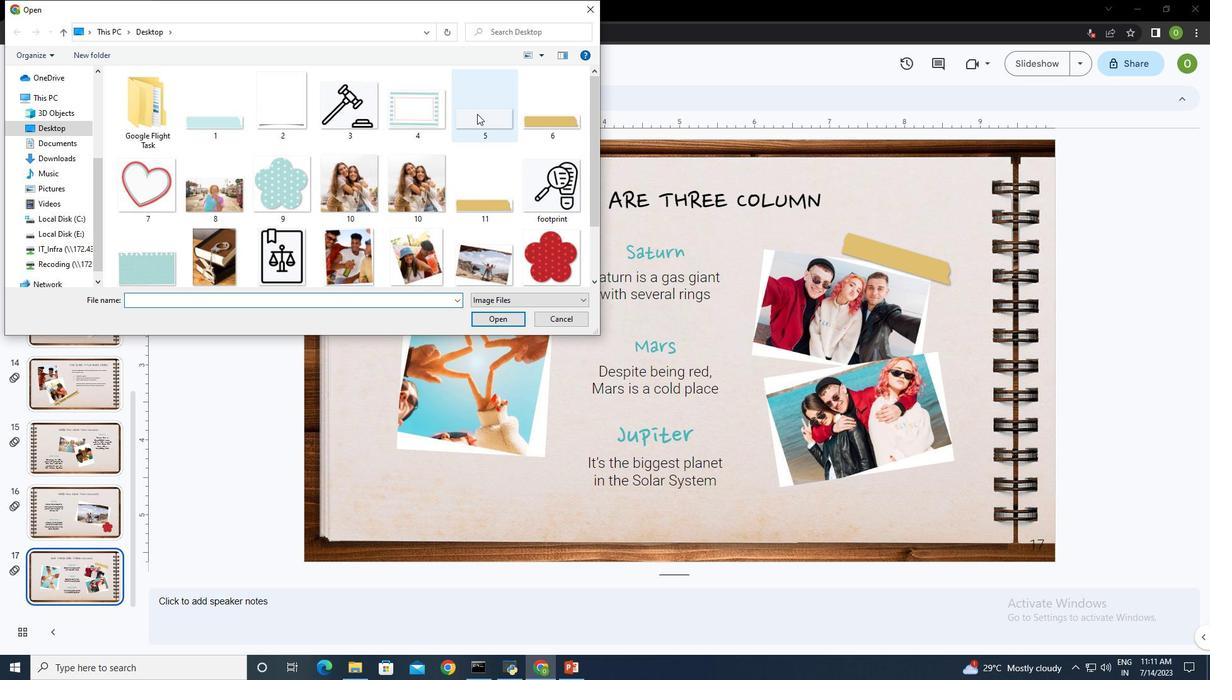 
Action: Mouse moved to (496, 315)
Screenshot: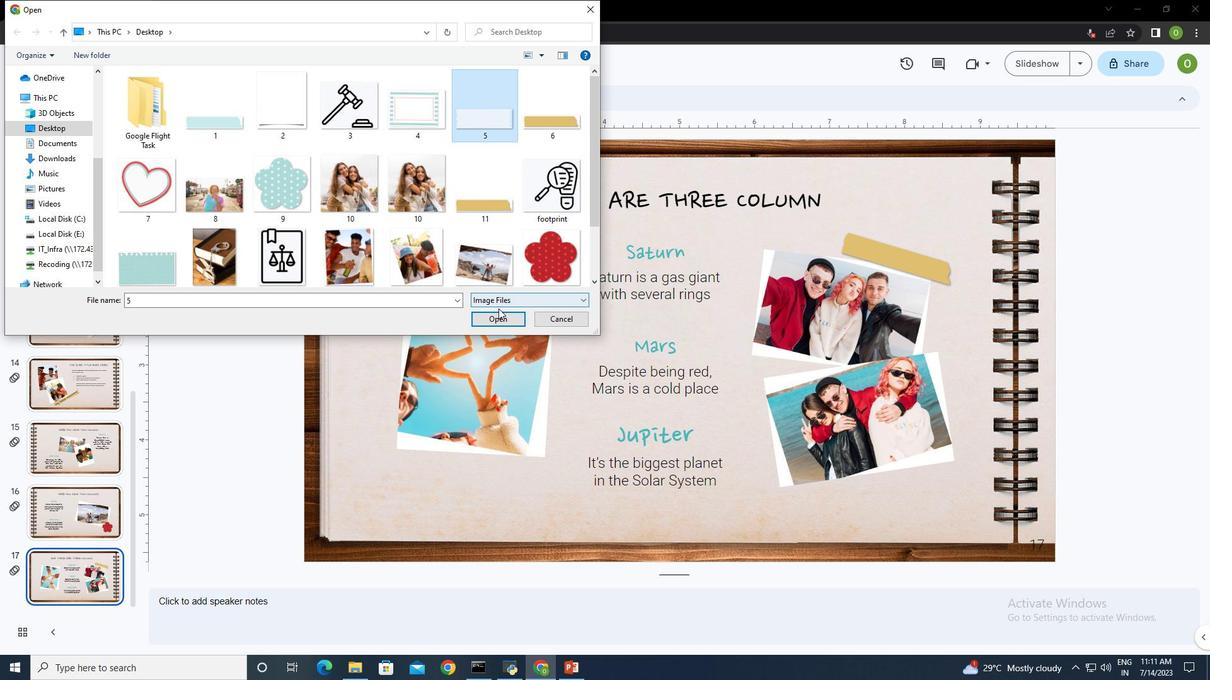 
Action: Mouse pressed left at (496, 315)
Screenshot: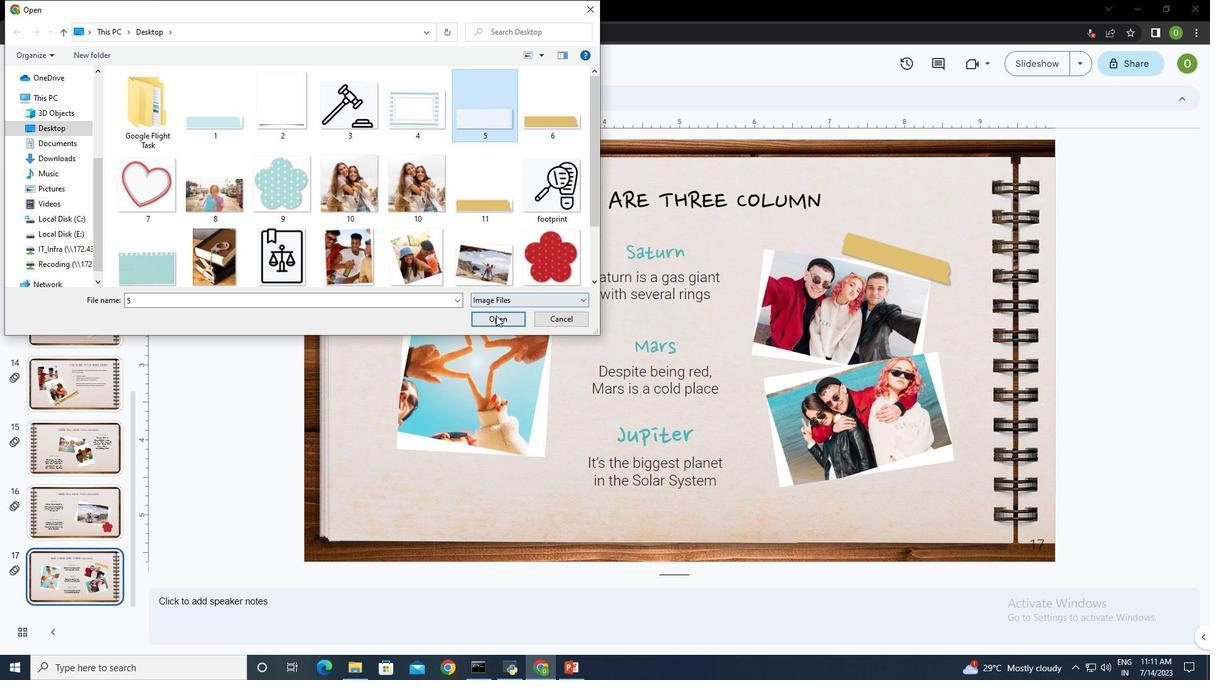 
Action: Mouse moved to (1054, 482)
Screenshot: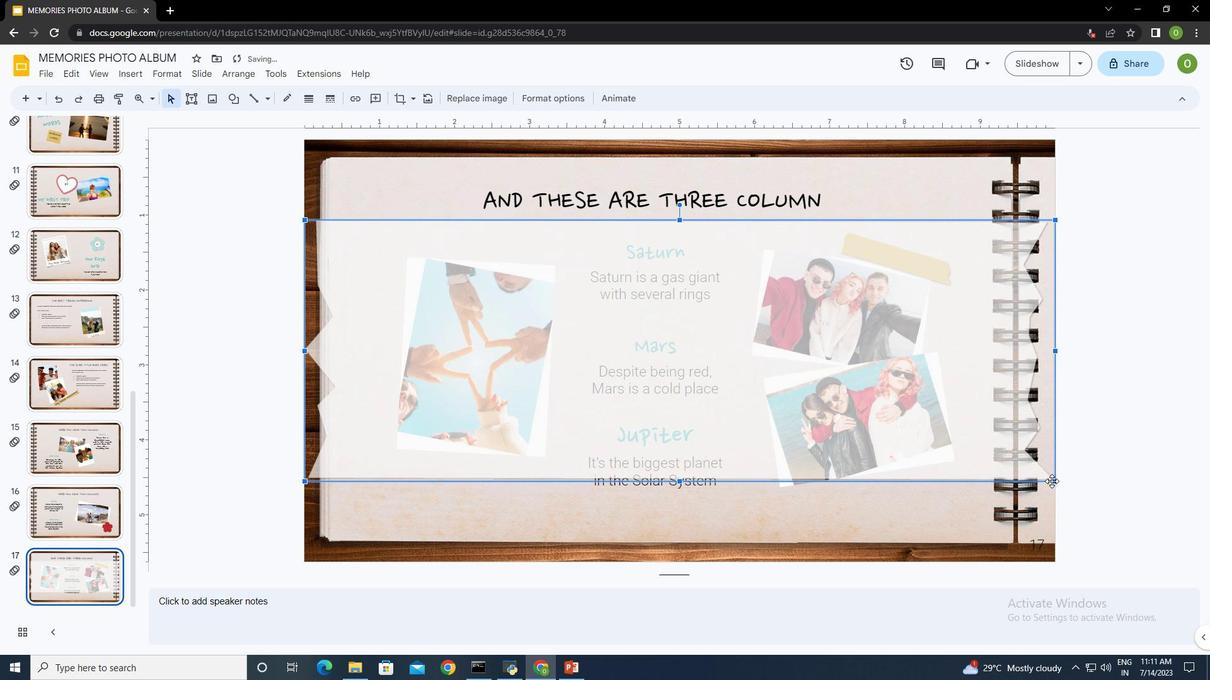 
Action: Mouse pressed left at (1054, 482)
Screenshot: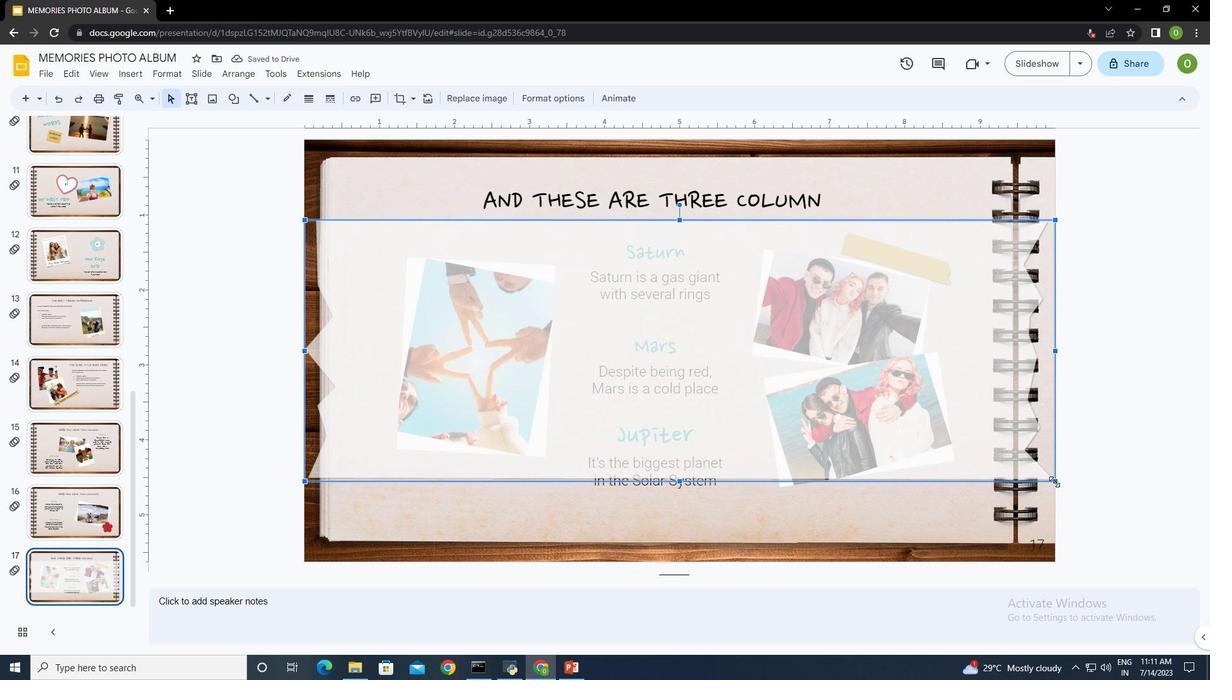 
Action: Mouse moved to (342, 233)
Screenshot: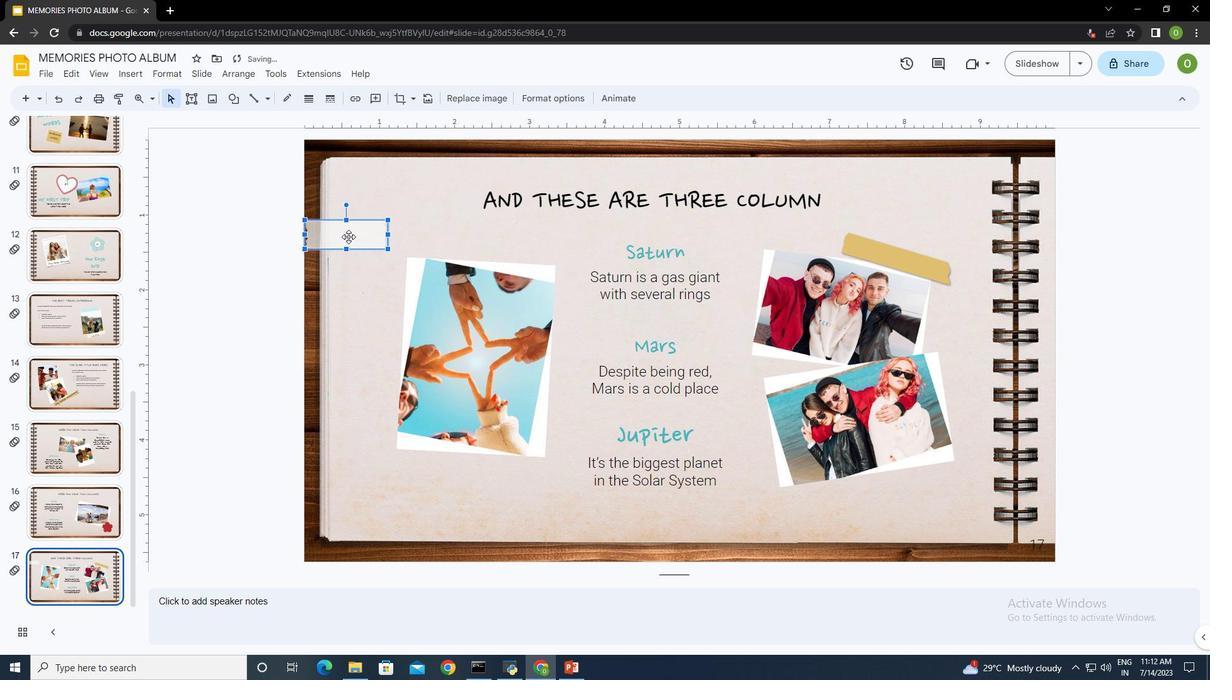 
Action: Mouse pressed left at (342, 233)
Screenshot: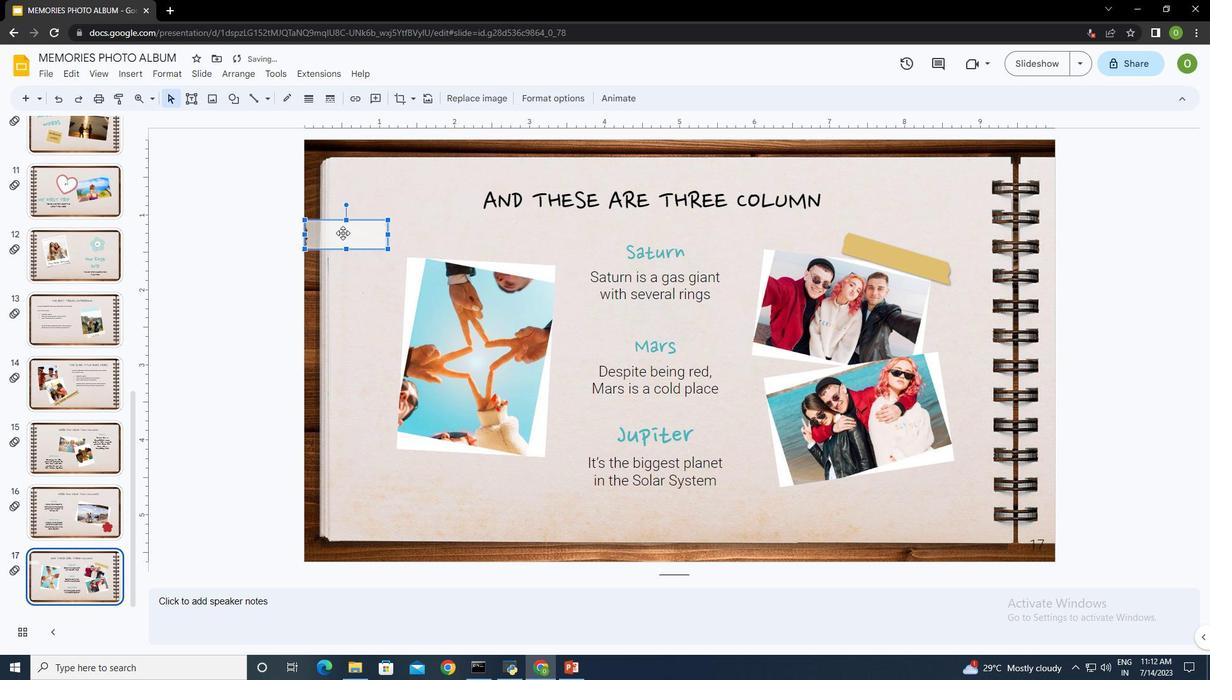 
Action: Mouse moved to (428, 220)
Screenshot: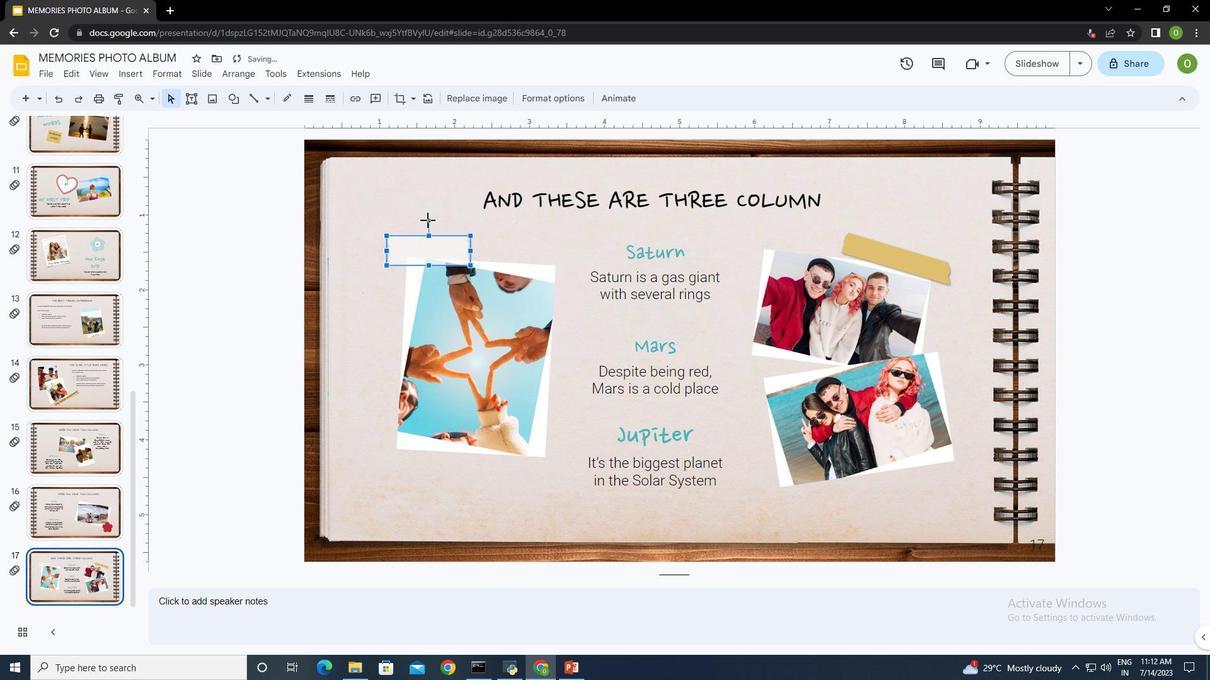 
Action: Mouse pressed left at (428, 220)
Screenshot: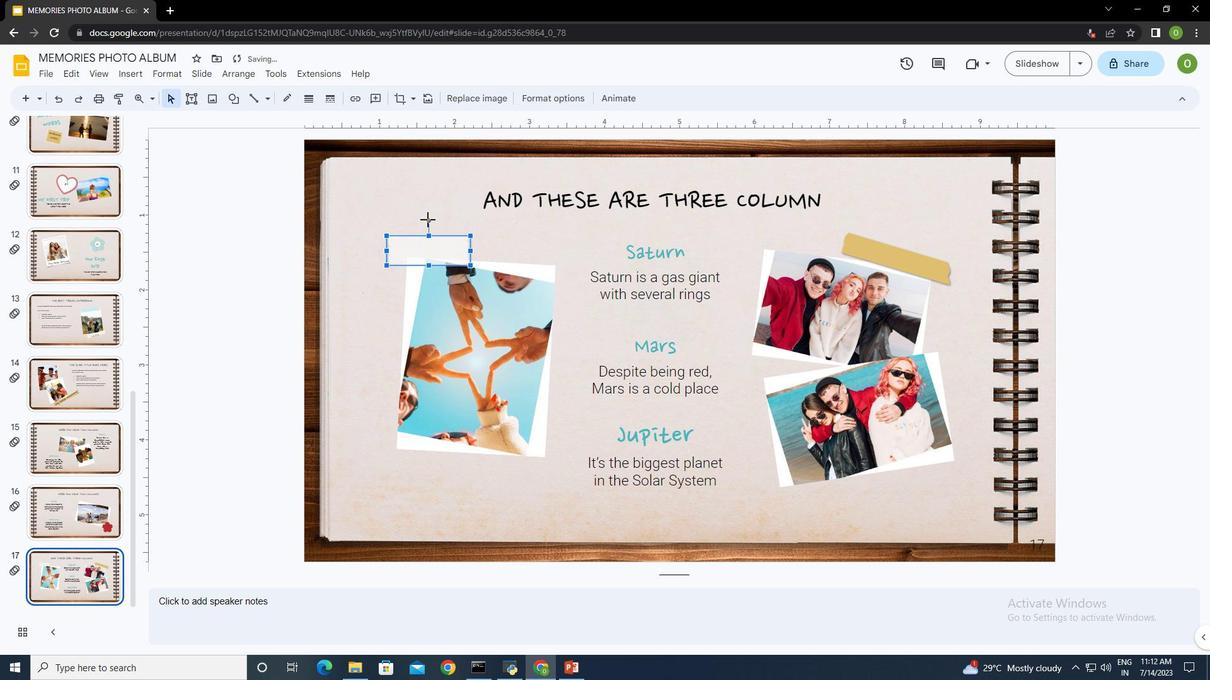 
Action: Mouse moved to (433, 243)
Screenshot: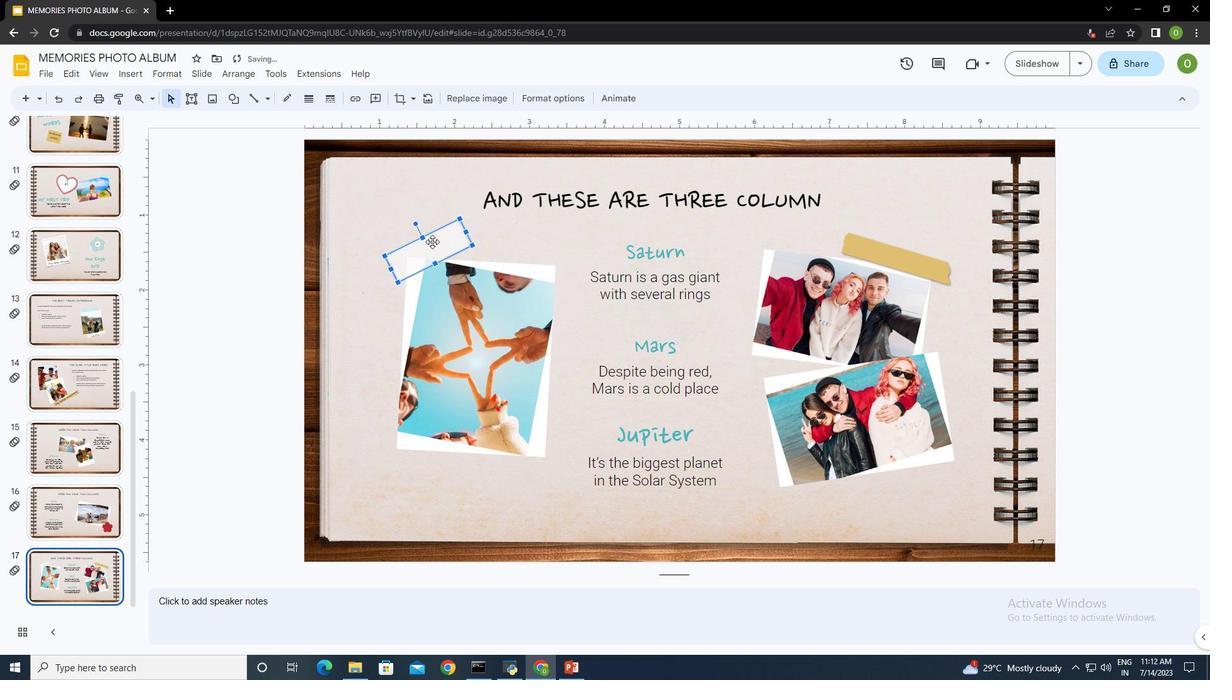 
Action: Mouse pressed left at (433, 243)
Screenshot: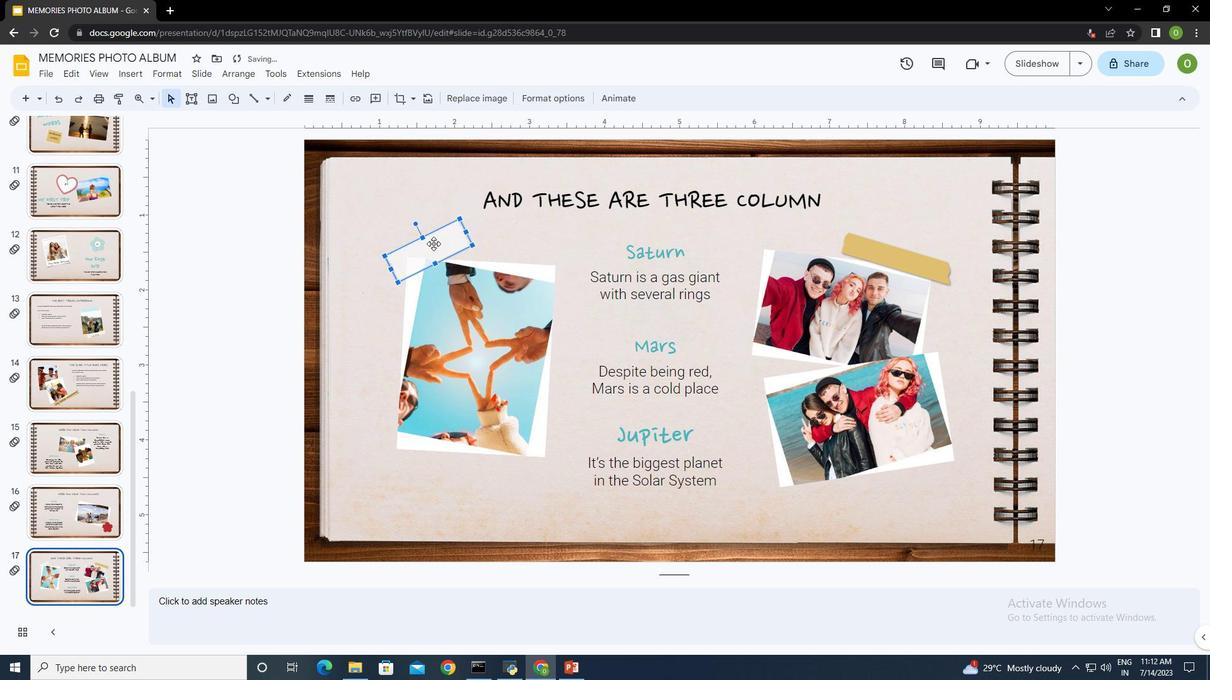 
Action: Mouse moved to (474, 251)
Screenshot: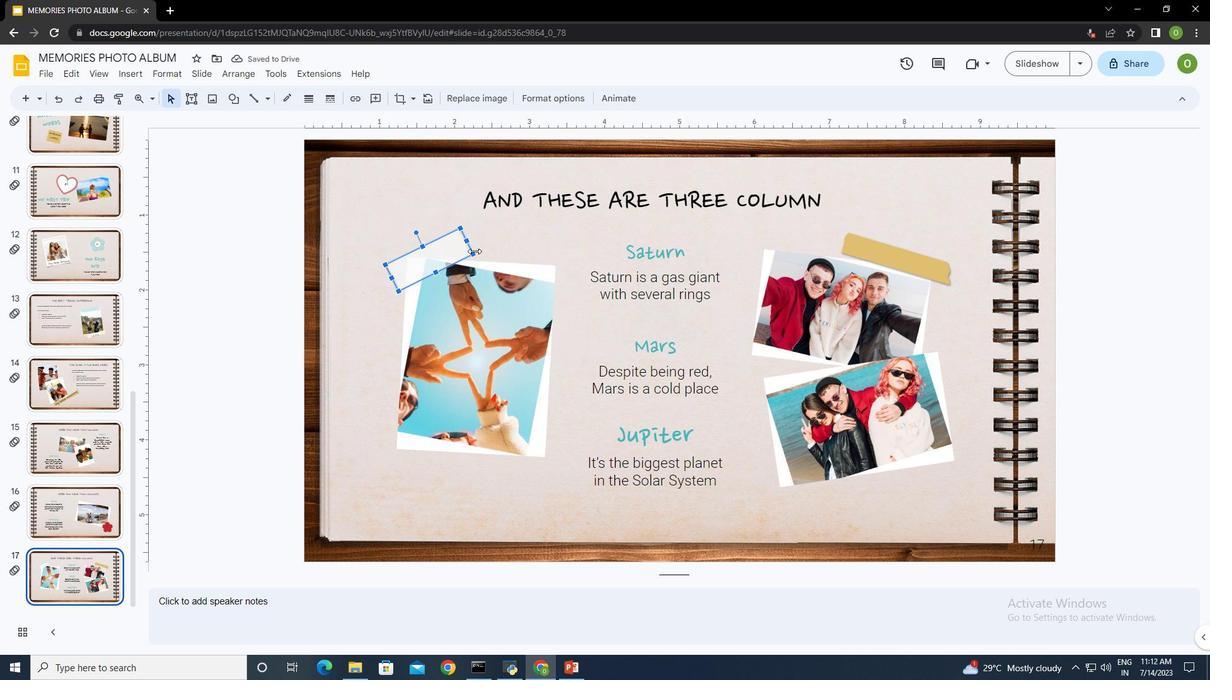 
Action: Mouse pressed left at (474, 251)
Screenshot: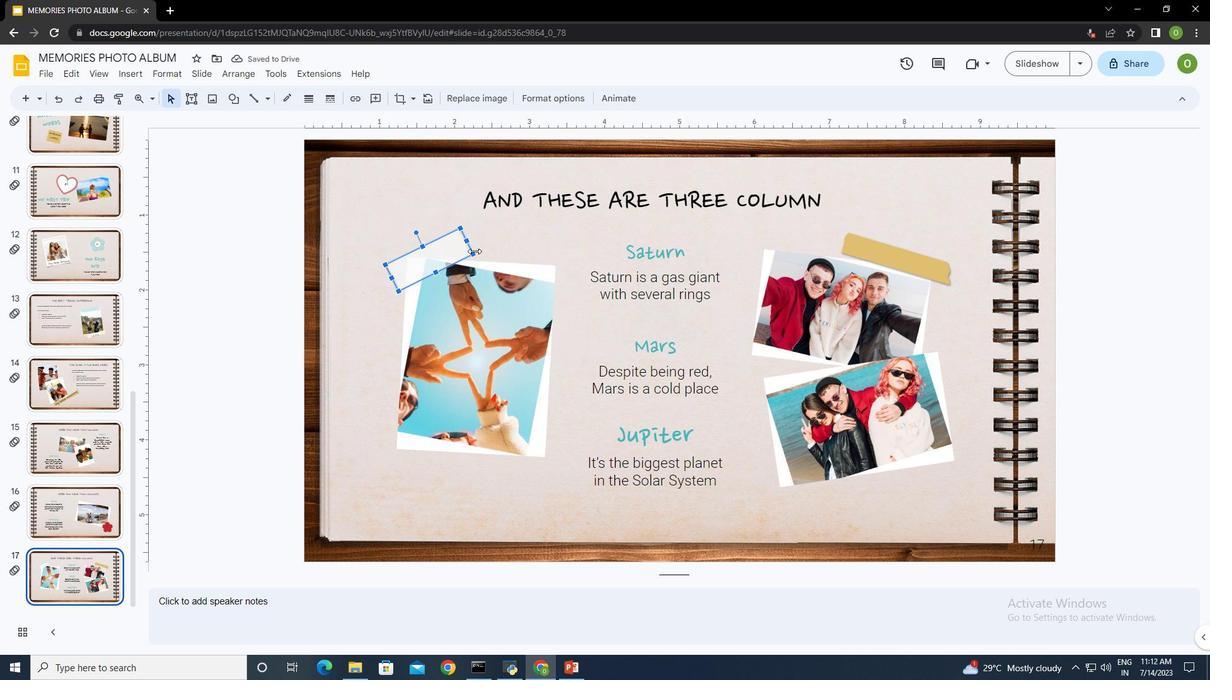 
Action: Mouse moved to (411, 260)
Screenshot: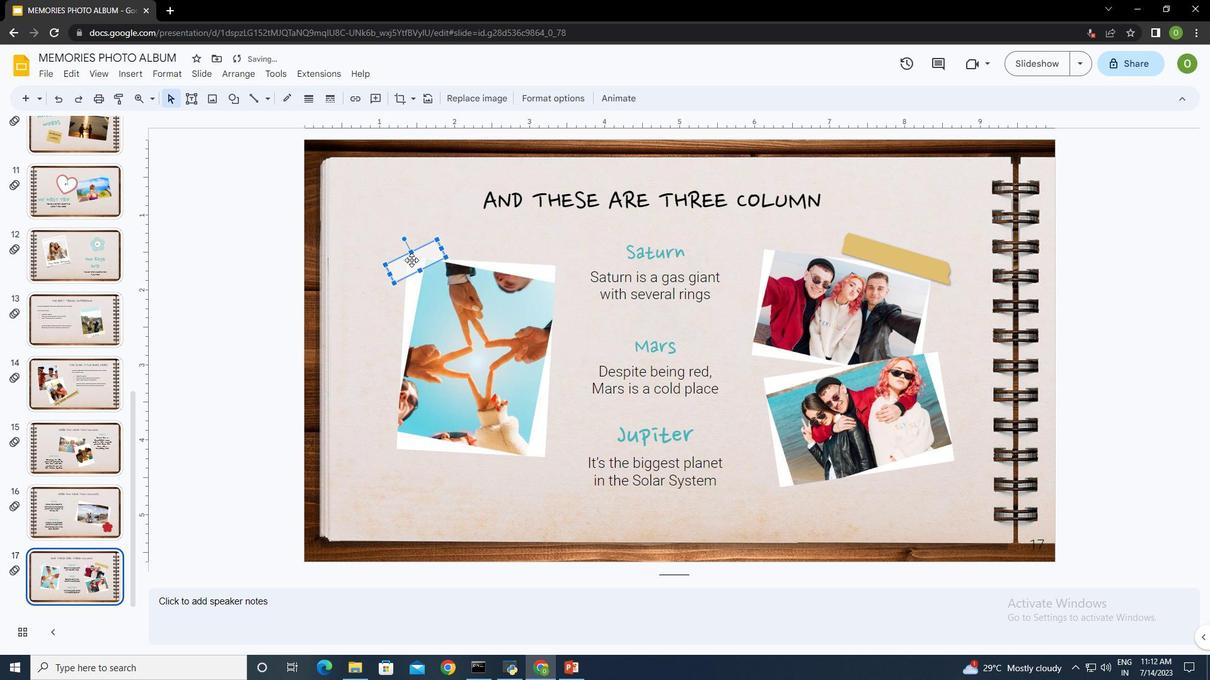 
Action: Mouse pressed left at (411, 260)
Screenshot: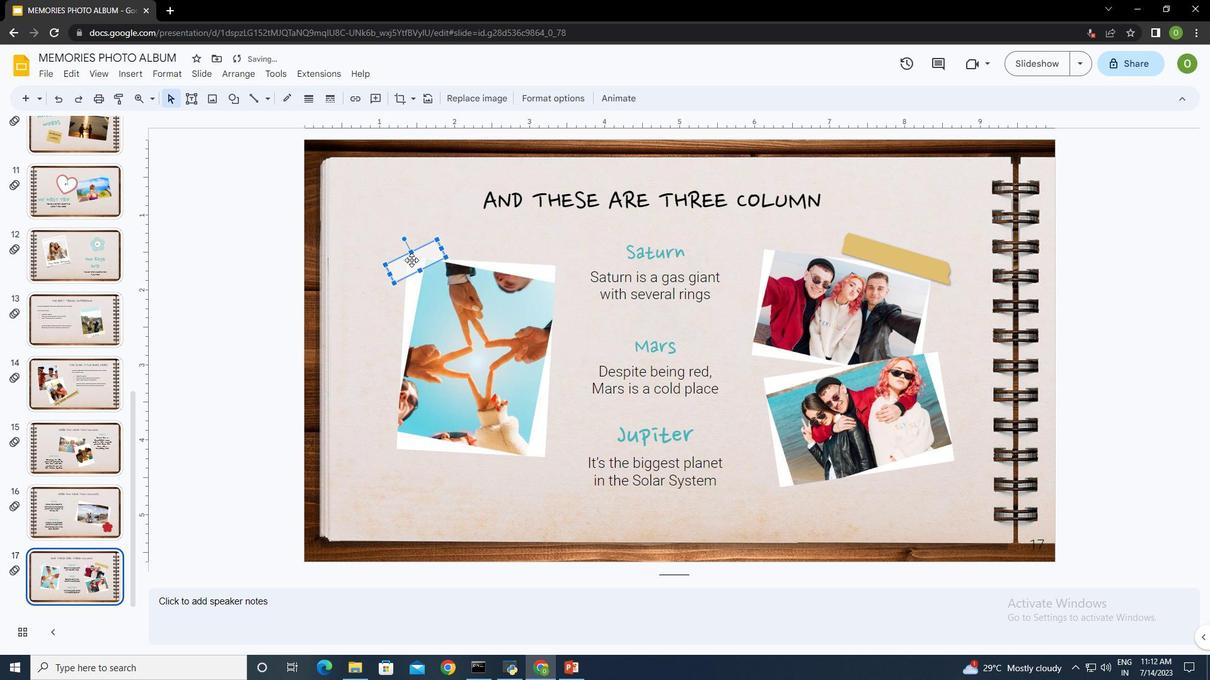 
Action: Mouse moved to (428, 211)
Screenshot: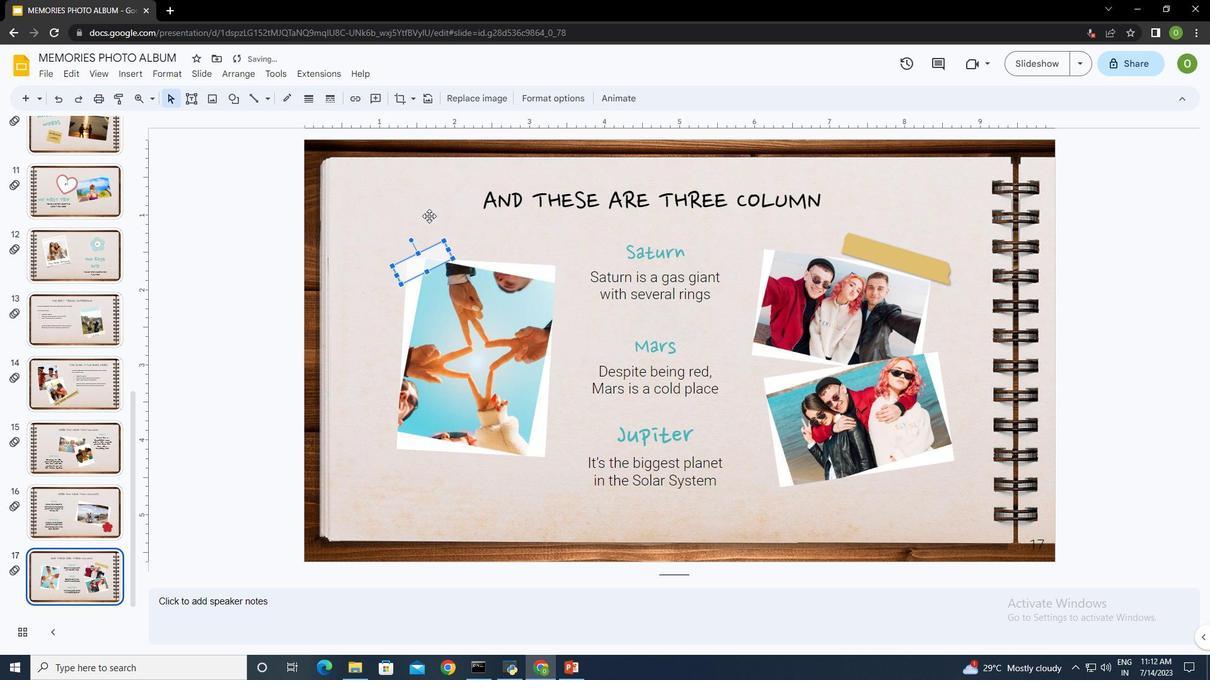 
Action: Mouse pressed left at (428, 211)
Screenshot: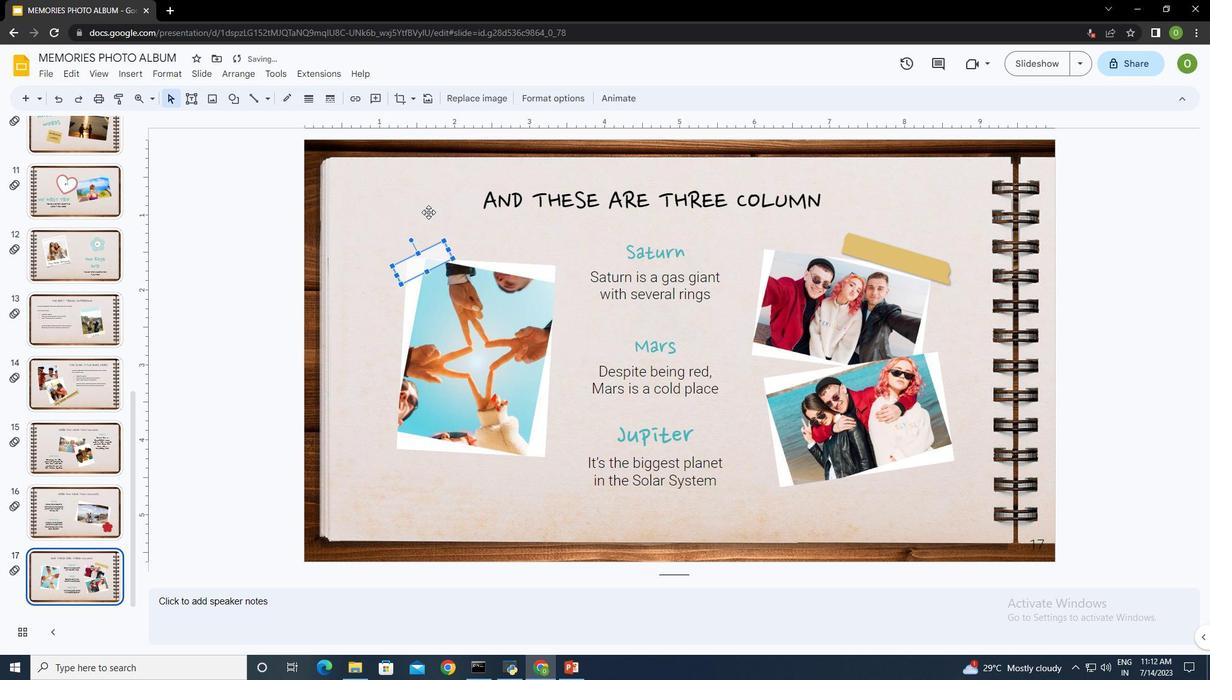 
Action: Mouse moved to (366, 336)
Screenshot: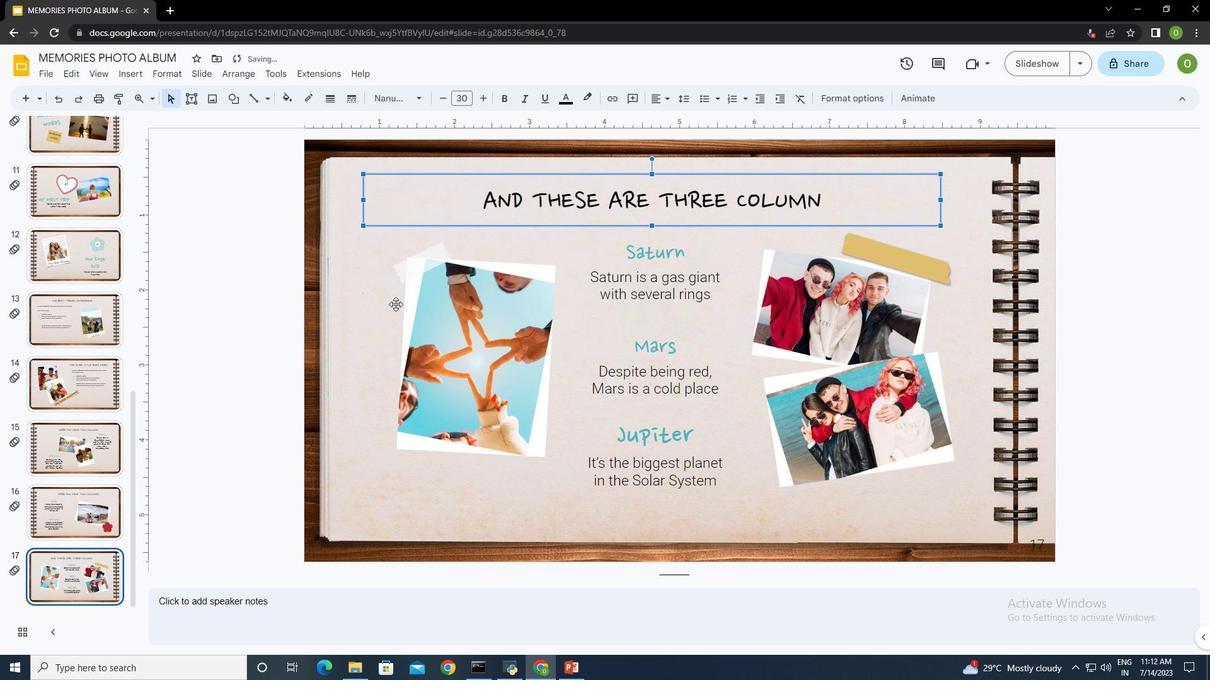 
Action: Mouse pressed left at (366, 336)
Screenshot: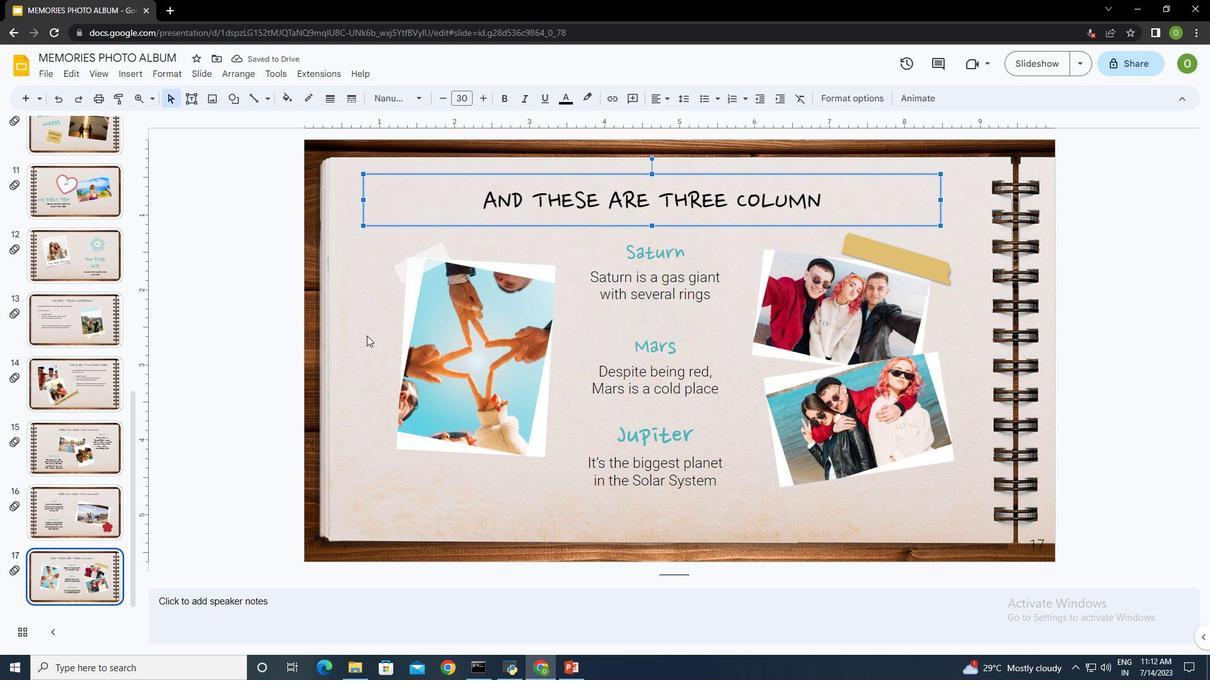 
Action: Mouse moved to (453, 377)
Screenshot: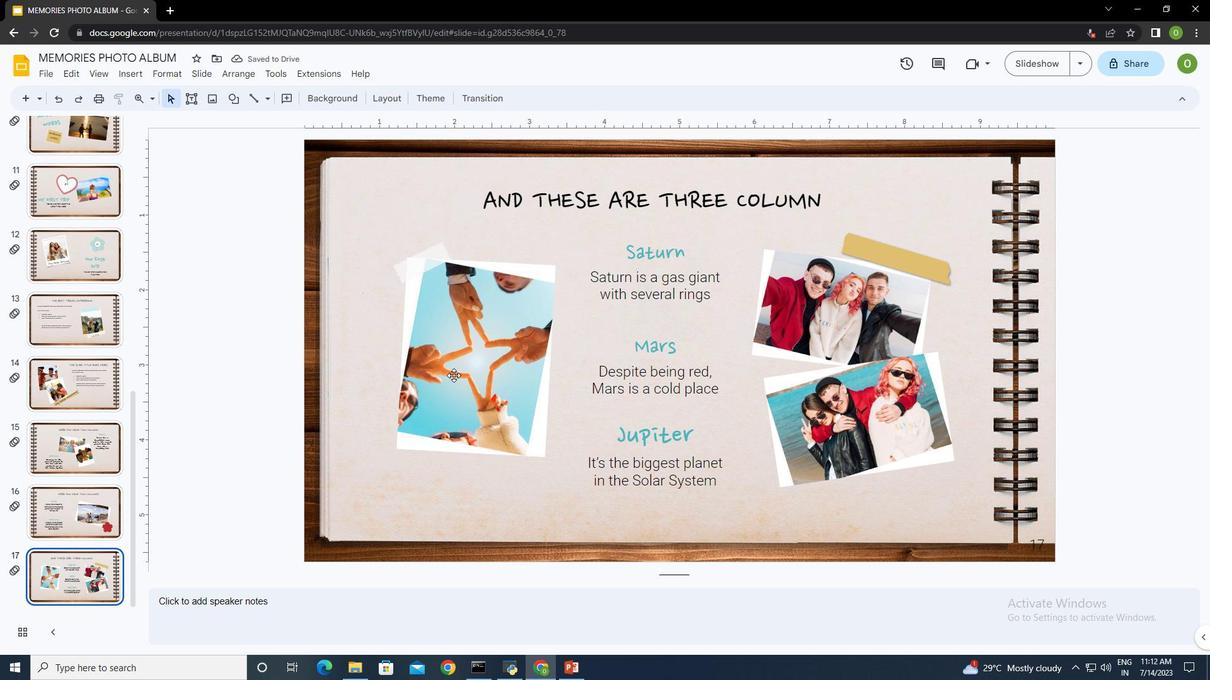 
Action: Key pressed ctrl+A
Screenshot: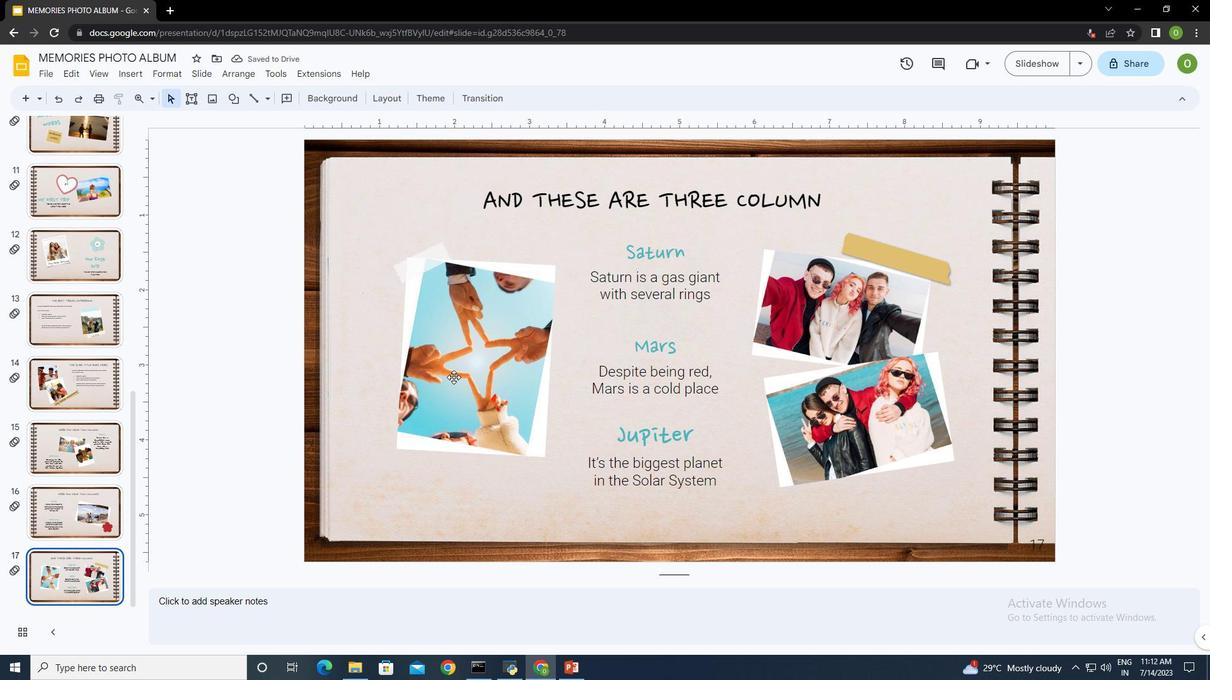 
Action: Mouse moved to (338, 293)
Screenshot: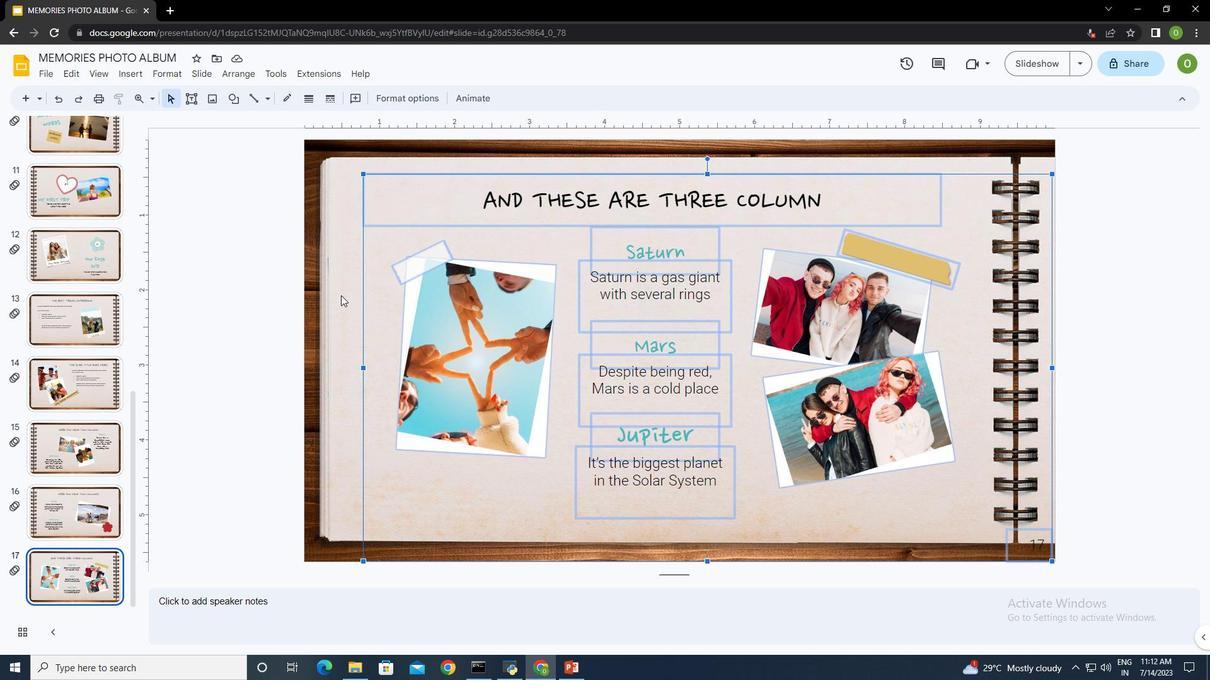 
Action: Mouse pressed left at (338, 293)
Screenshot: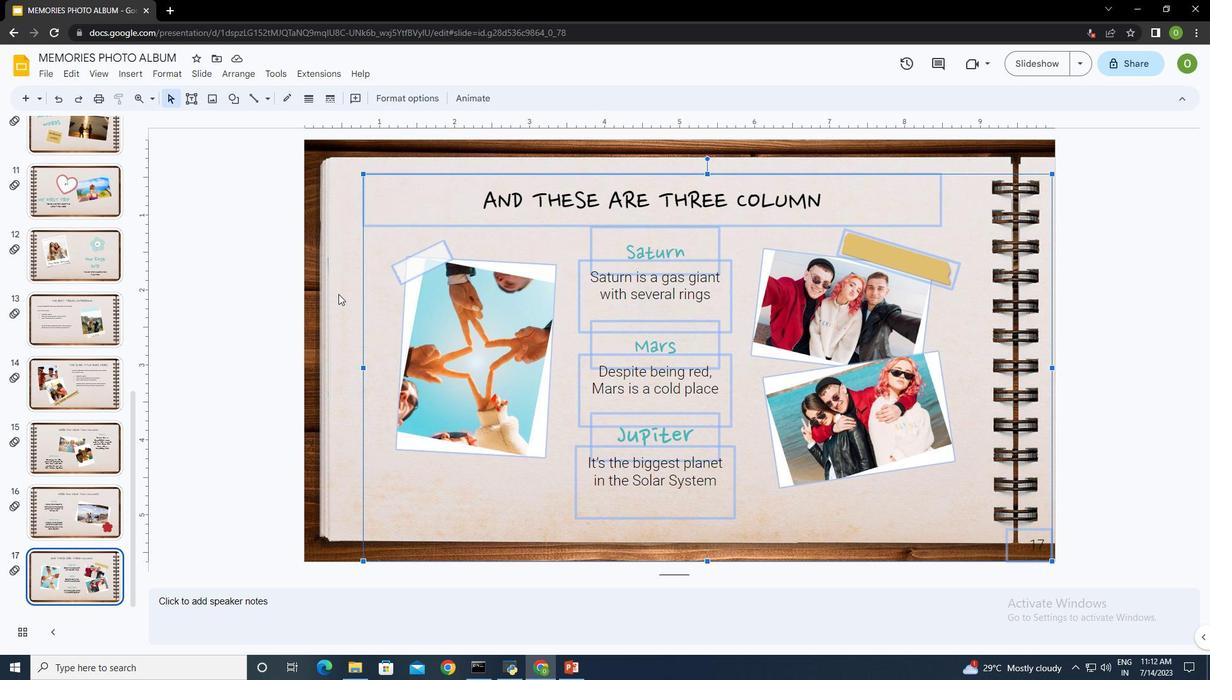 
Action: Mouse moved to (452, 327)
Screenshot: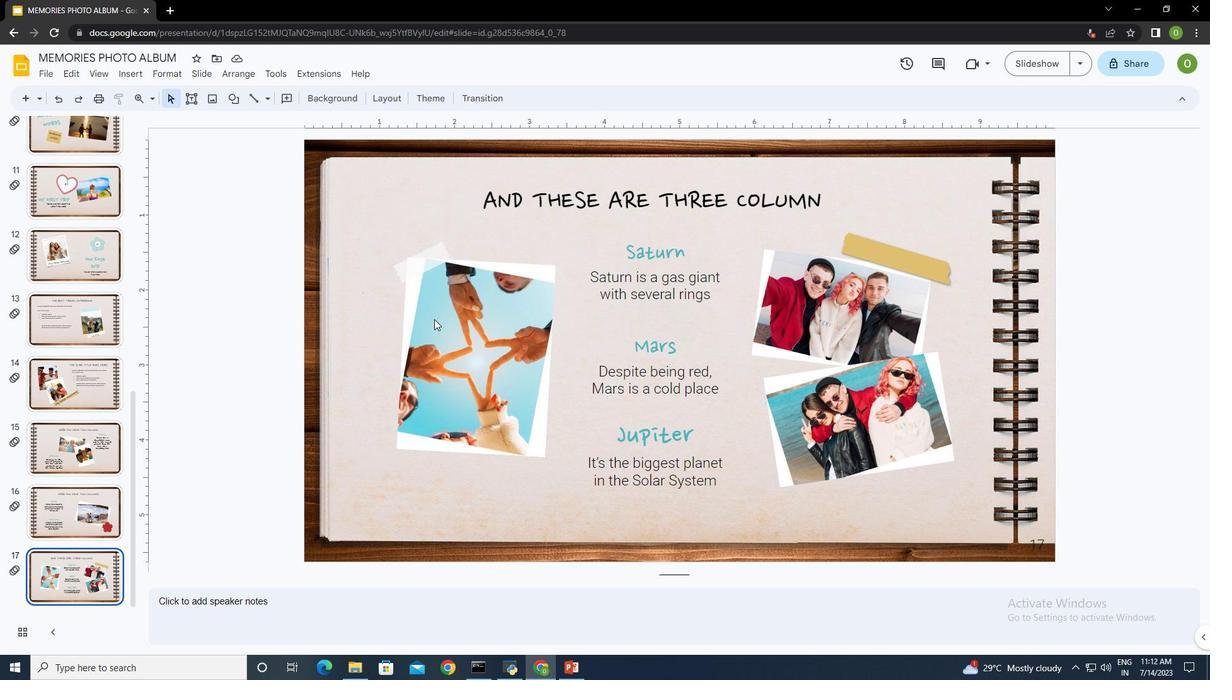 
Action: Mouse pressed left at (452, 327)
Screenshot: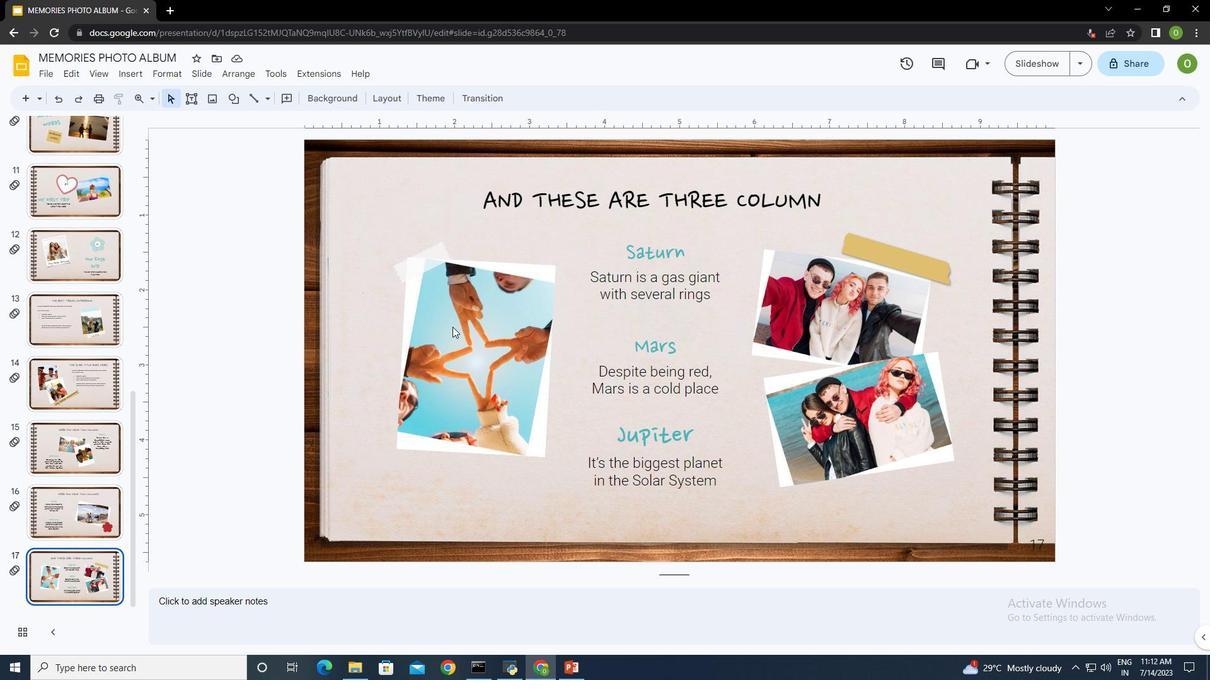 
Action: Mouse moved to (826, 313)
Screenshot: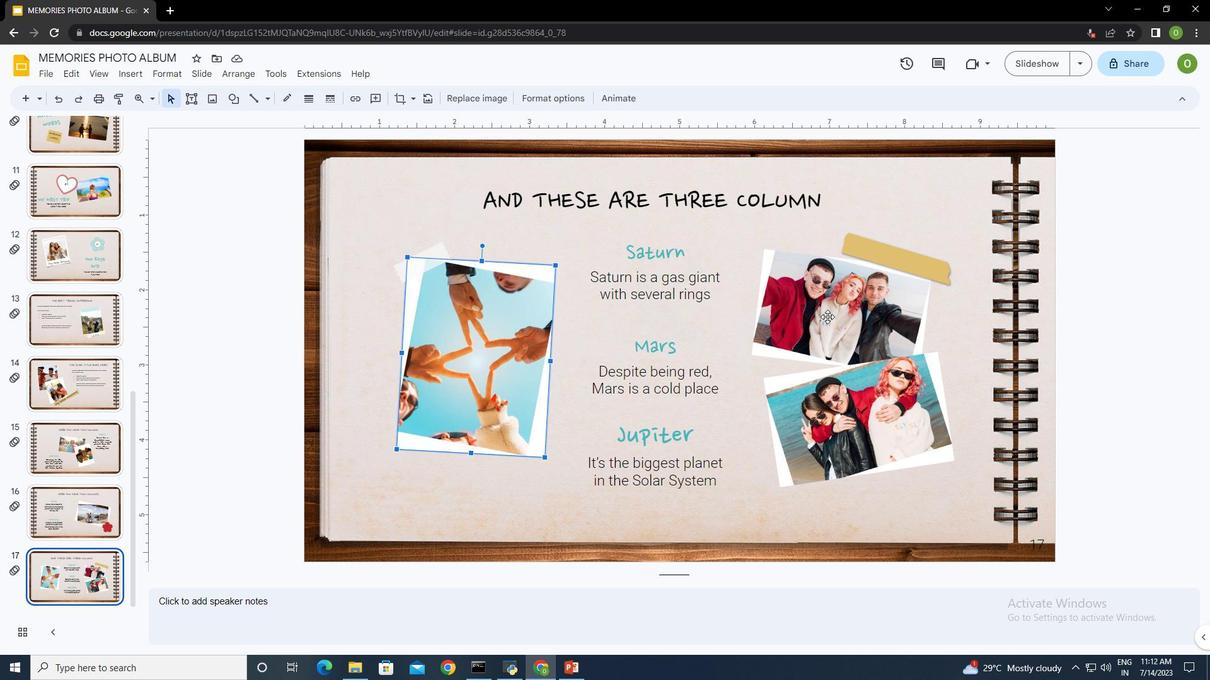 
Action: Mouse pressed left at (826, 313)
Screenshot: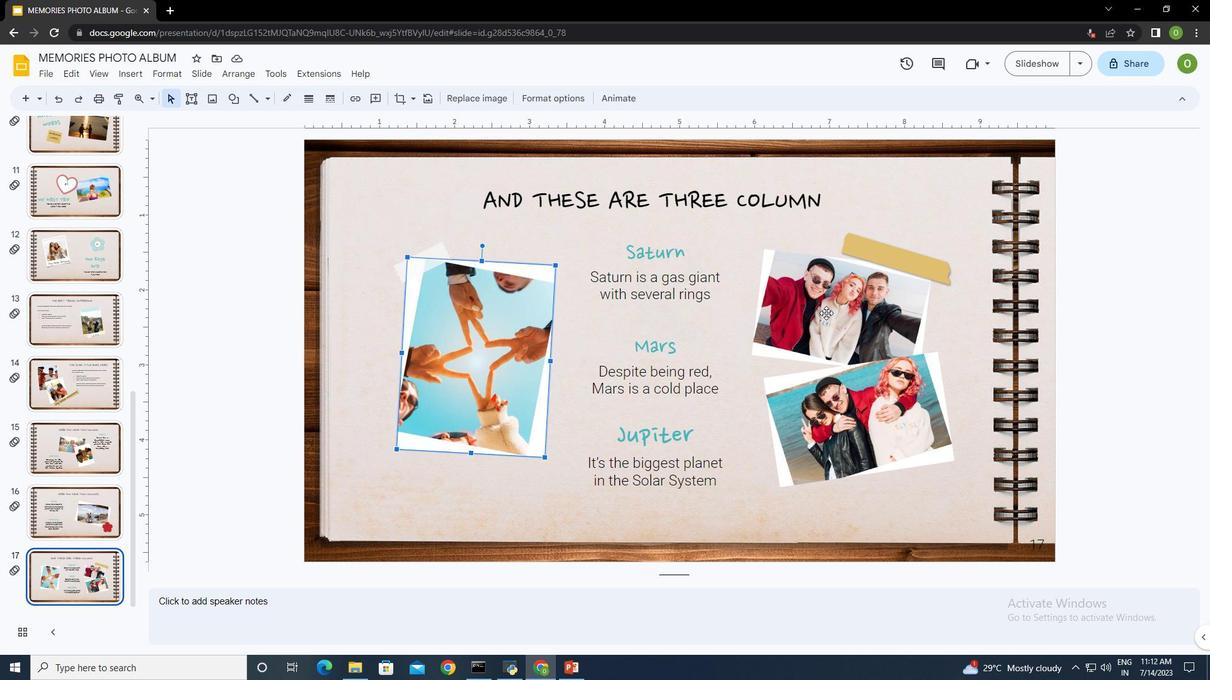 
Action: Mouse moved to (876, 433)
Screenshot: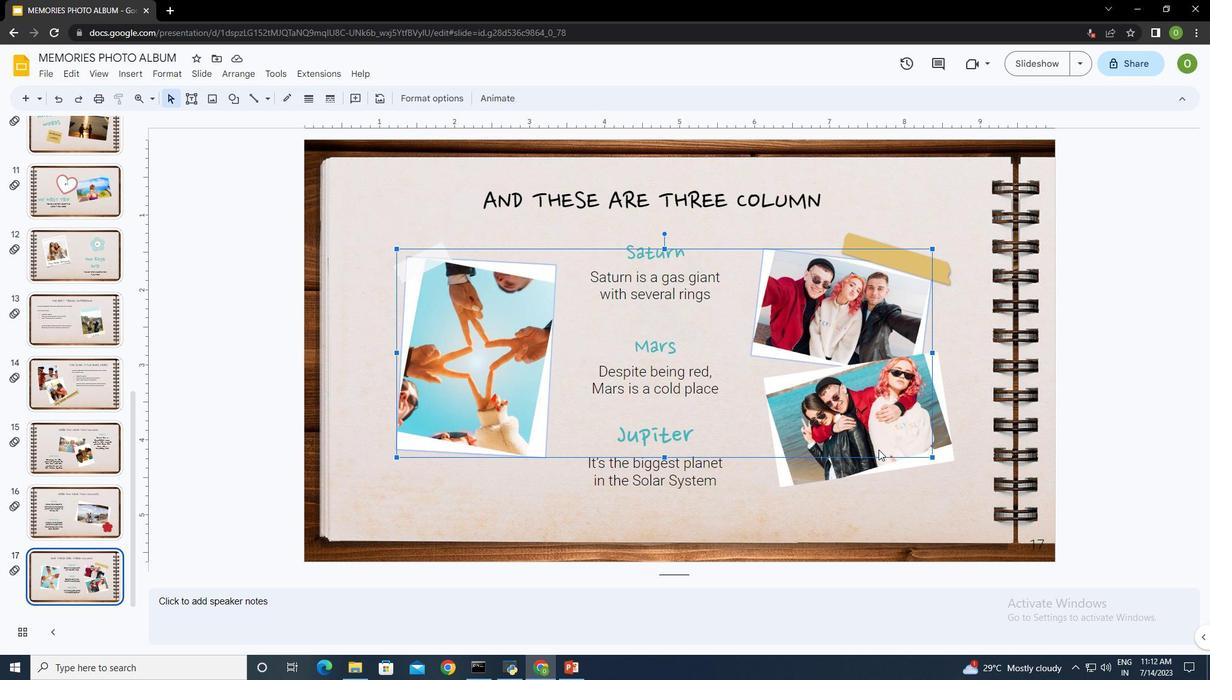 
Action: Mouse pressed left at (876, 433)
Screenshot: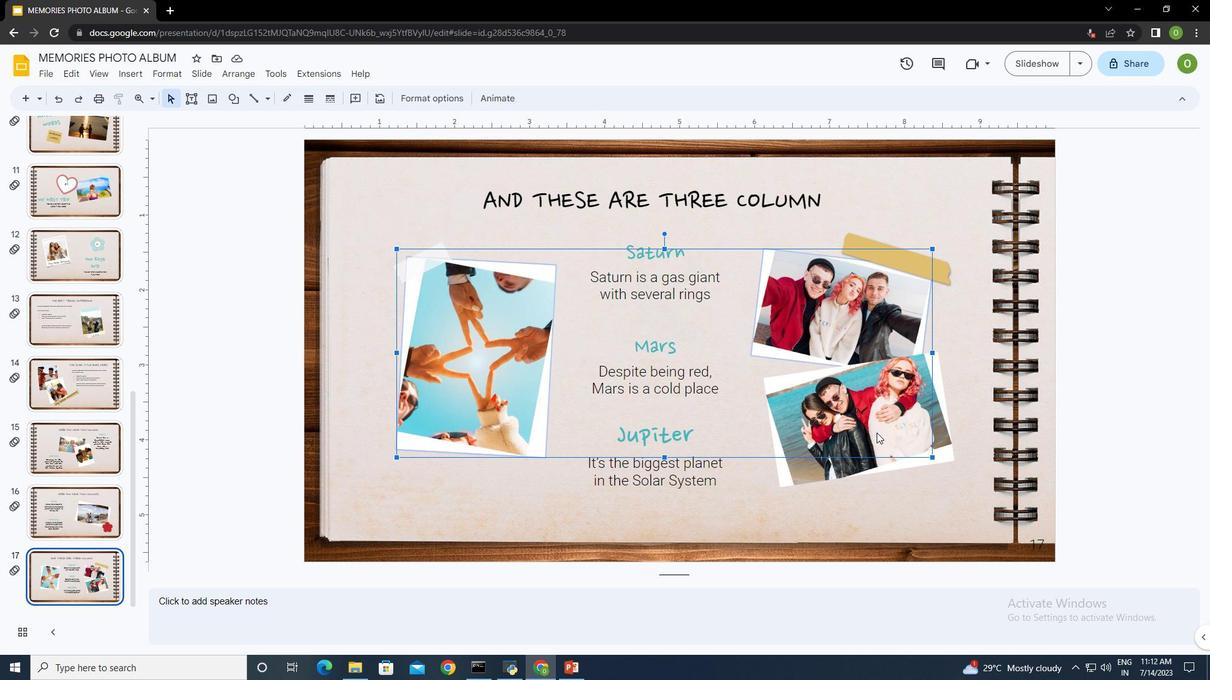 
Action: Mouse moved to (506, 95)
Screenshot: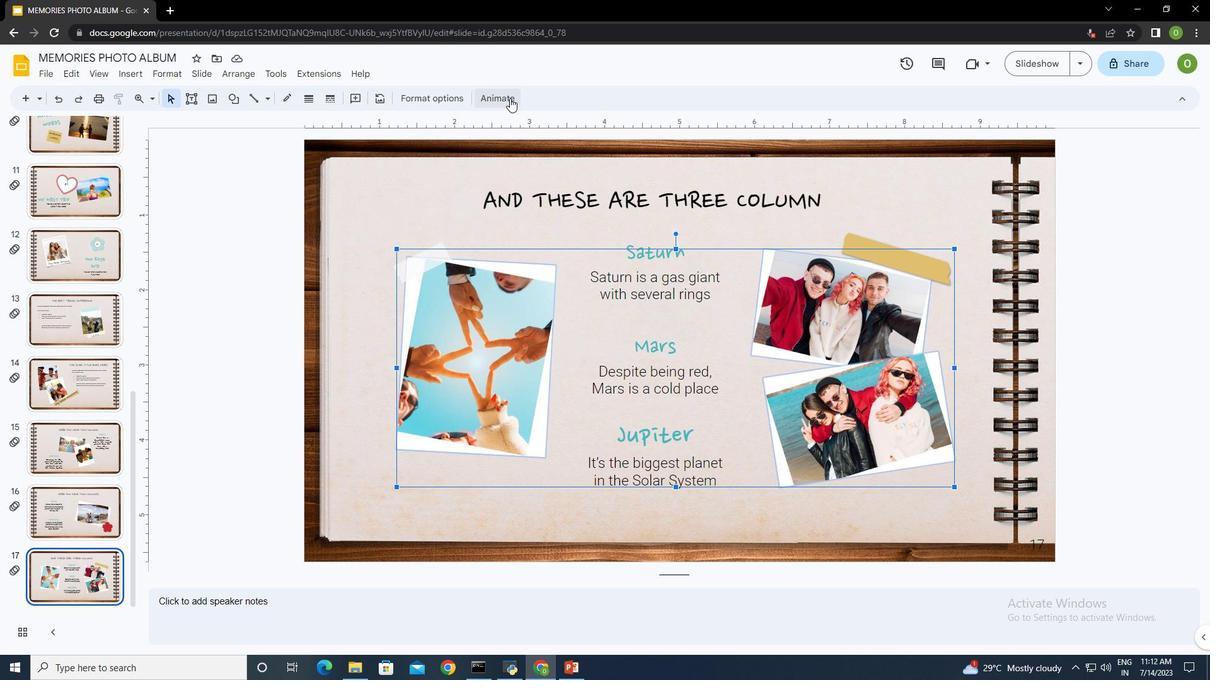 
Action: Mouse pressed left at (506, 95)
Screenshot: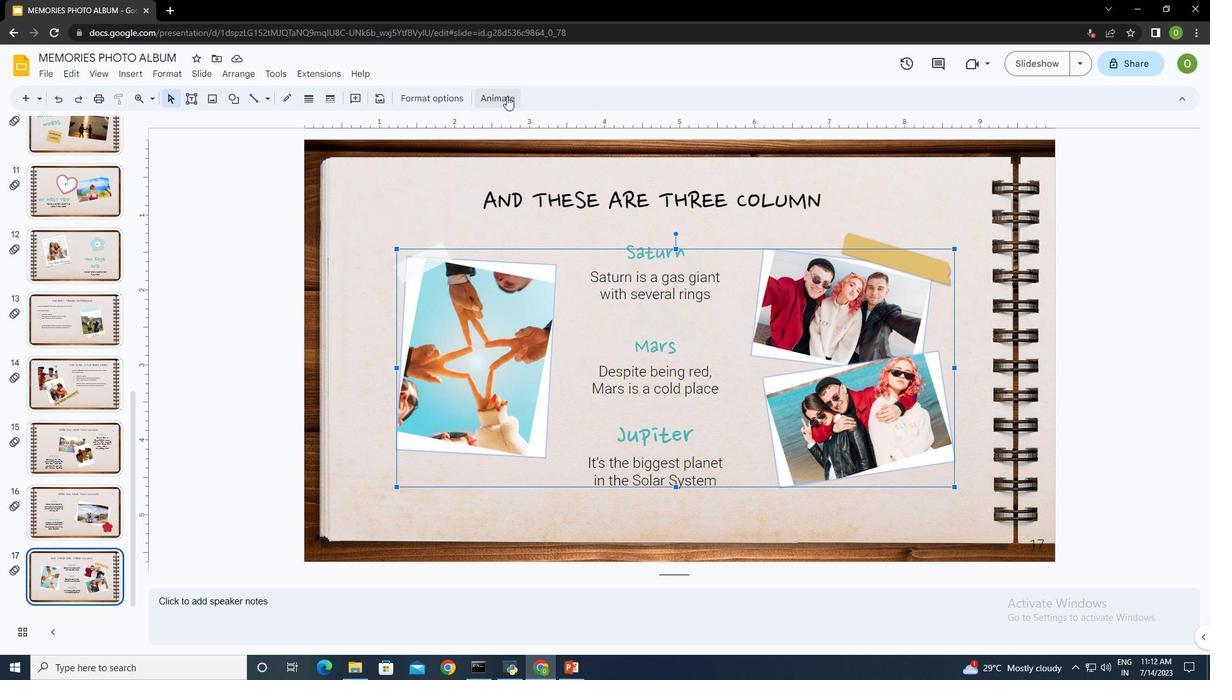 
Action: Mouse moved to (1067, 249)
Screenshot: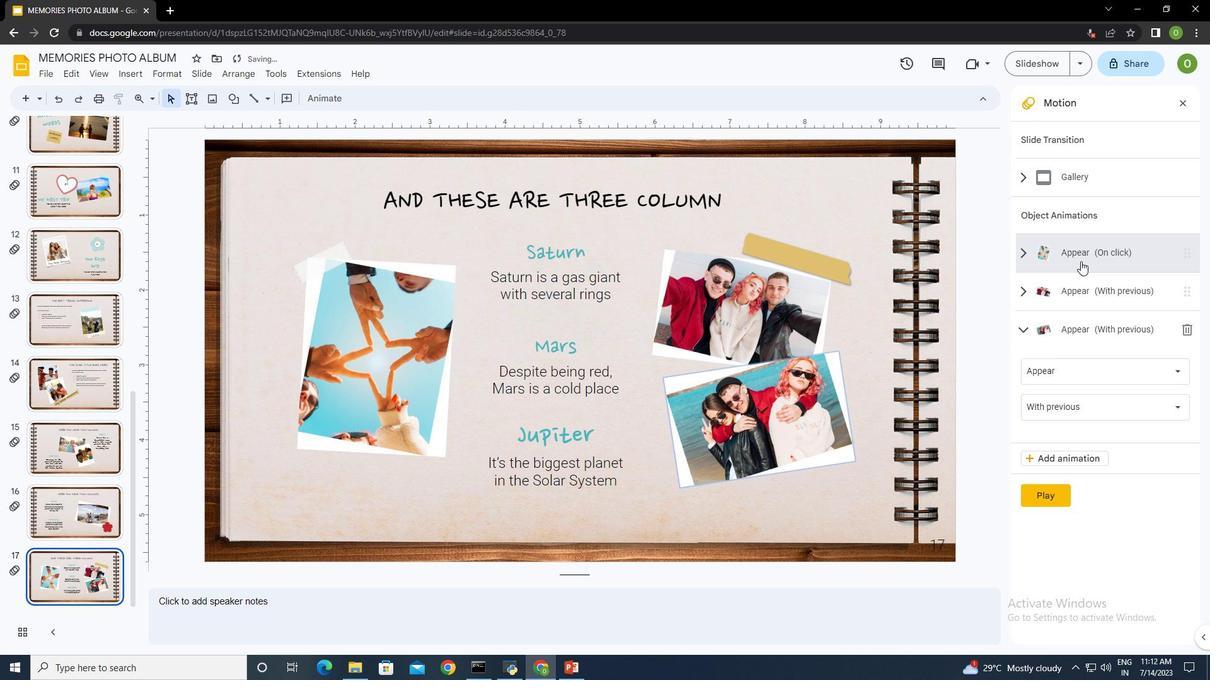 
Action: Mouse pressed left at (1067, 249)
Screenshot: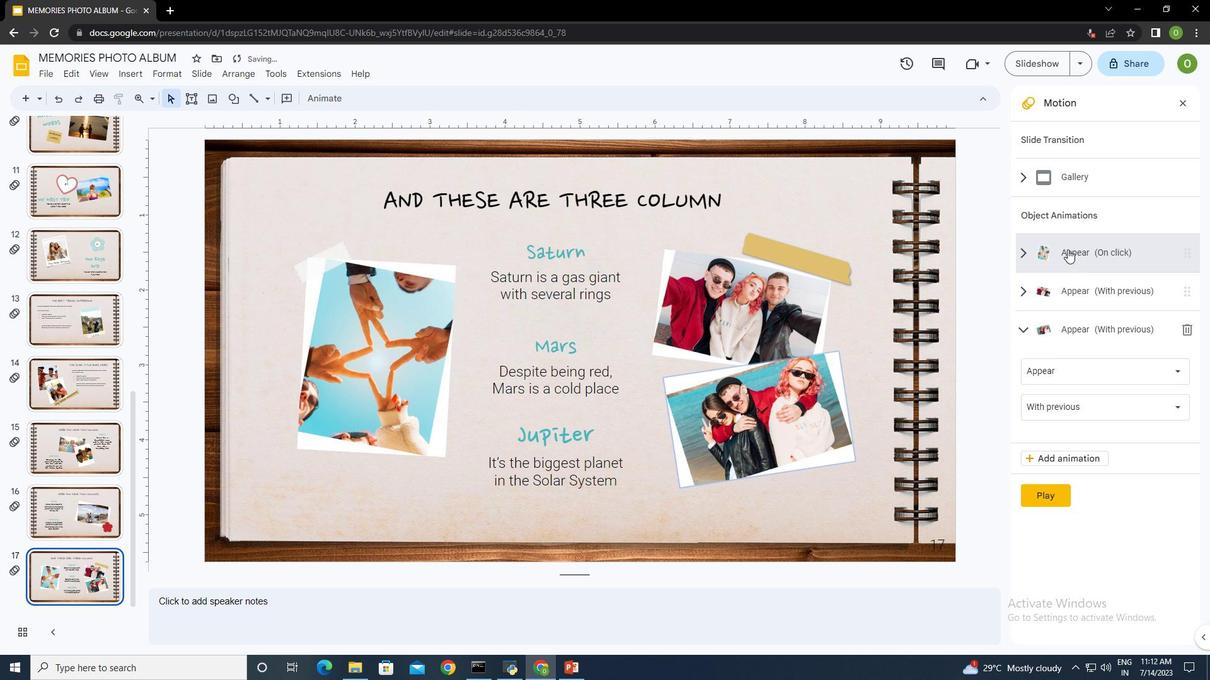 
Action: Mouse moved to (1071, 296)
Screenshot: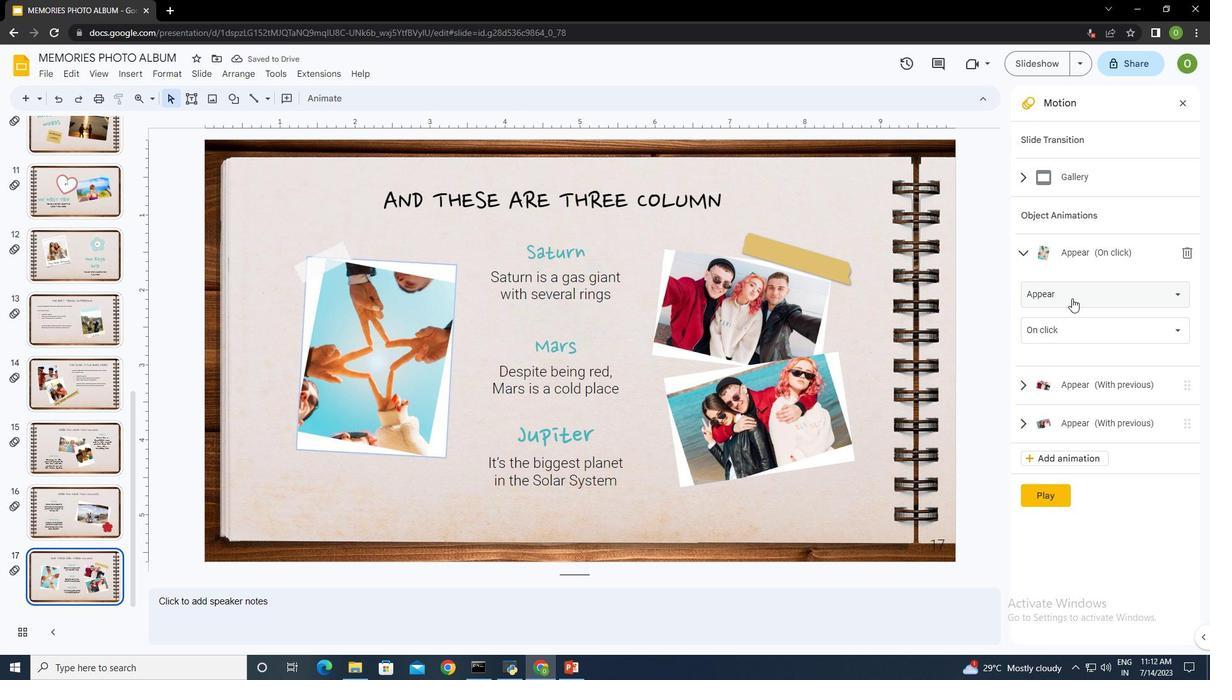 
Action: Mouse pressed left at (1071, 296)
Screenshot: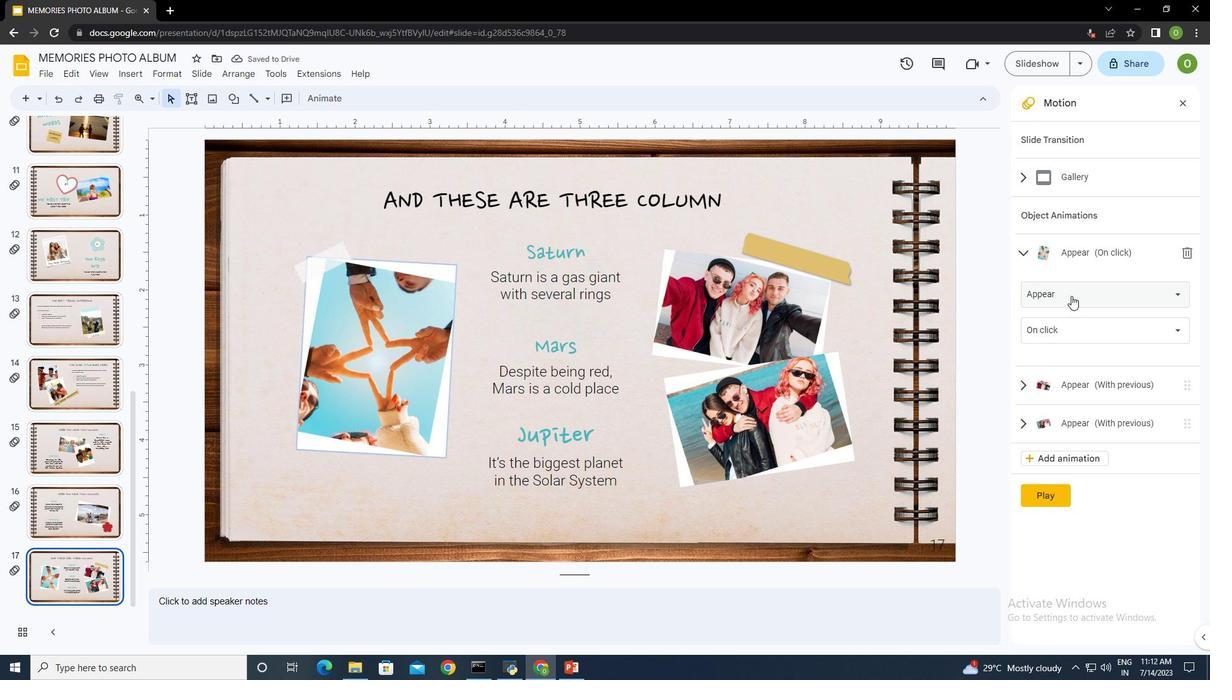 
Action: Mouse moved to (1089, 482)
Screenshot: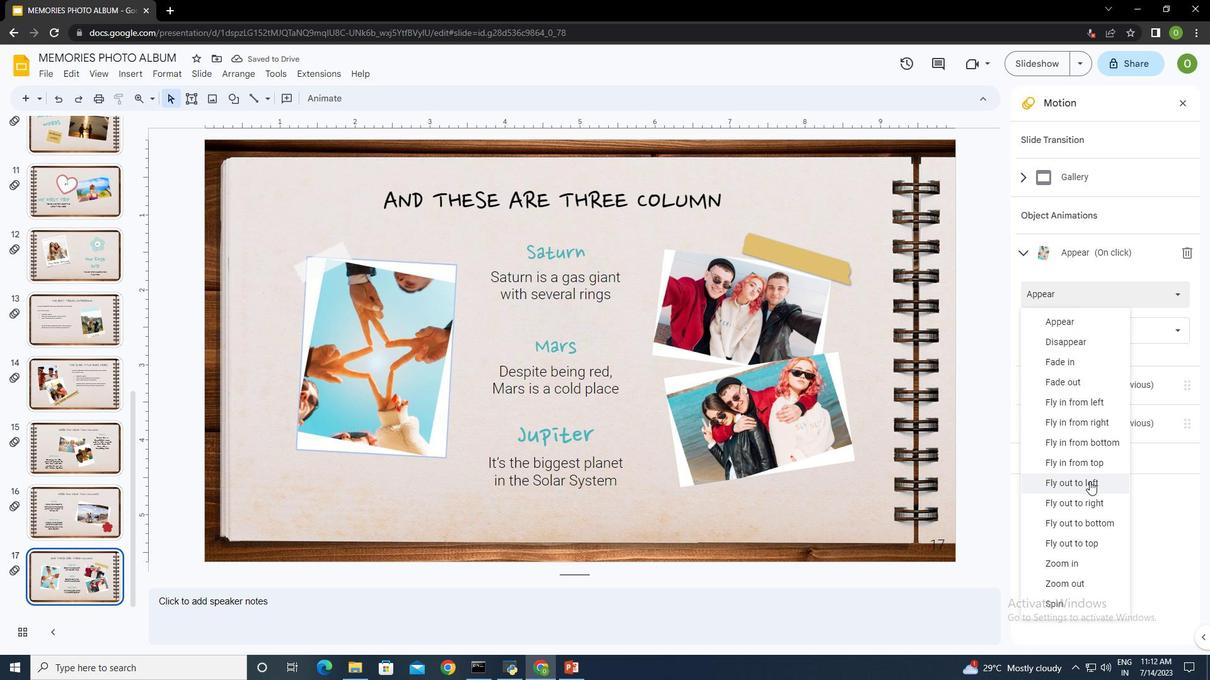 
Action: Mouse pressed left at (1089, 482)
Screenshot: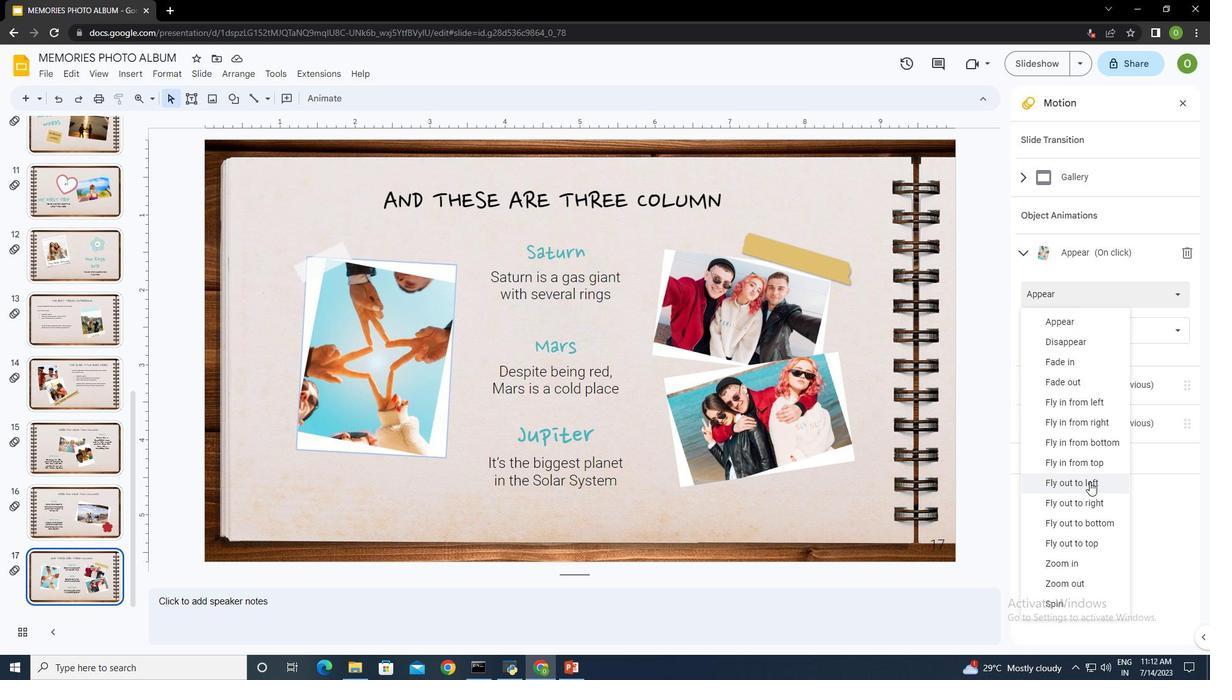 
Action: Mouse moved to (1064, 333)
Screenshot: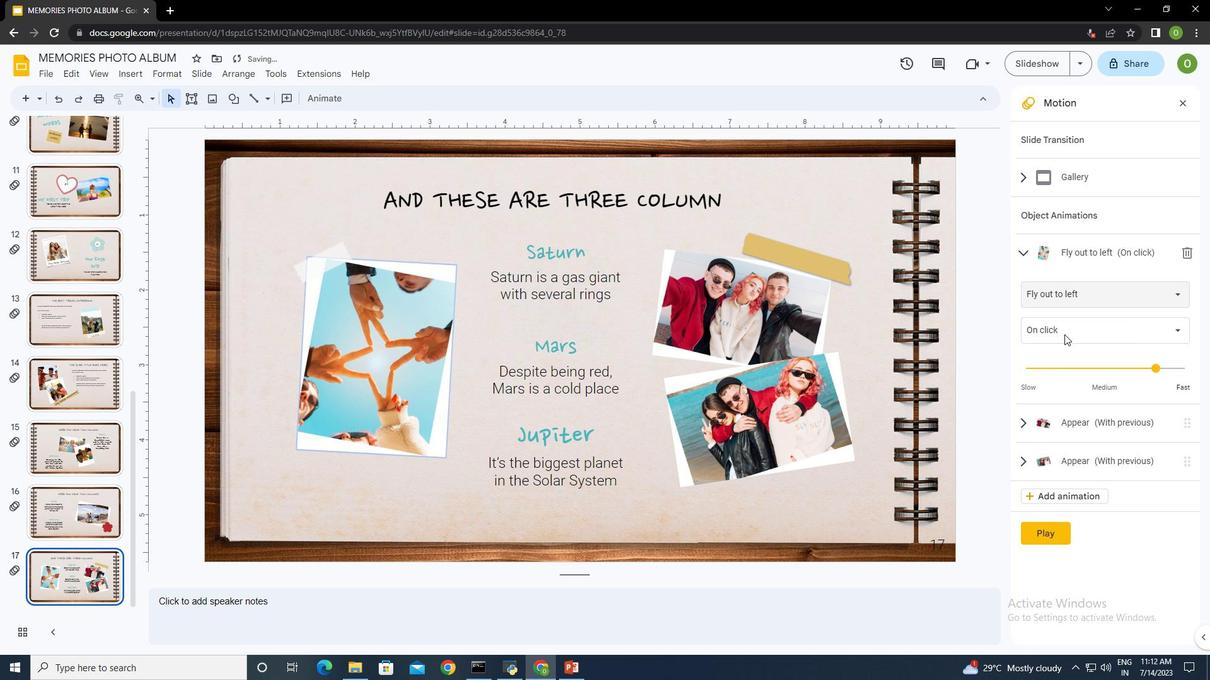 
Action: Mouse pressed left at (1064, 333)
Screenshot: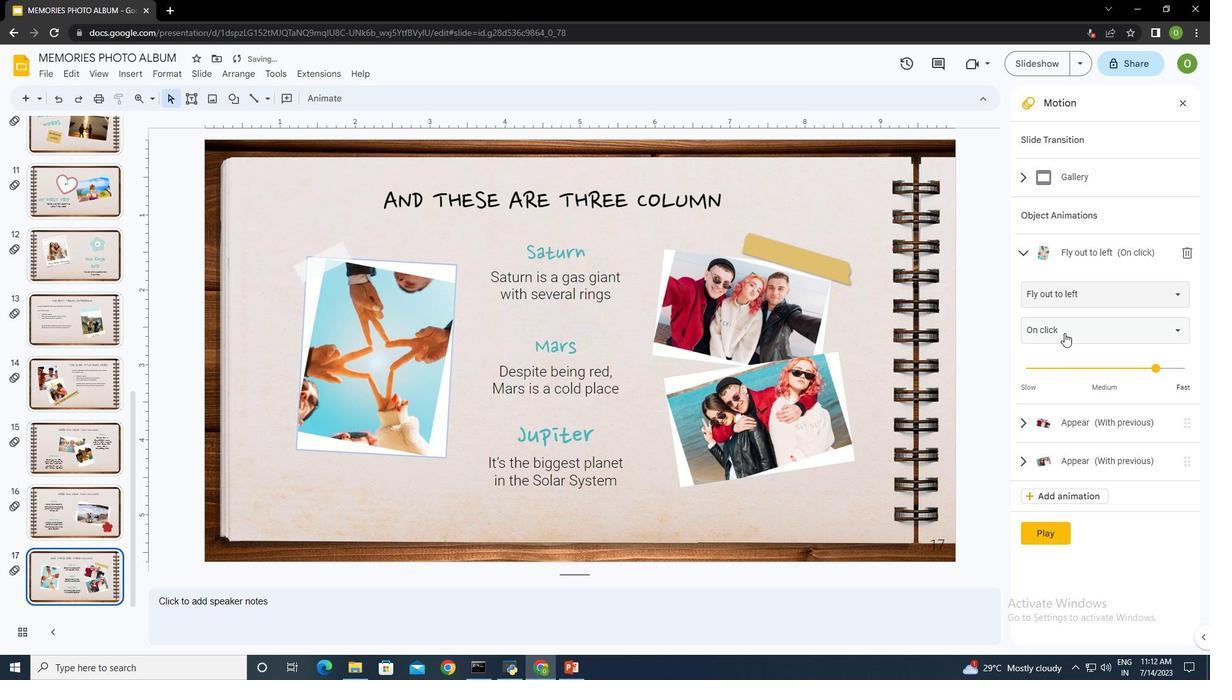 
Action: Mouse moved to (1064, 378)
Screenshot: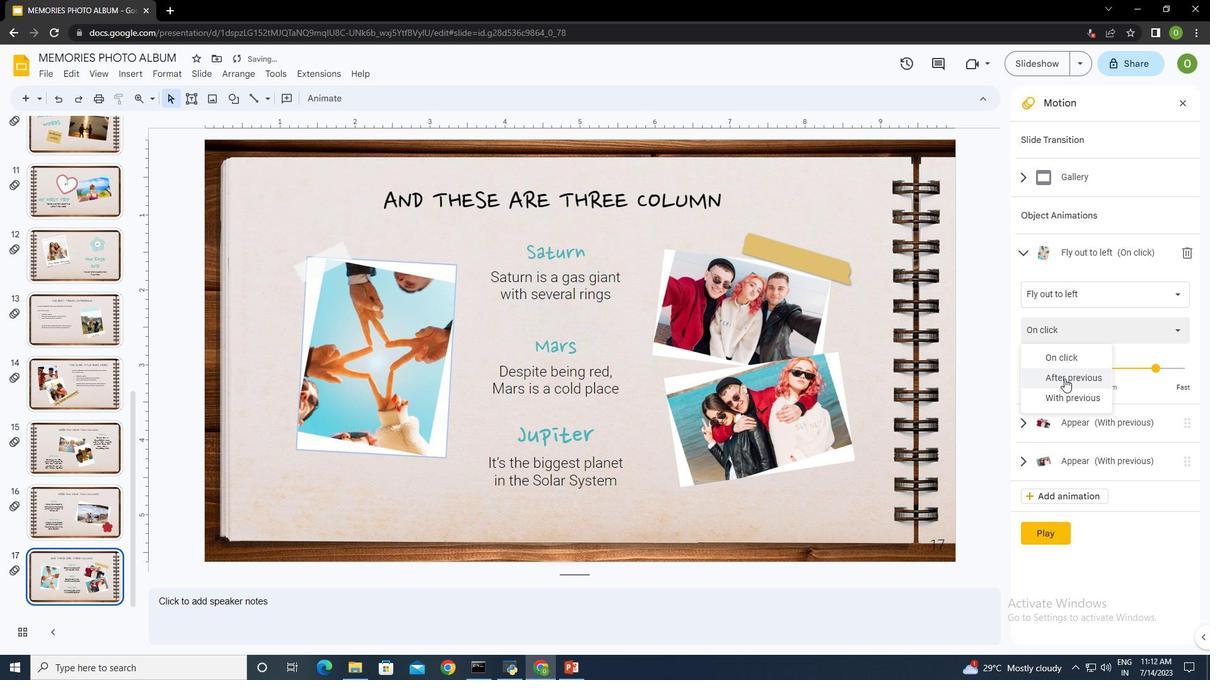 
Action: Mouse pressed left at (1064, 378)
Screenshot: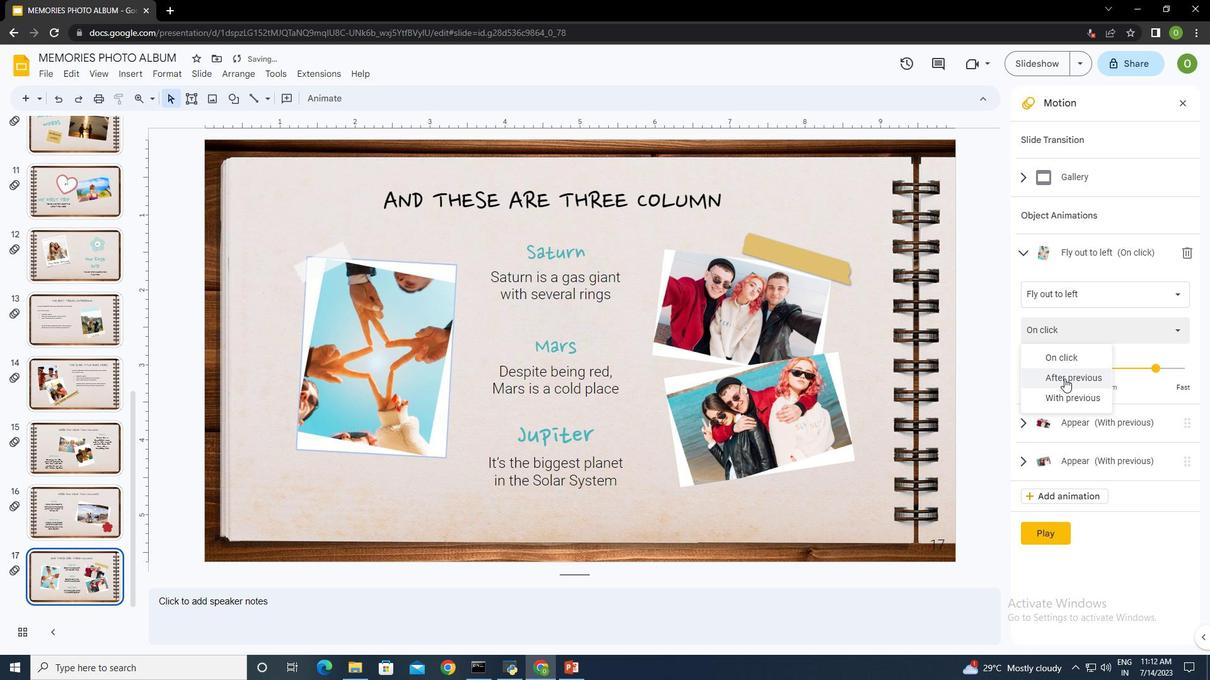 
Action: Mouse moved to (1154, 369)
Screenshot: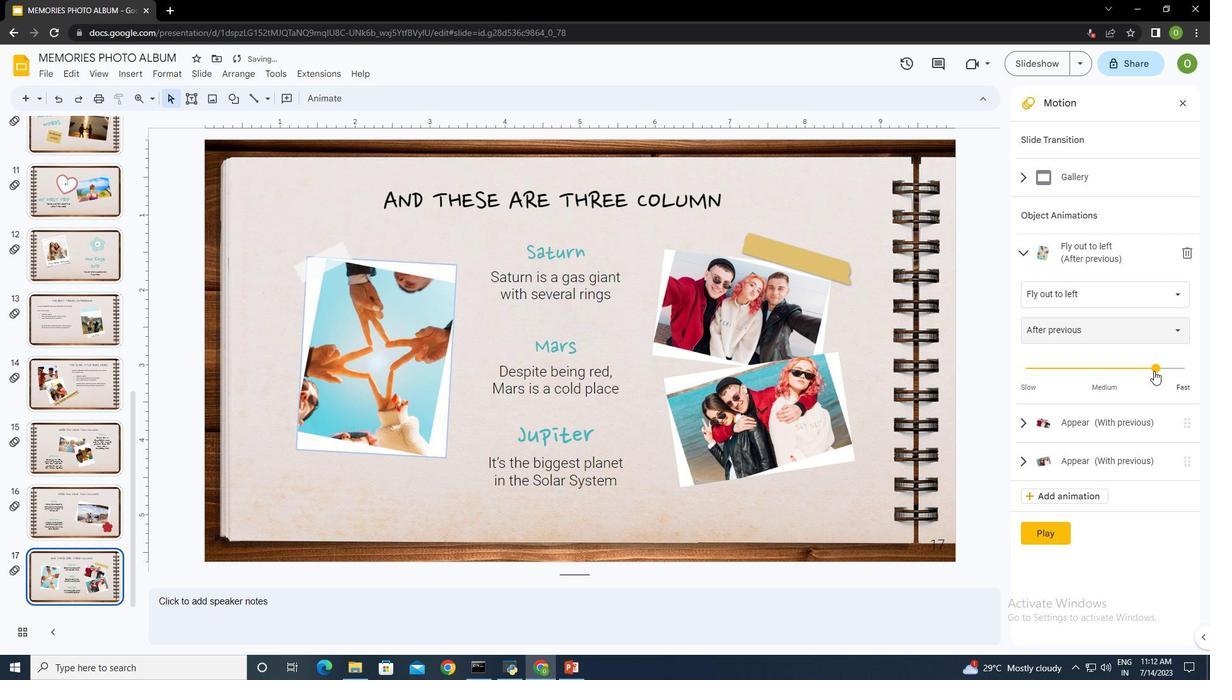 
Action: Mouse pressed left at (1154, 369)
Screenshot: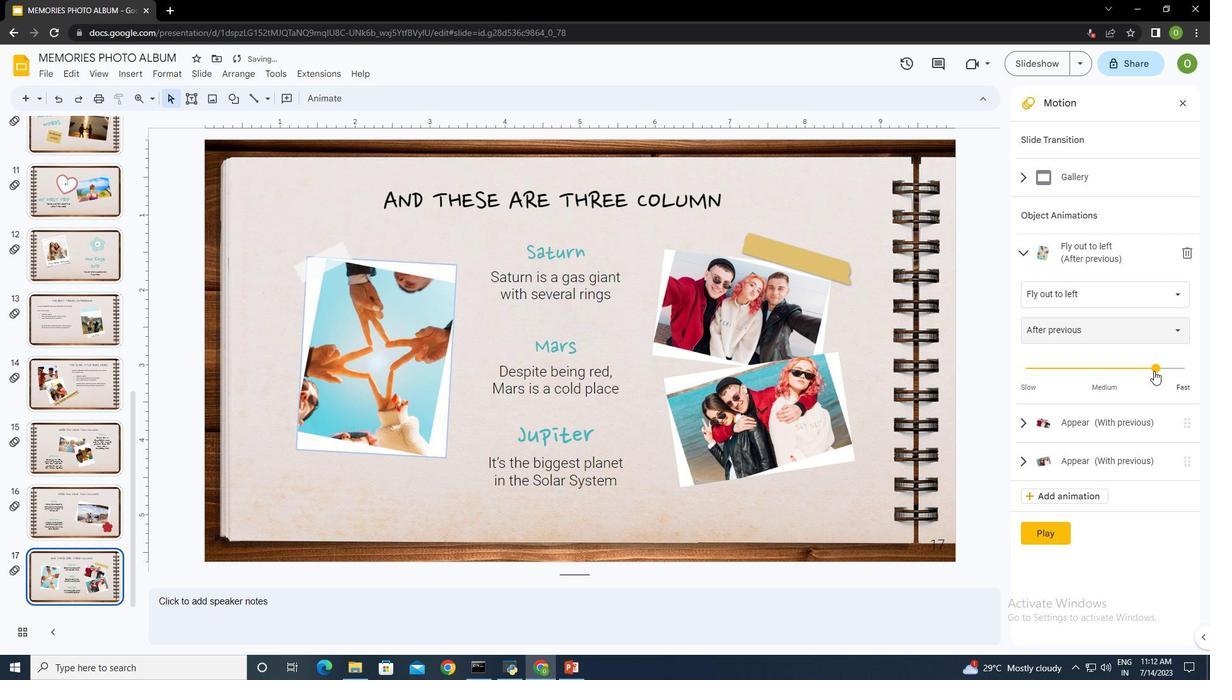 
Action: Mouse moved to (1064, 424)
Screenshot: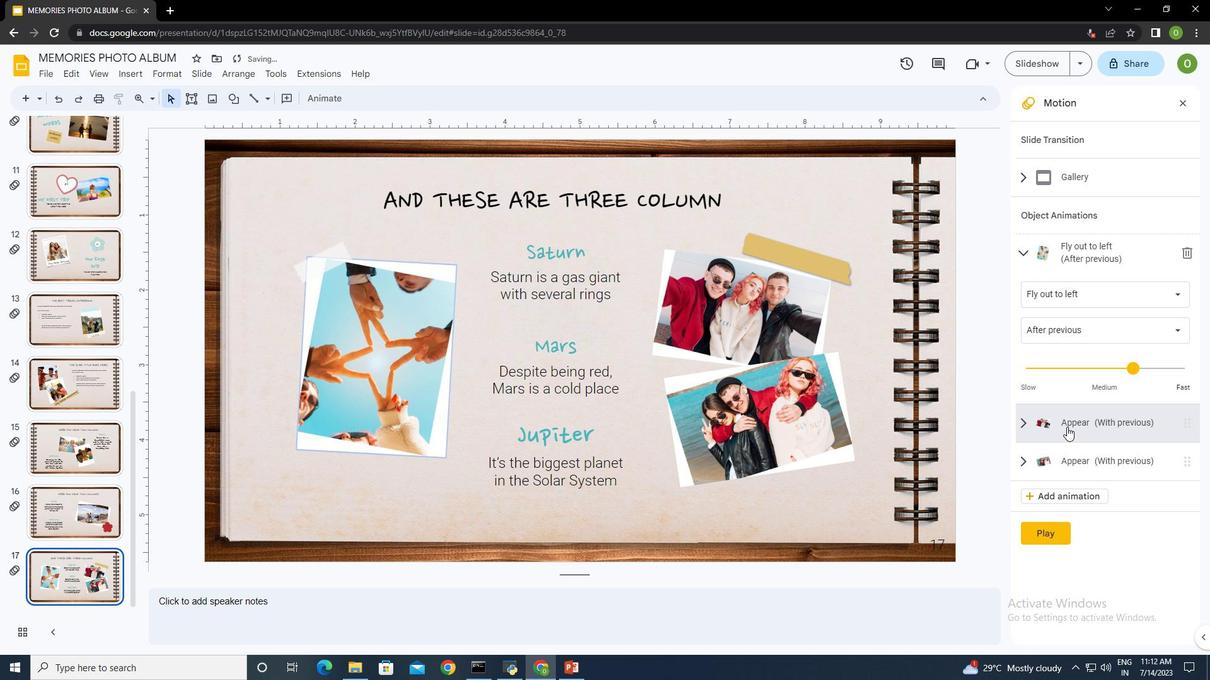 
Action: Mouse pressed left at (1064, 424)
Screenshot: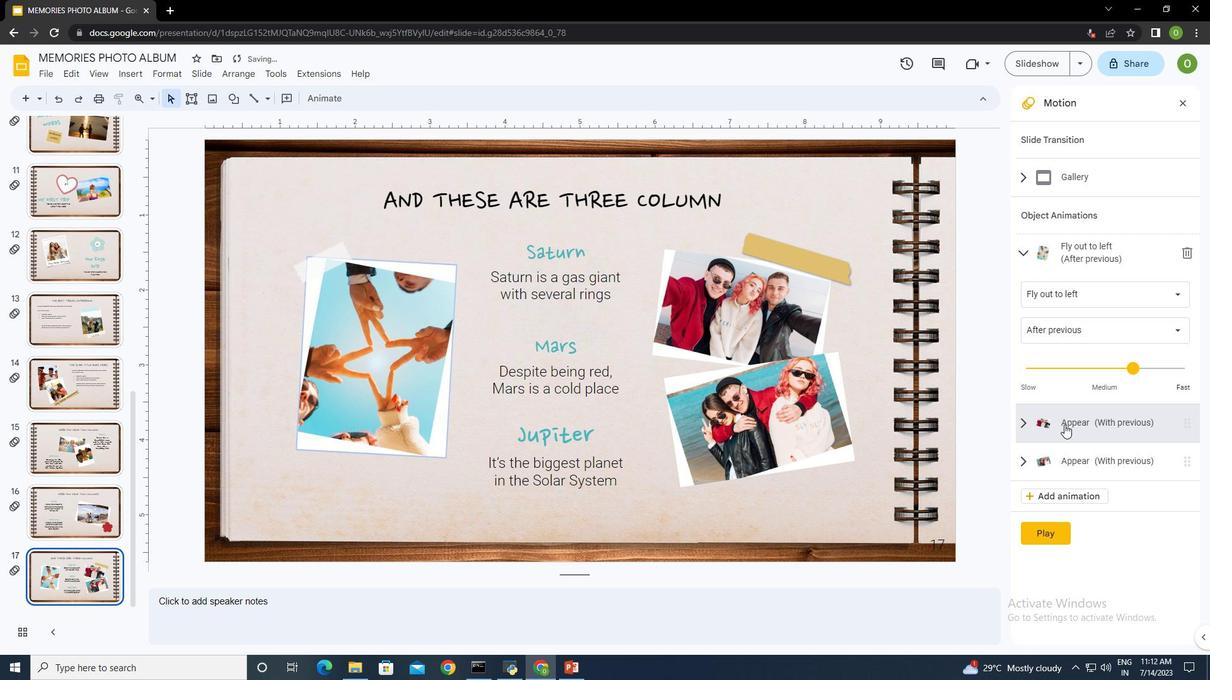 
Action: Mouse moved to (1071, 332)
Screenshot: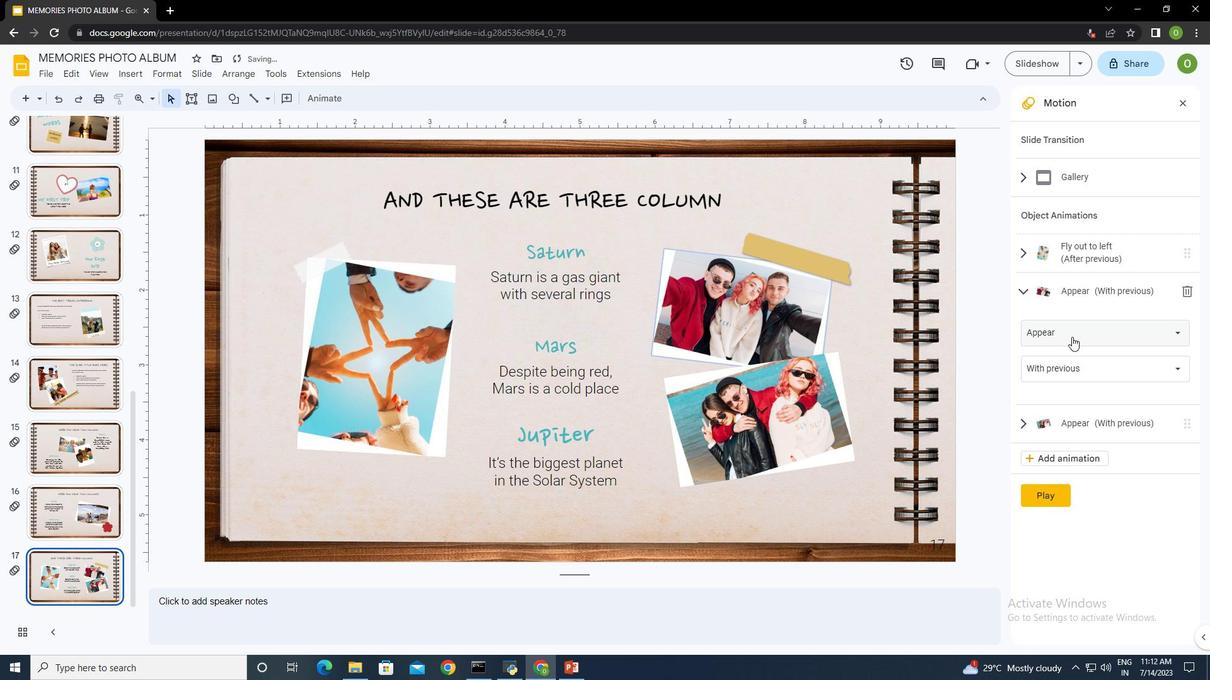 
Action: Mouse pressed left at (1071, 332)
Screenshot: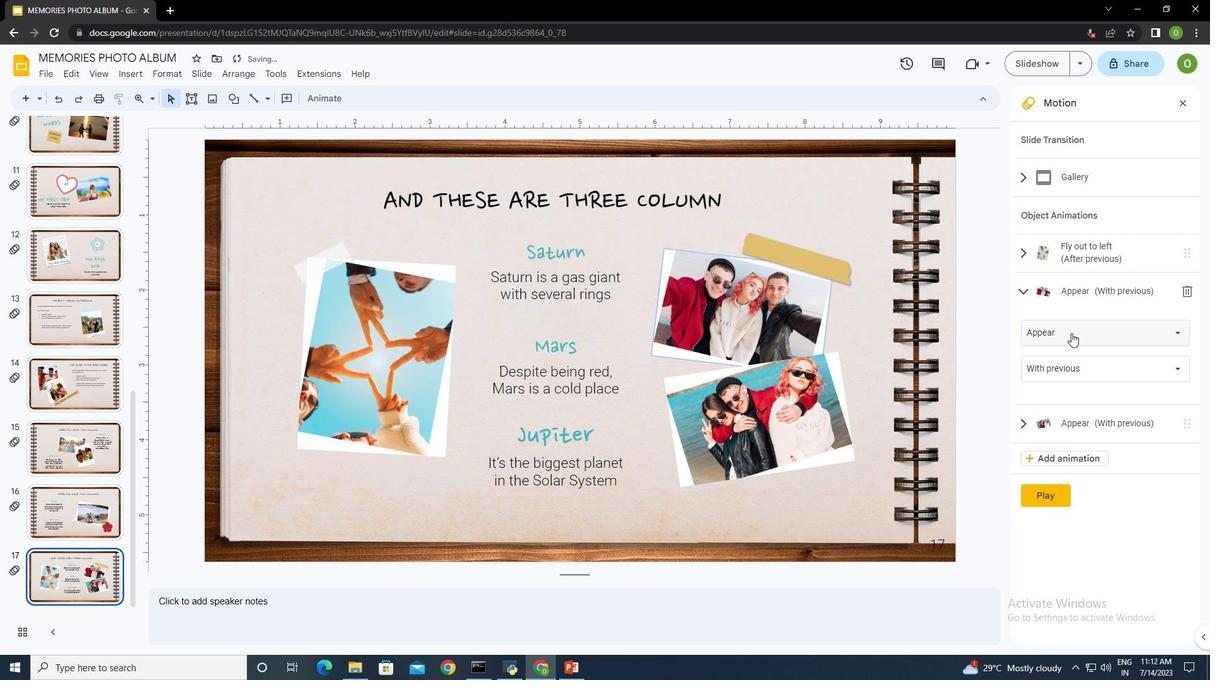 
Action: Mouse moved to (1096, 541)
Screenshot: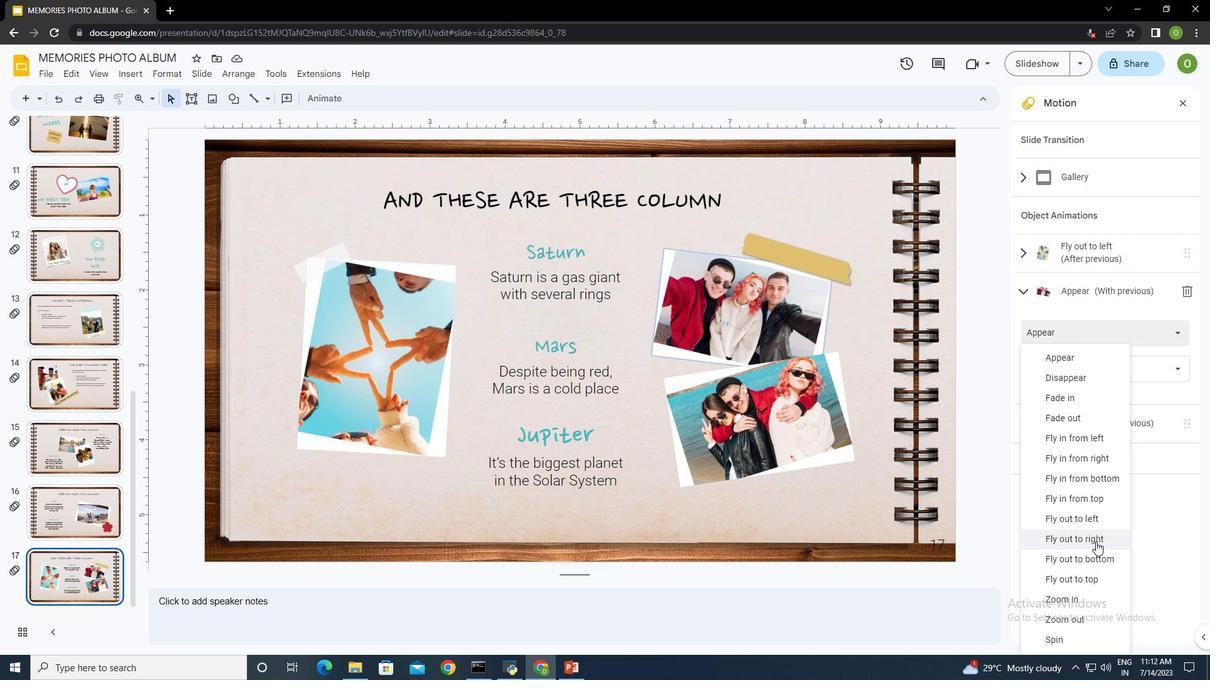 
Action: Mouse pressed left at (1096, 541)
Screenshot: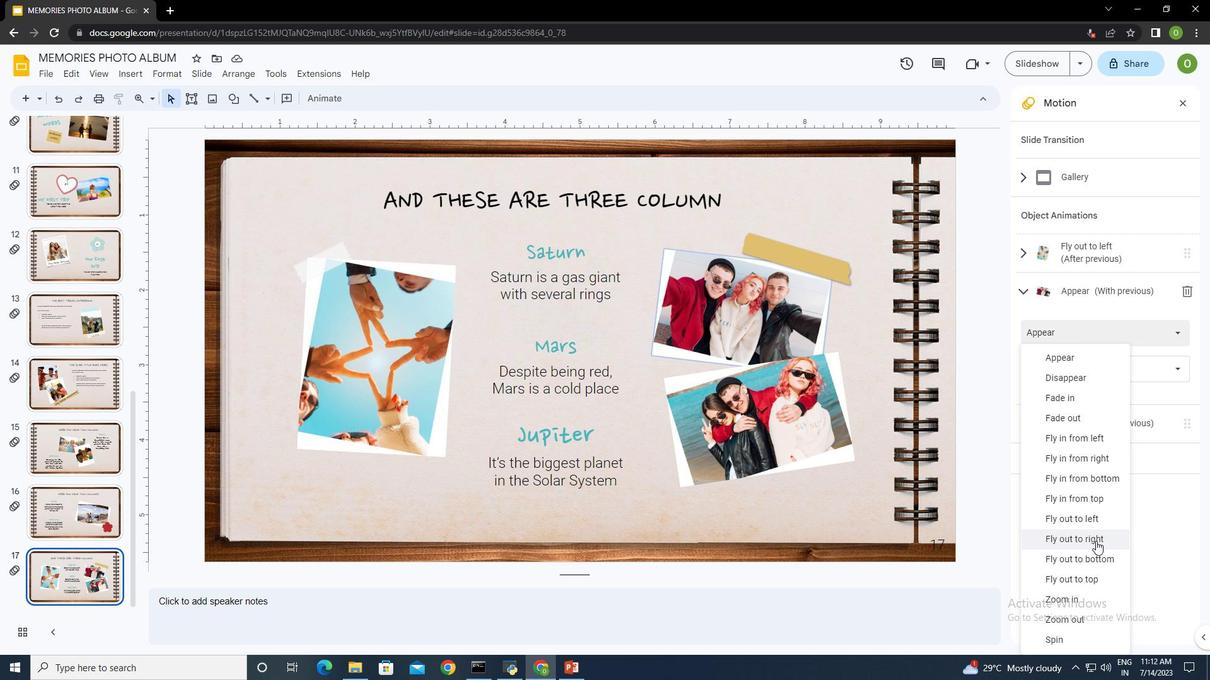 
Action: Mouse moved to (1069, 361)
Screenshot: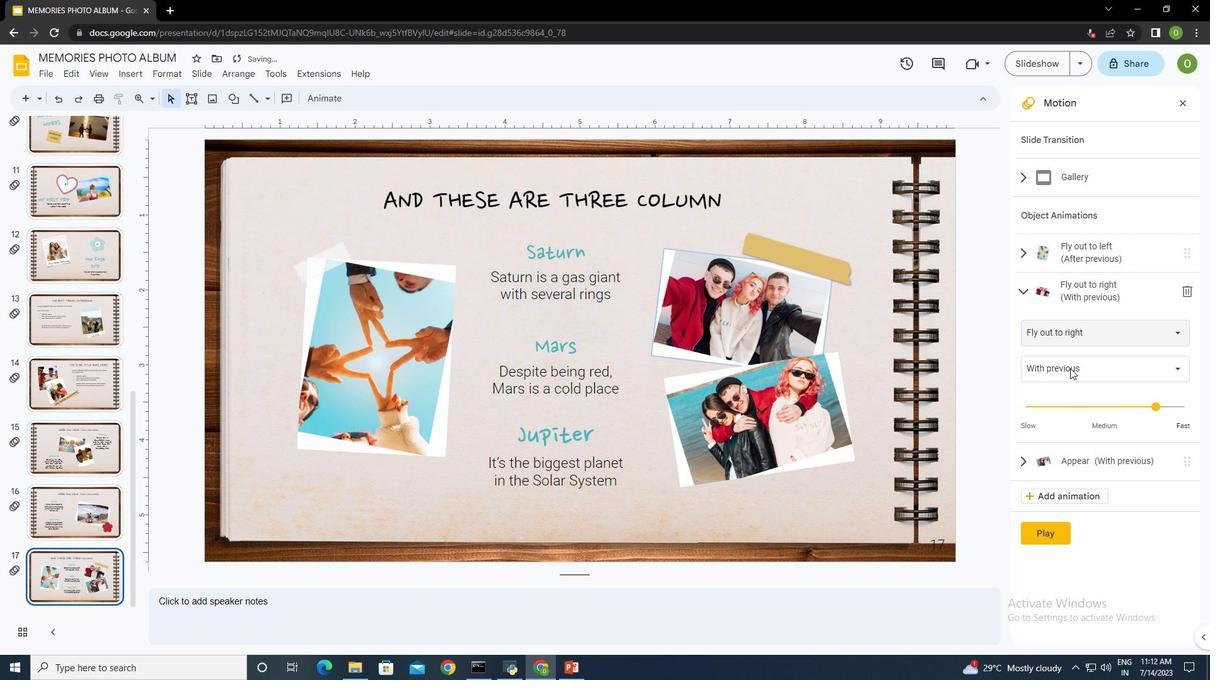 
Action: Mouse pressed left at (1069, 361)
Screenshot: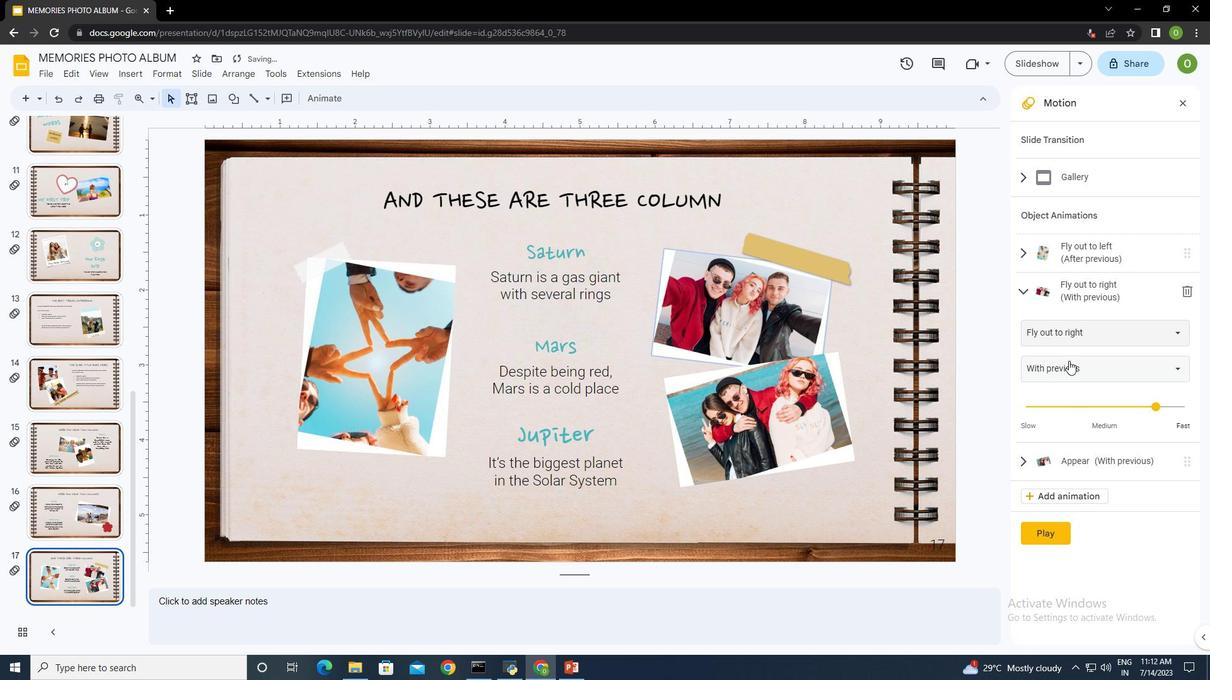 
Action: Mouse pressed left at (1069, 361)
Screenshot: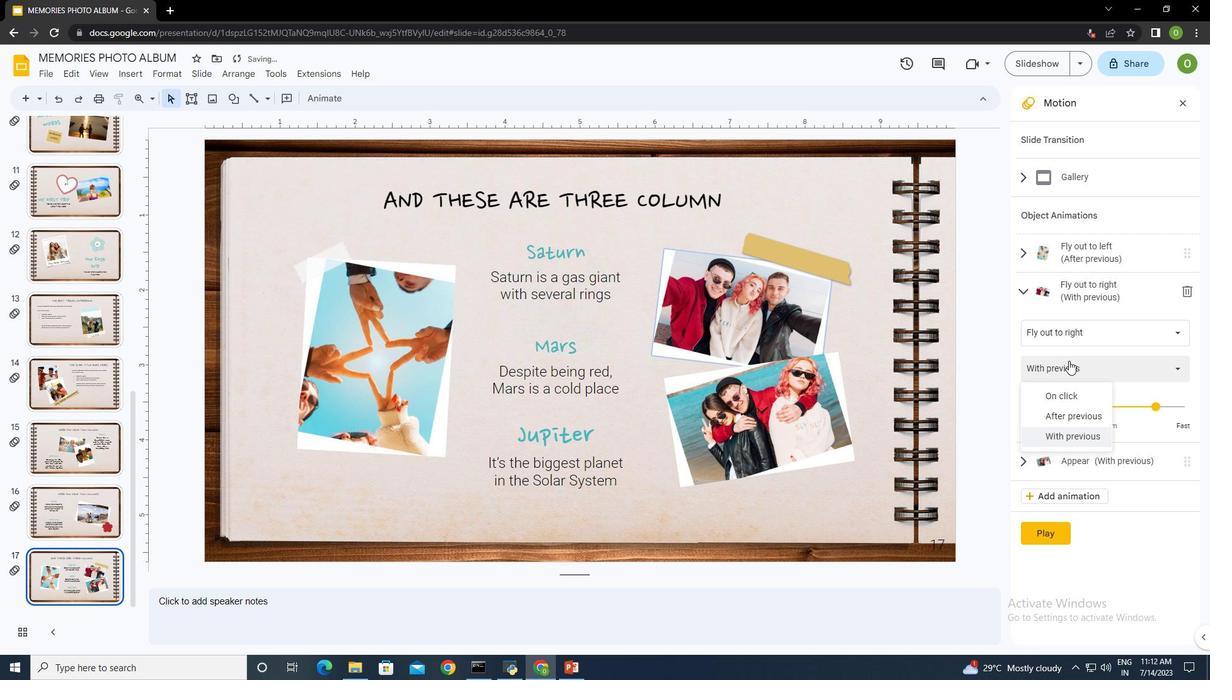 
Action: Mouse moved to (1155, 407)
Screenshot: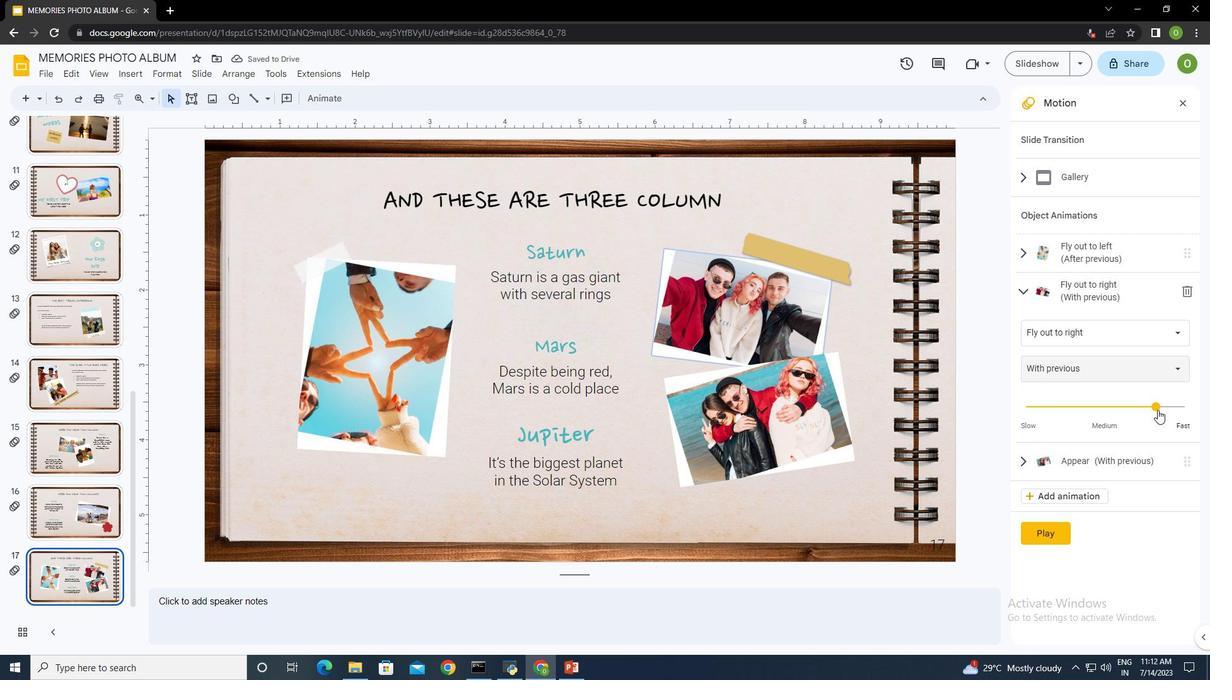 
Action: Mouse pressed left at (1155, 407)
Screenshot: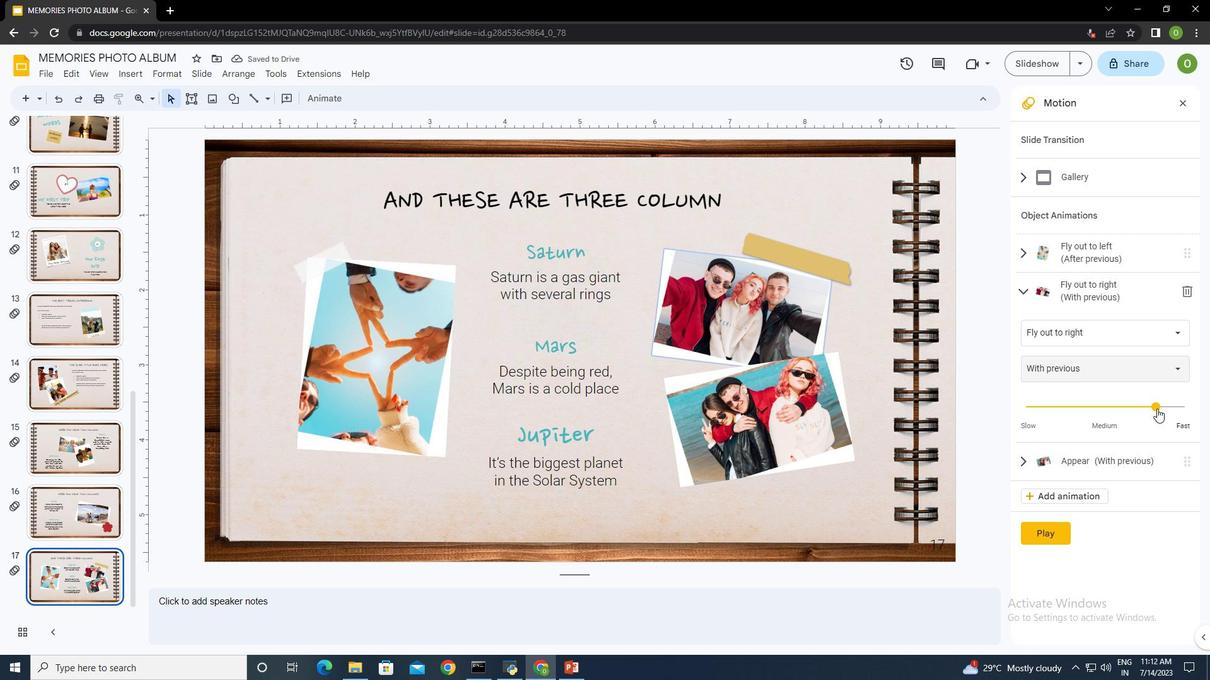 
Action: Mouse moved to (1088, 467)
Screenshot: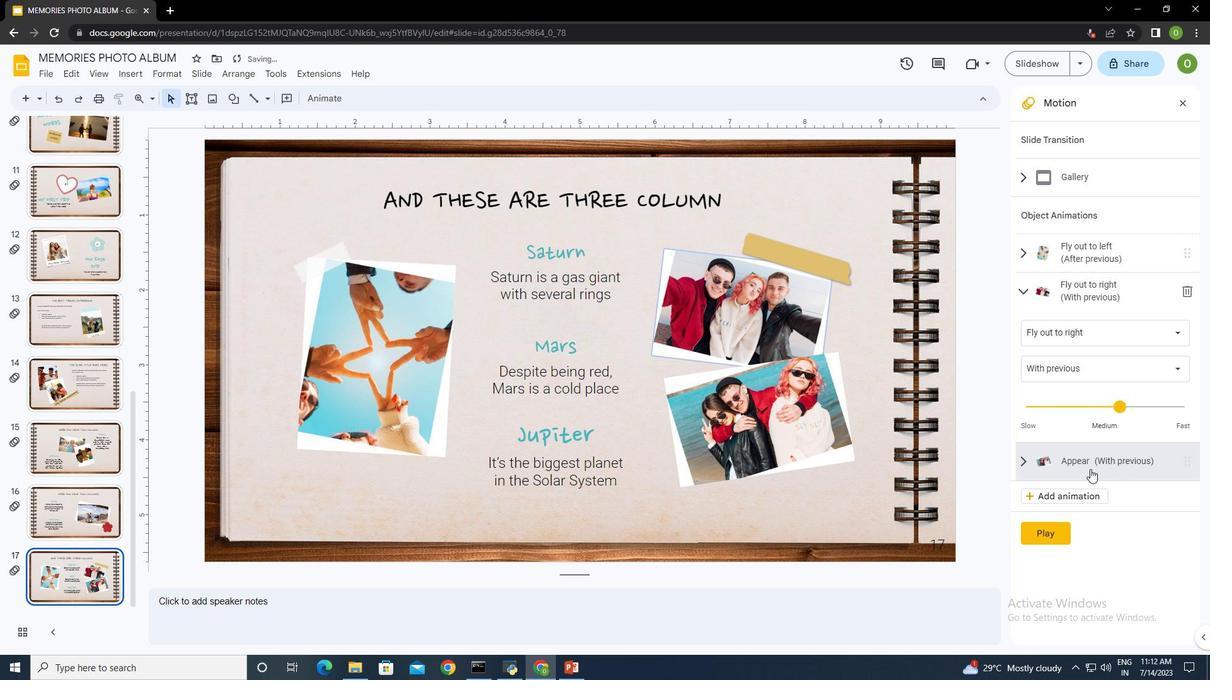 
Action: Mouse pressed left at (1088, 467)
Screenshot: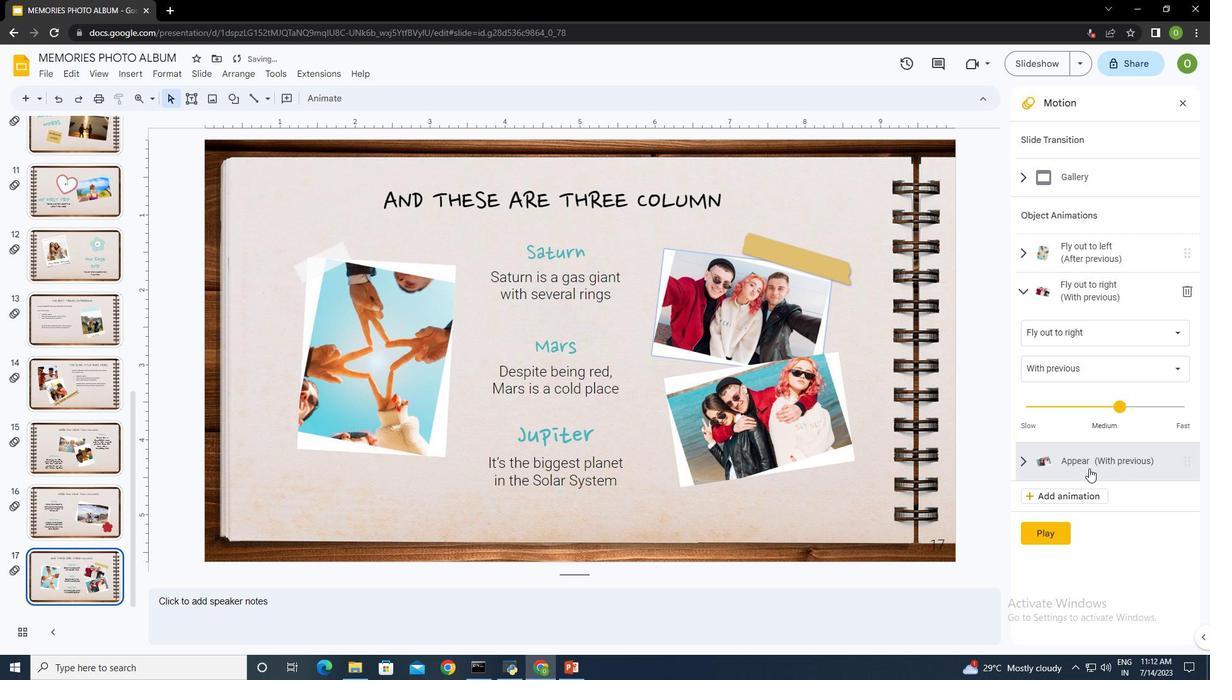 
Action: Mouse moved to (1075, 369)
Screenshot: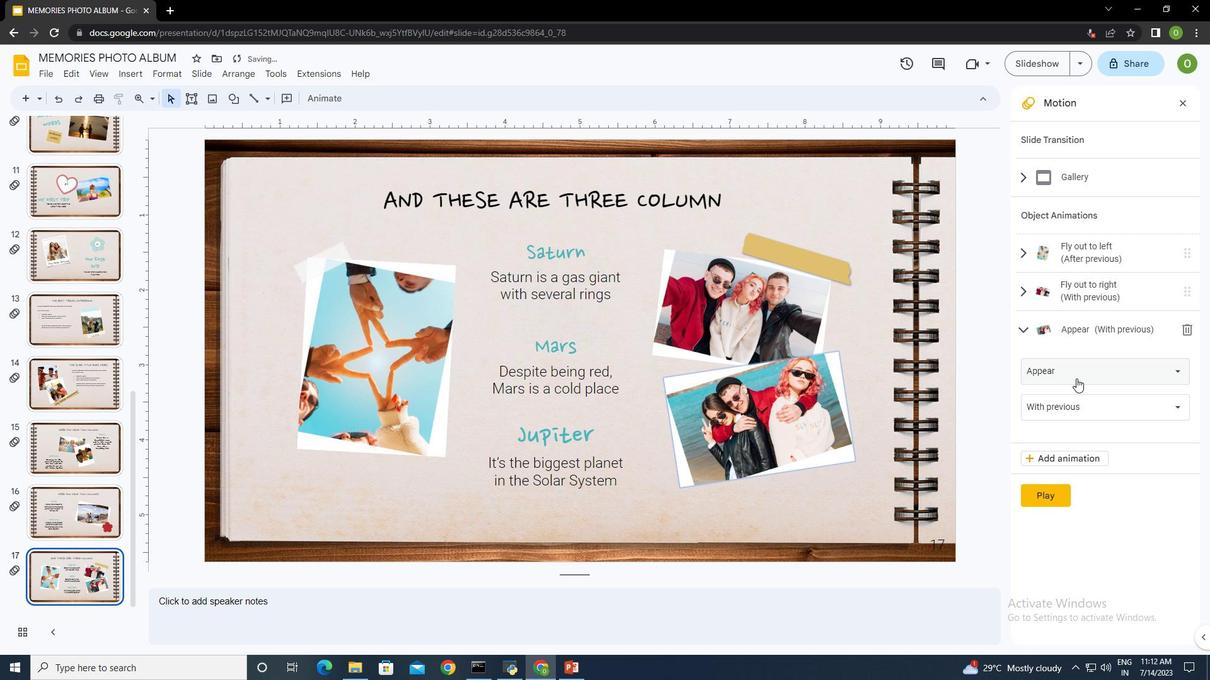 
Action: Mouse pressed left at (1075, 369)
Screenshot: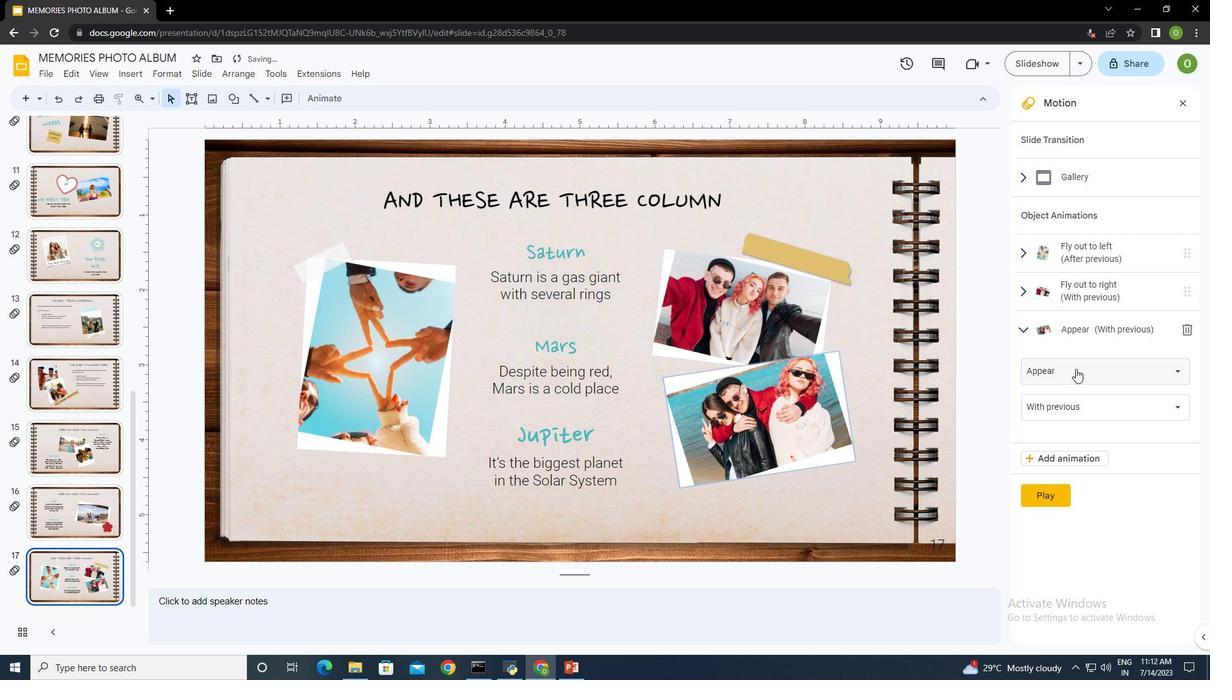 
Action: Mouse moved to (1090, 198)
Screenshot: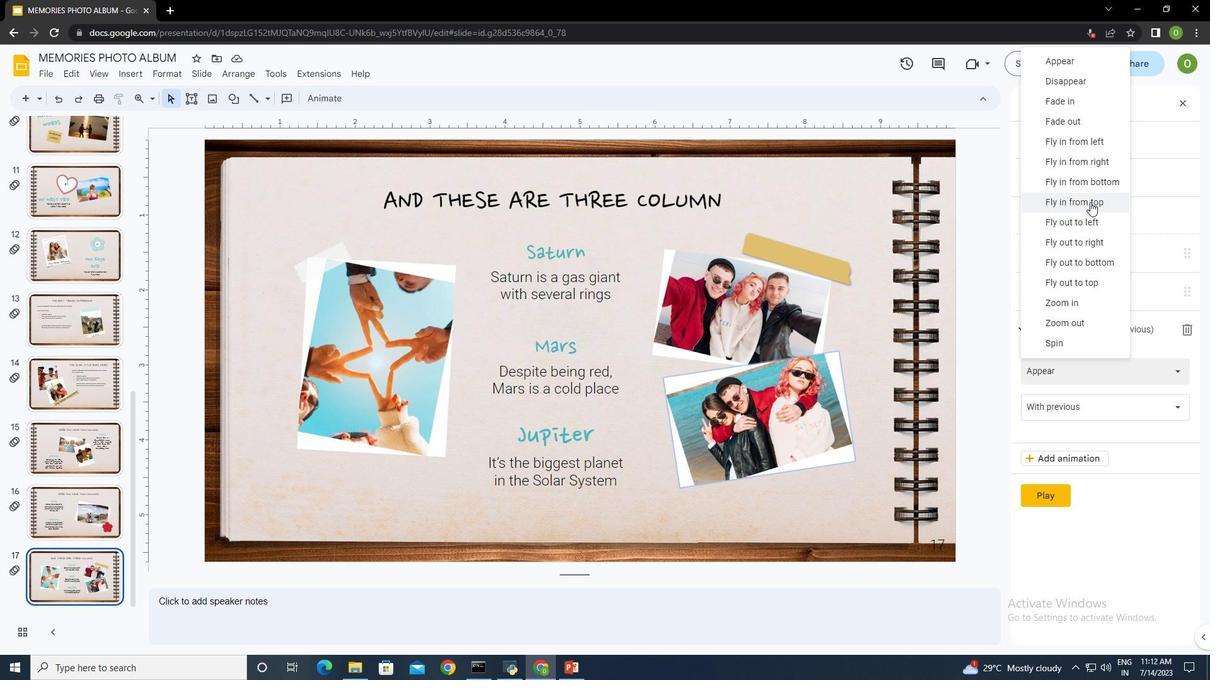 
Action: Mouse pressed left at (1090, 198)
Screenshot: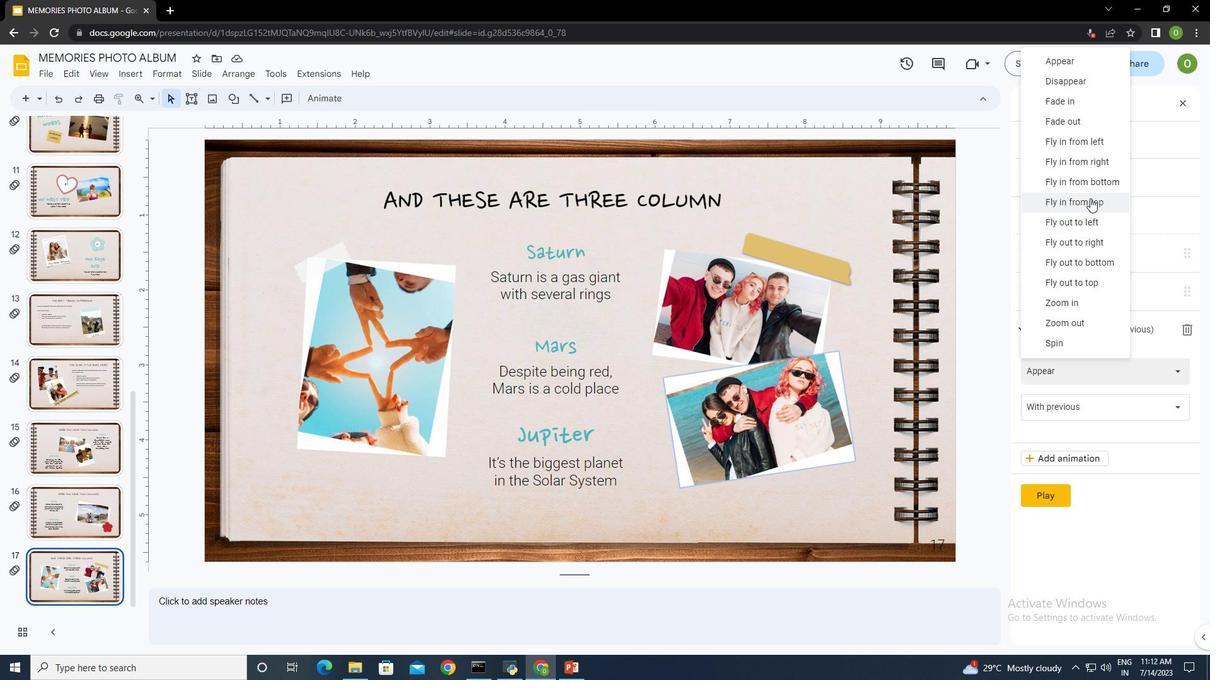 
Action: Mouse moved to (1158, 445)
Screenshot: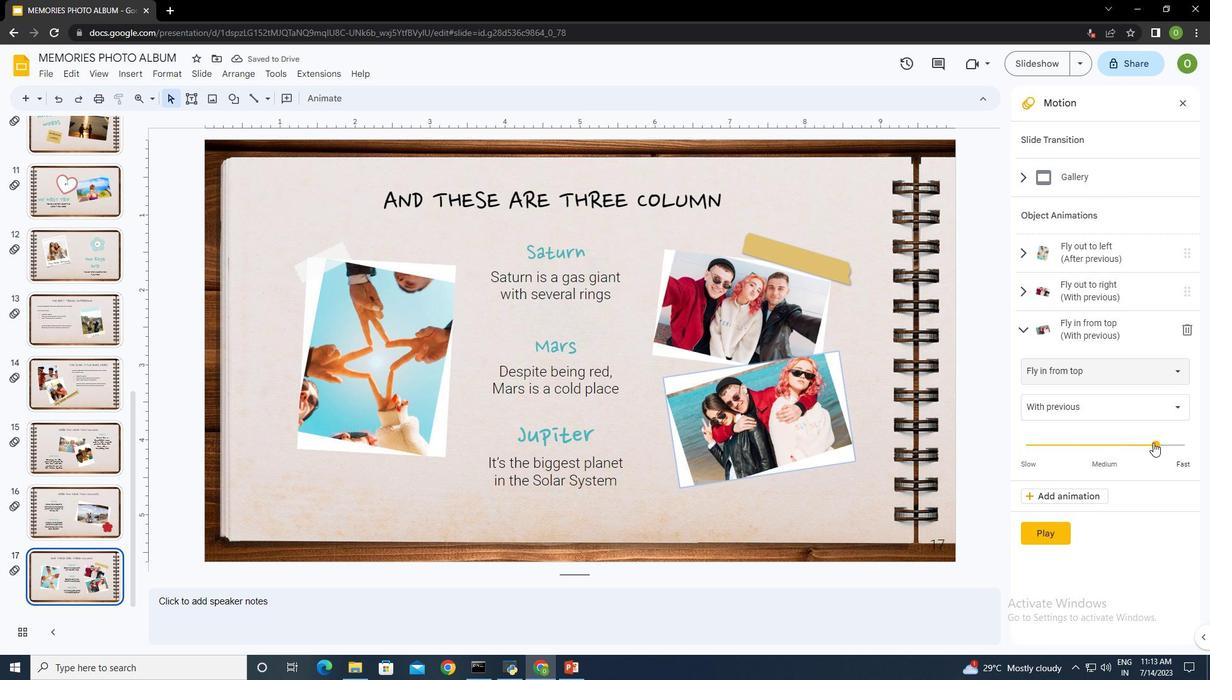 
Action: Mouse pressed left at (1158, 445)
Screenshot: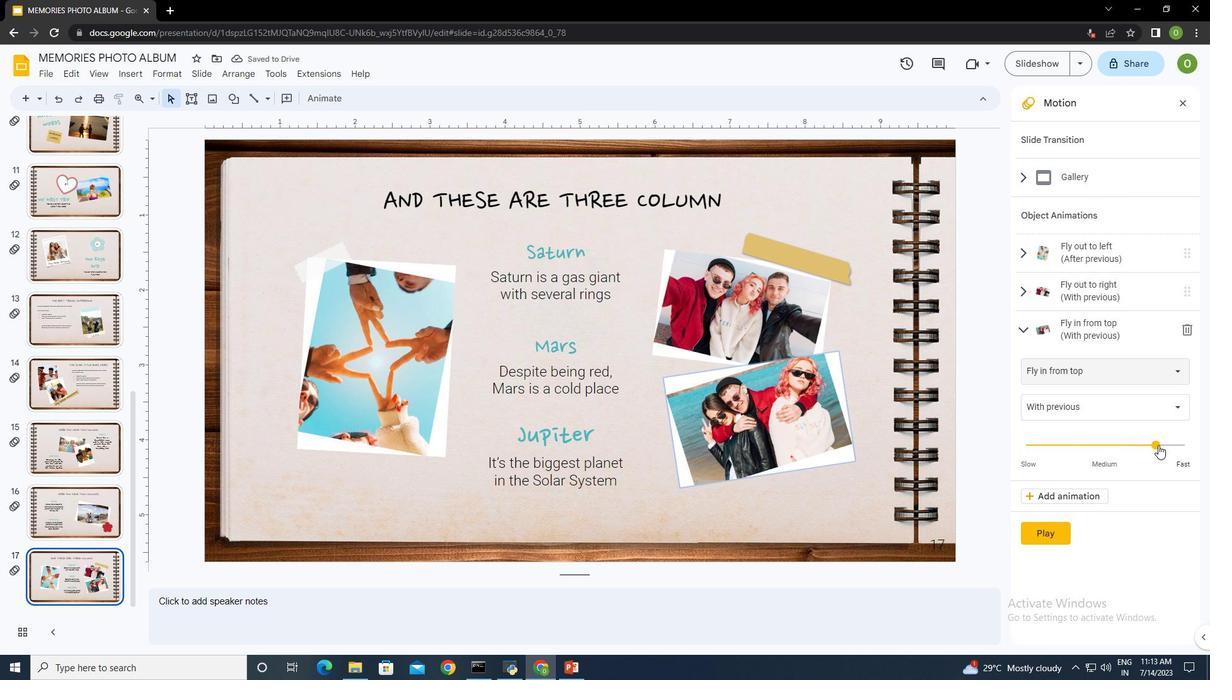 
Action: Mouse moved to (1050, 532)
Screenshot: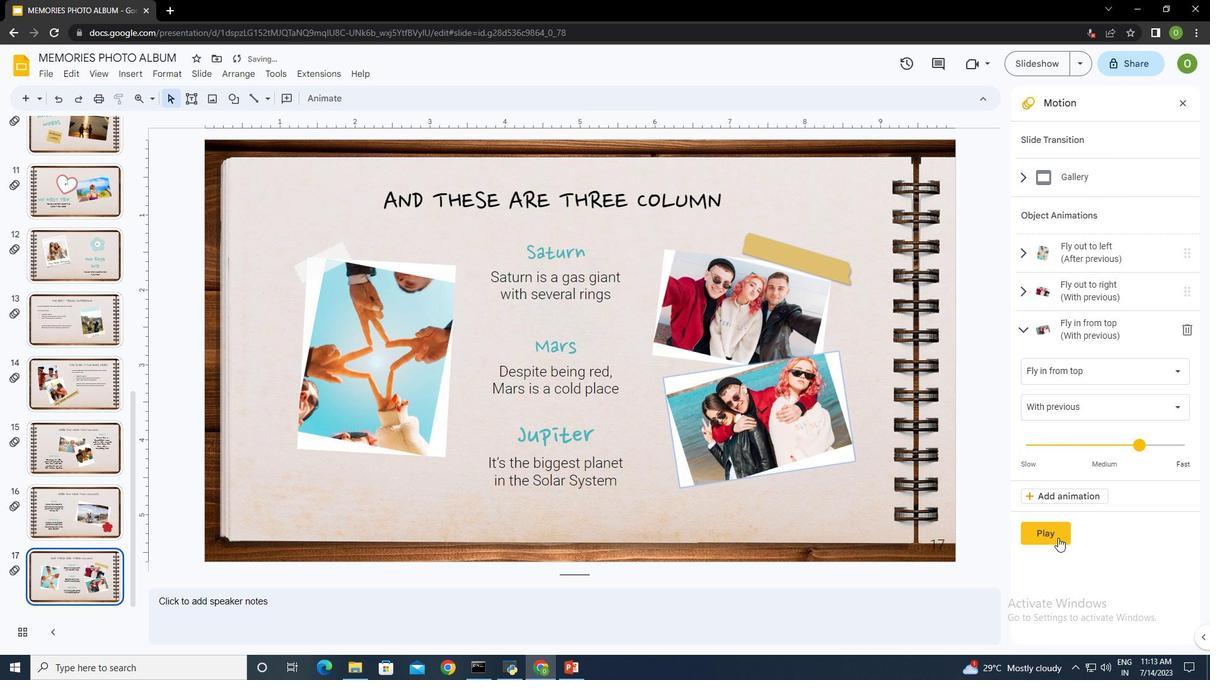 
Action: Mouse pressed left at (1050, 532)
Screenshot: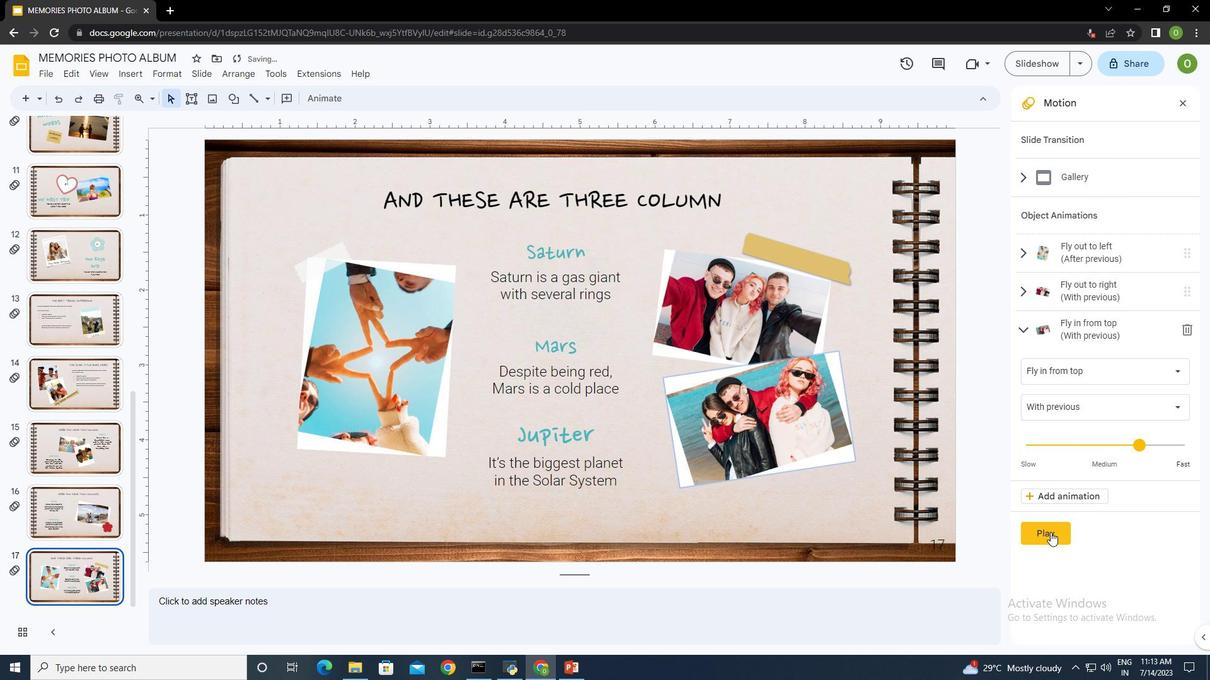 
Action: Mouse moved to (1041, 530)
Screenshot: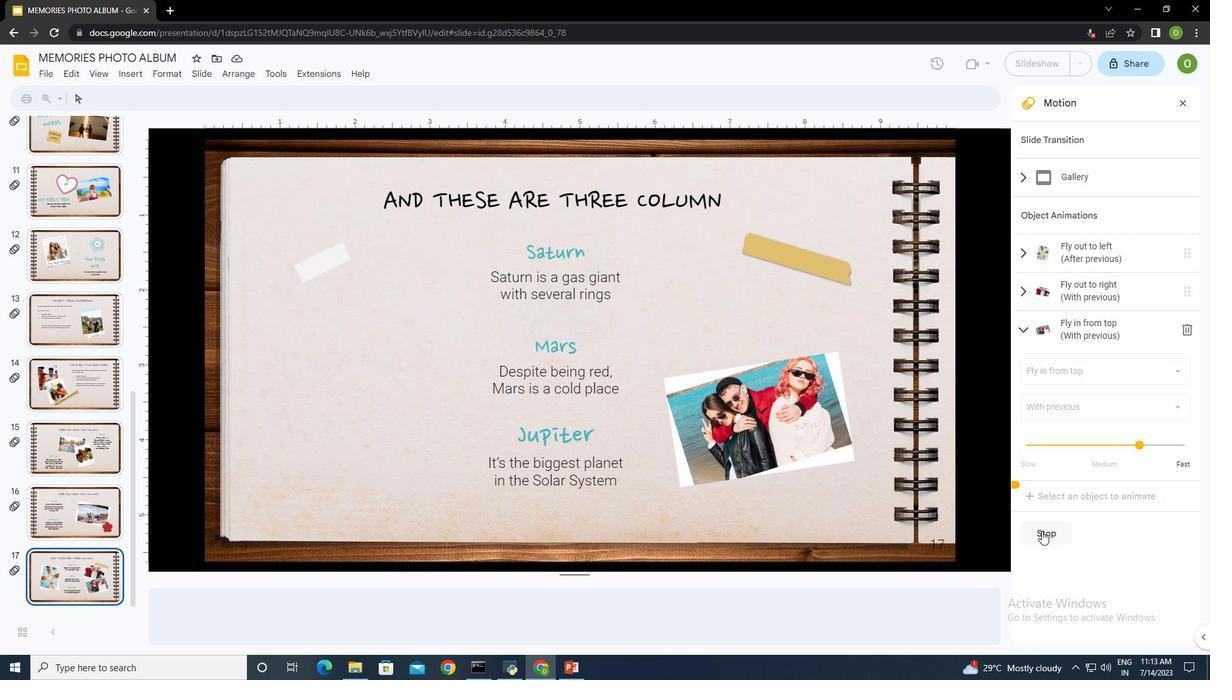 
Action: Mouse pressed left at (1041, 530)
Screenshot: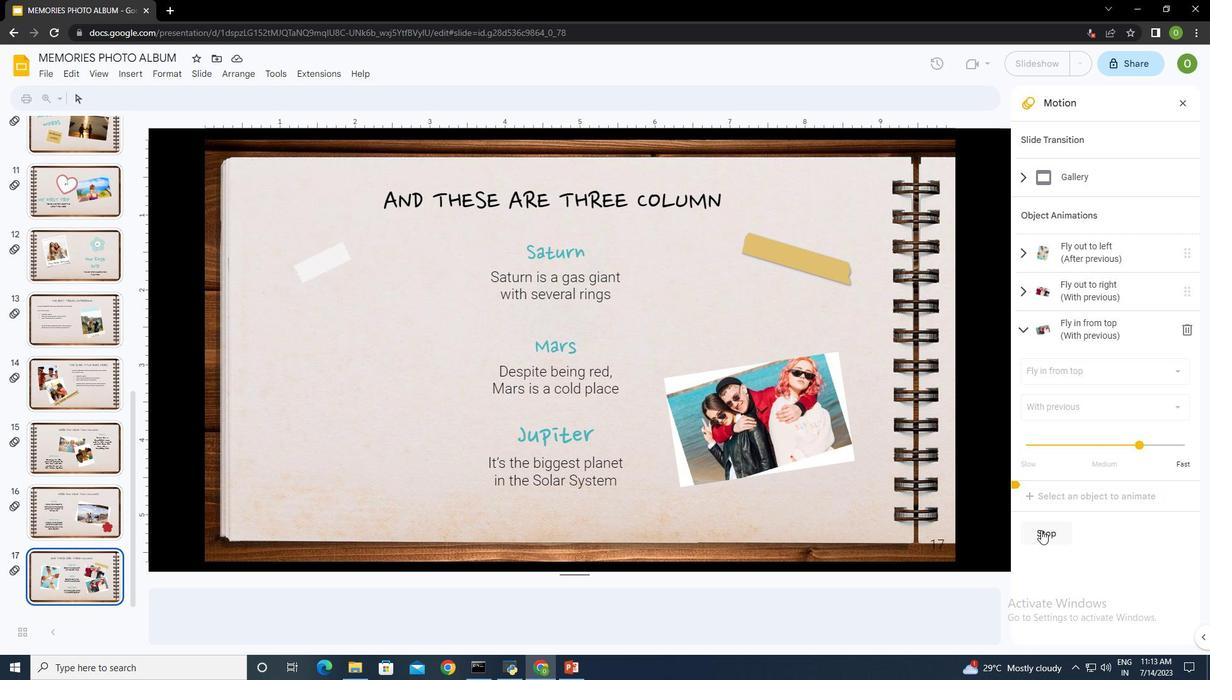 
Action: Mouse moved to (986, 538)
Screenshot: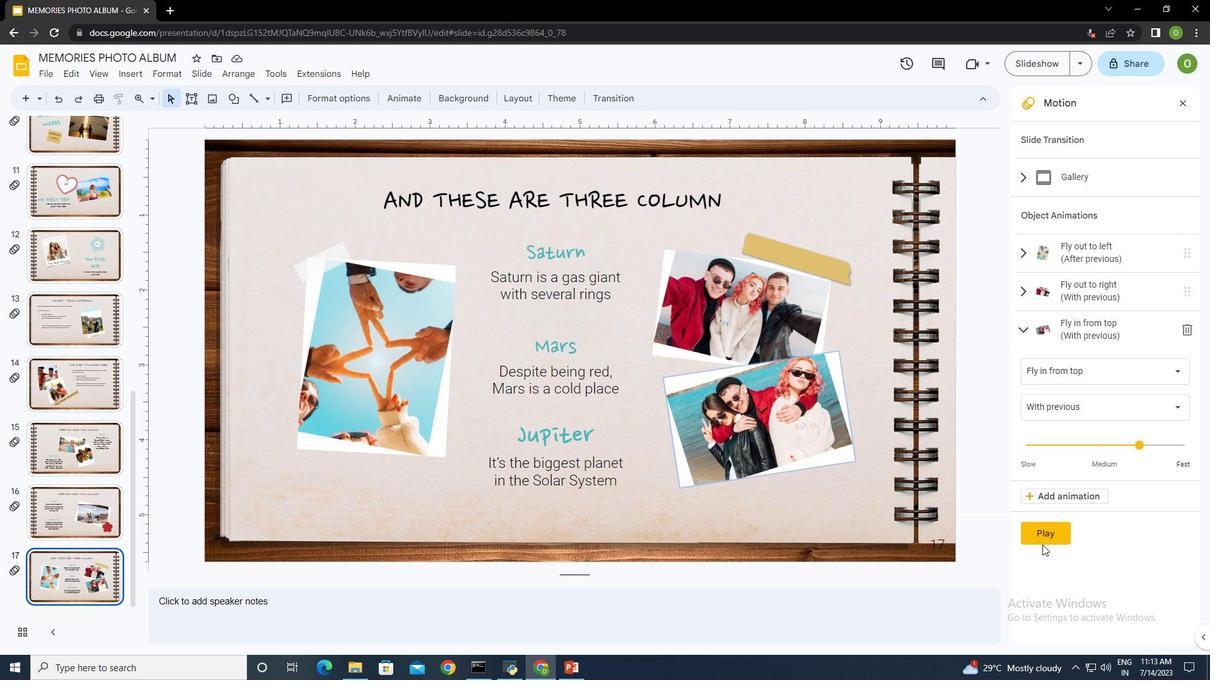 
